 Task: I am in Los Angeles and considering grabbing a coffee at Starbucks. Could you provide me with information on how busy the nearest Starbucks location is at the moment? I want to avoid long wait times if possible.
Action: Mouse moved to (70, 94)
Screenshot: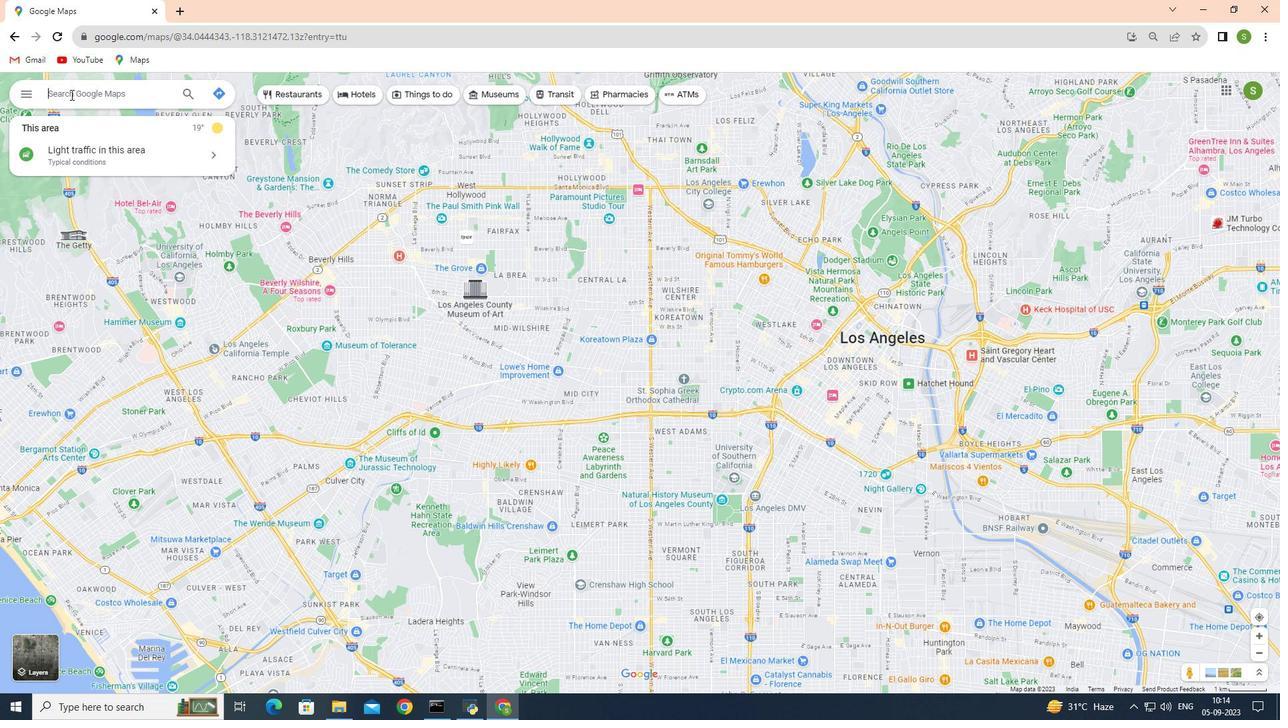 
Action: Mouse pressed left at (70, 94)
Screenshot: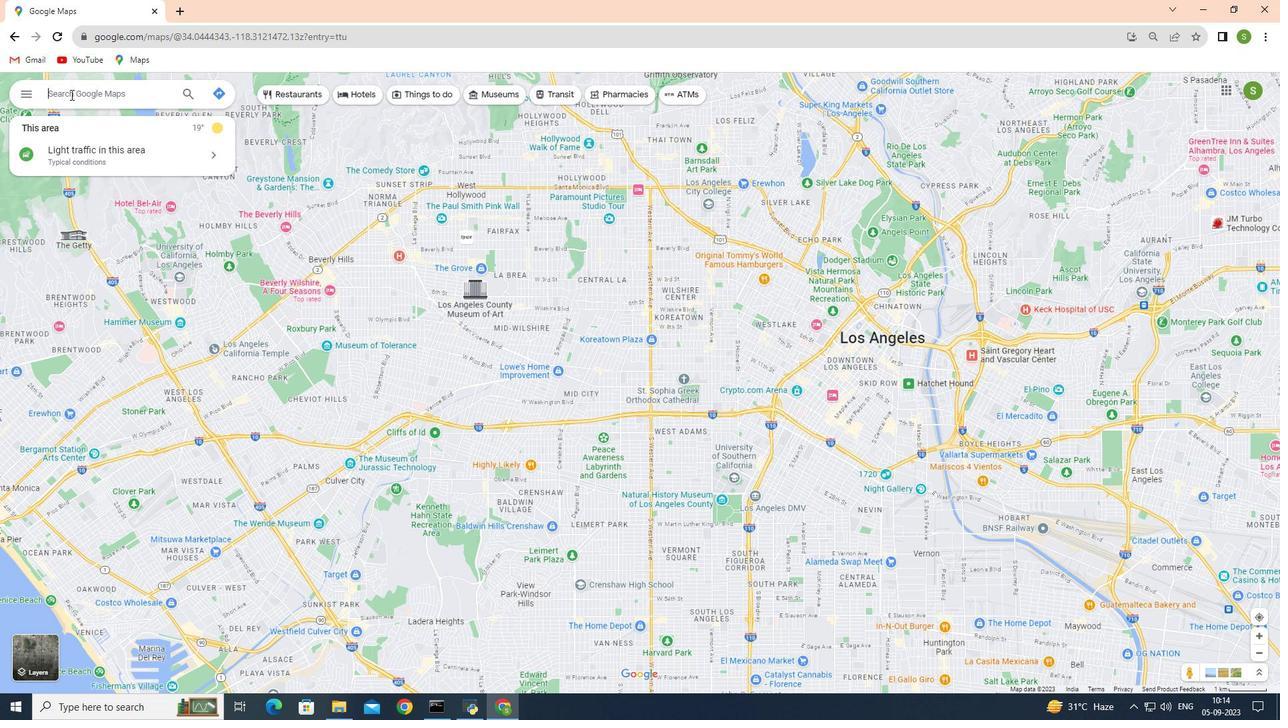 
Action: Key pressed <Key.shift><Key.shift><Key.shift><Key.shift><Key.shift><Key.shift><Key.shift>Los<Key.space><Key.shift>Angeles,star
Screenshot: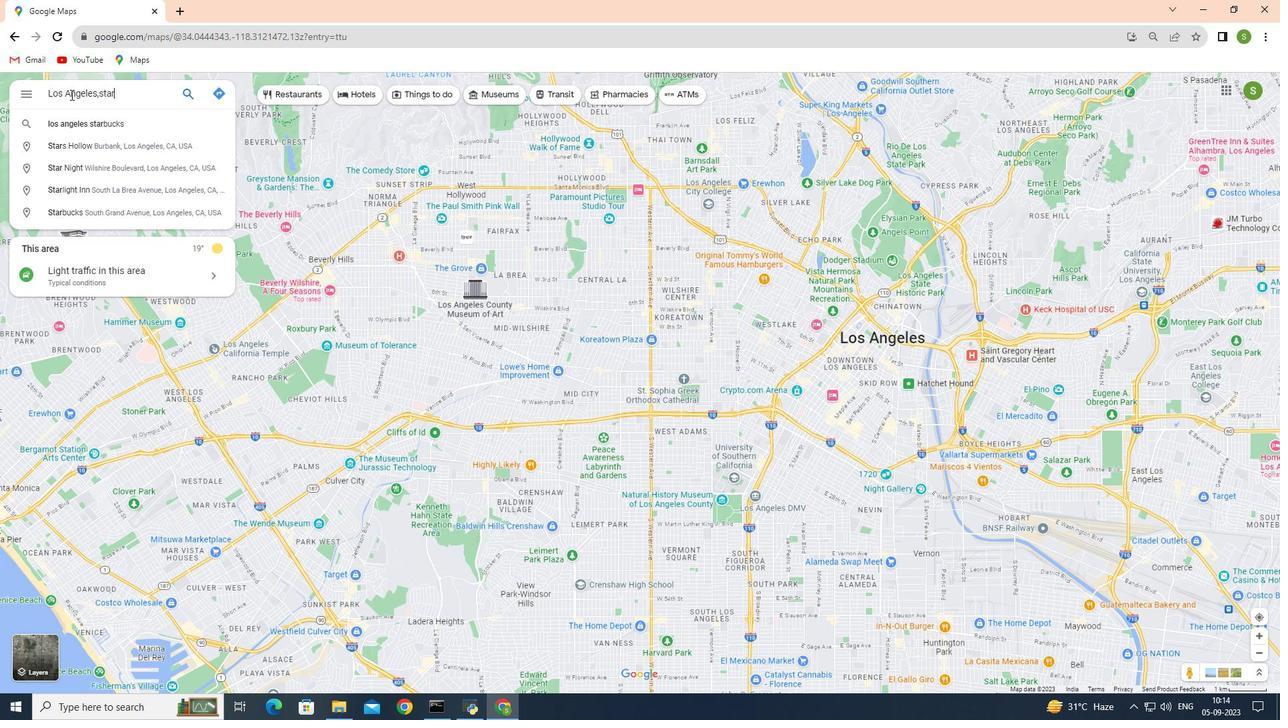 
Action: Mouse moved to (96, 125)
Screenshot: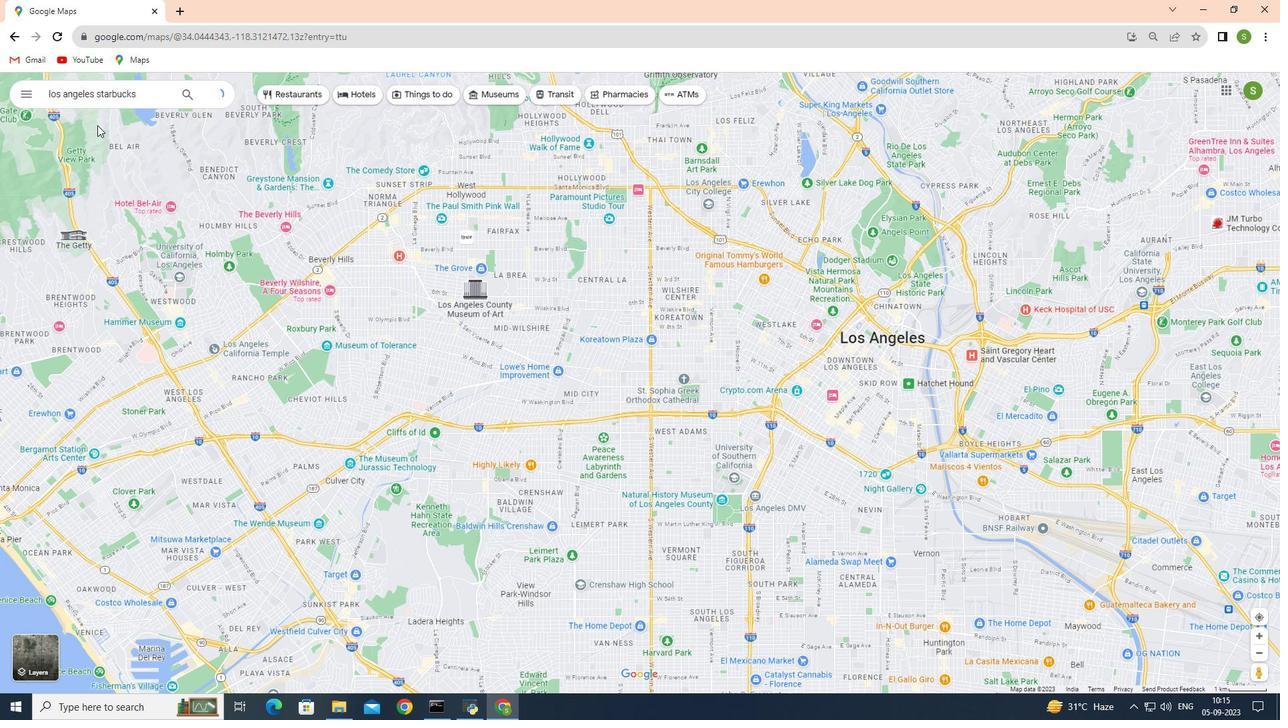 
Action: Mouse pressed left at (96, 125)
Screenshot: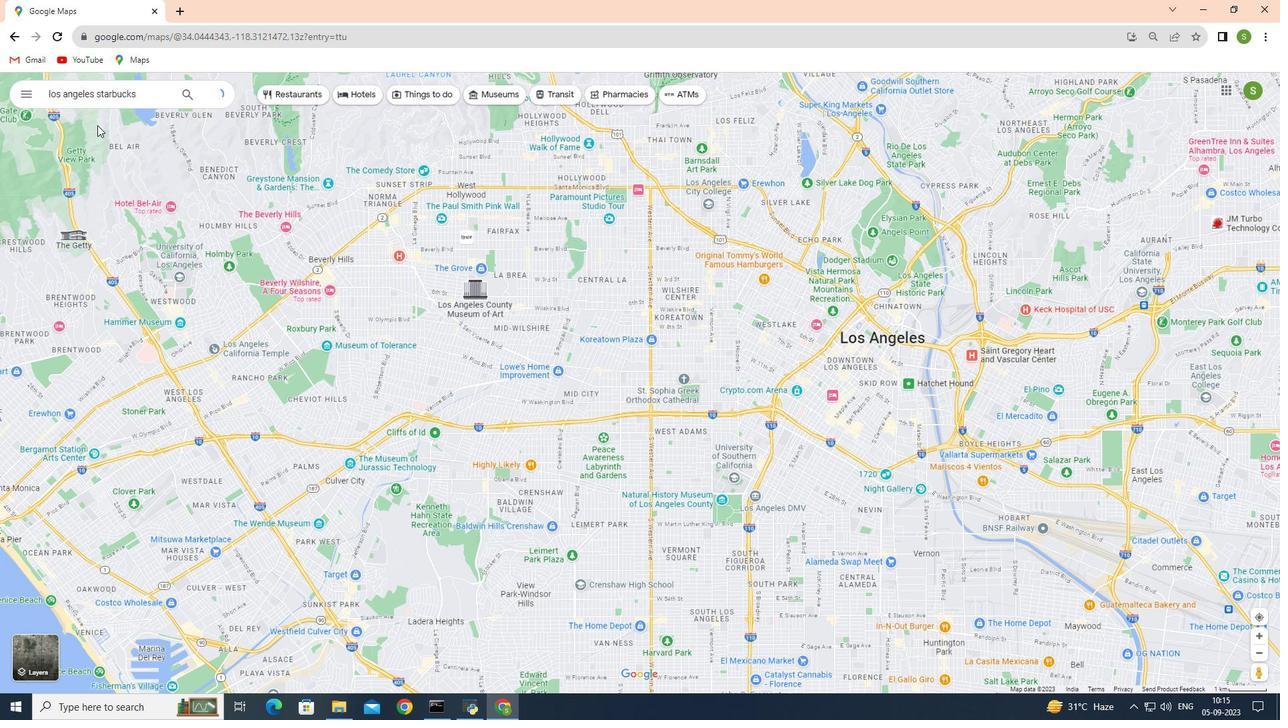 
Action: Mouse moved to (285, 648)
Screenshot: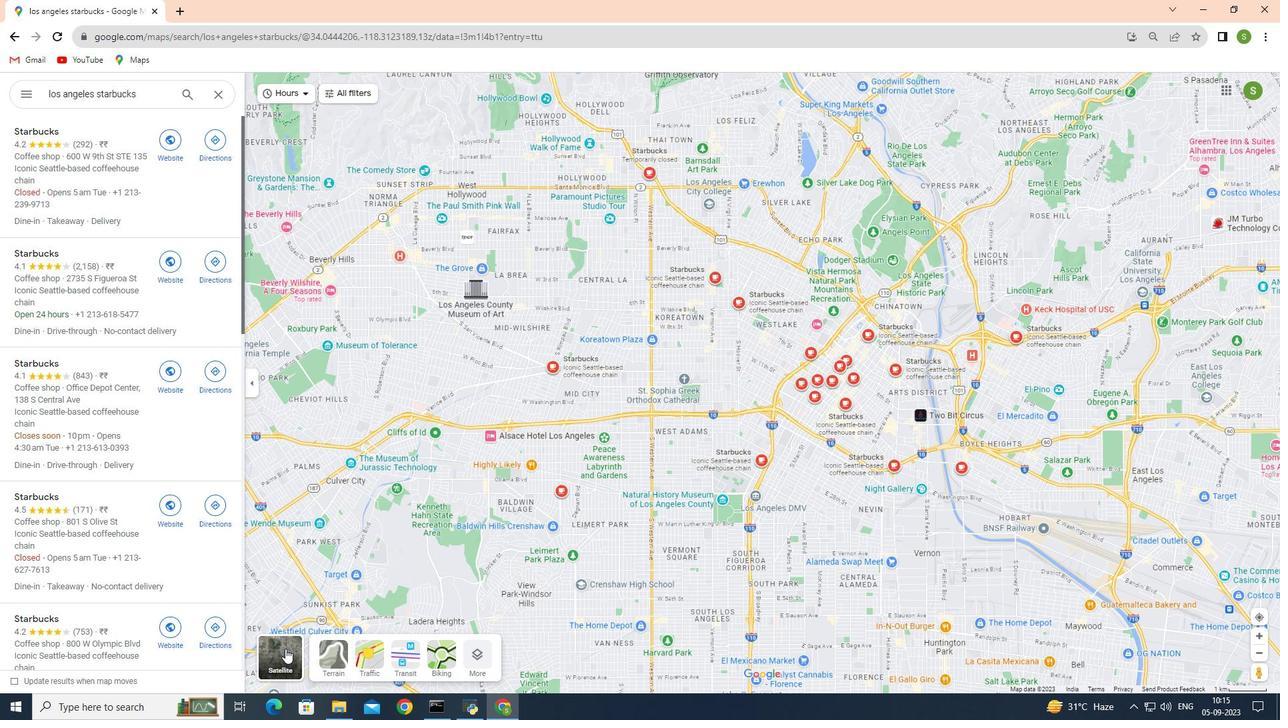 
Action: Mouse pressed left at (285, 648)
Screenshot: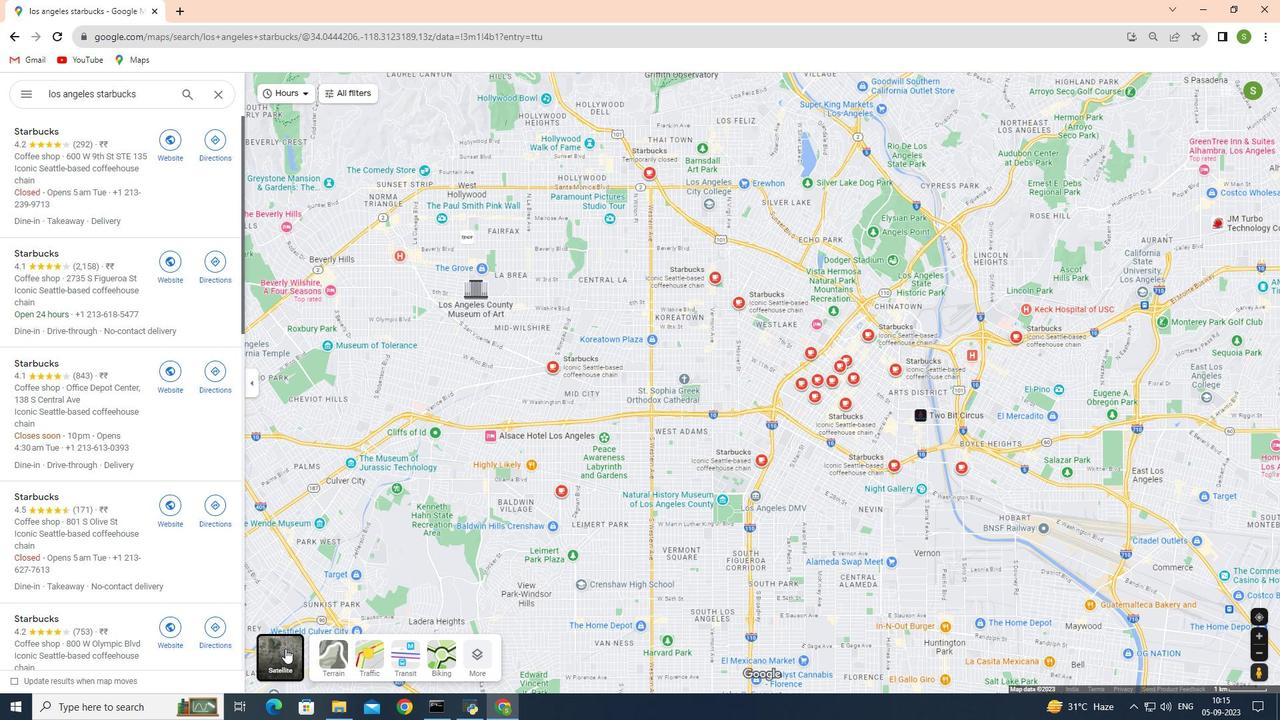 
Action: Mouse moved to (478, 648)
Screenshot: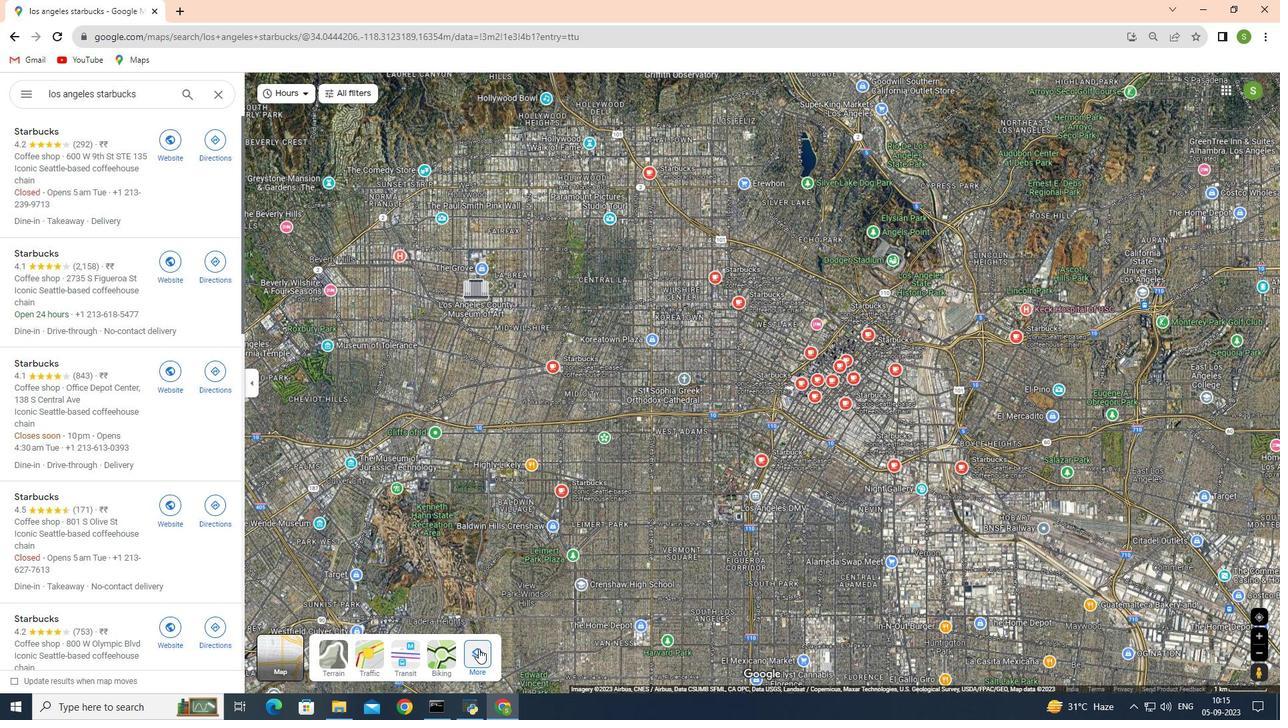 
Action: Mouse pressed left at (478, 648)
Screenshot: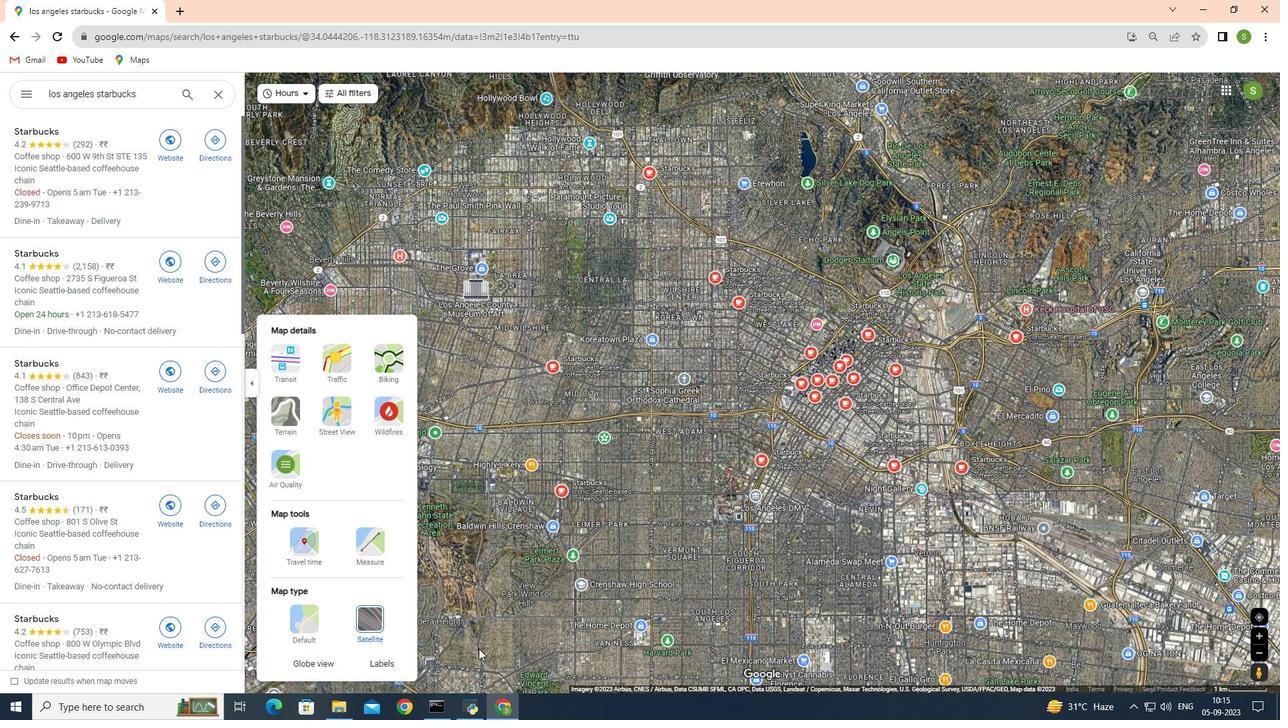 
Action: Mouse moved to (328, 416)
Screenshot: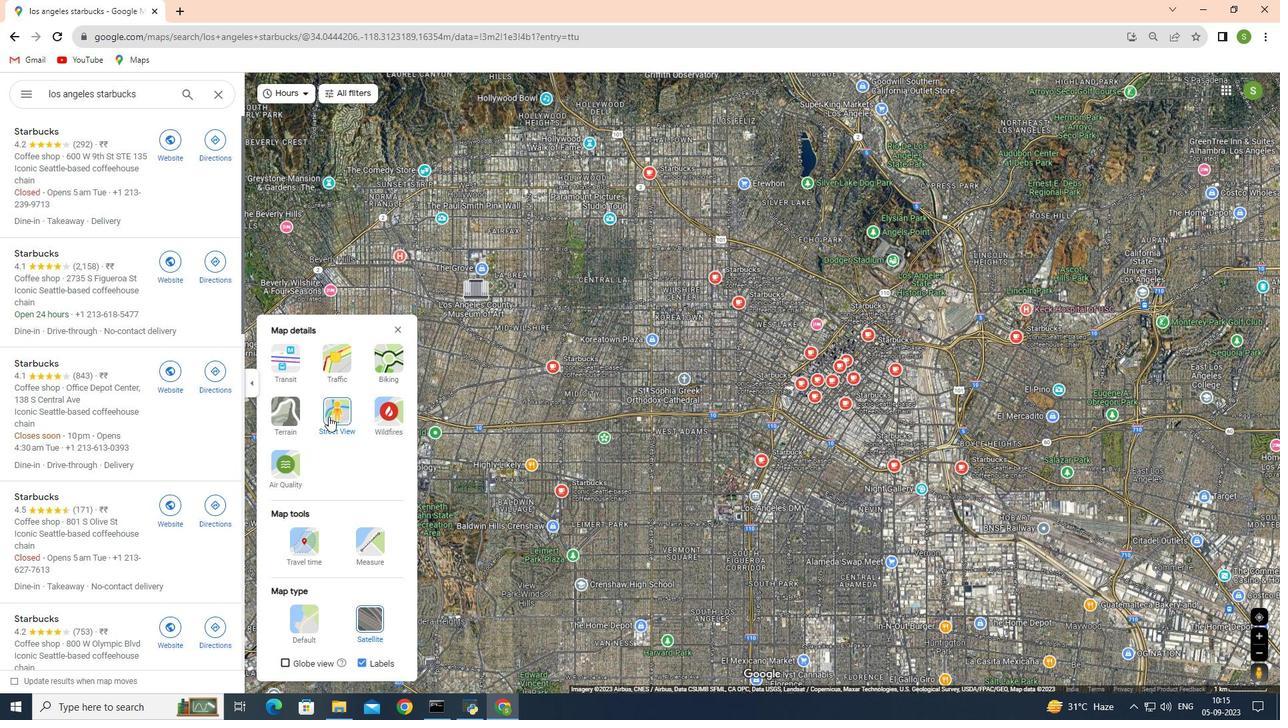 
Action: Mouse pressed left at (328, 416)
Screenshot: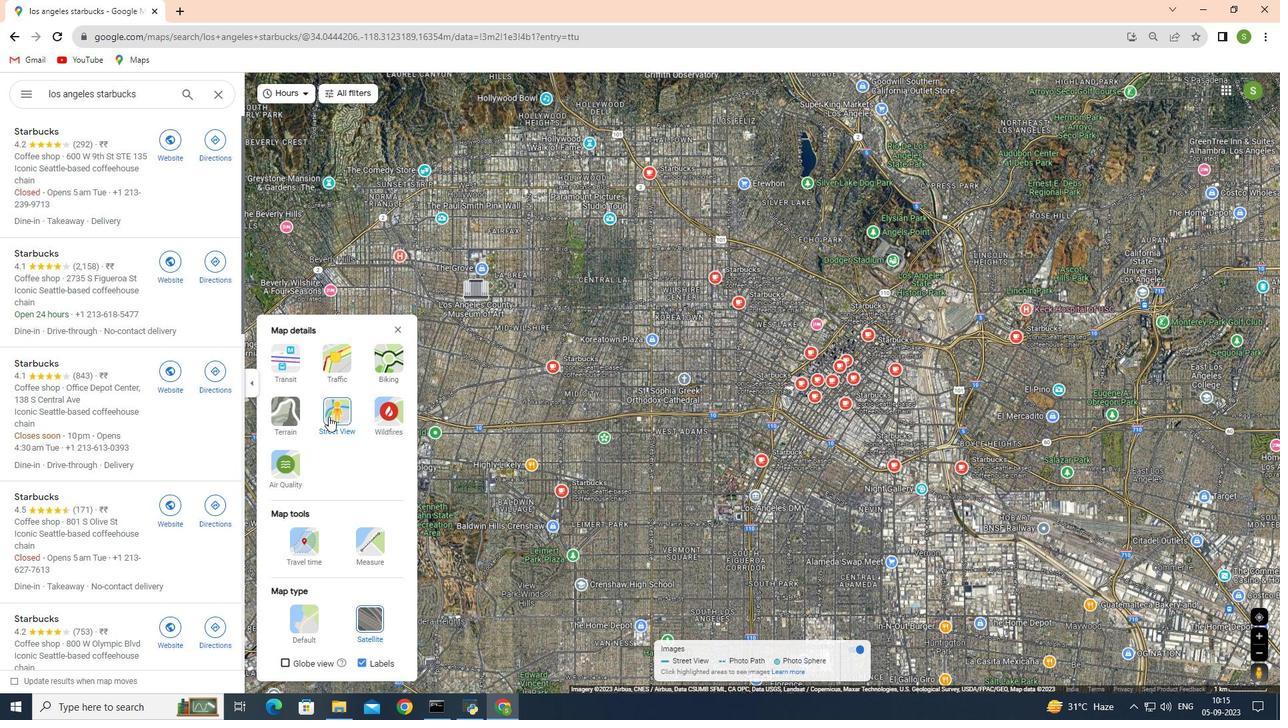 
Action: Mouse moved to (396, 322)
Screenshot: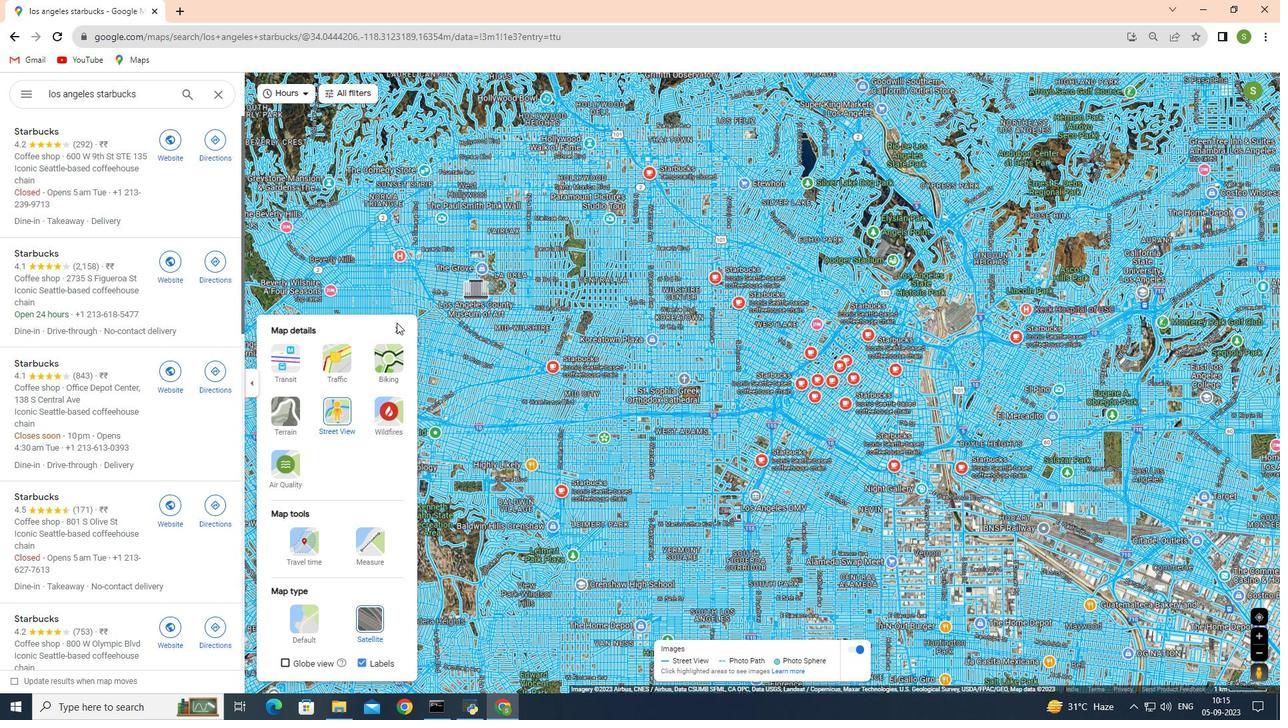 
Action: Mouse pressed left at (396, 322)
Screenshot: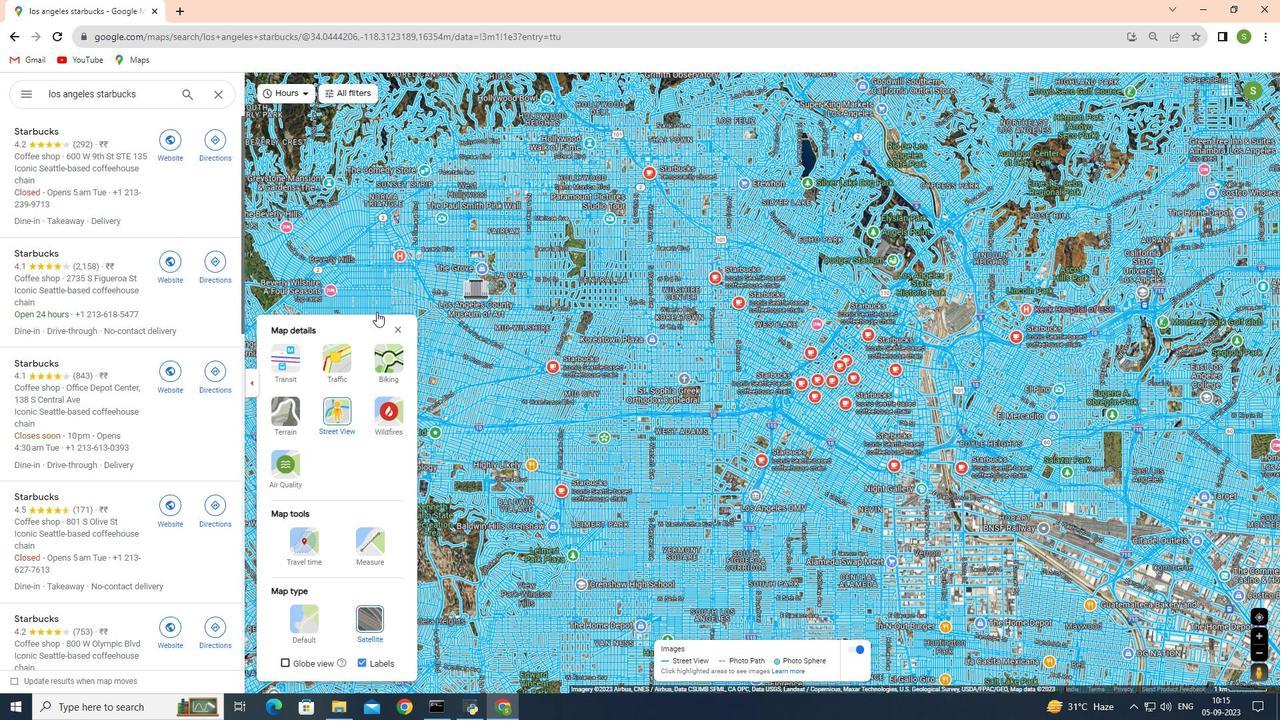 
Action: Mouse moved to (396, 331)
Screenshot: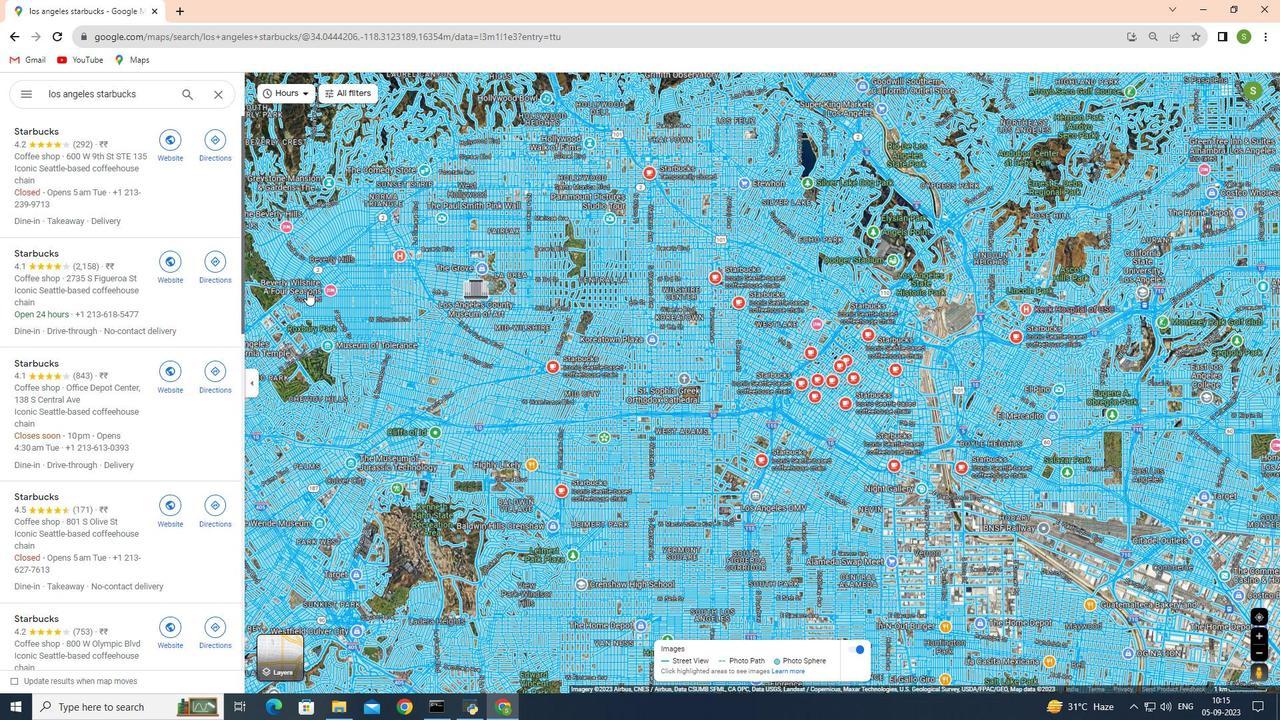 
Action: Mouse pressed left at (396, 331)
Screenshot: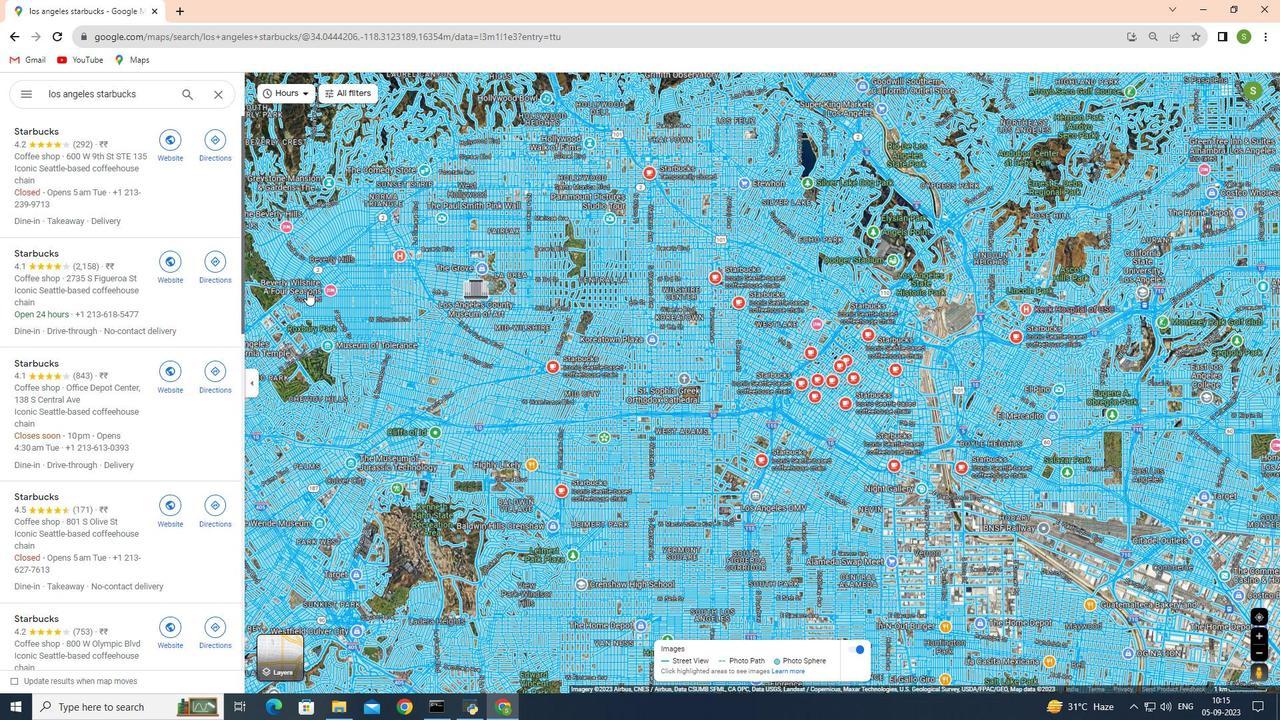 
Action: Mouse moved to (32, 132)
Screenshot: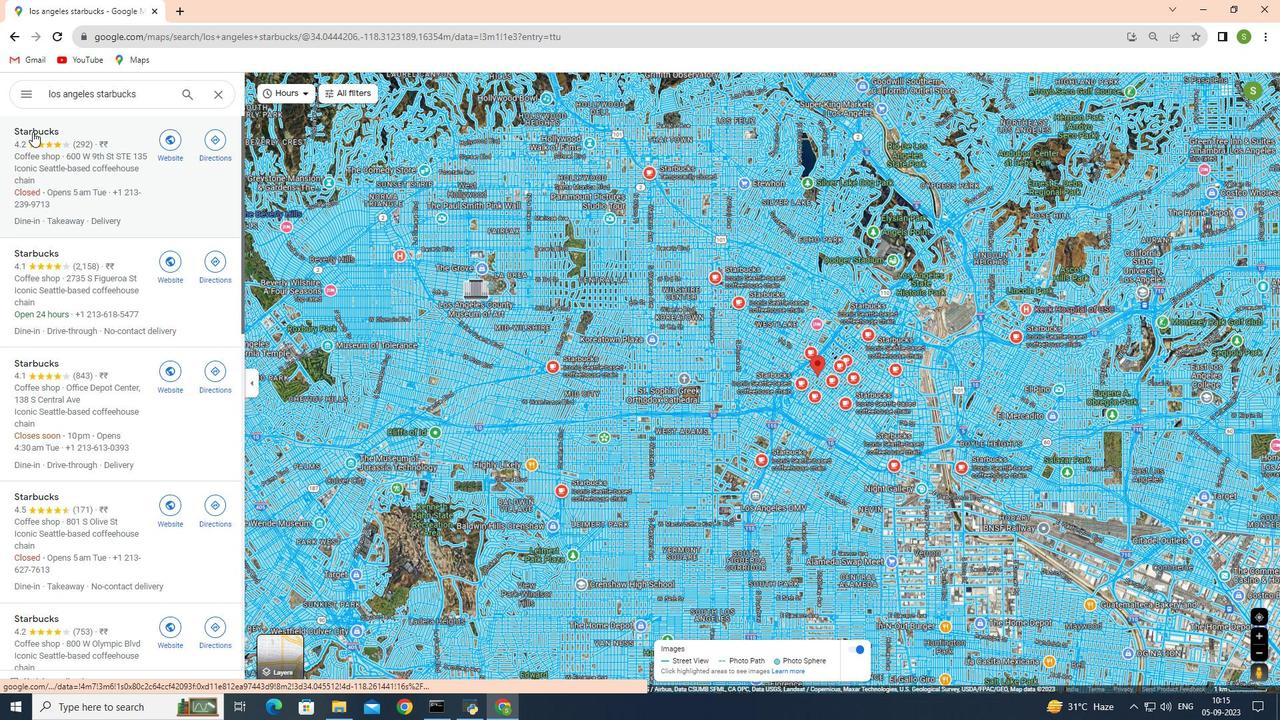 
Action: Mouse pressed left at (32, 132)
Screenshot: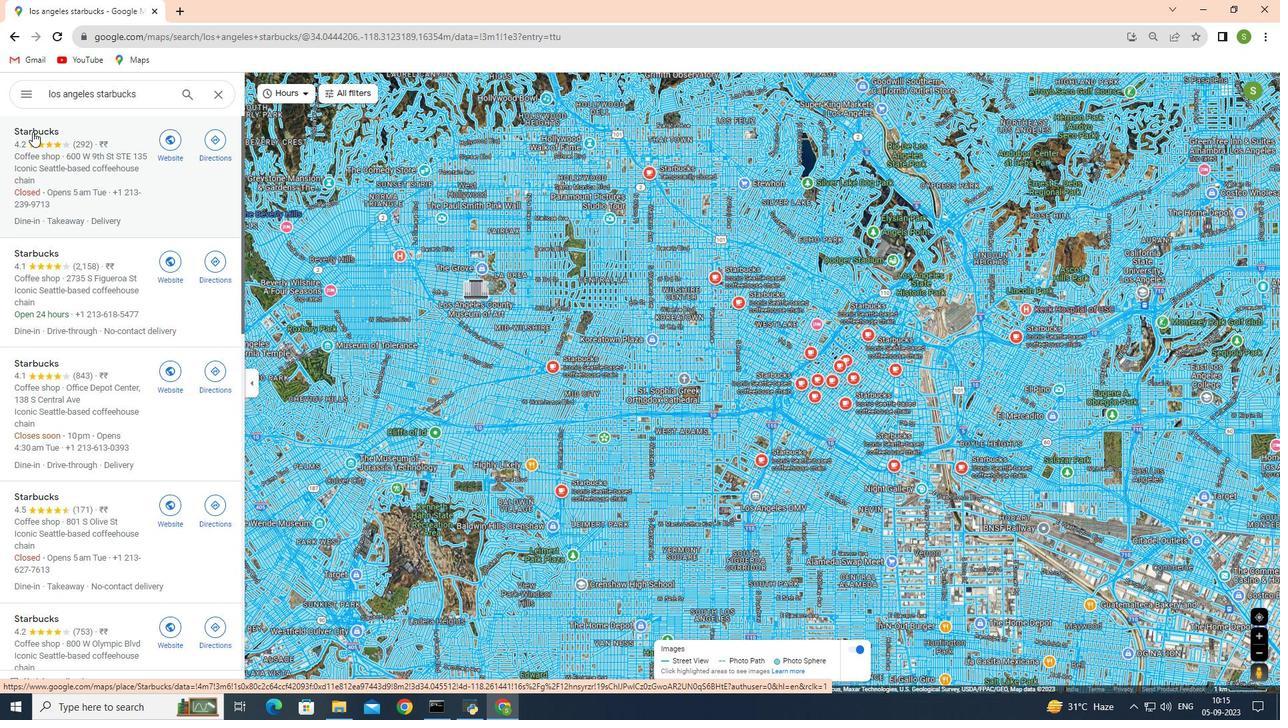 
Action: Mouse moved to (420, 392)
Screenshot: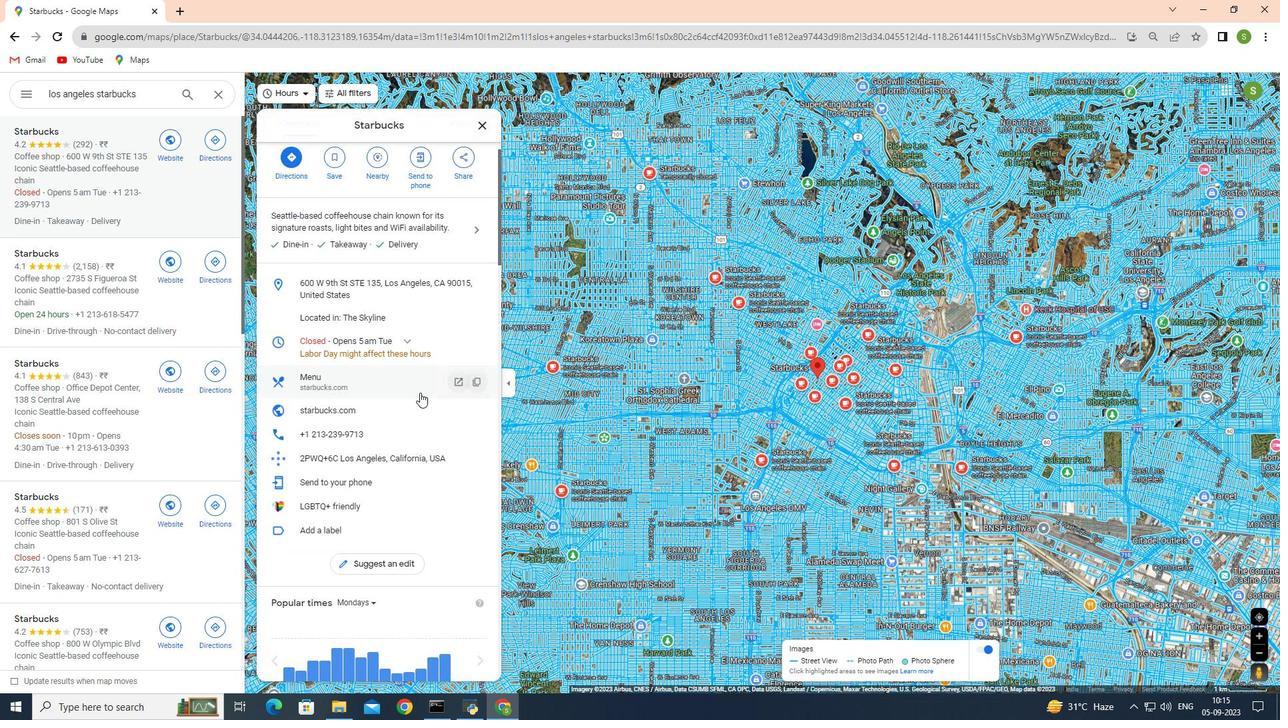 
Action: Mouse scrolled (420, 391) with delta (0, 0)
Screenshot: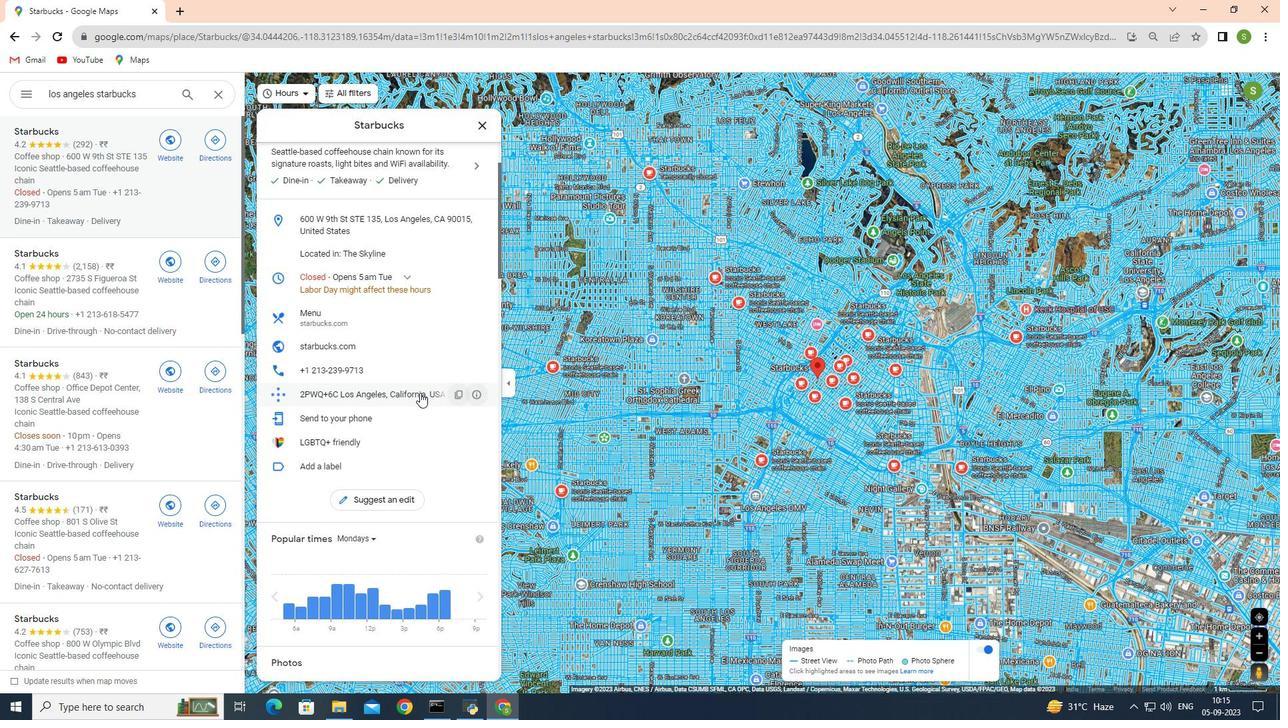 
Action: Mouse scrolled (420, 391) with delta (0, 0)
Screenshot: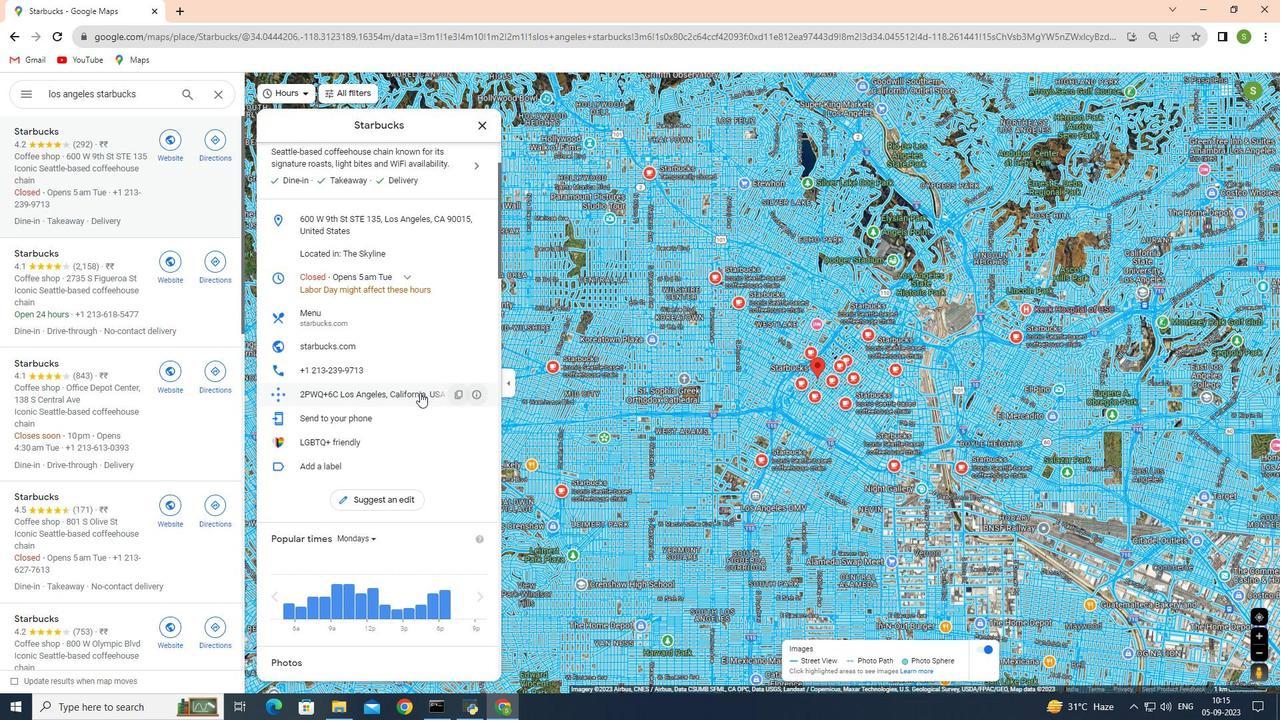 
Action: Mouse scrolled (420, 391) with delta (0, 0)
Screenshot: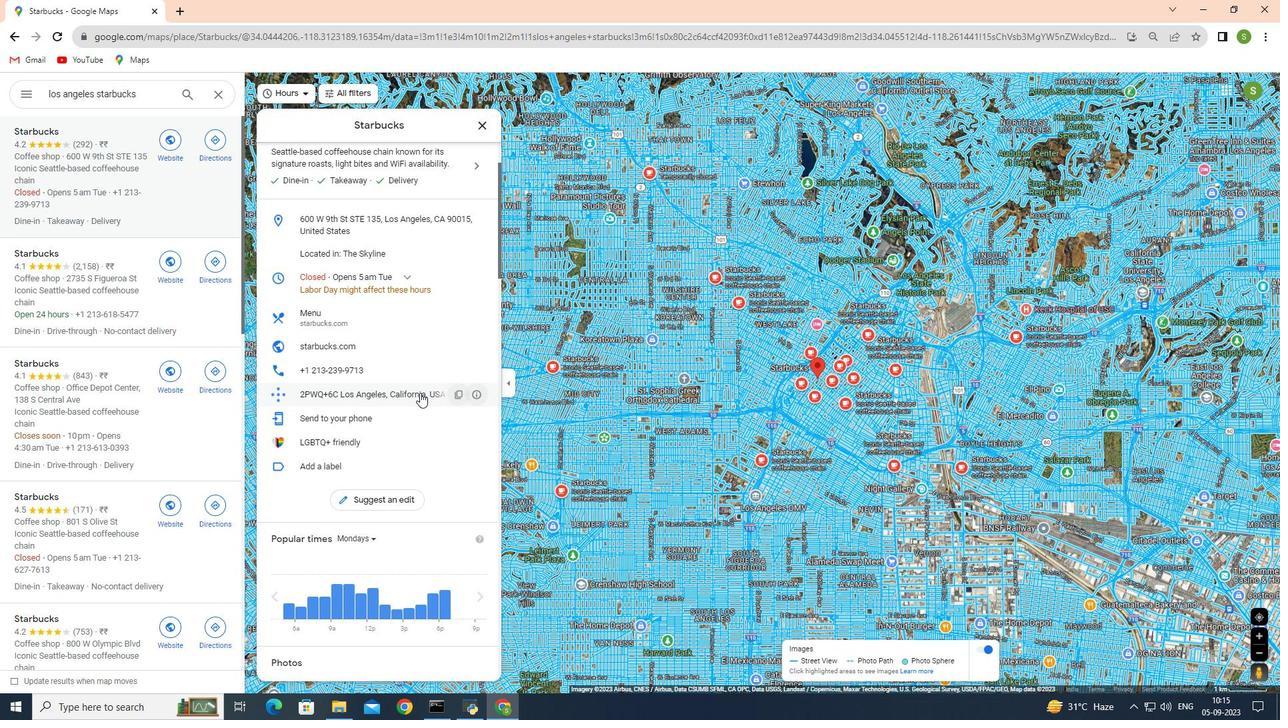 
Action: Mouse moved to (420, 392)
Screenshot: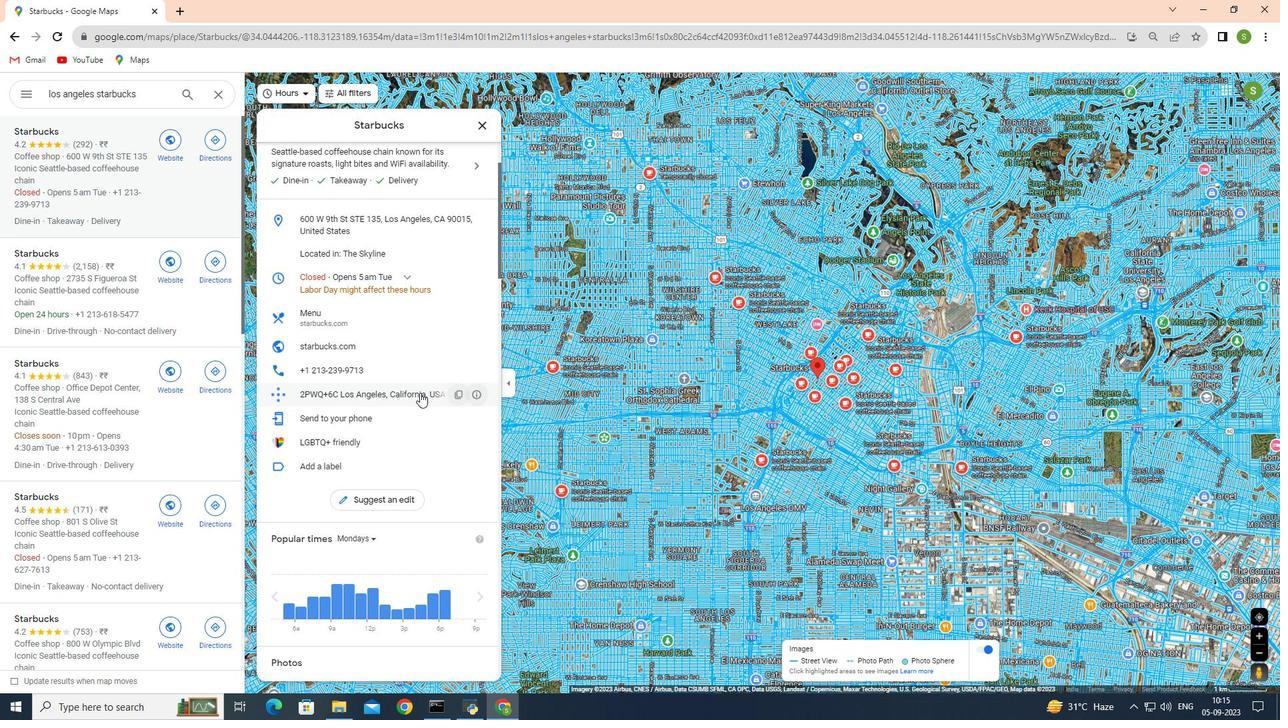 
Action: Mouse scrolled (420, 391) with delta (0, 0)
Screenshot: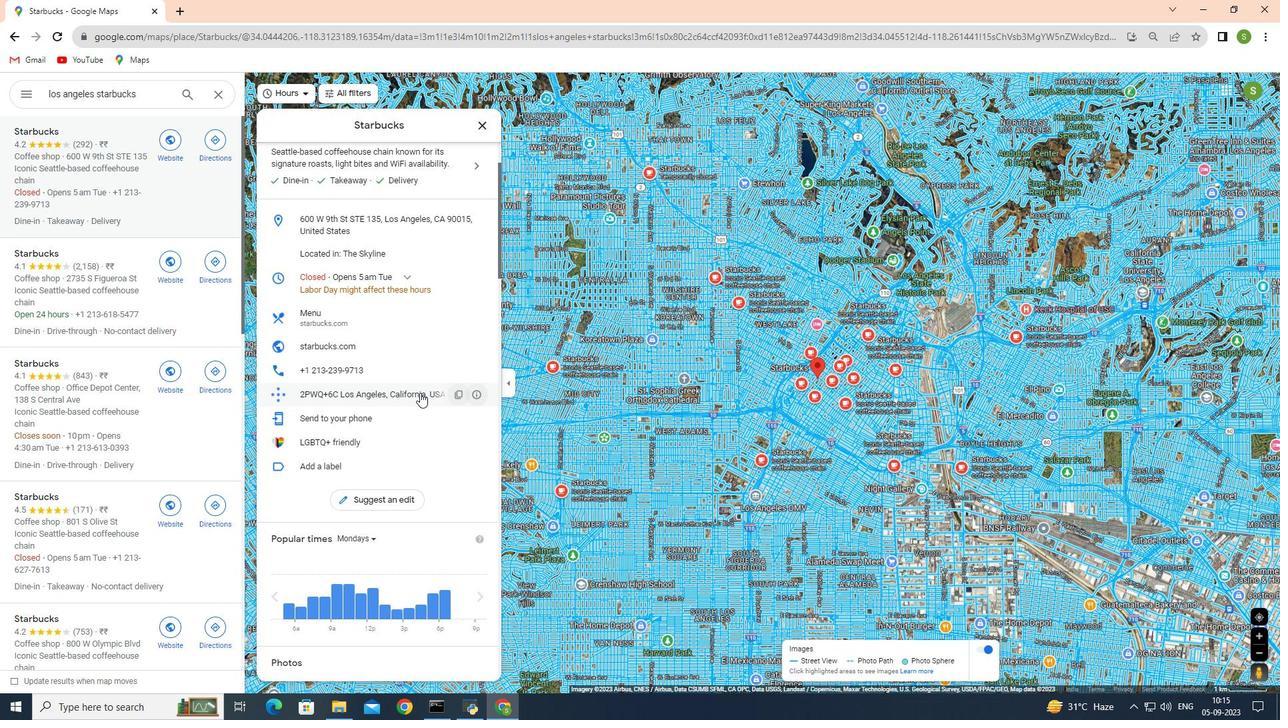 
Action: Mouse moved to (420, 392)
Screenshot: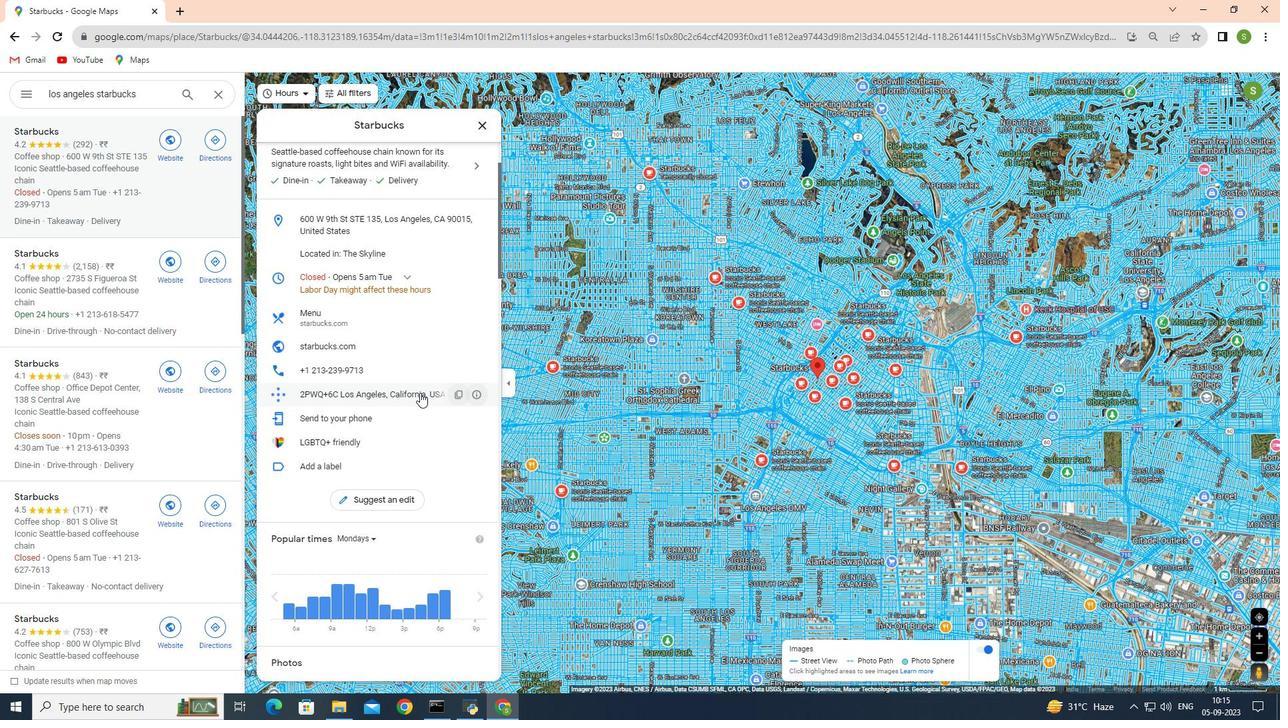
Action: Mouse scrolled (420, 392) with delta (0, 0)
Screenshot: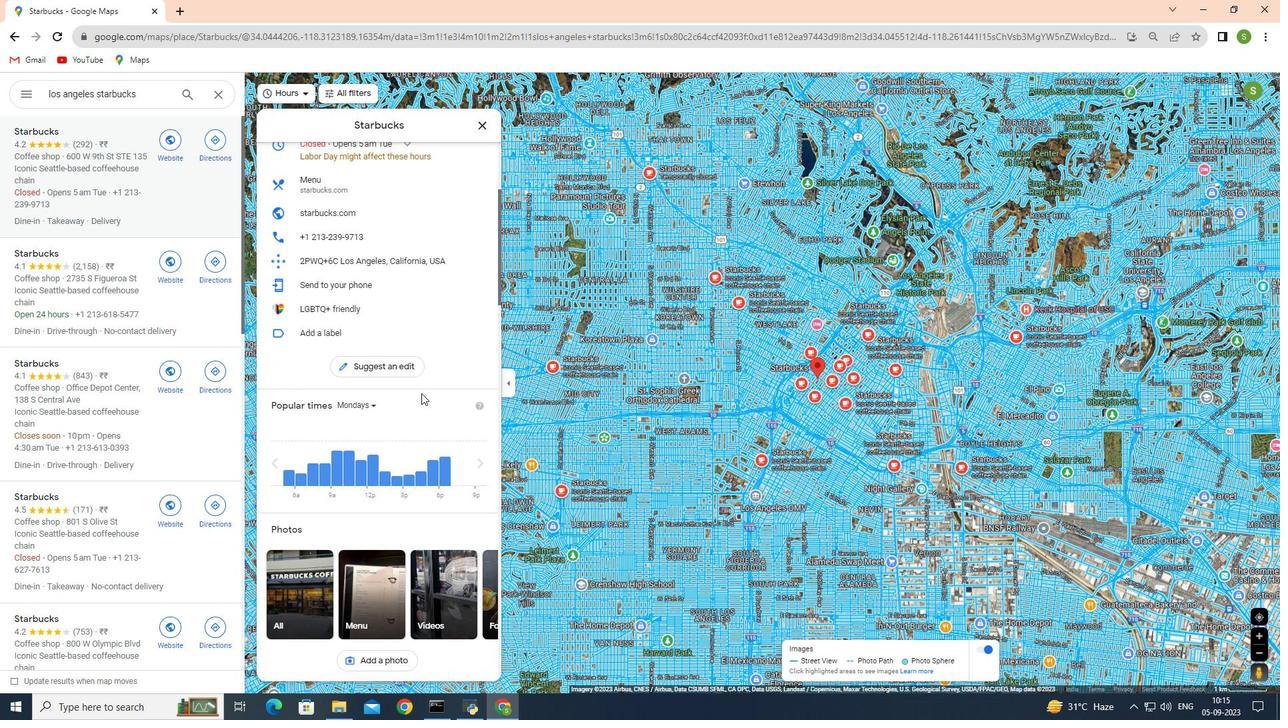 
Action: Mouse scrolled (420, 392) with delta (0, 0)
Screenshot: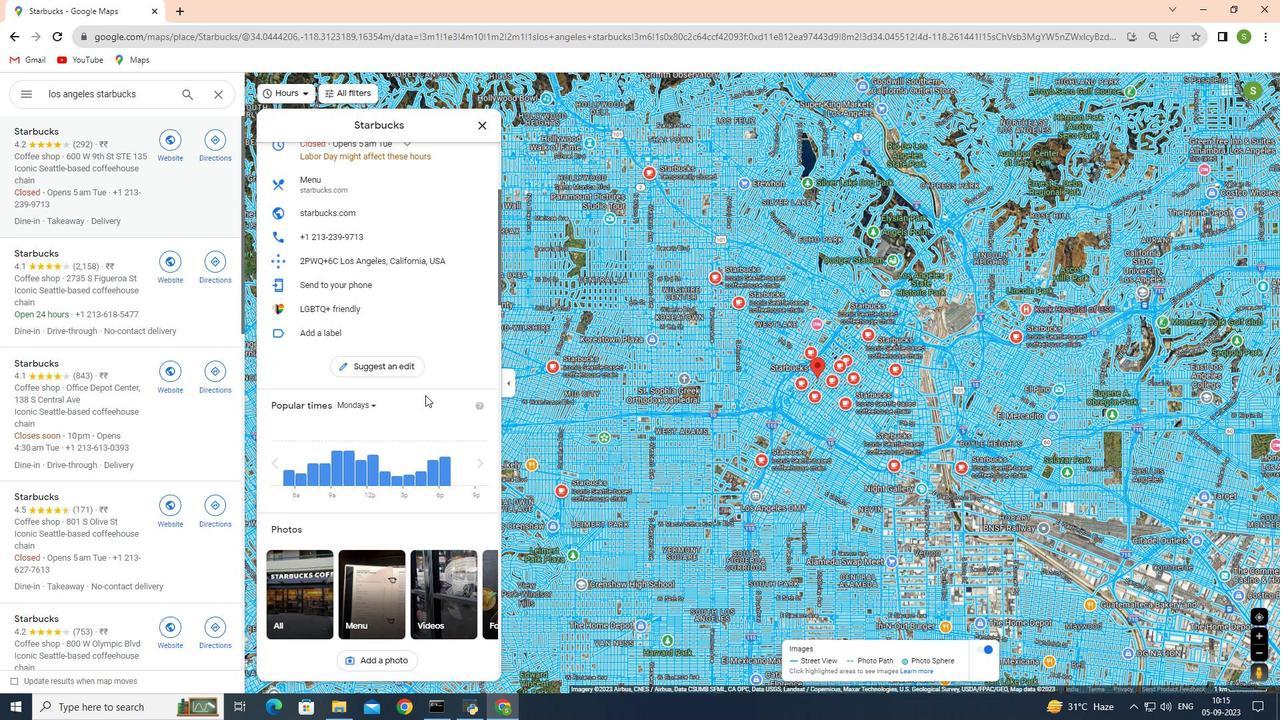 
Action: Mouse moved to (480, 461)
Screenshot: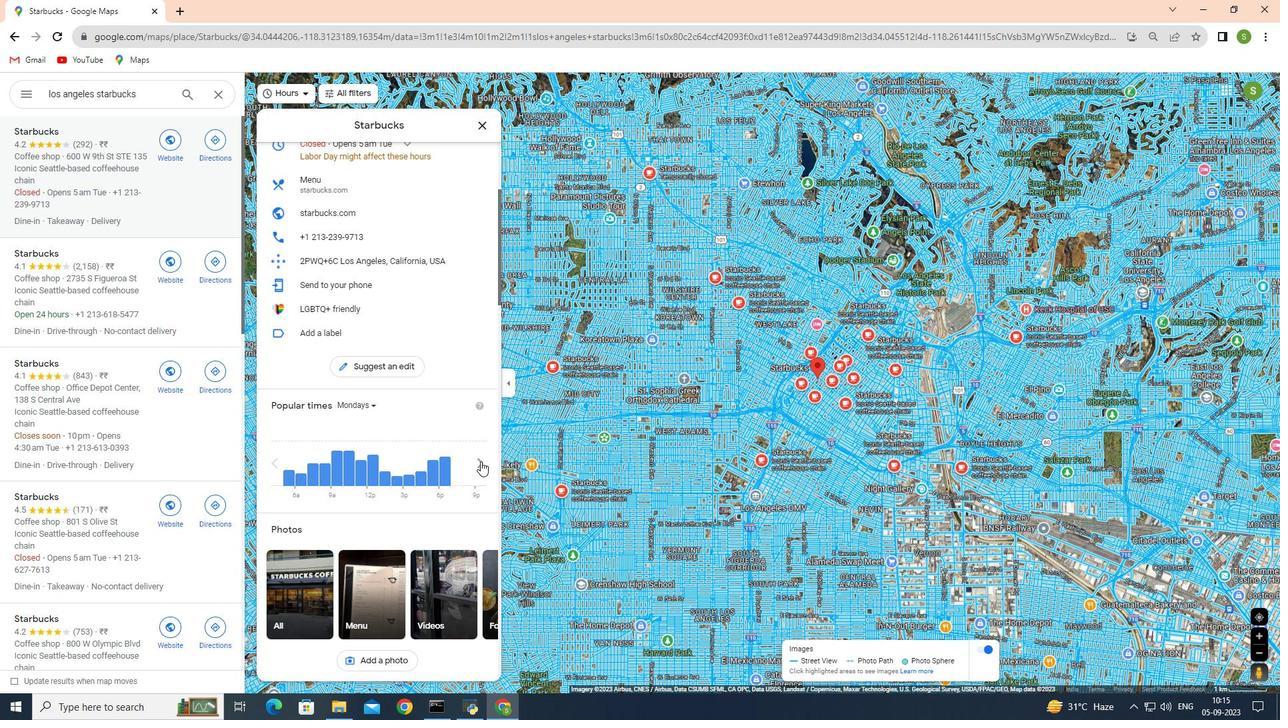 
Action: Mouse pressed left at (480, 461)
Screenshot: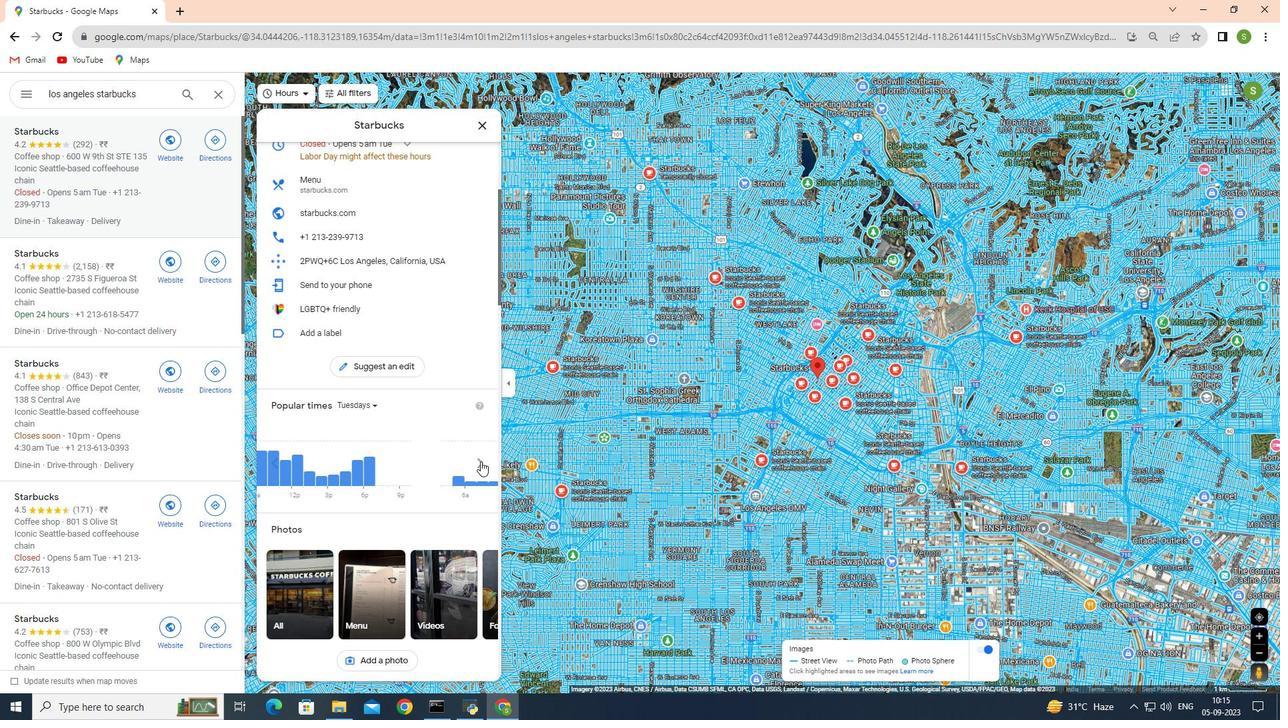 
Action: Mouse moved to (481, 461)
Screenshot: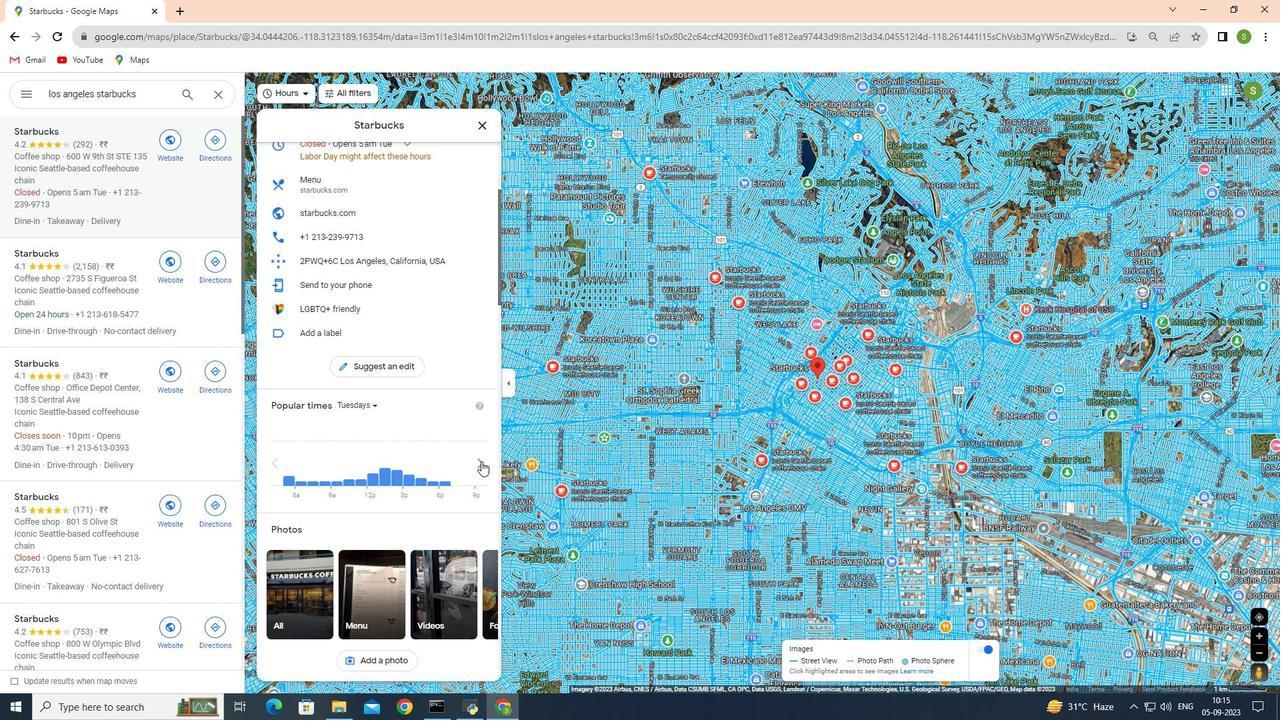 
Action: Mouse pressed left at (481, 461)
Screenshot: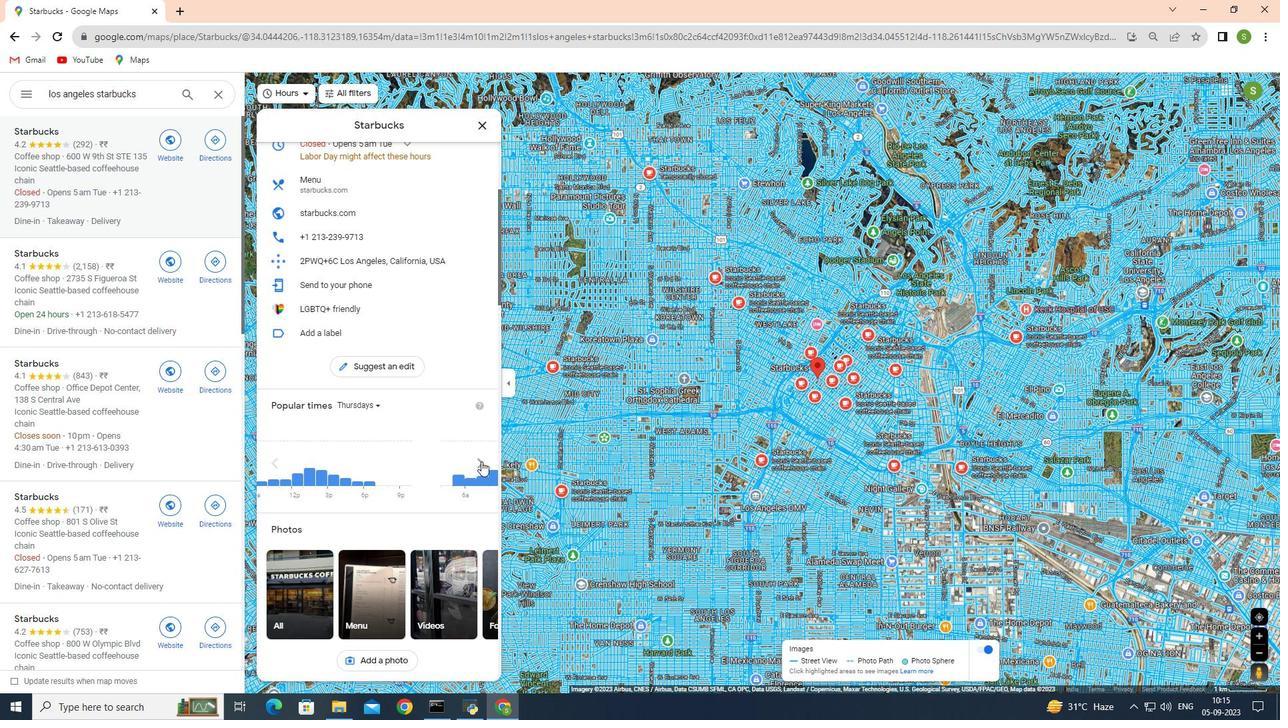 
Action: Mouse pressed left at (481, 461)
Screenshot: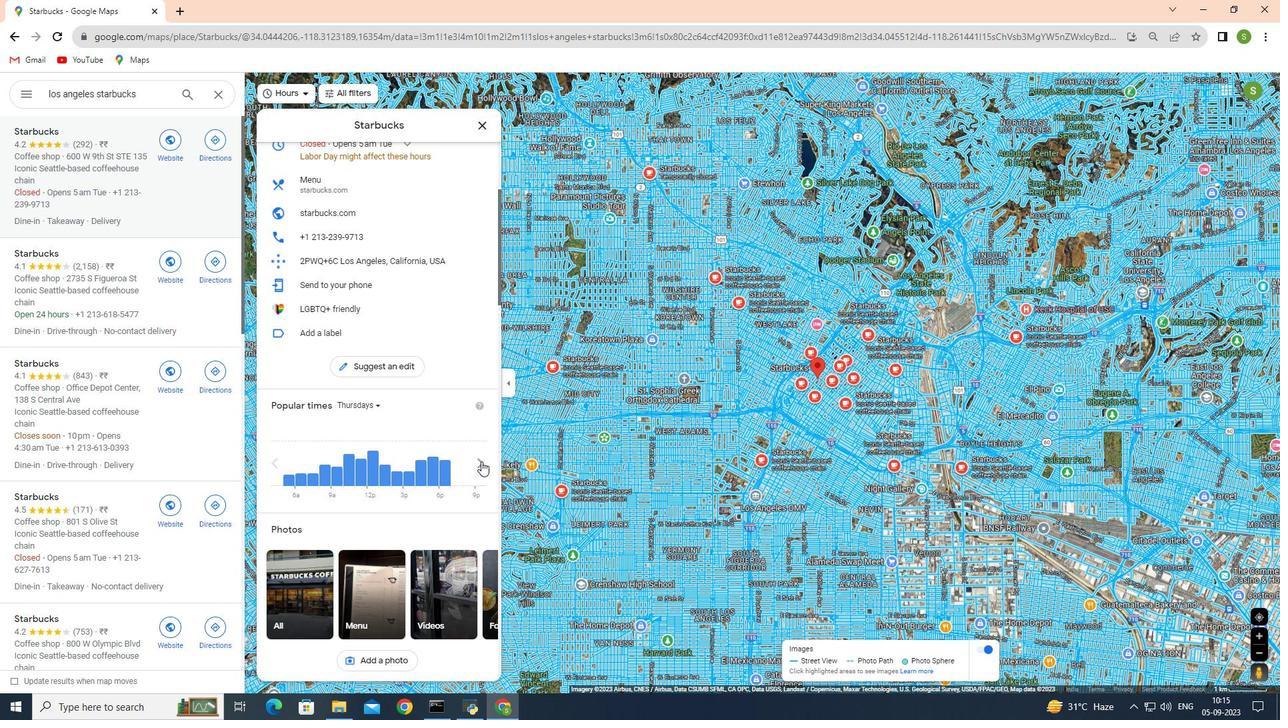 
Action: Mouse pressed left at (481, 461)
Screenshot: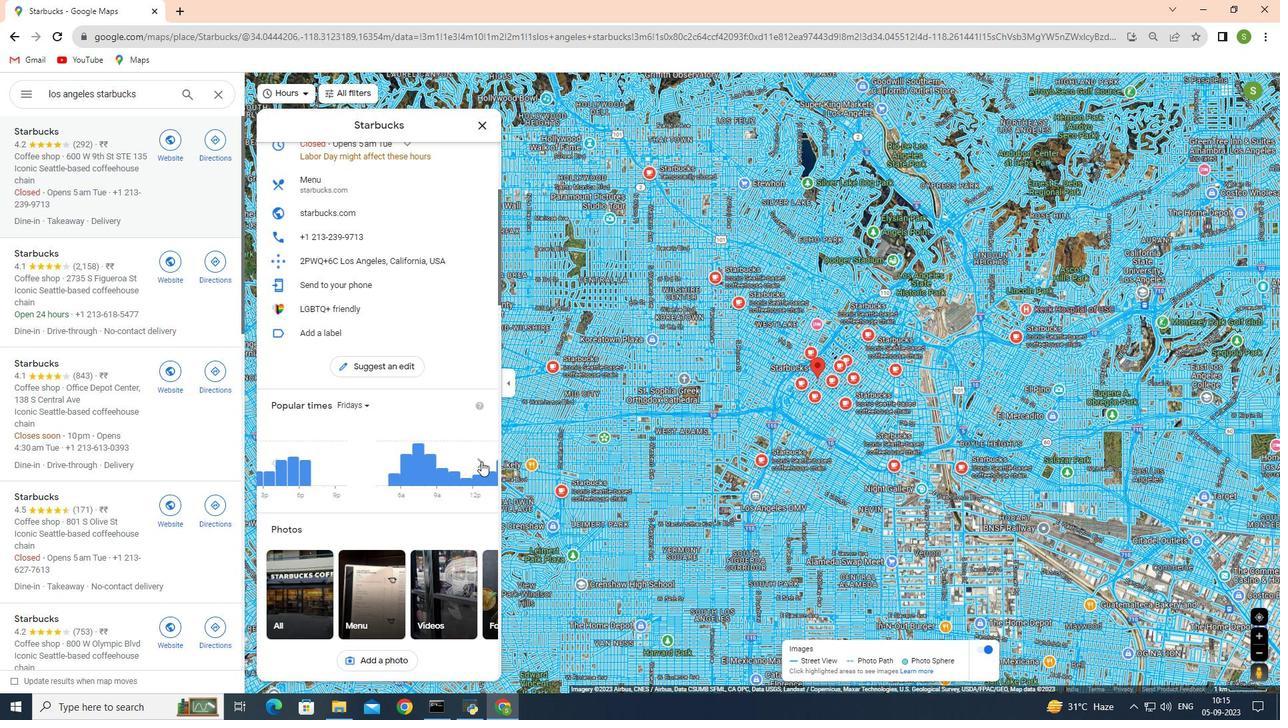 
Action: Mouse moved to (480, 456)
Screenshot: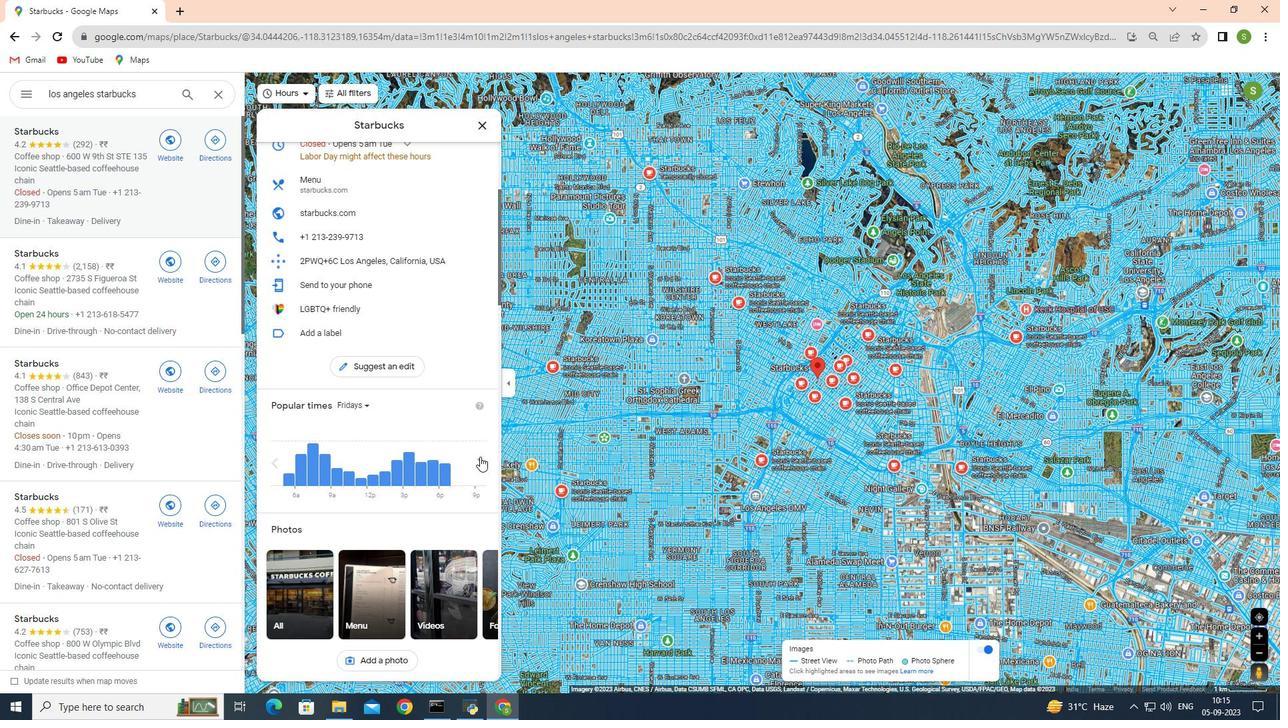 
Action: Mouse pressed left at (480, 456)
Screenshot: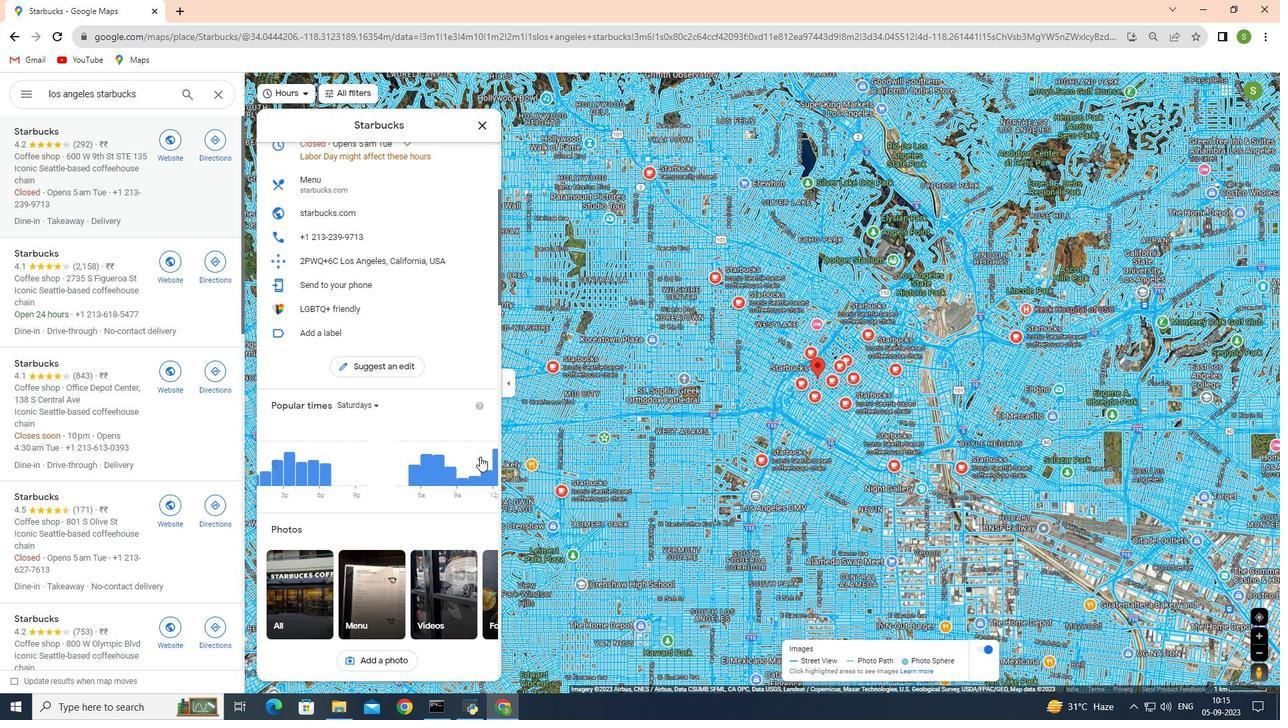 
Action: Mouse pressed left at (480, 456)
Screenshot: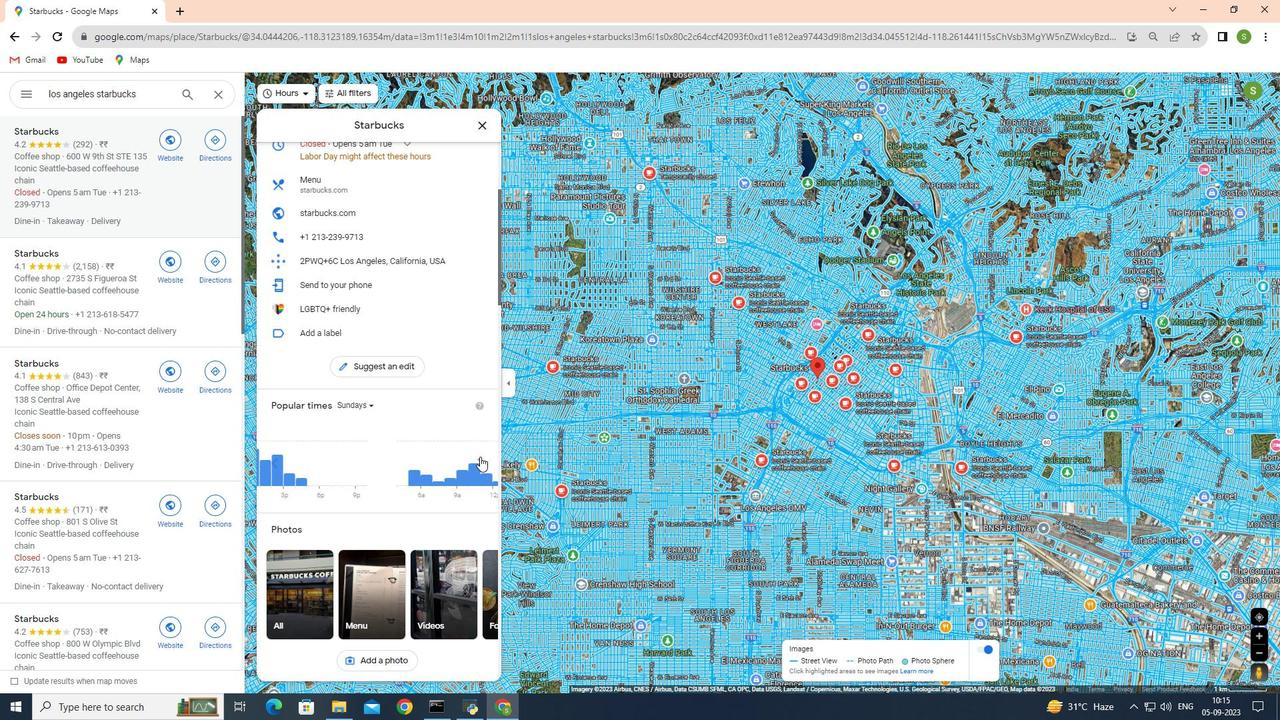 
Action: Mouse pressed left at (480, 456)
Screenshot: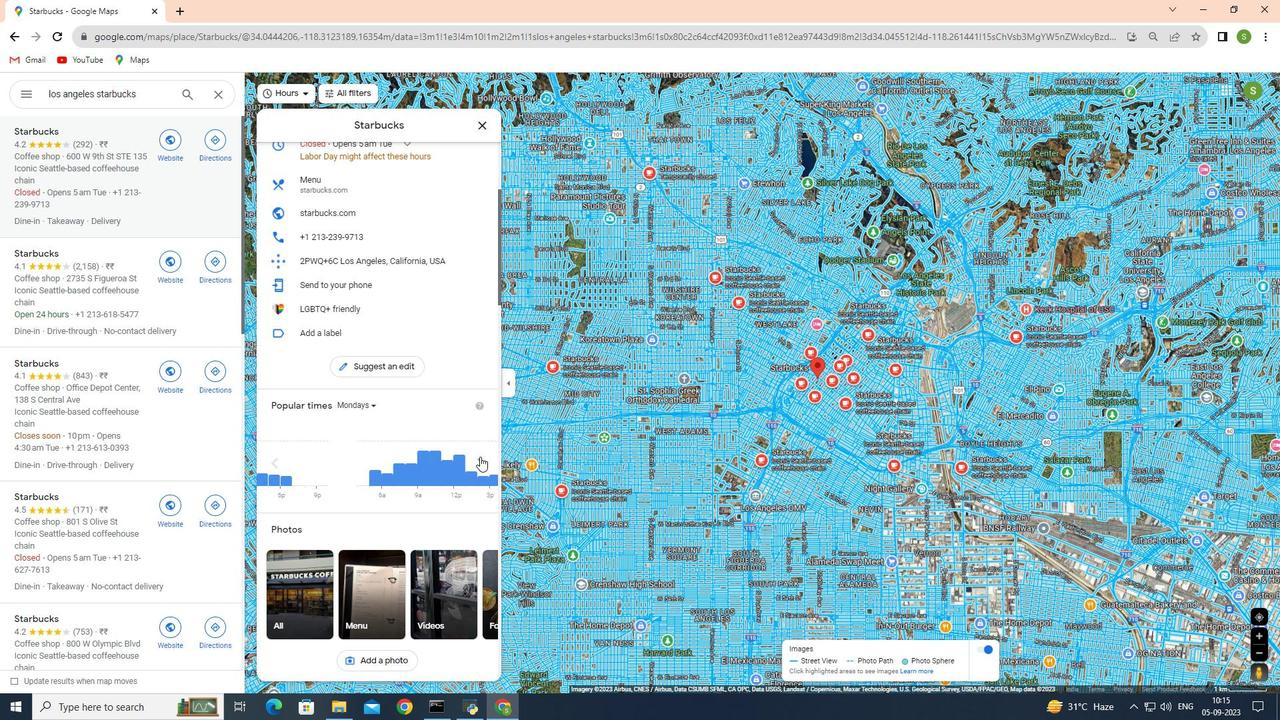 
Action: Mouse pressed left at (480, 456)
Screenshot: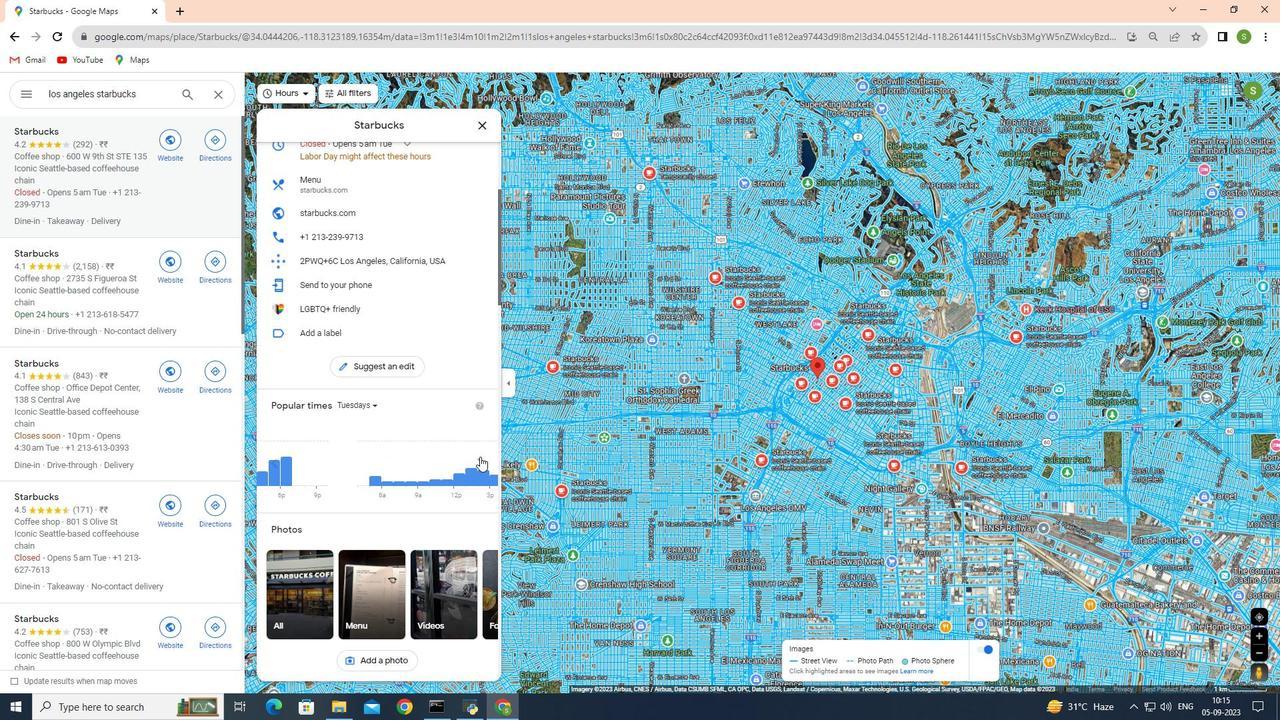 
Action: Mouse pressed left at (480, 456)
Screenshot: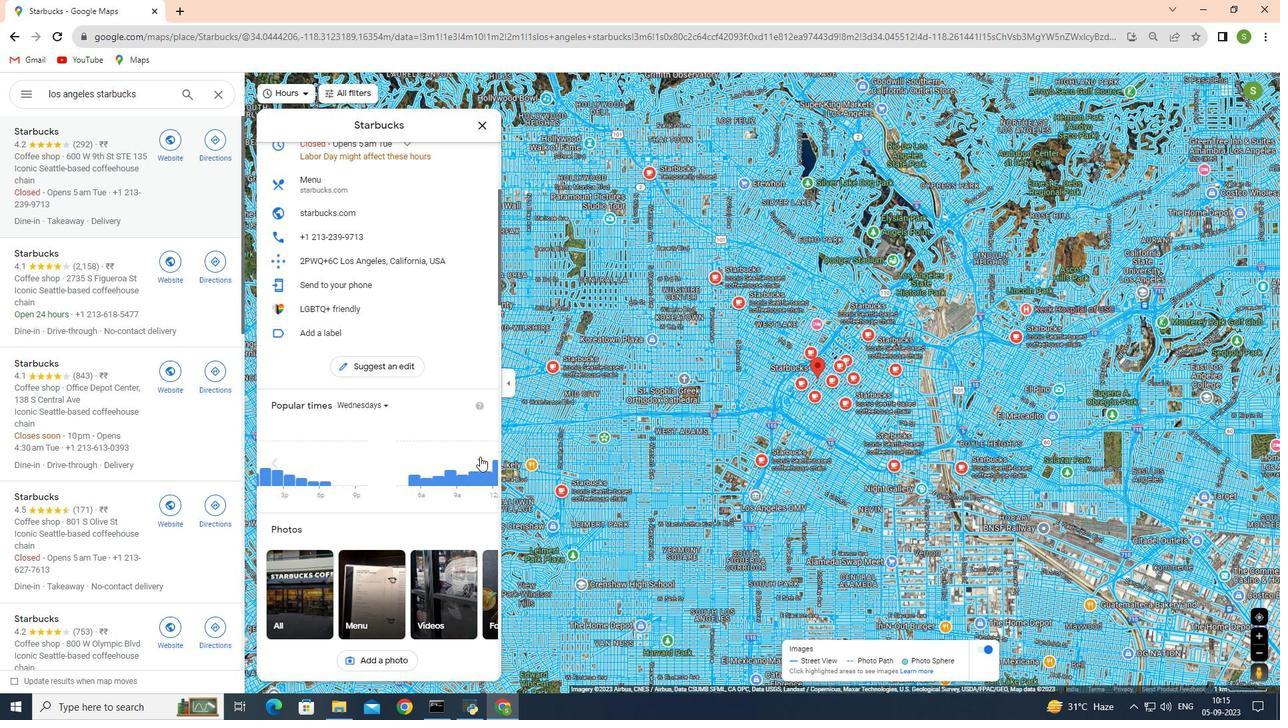 
Action: Mouse pressed left at (480, 456)
Screenshot: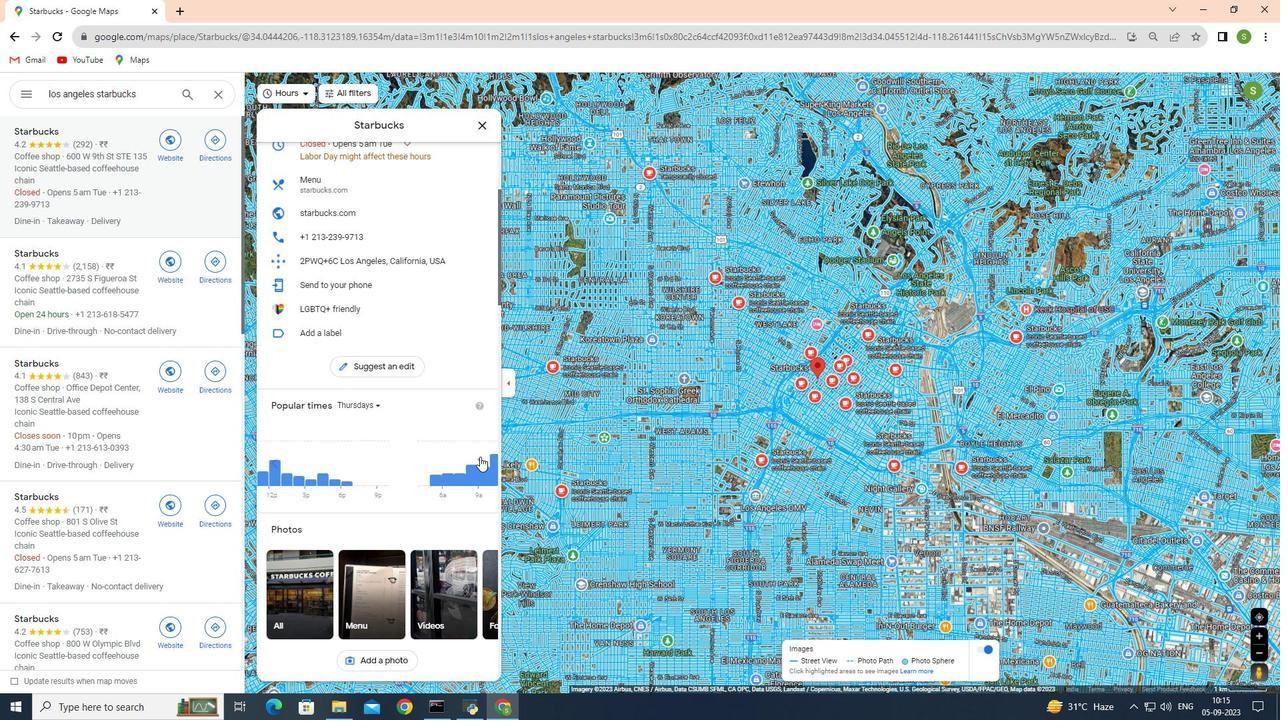 
Action: Mouse pressed left at (480, 456)
Screenshot: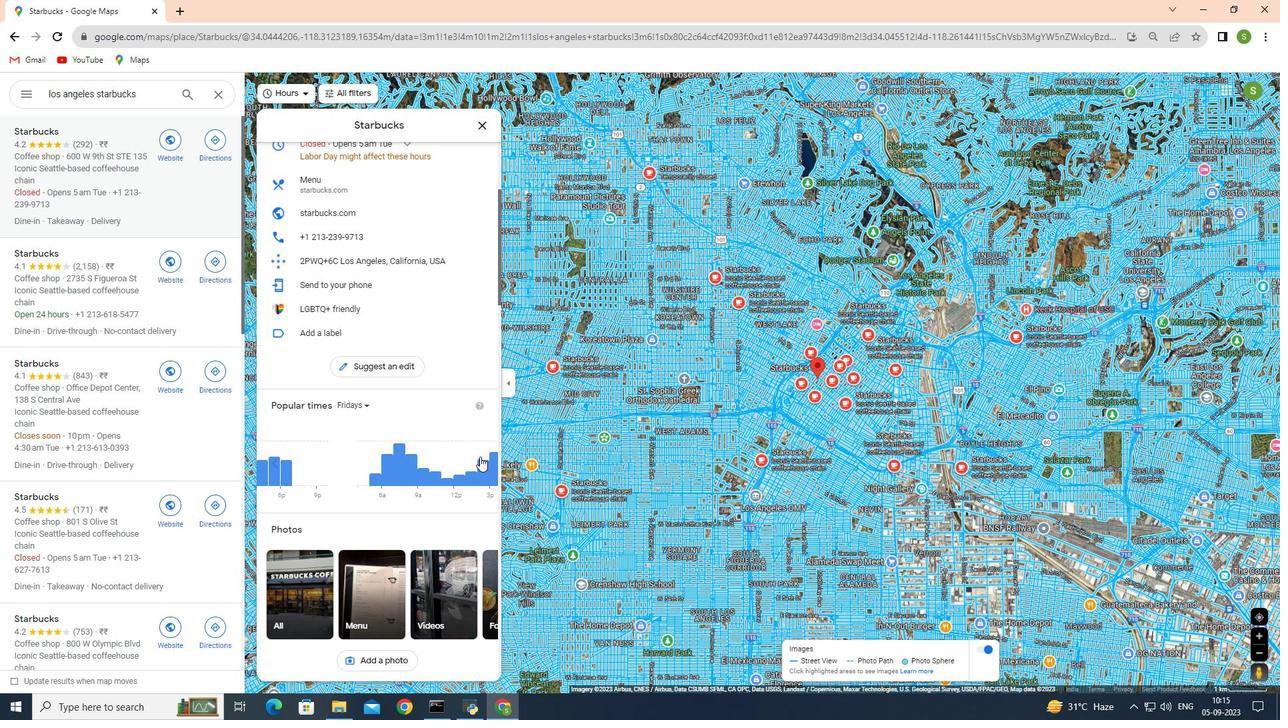 
Action: Mouse pressed left at (480, 456)
Screenshot: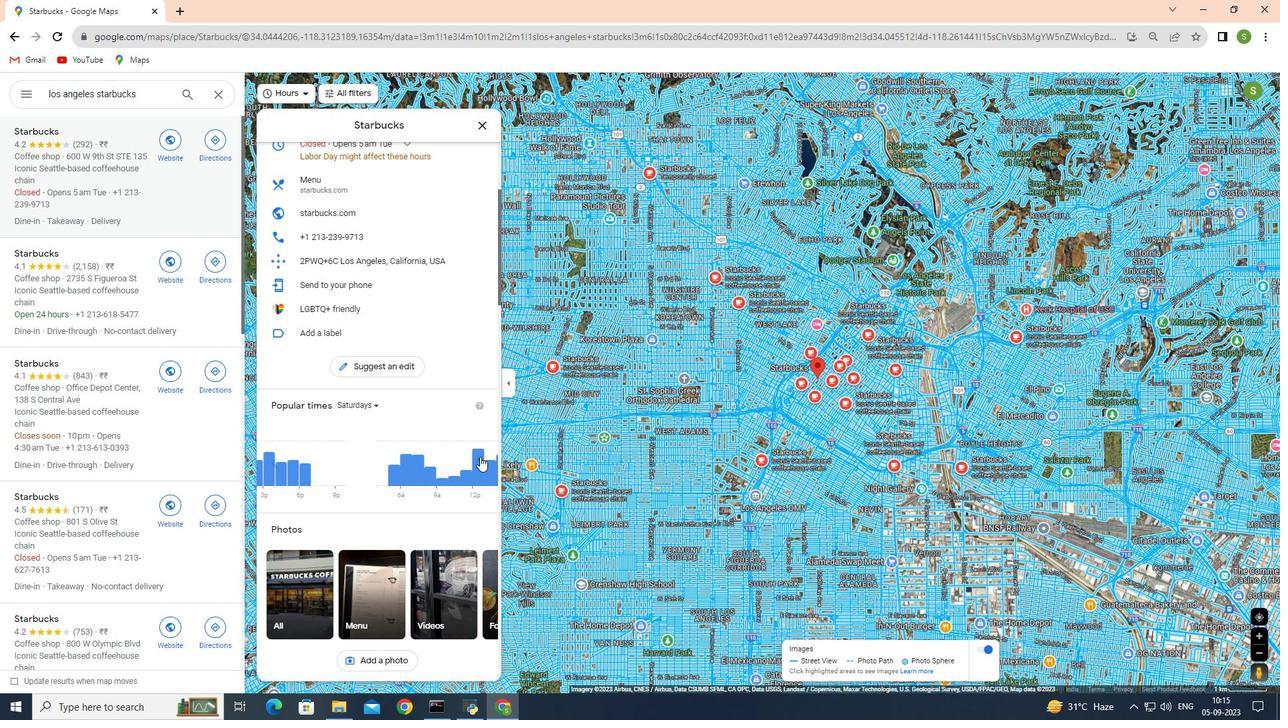 
Action: Mouse pressed left at (480, 456)
Screenshot: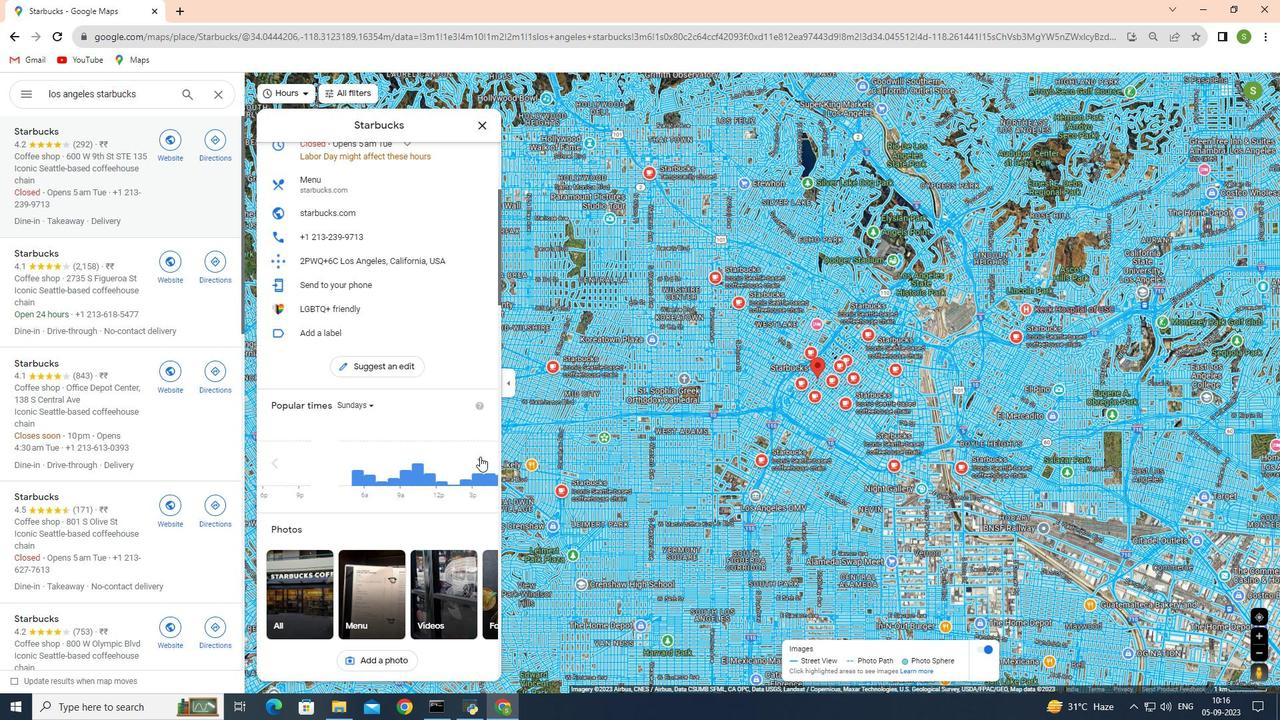 
Action: Mouse moved to (60, 256)
Screenshot: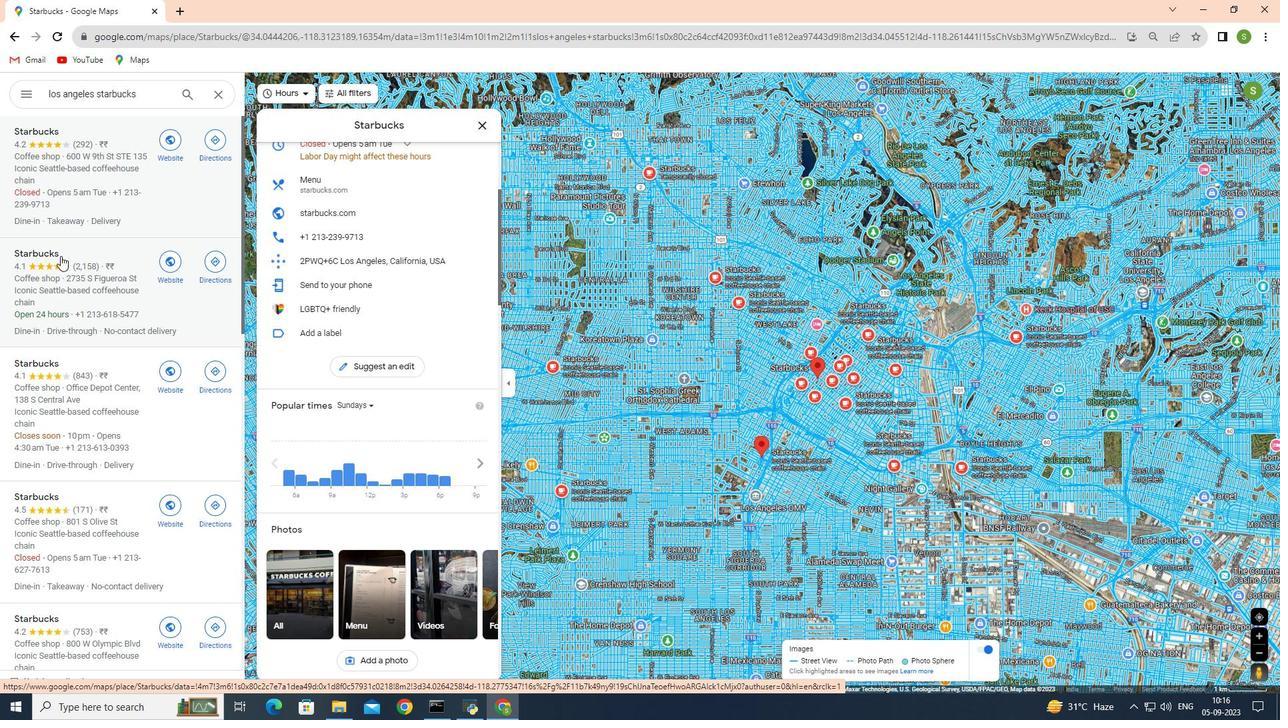 
Action: Mouse pressed left at (60, 256)
Screenshot: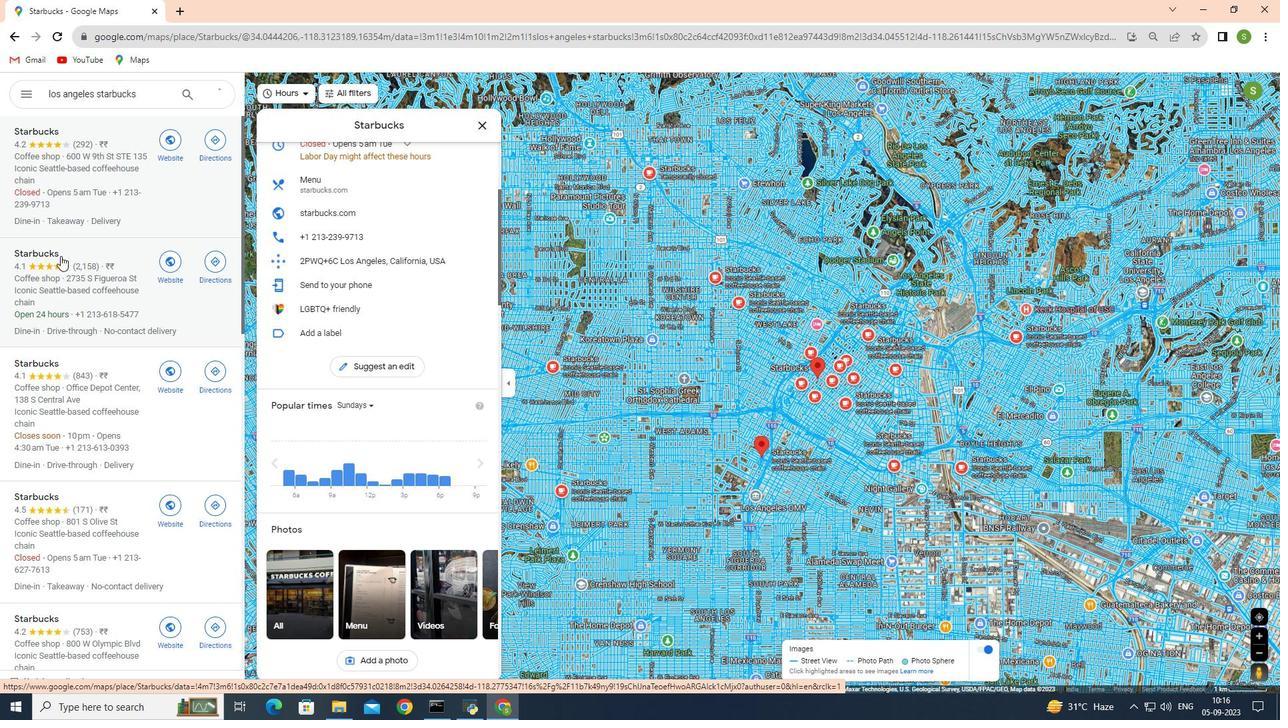 
Action: Mouse moved to (446, 559)
Screenshot: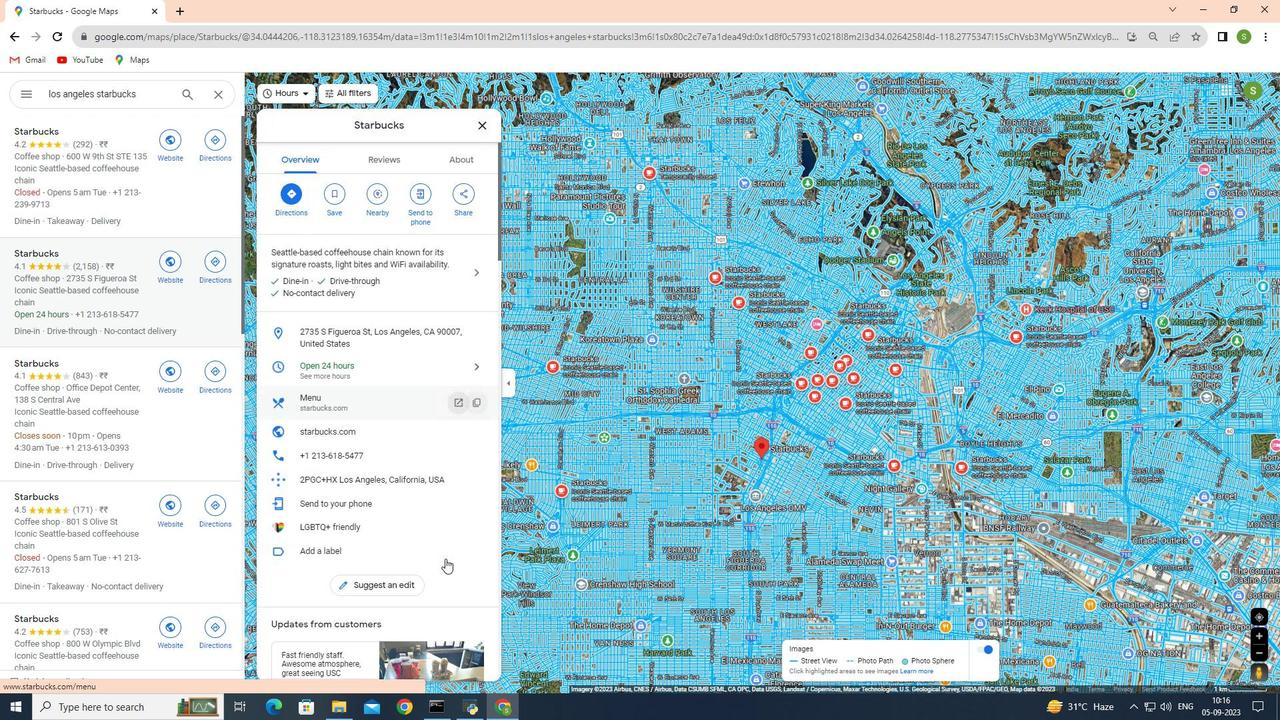 
Action: Mouse scrolled (446, 558) with delta (0, 0)
Screenshot: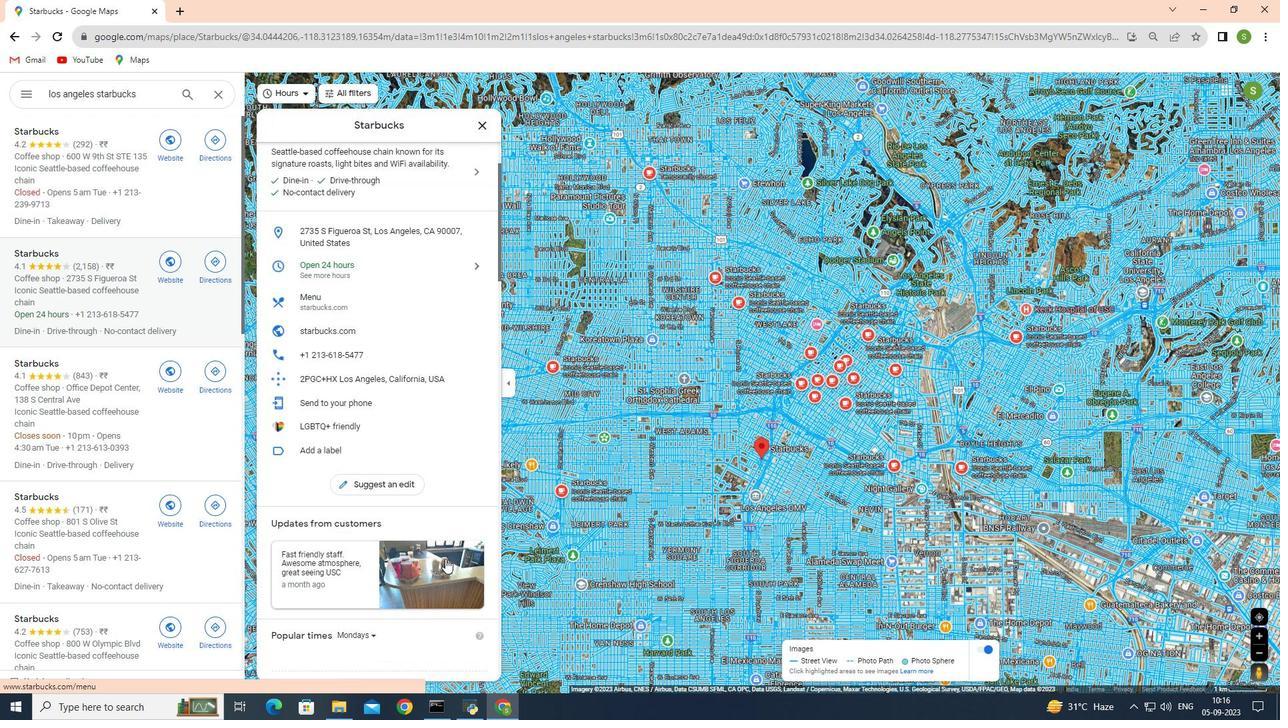 
Action: Mouse moved to (445, 558)
Screenshot: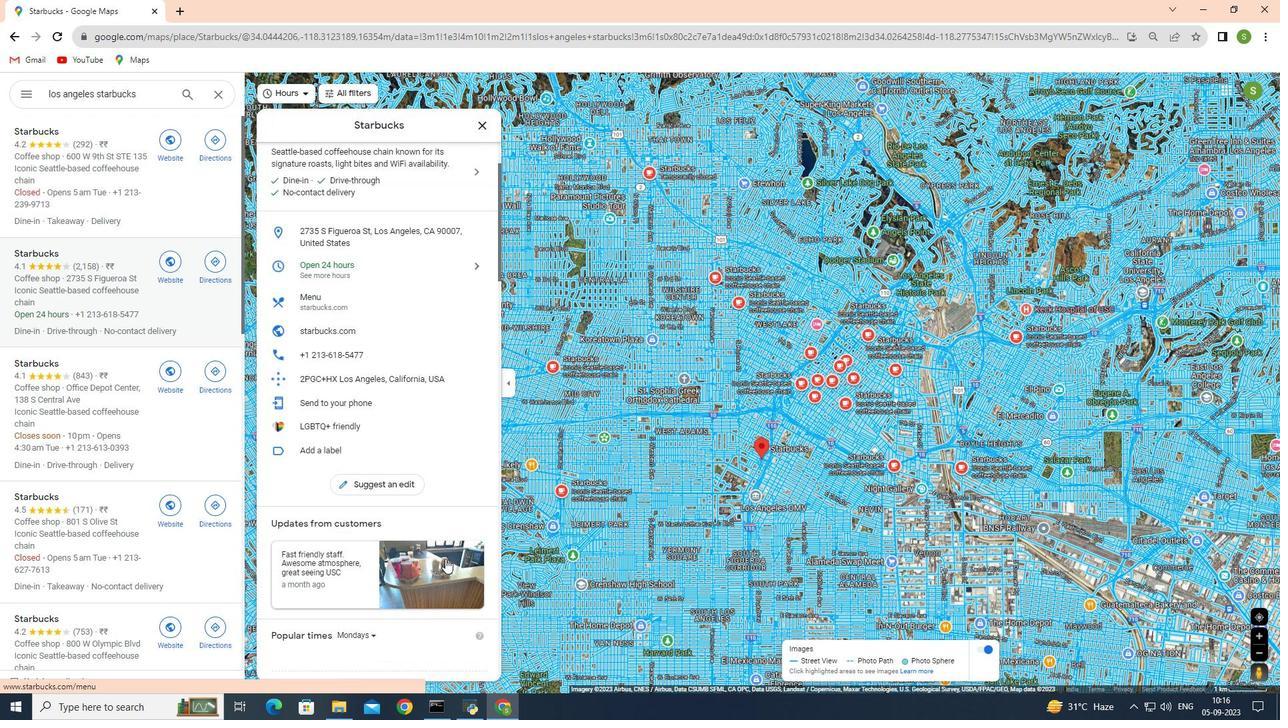 
Action: Mouse scrolled (445, 558) with delta (0, 0)
Screenshot: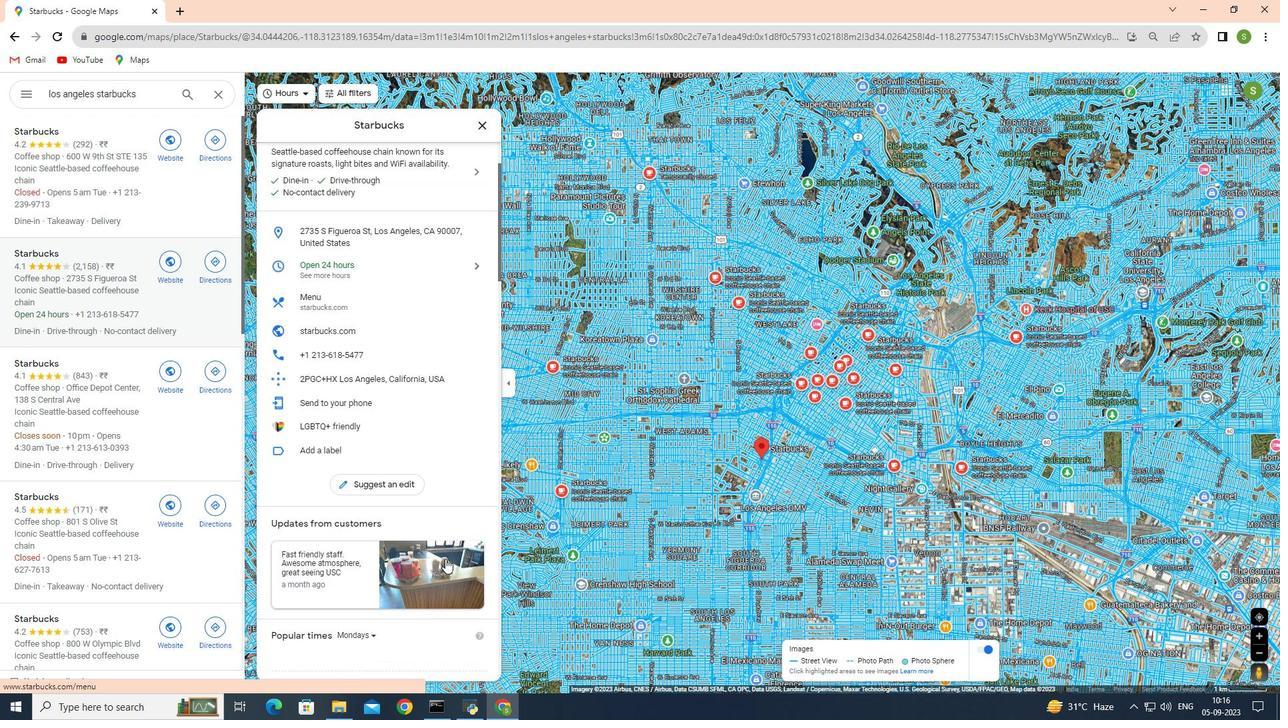 
Action: Mouse scrolled (445, 558) with delta (0, 0)
Screenshot: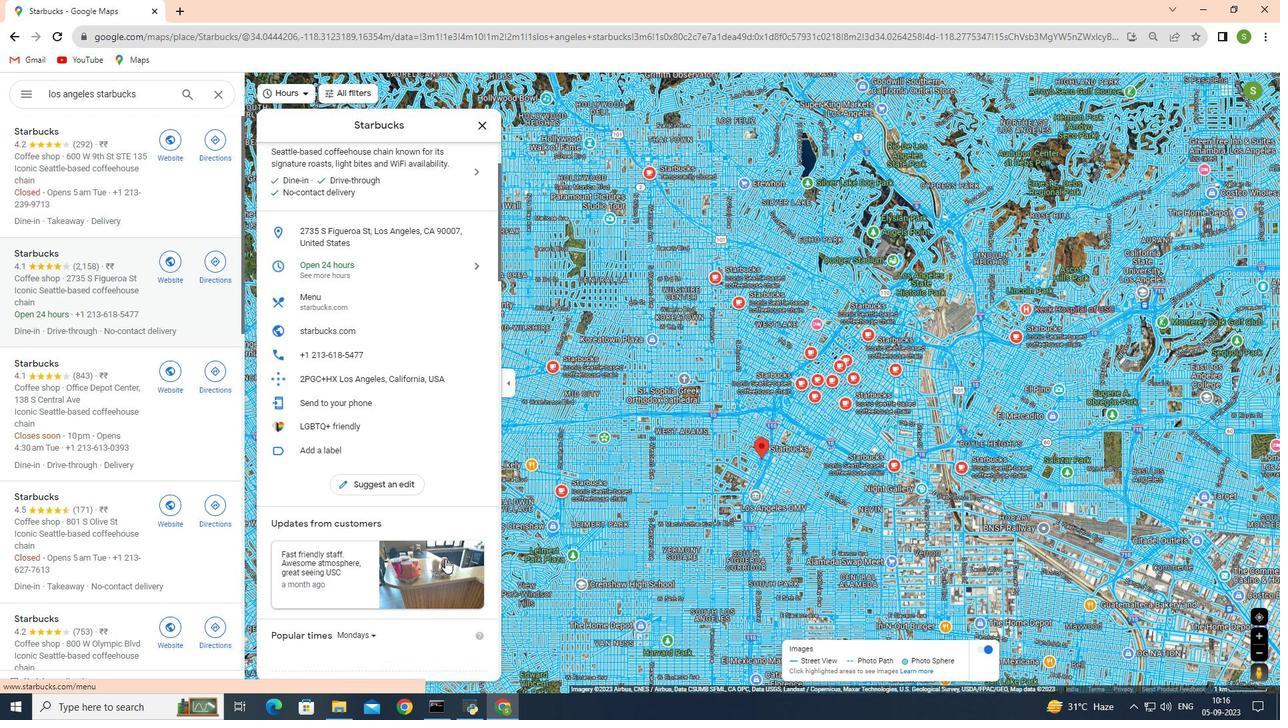 
Action: Mouse scrolled (445, 558) with delta (0, 0)
Screenshot: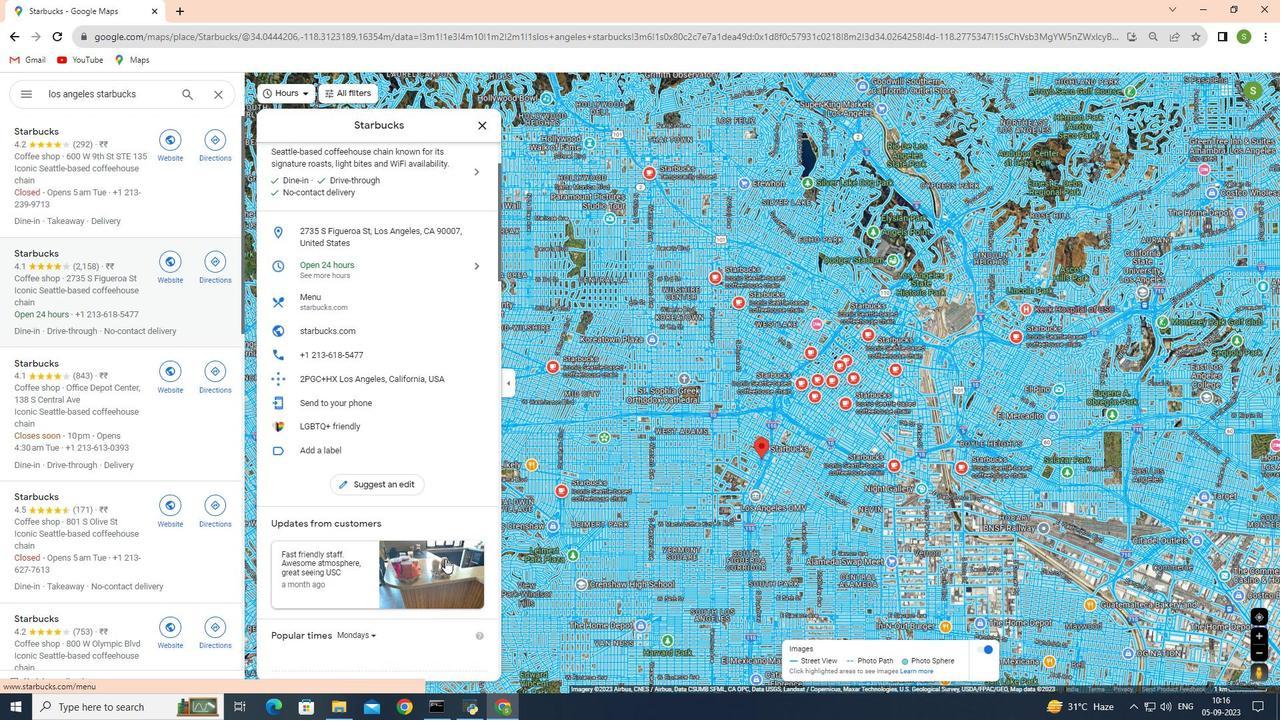 
Action: Mouse scrolled (445, 558) with delta (0, 0)
Screenshot: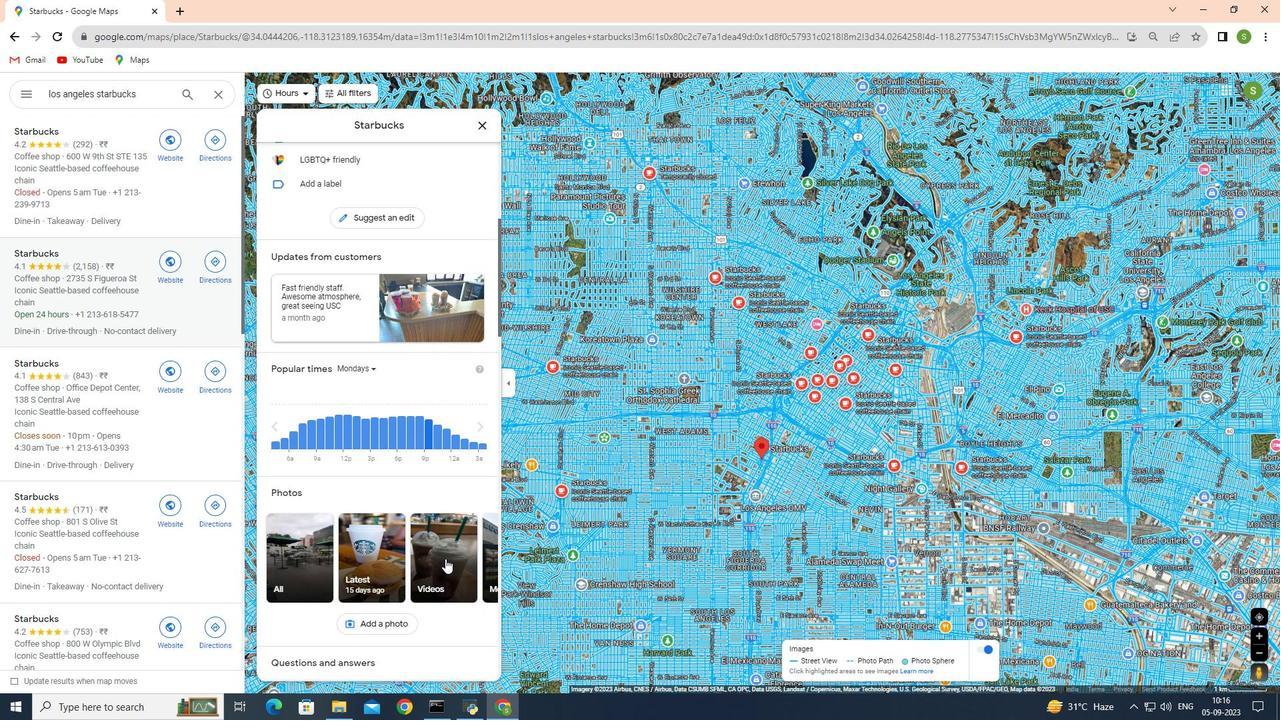 
Action: Mouse scrolled (445, 558) with delta (0, 0)
Screenshot: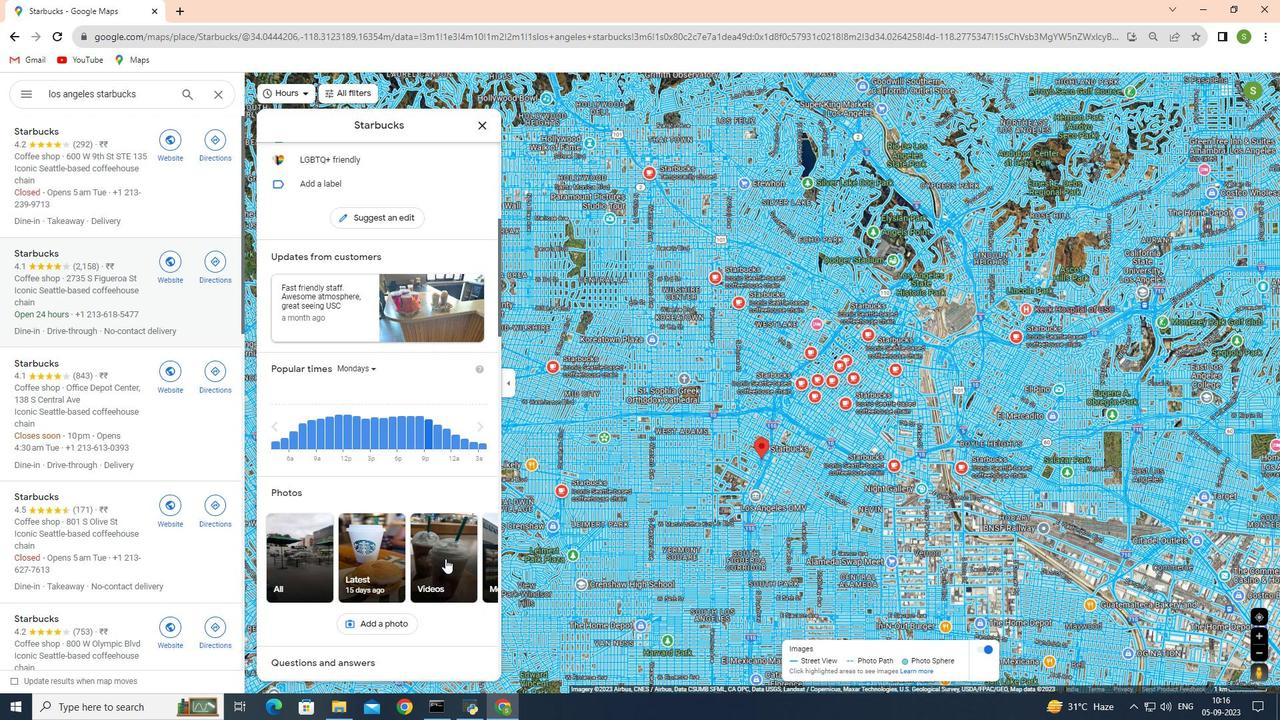 
Action: Mouse scrolled (445, 558) with delta (0, 0)
Screenshot: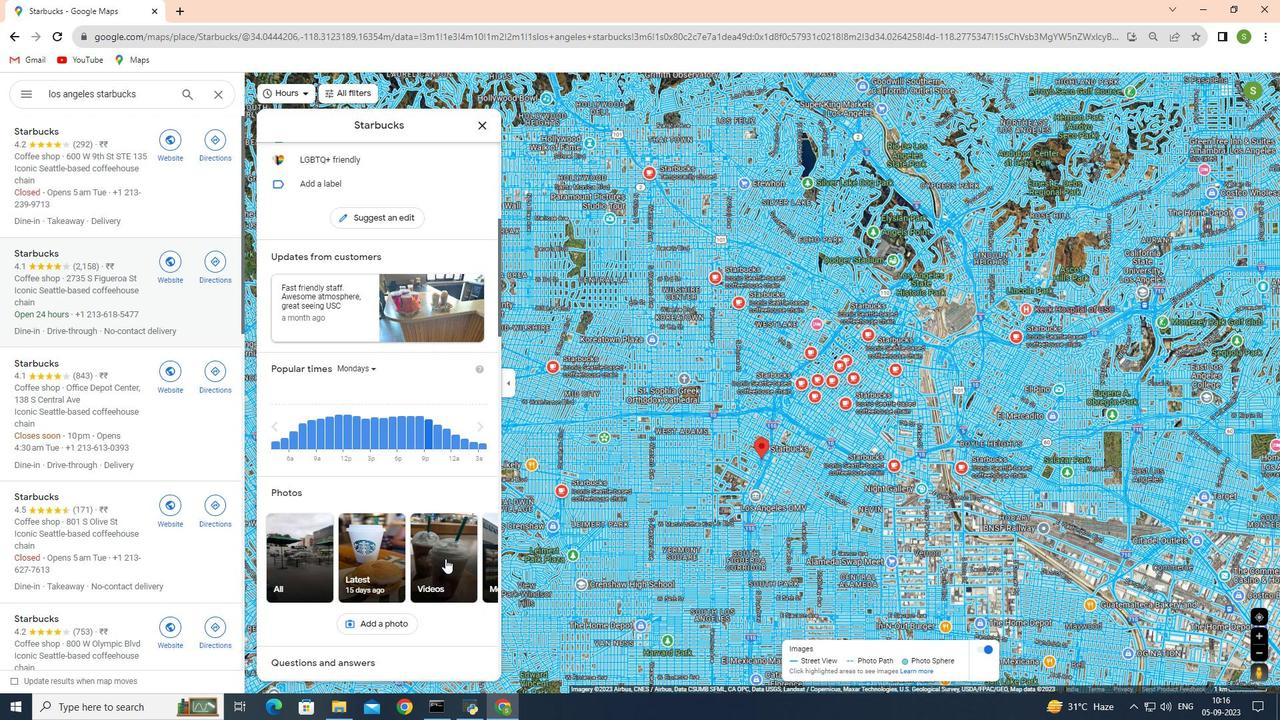 
Action: Mouse scrolled (445, 558) with delta (0, 0)
Screenshot: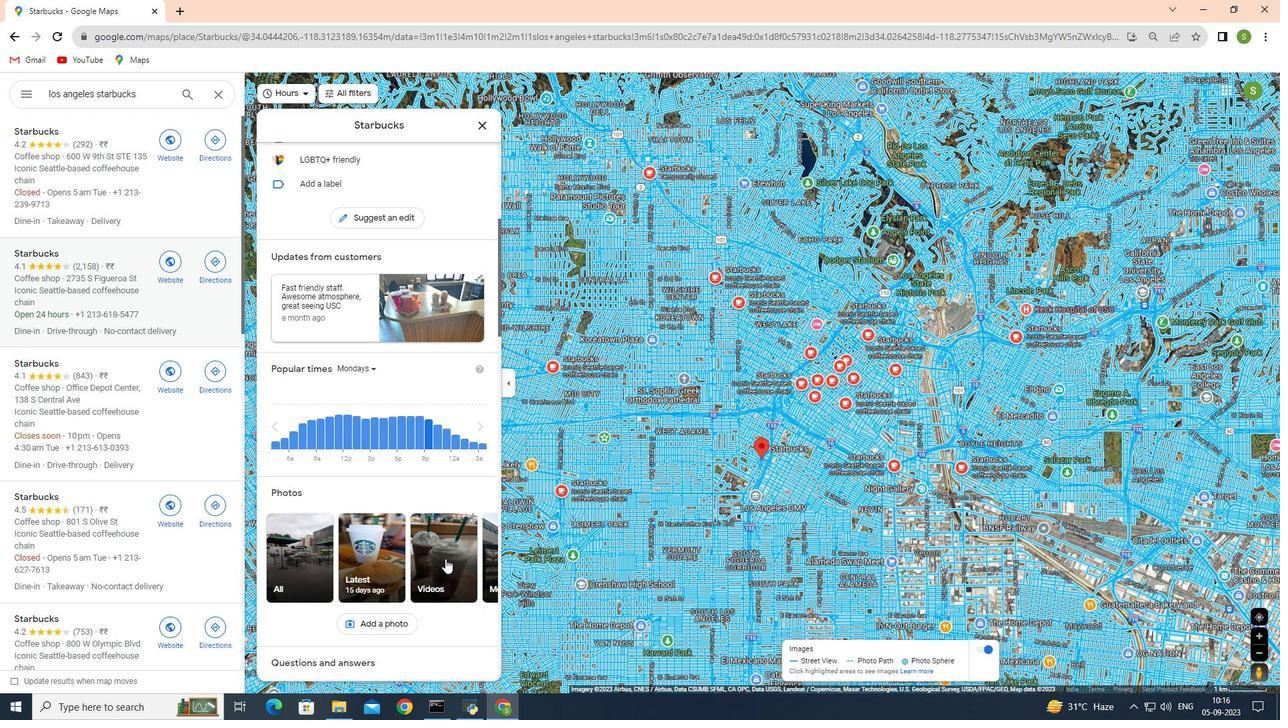 
Action: Mouse moved to (483, 427)
Screenshot: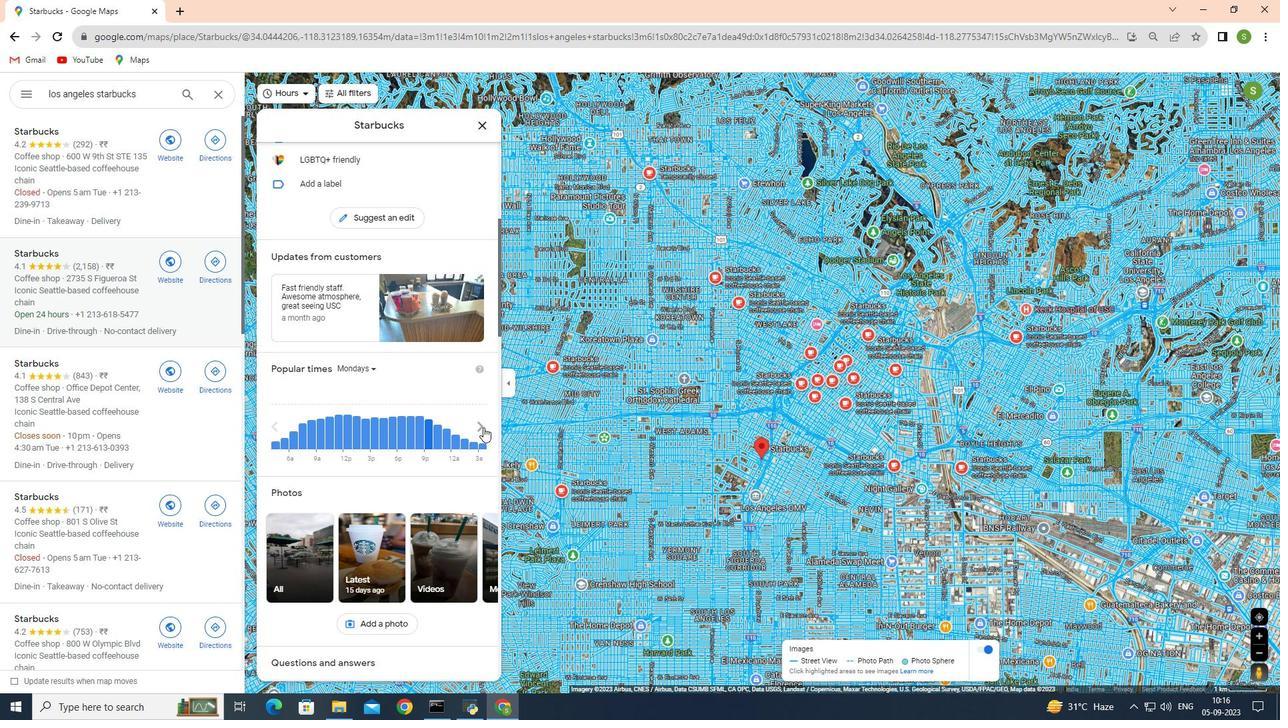 
Action: Mouse pressed left at (483, 427)
Screenshot: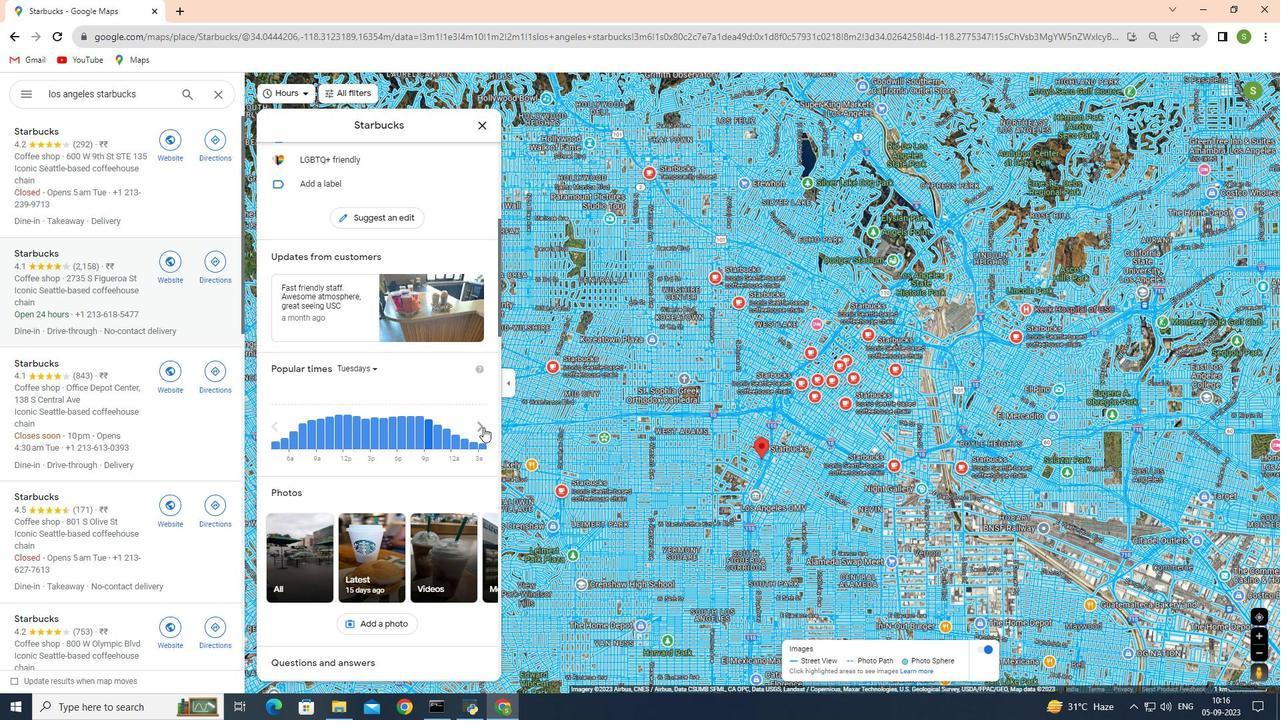 
Action: Mouse pressed left at (483, 427)
Screenshot: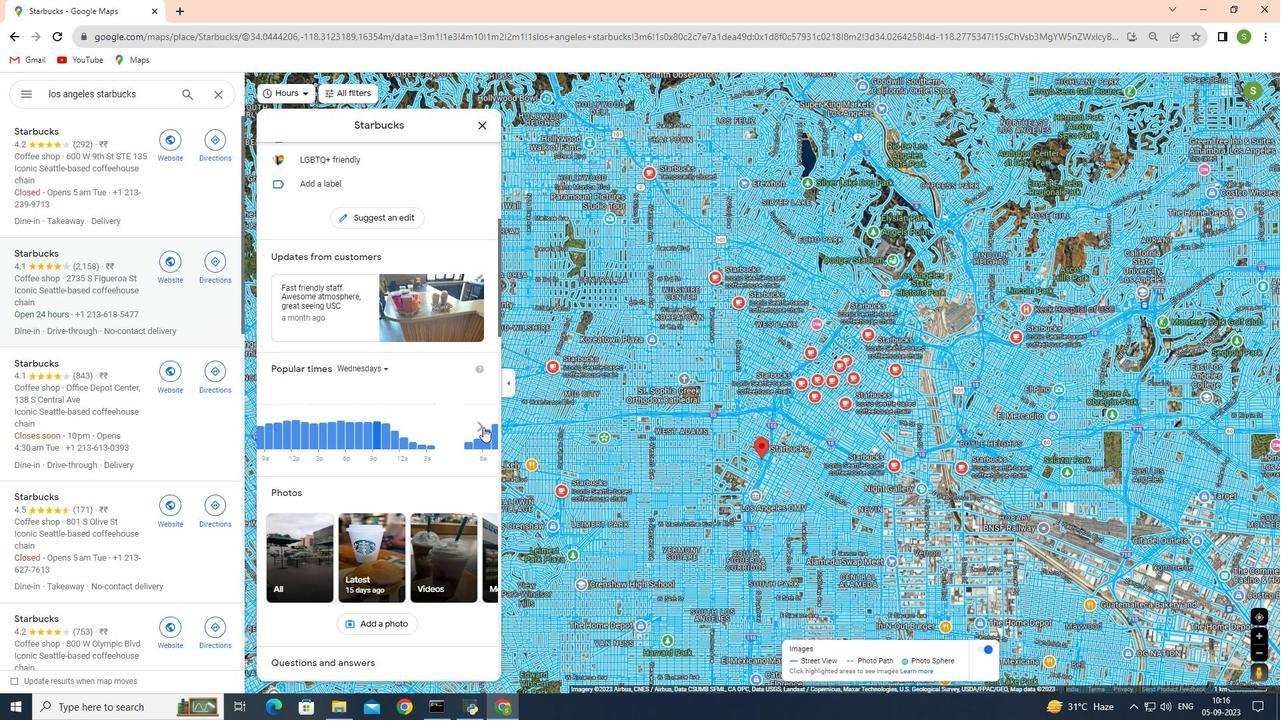 
Action: Mouse pressed left at (483, 427)
Screenshot: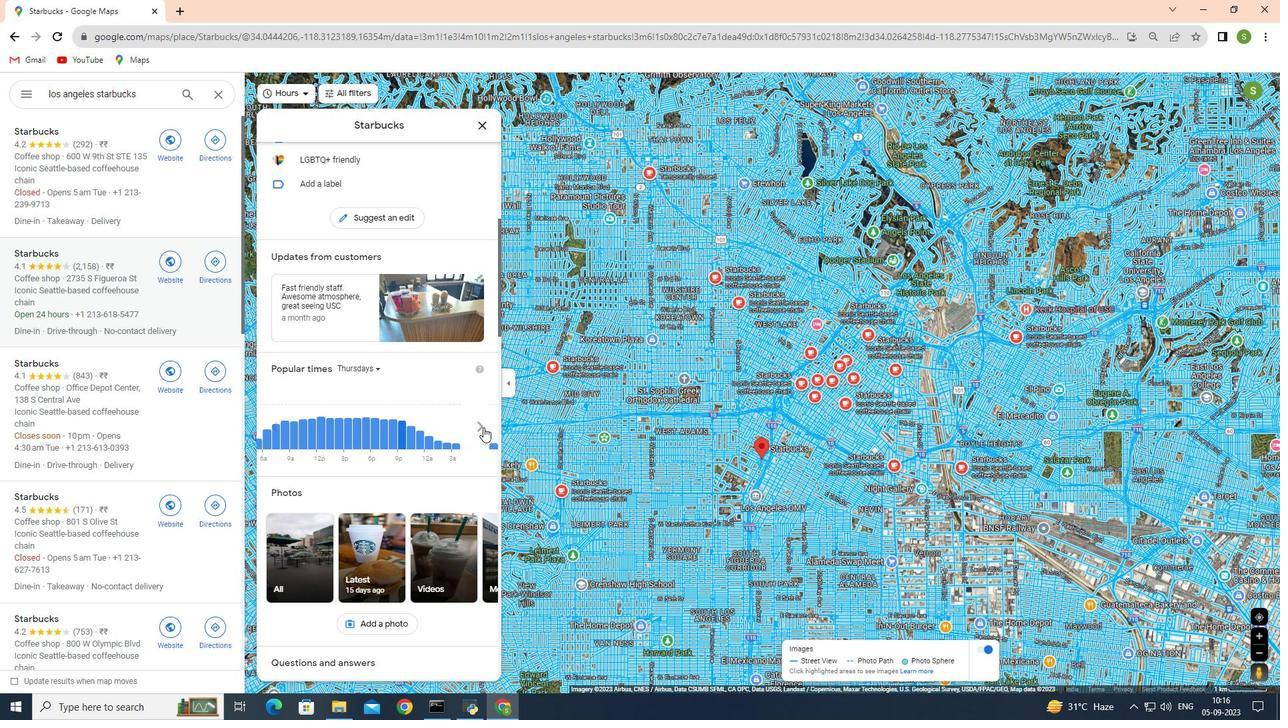 
Action: Mouse pressed left at (483, 427)
Screenshot: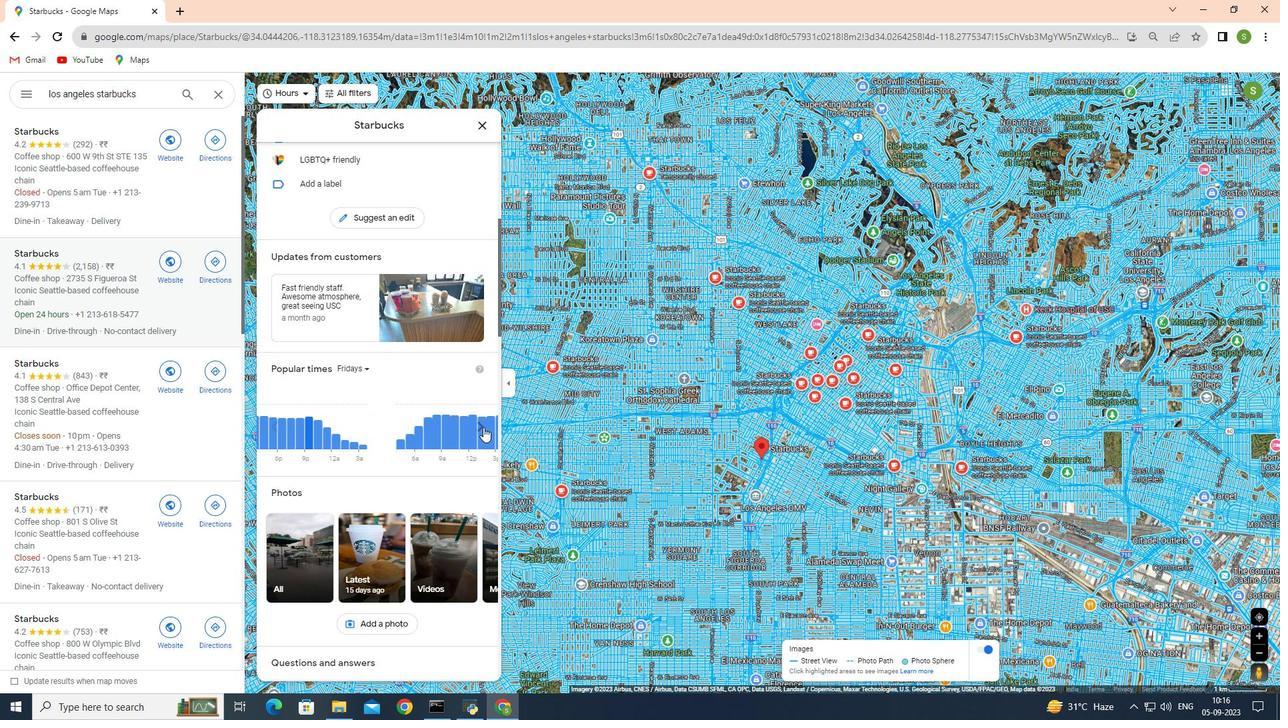 
Action: Mouse pressed left at (483, 427)
Screenshot: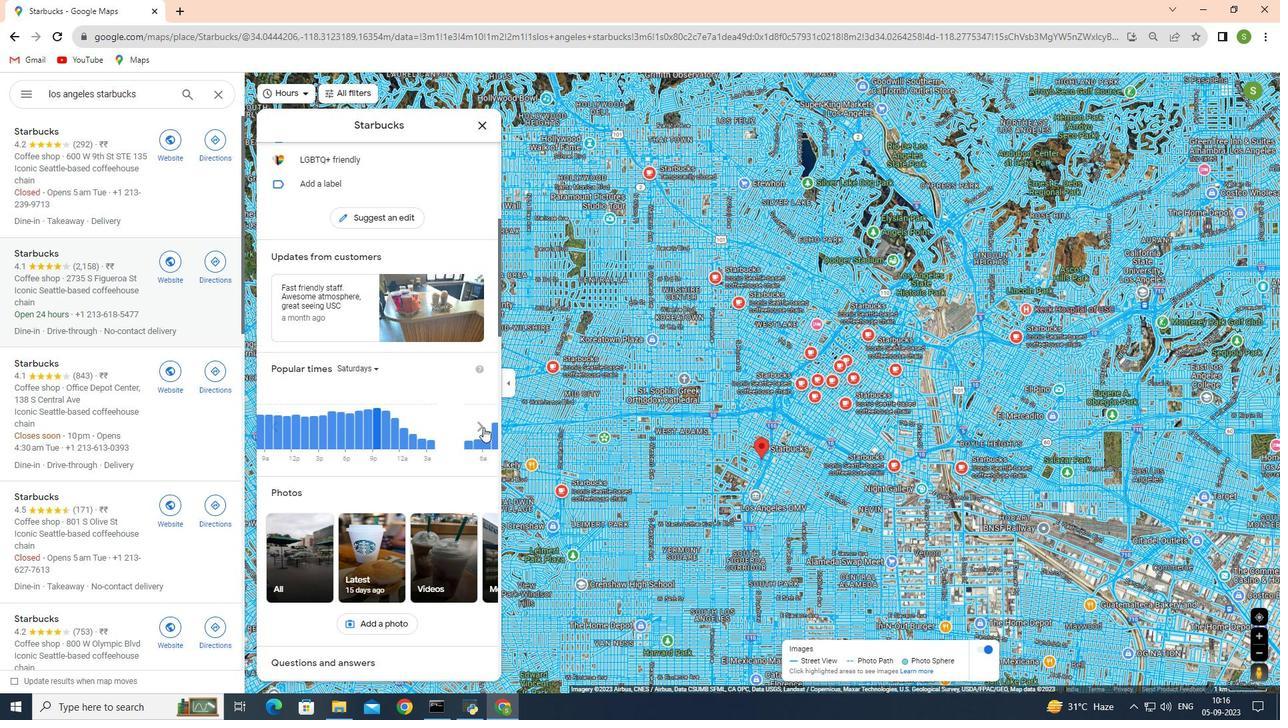 
Action: Mouse pressed left at (483, 427)
Screenshot: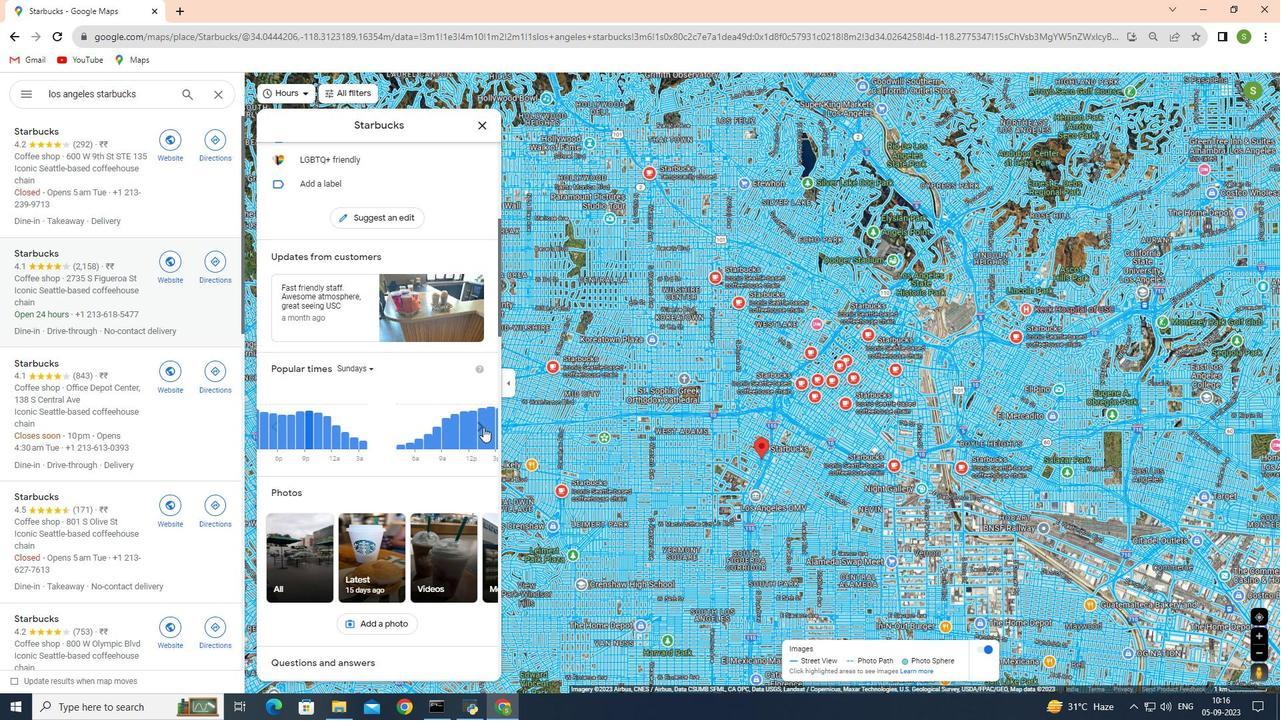 
Action: Mouse pressed left at (483, 427)
Screenshot: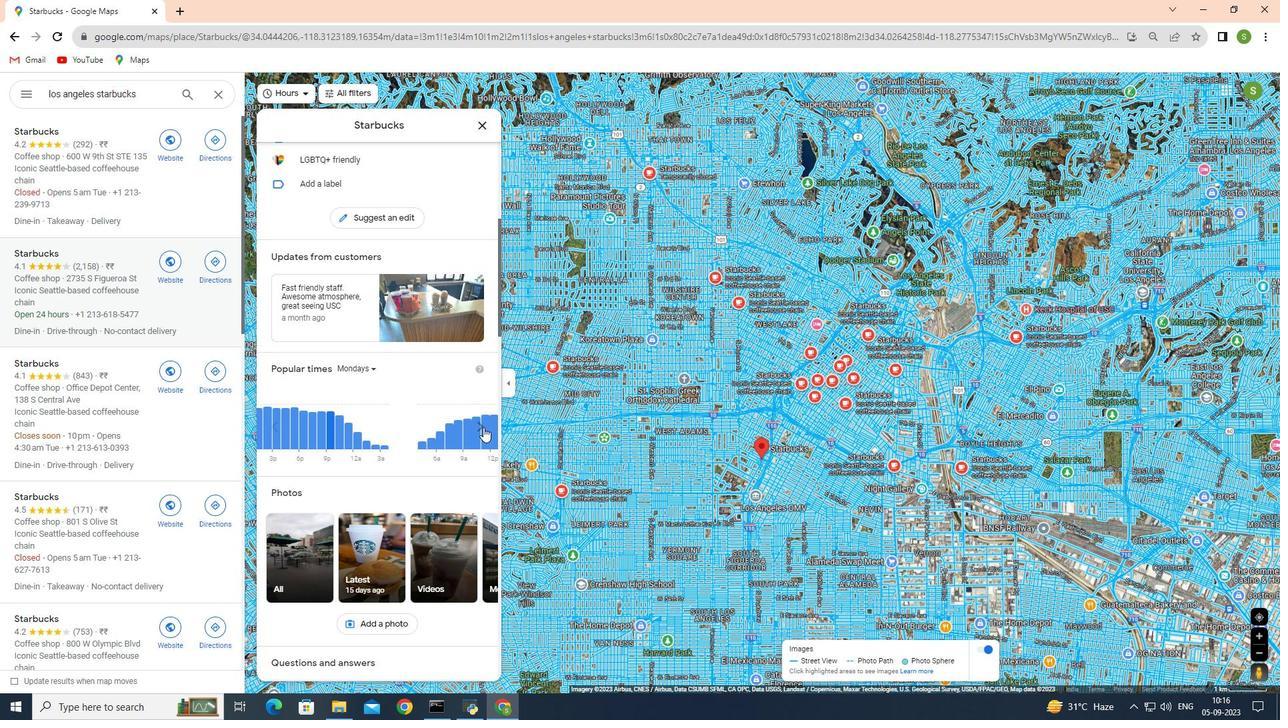 
Action: Mouse pressed left at (483, 427)
Screenshot: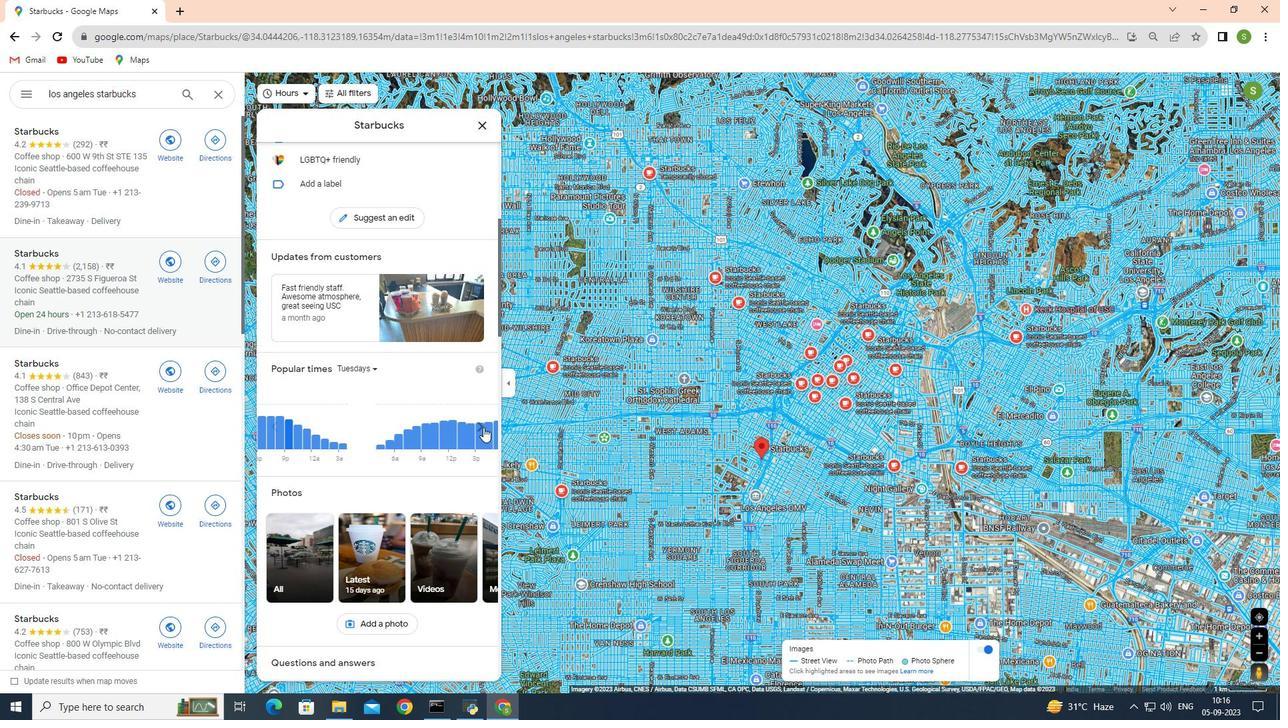 
Action: Mouse pressed left at (483, 427)
Screenshot: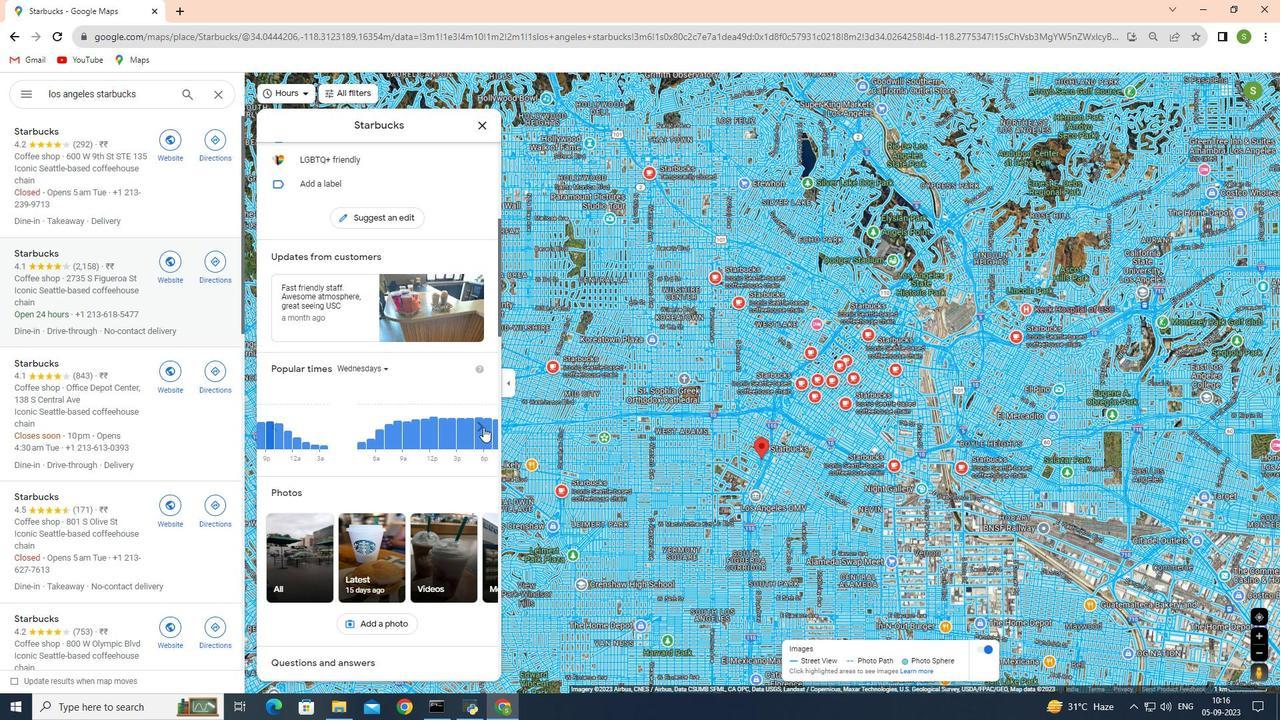 
Action: Mouse moved to (74, 369)
Screenshot: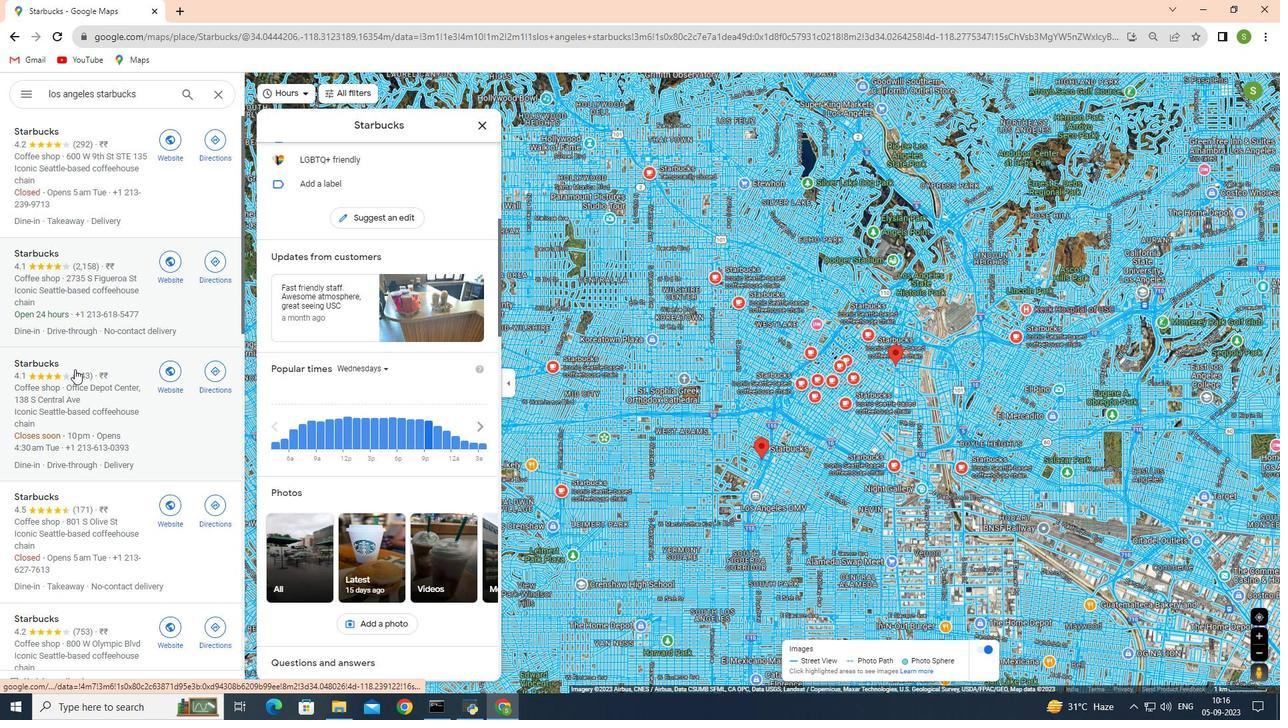 
Action: Mouse pressed left at (74, 369)
Screenshot: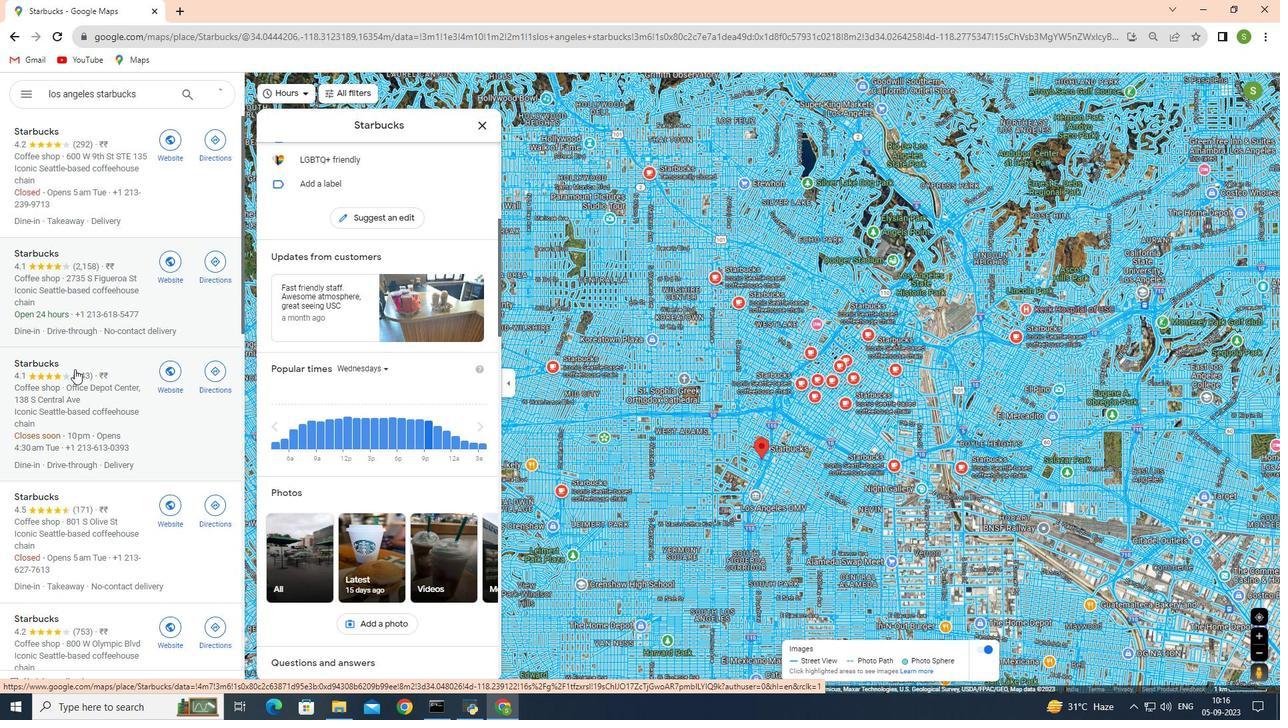 
Action: Mouse moved to (272, 375)
Screenshot: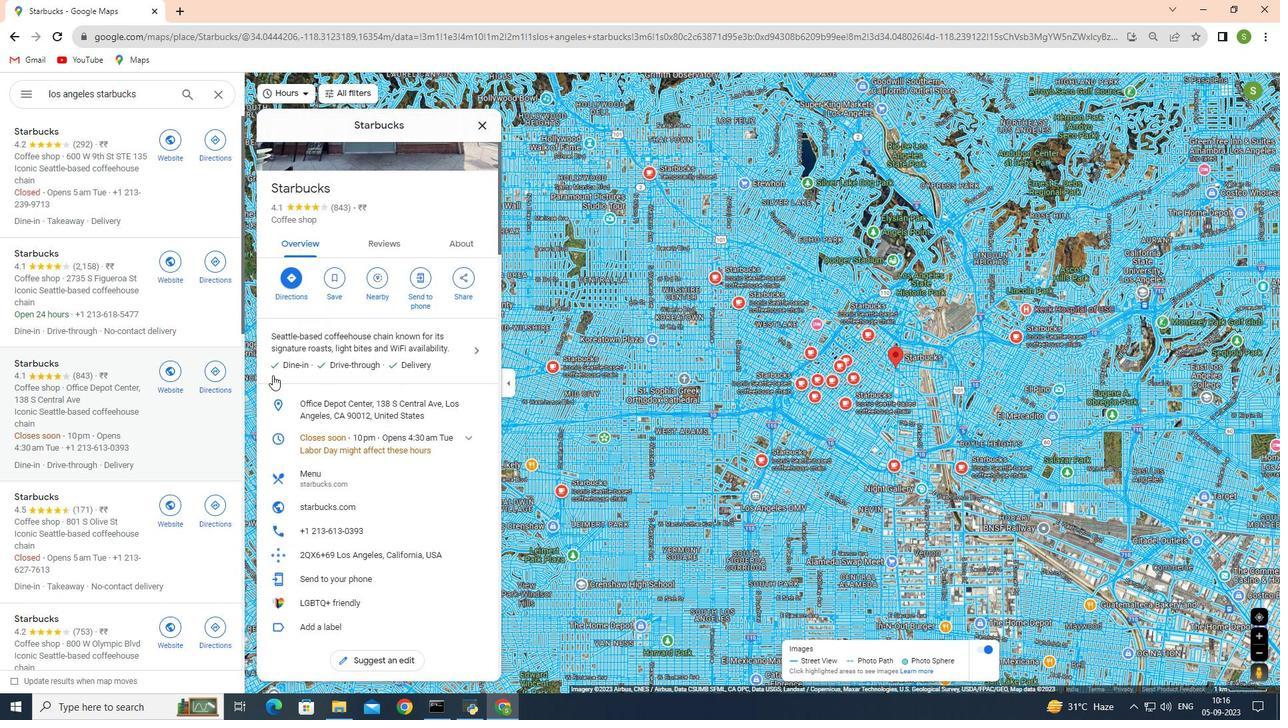 
Action: Mouse scrolled (272, 374) with delta (0, 0)
Screenshot: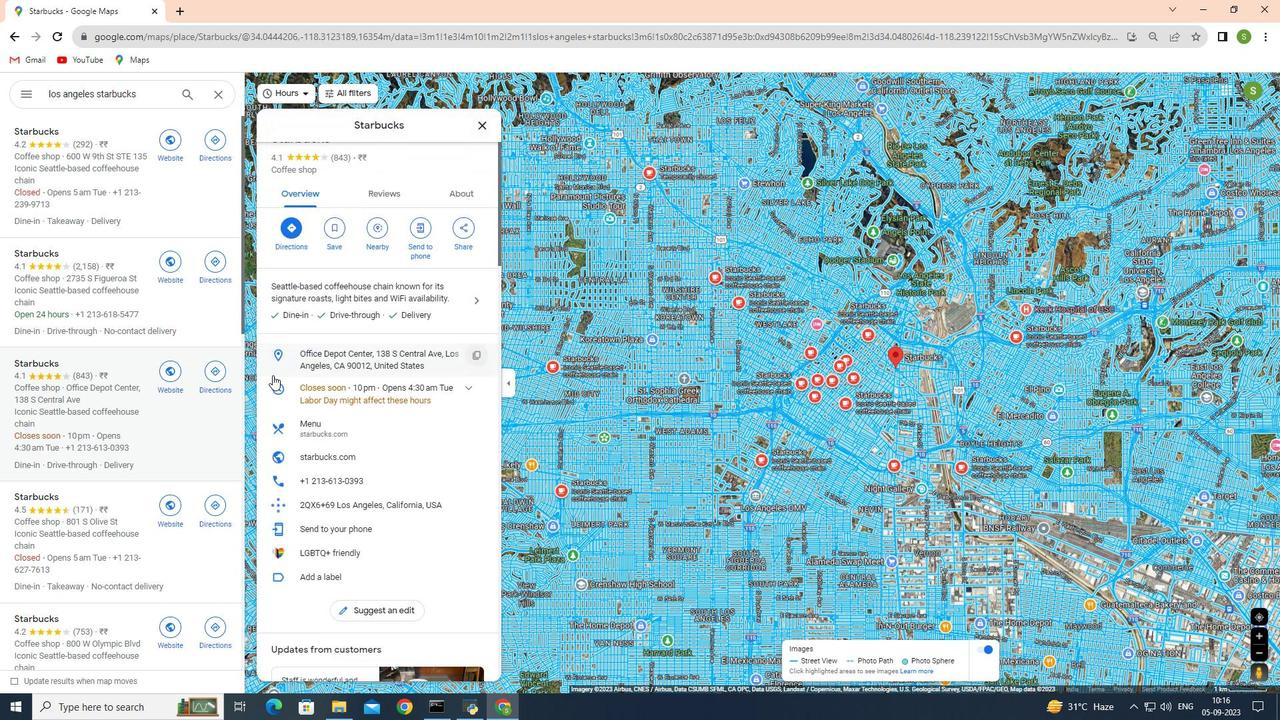 
Action: Mouse scrolled (272, 374) with delta (0, 0)
Screenshot: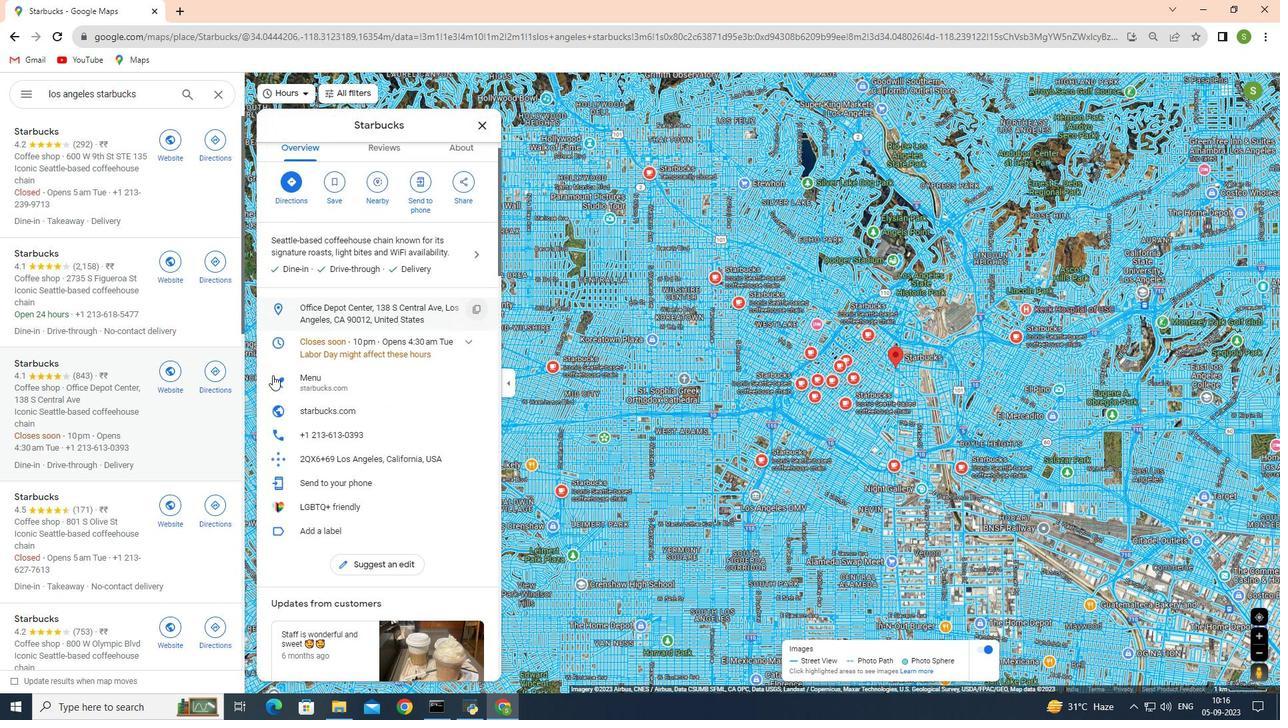 
Action: Mouse scrolled (272, 374) with delta (0, 0)
Screenshot: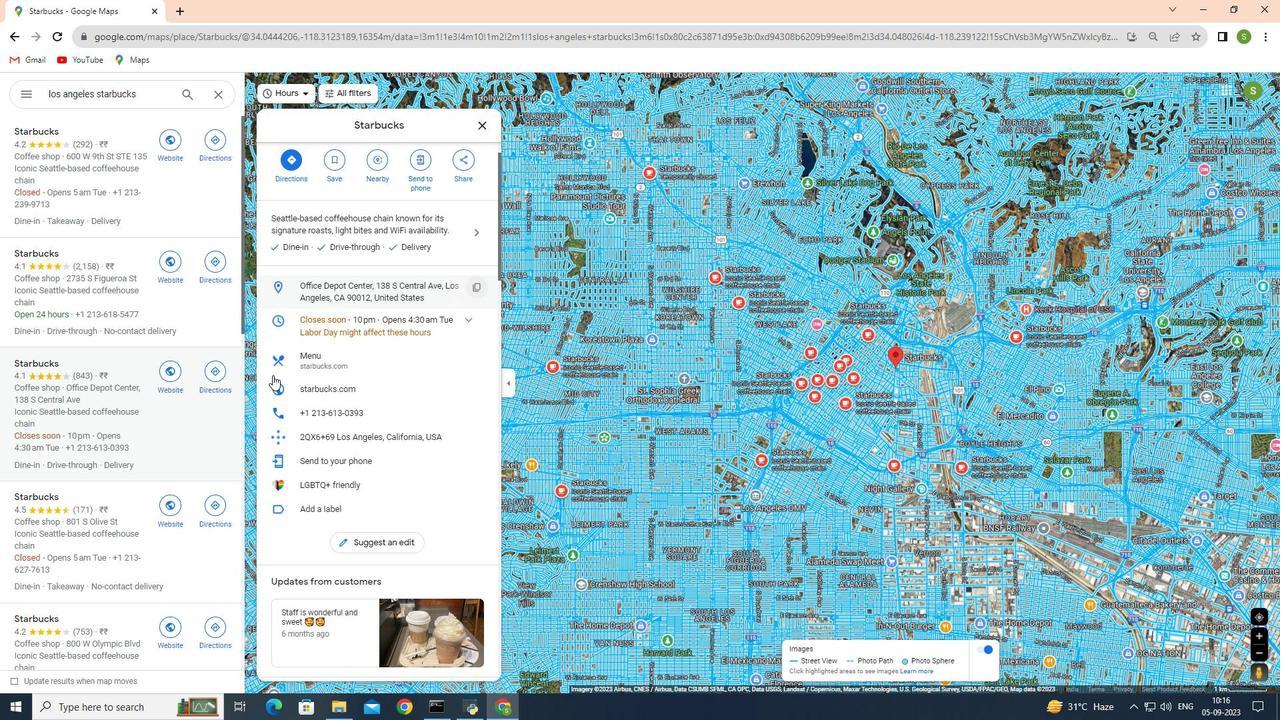 
Action: Mouse moved to (272, 375)
Screenshot: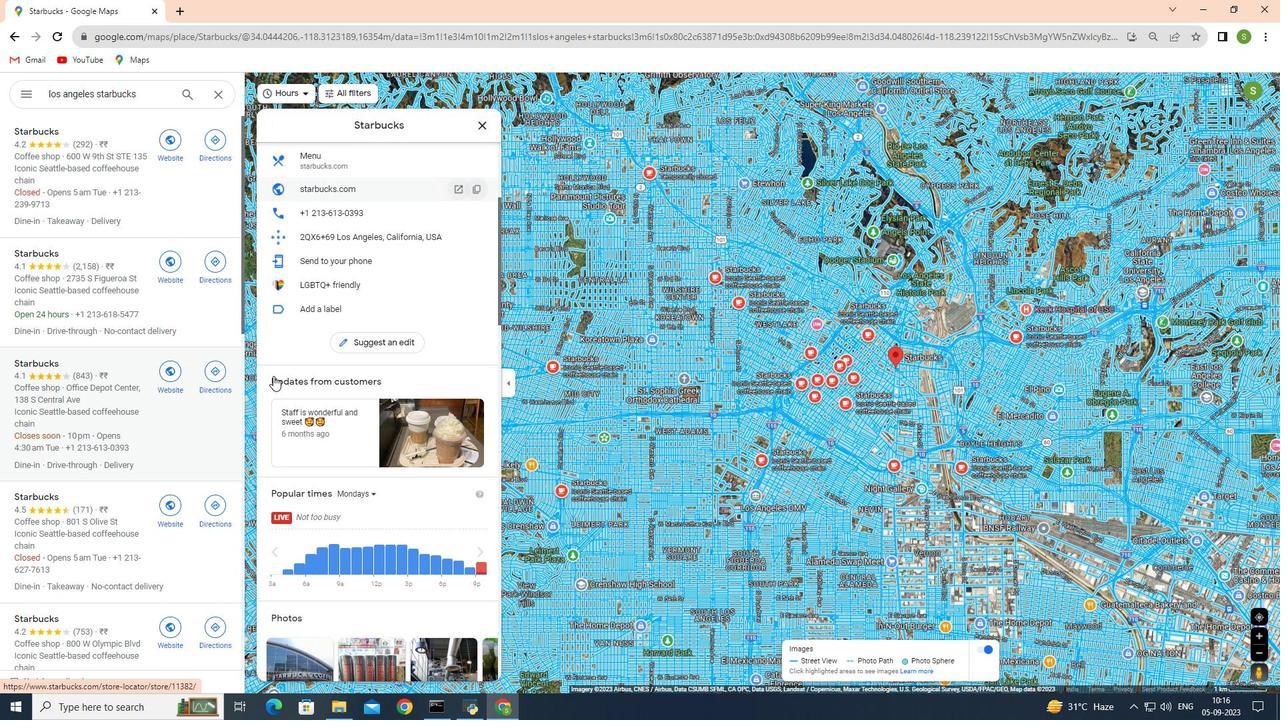 
Action: Mouse scrolled (272, 374) with delta (0, 0)
Screenshot: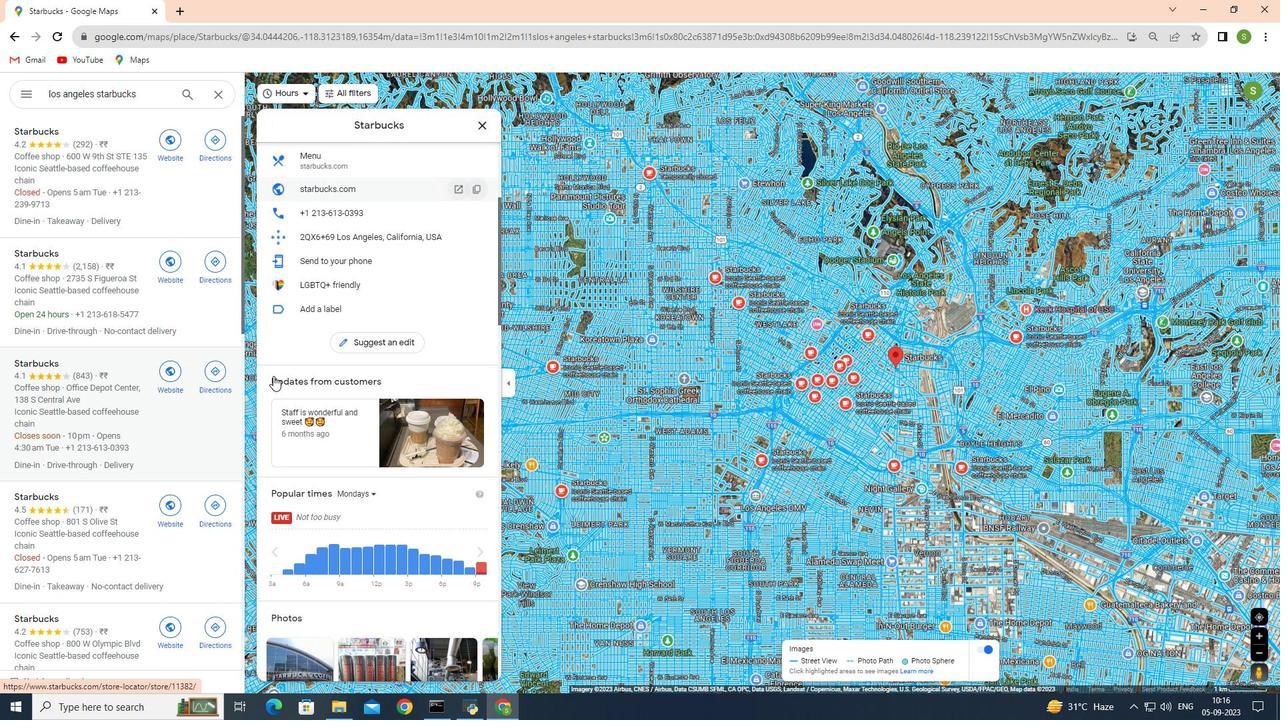 
Action: Mouse moved to (273, 376)
Screenshot: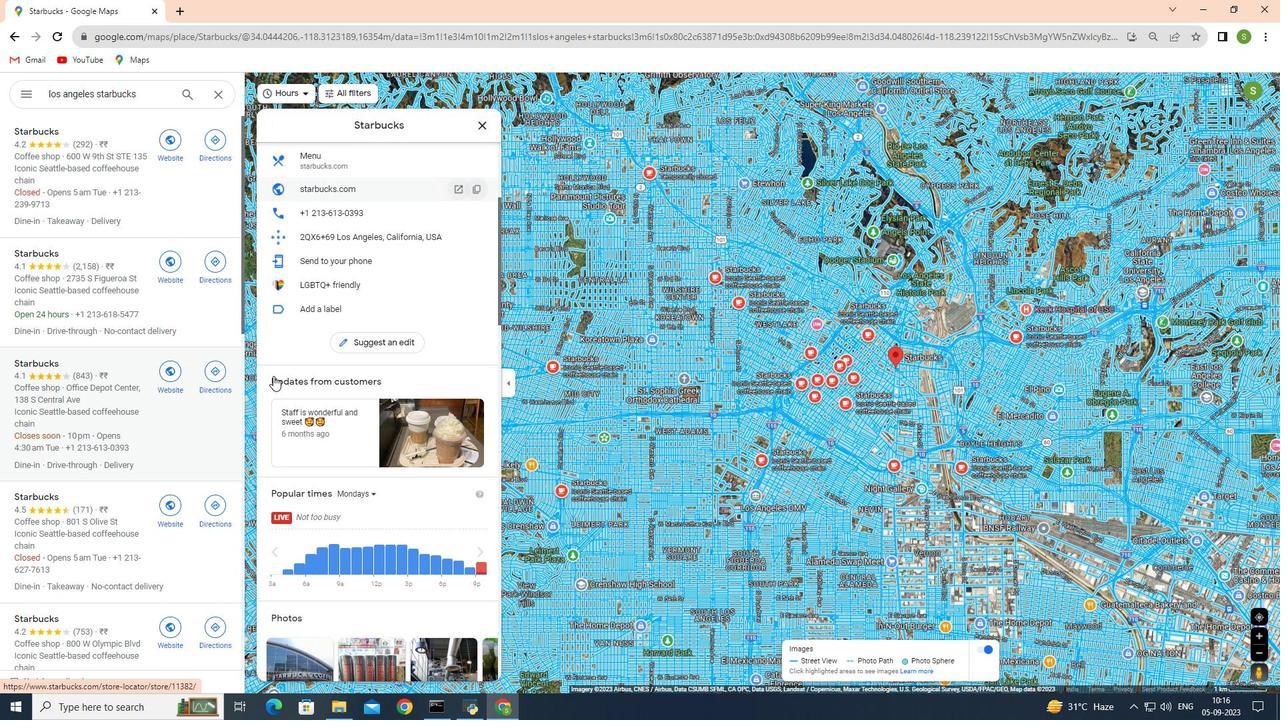 
Action: Mouse scrolled (273, 375) with delta (0, 0)
Screenshot: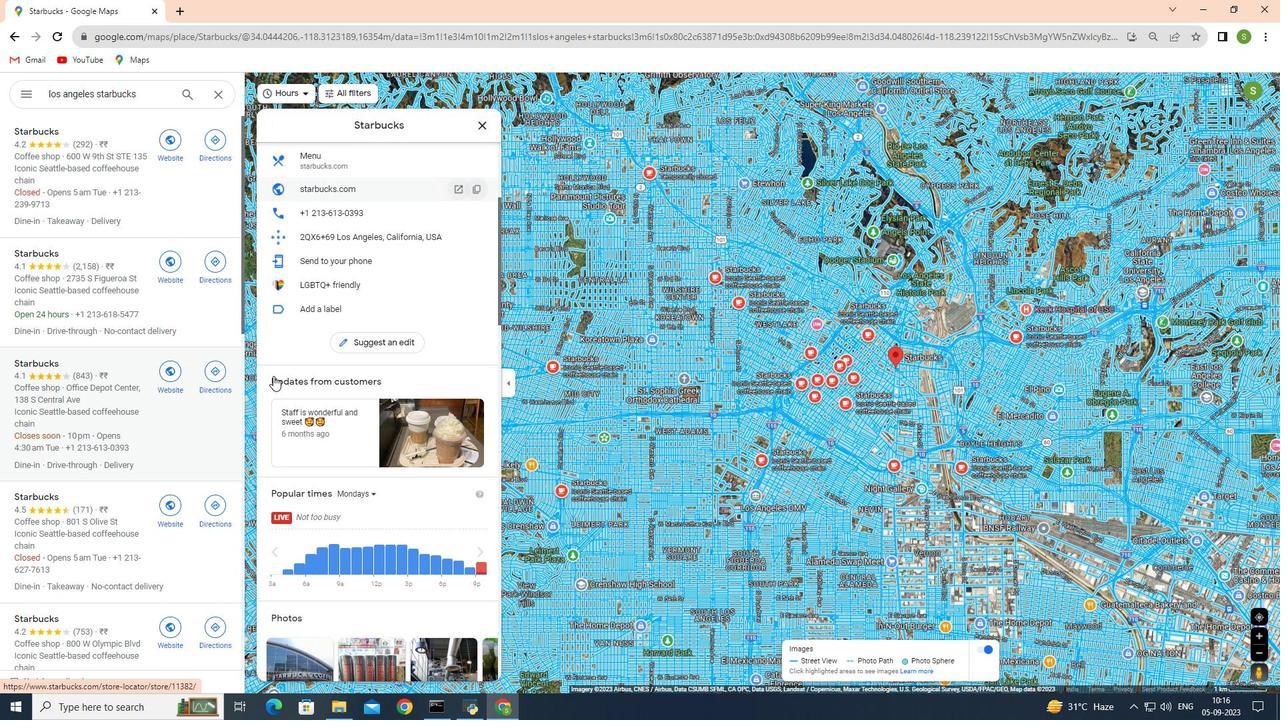 
Action: Mouse scrolled (273, 375) with delta (0, 0)
Screenshot: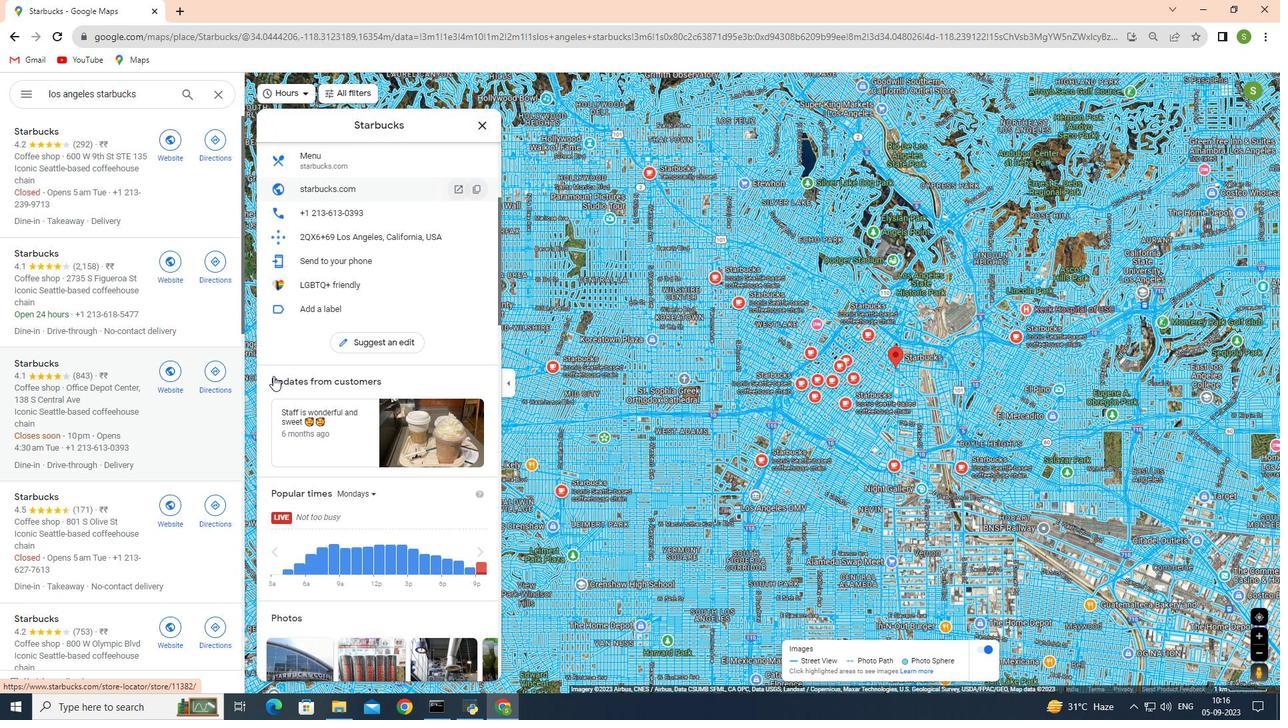 
Action: Mouse scrolled (273, 375) with delta (0, 0)
Screenshot: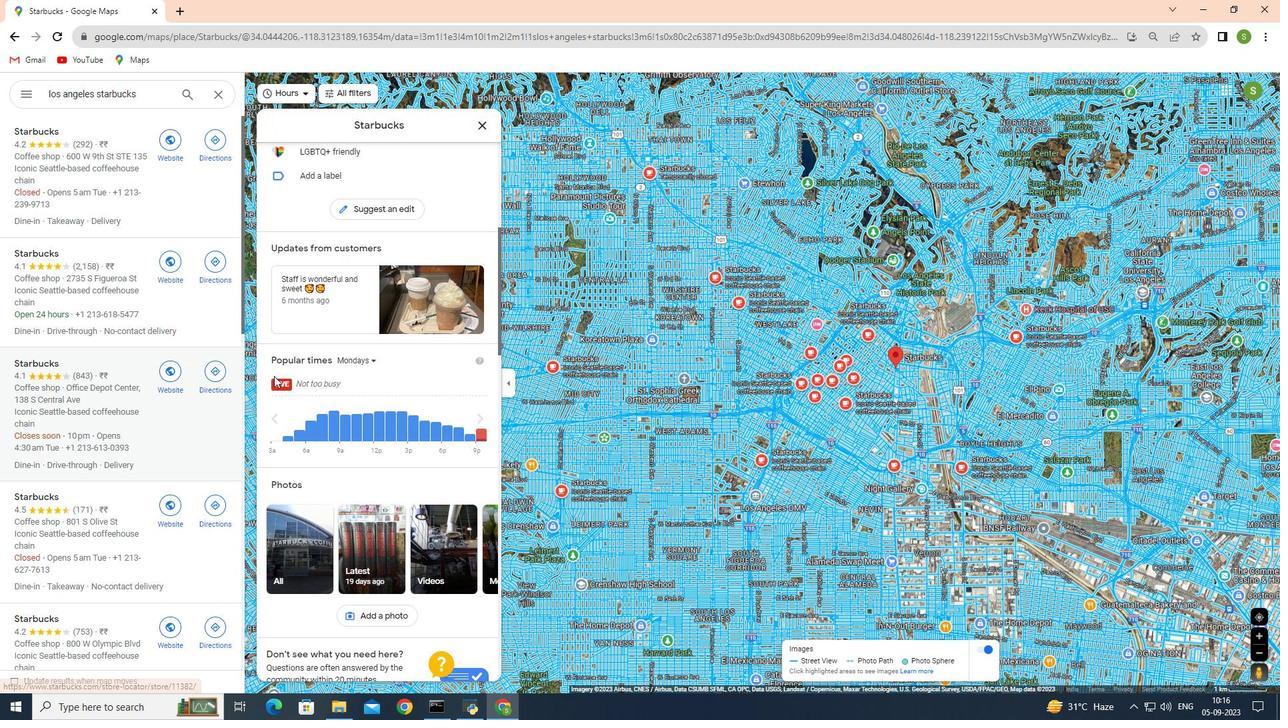 
Action: Mouse scrolled (273, 375) with delta (0, 0)
Screenshot: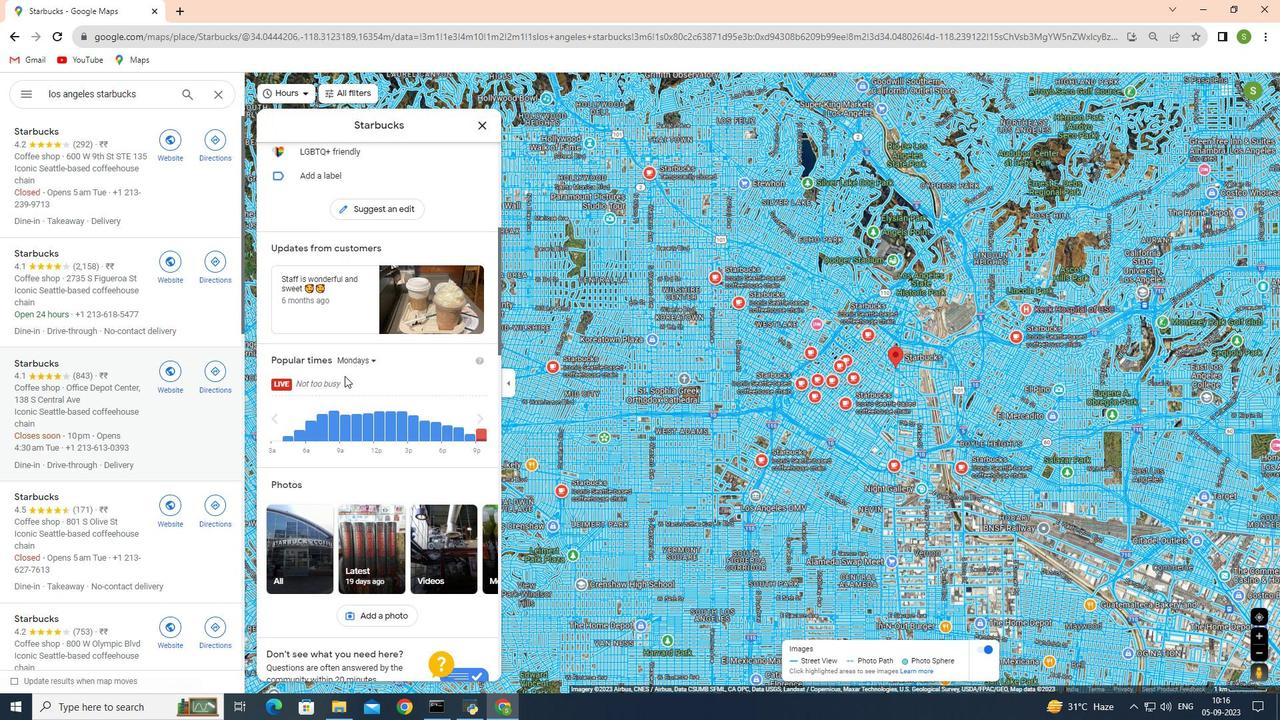 
Action: Mouse moved to (482, 416)
Screenshot: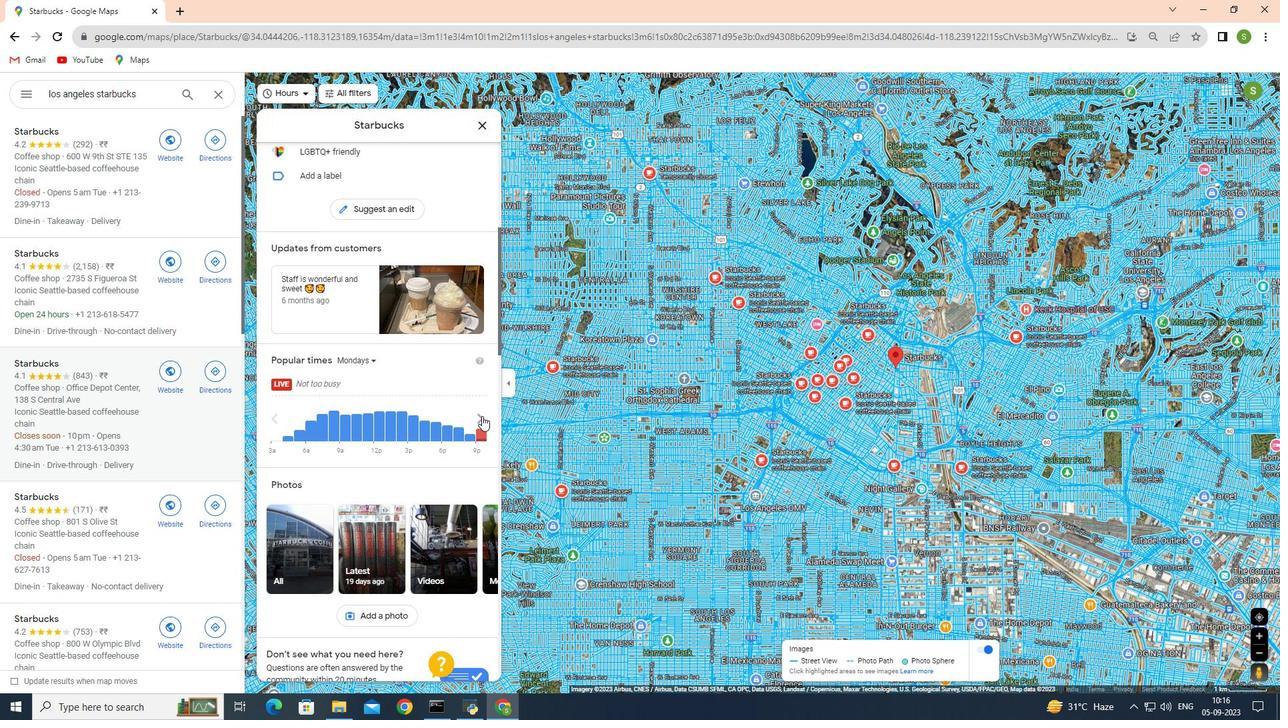
Action: Mouse pressed left at (482, 416)
Screenshot: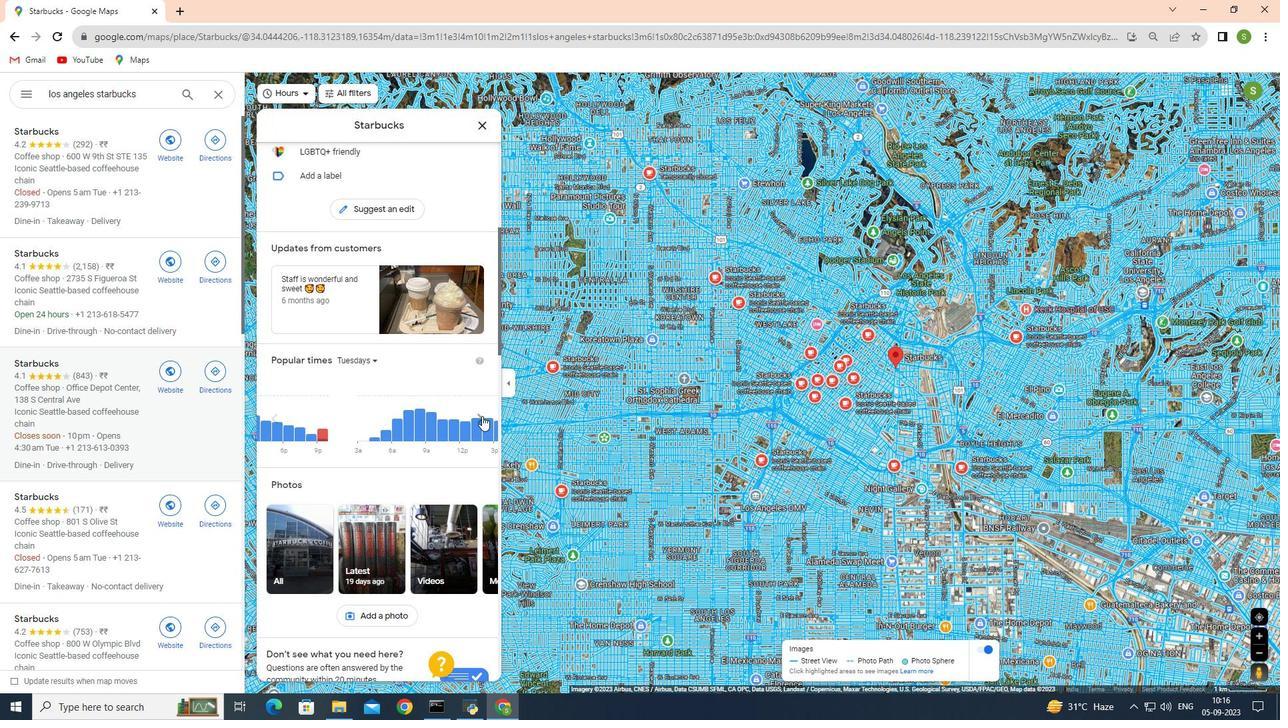
Action: Mouse pressed left at (482, 416)
Screenshot: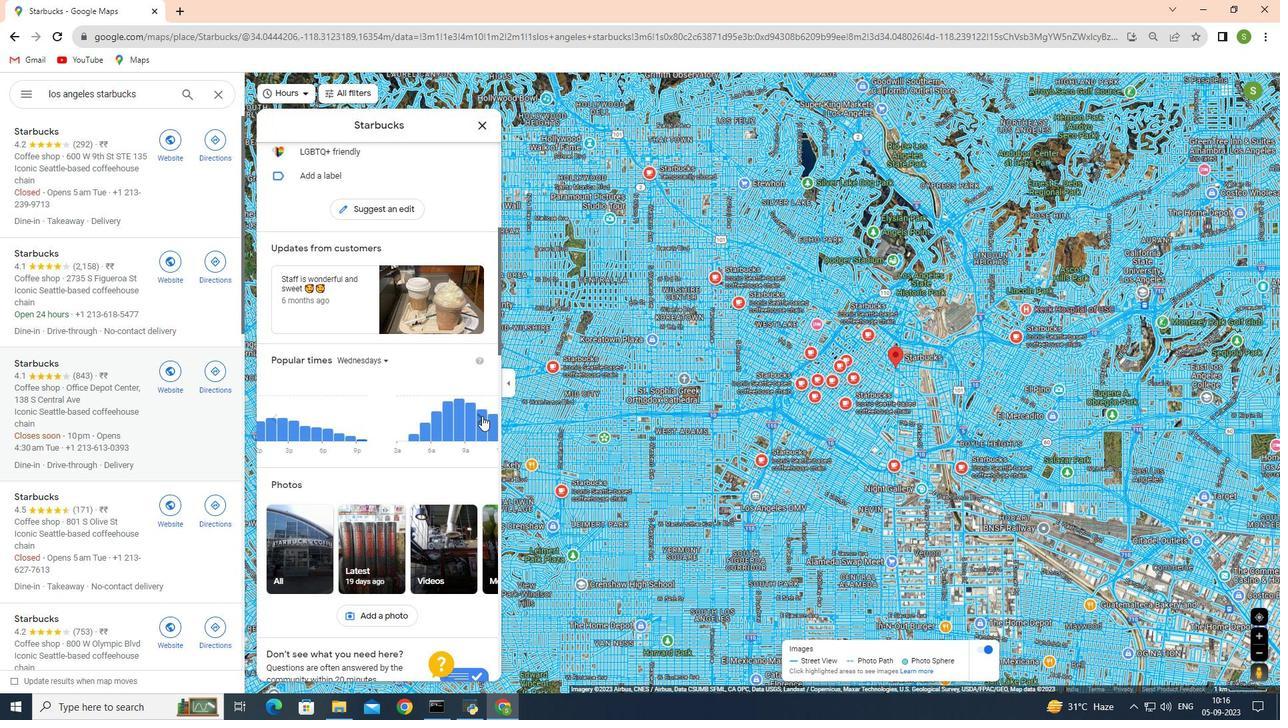 
Action: Mouse pressed left at (482, 416)
Screenshot: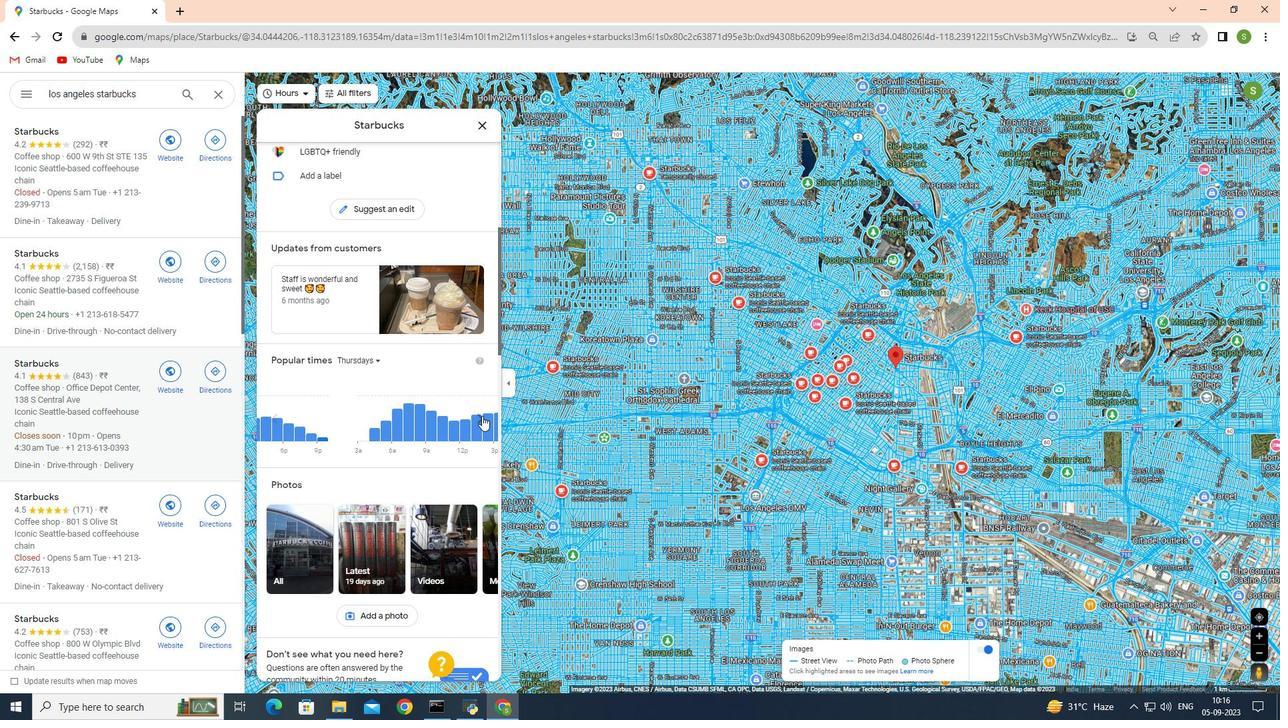 
Action: Mouse pressed left at (482, 416)
Screenshot: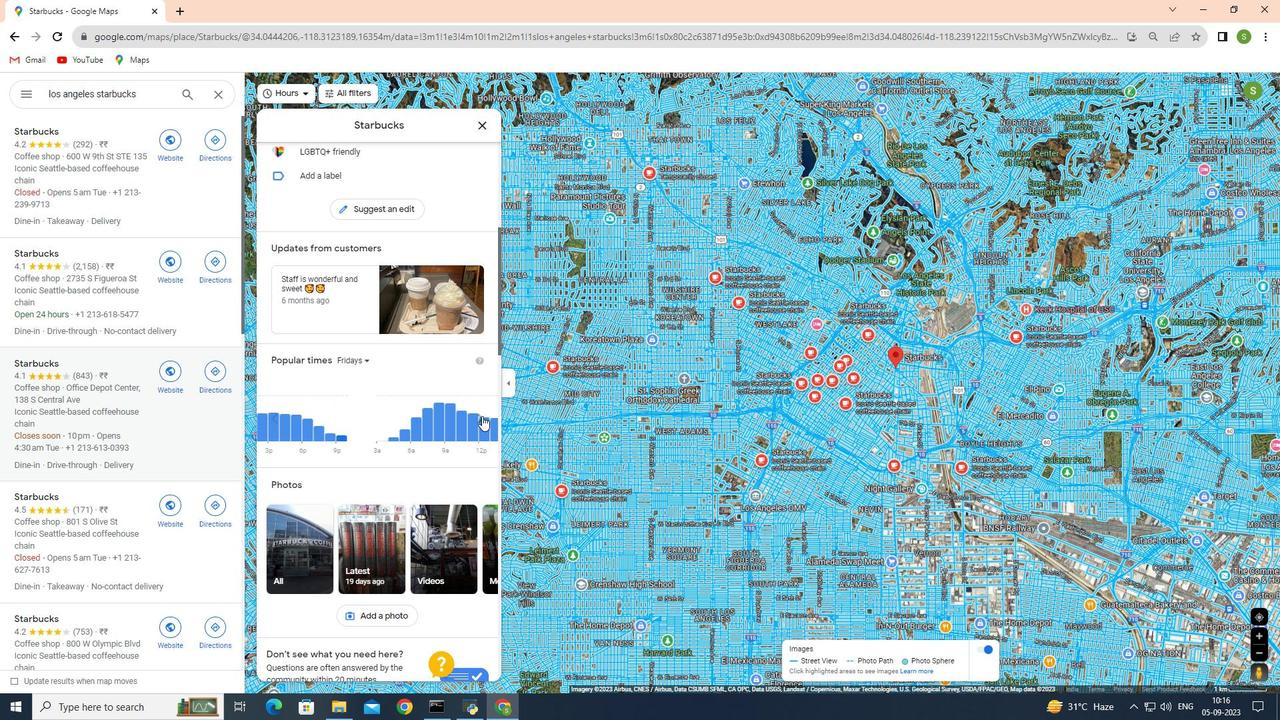 
Action: Mouse pressed left at (482, 416)
Screenshot: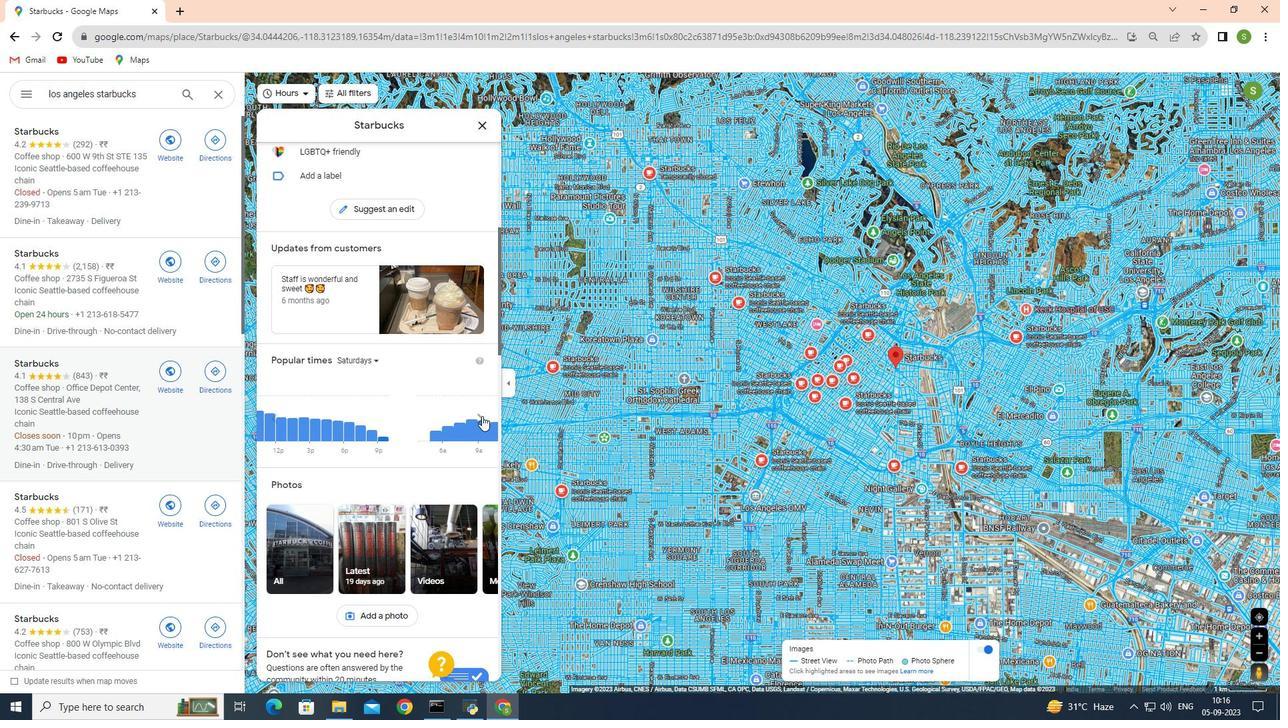 
Action: Mouse pressed left at (482, 416)
Screenshot: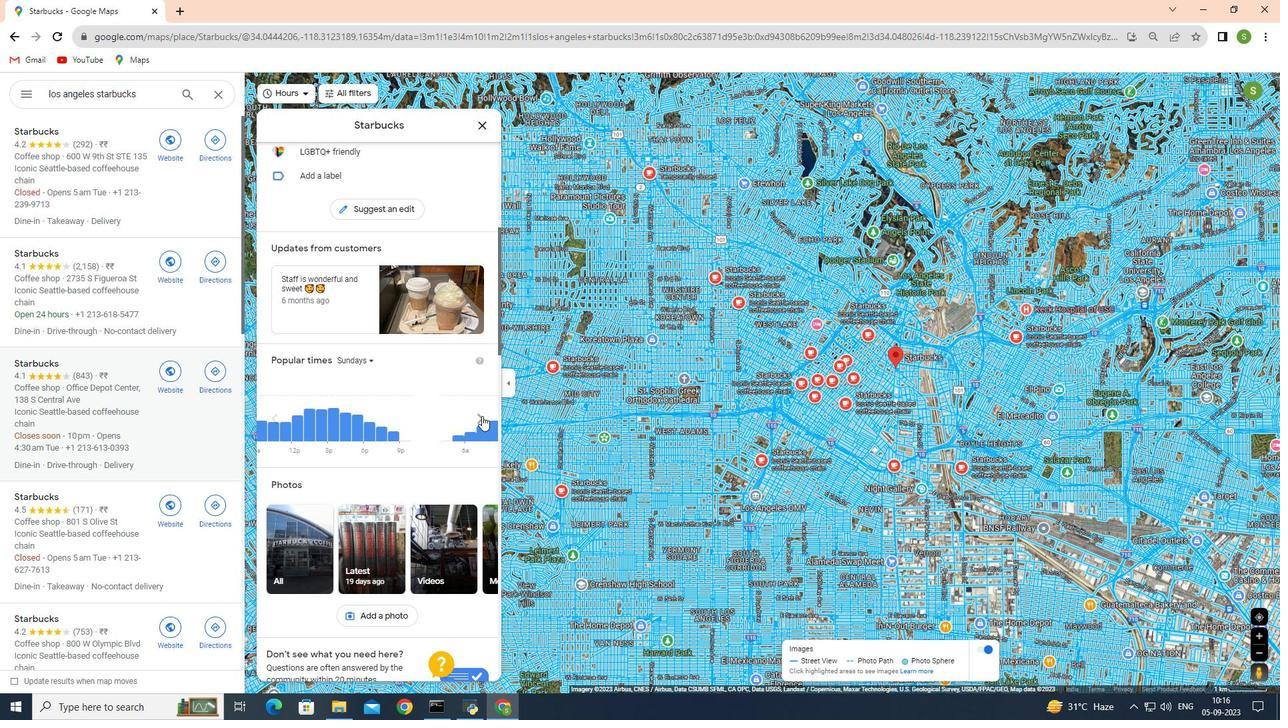
Action: Mouse pressed left at (482, 416)
Screenshot: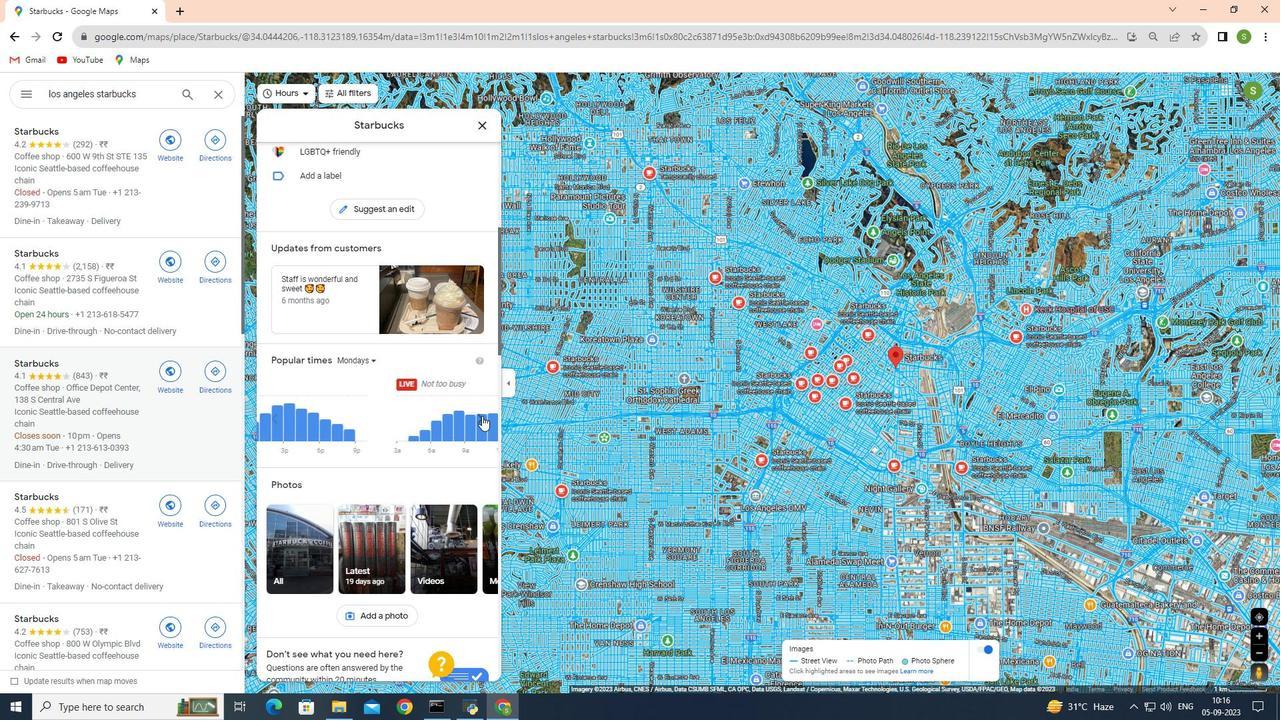 
Action: Mouse pressed left at (482, 416)
Screenshot: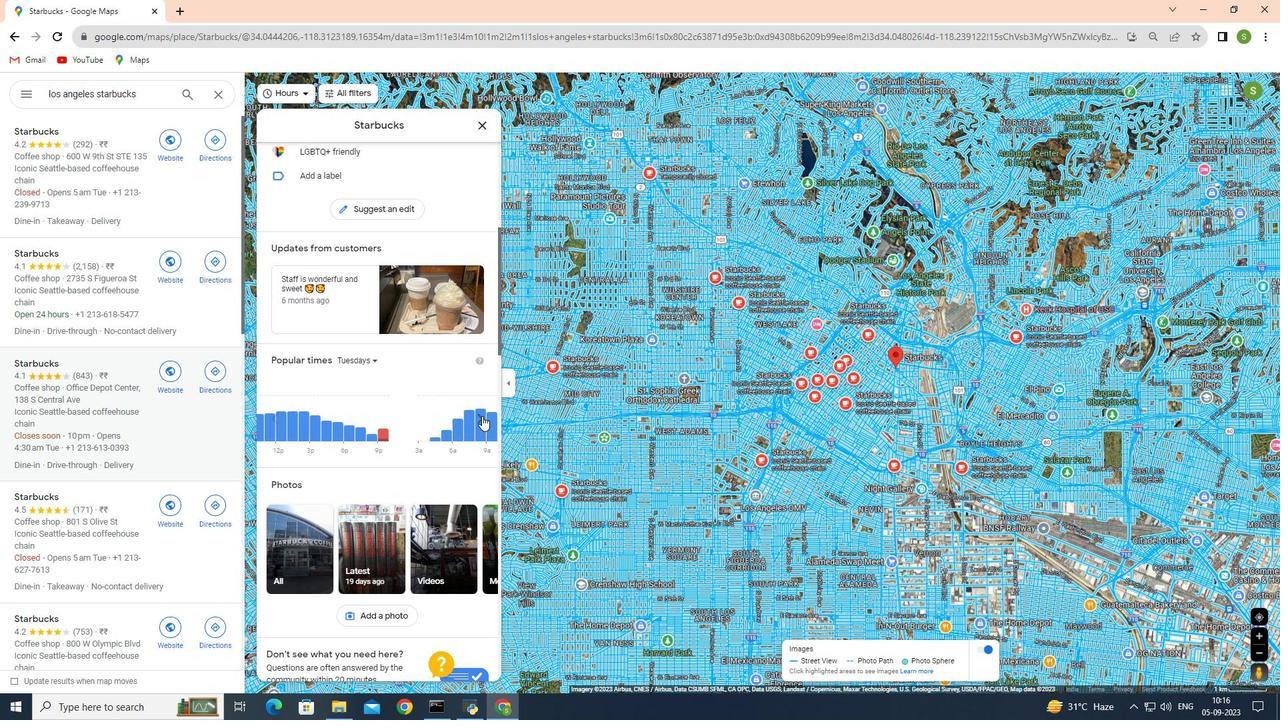 
Action: Mouse moved to (137, 362)
Screenshot: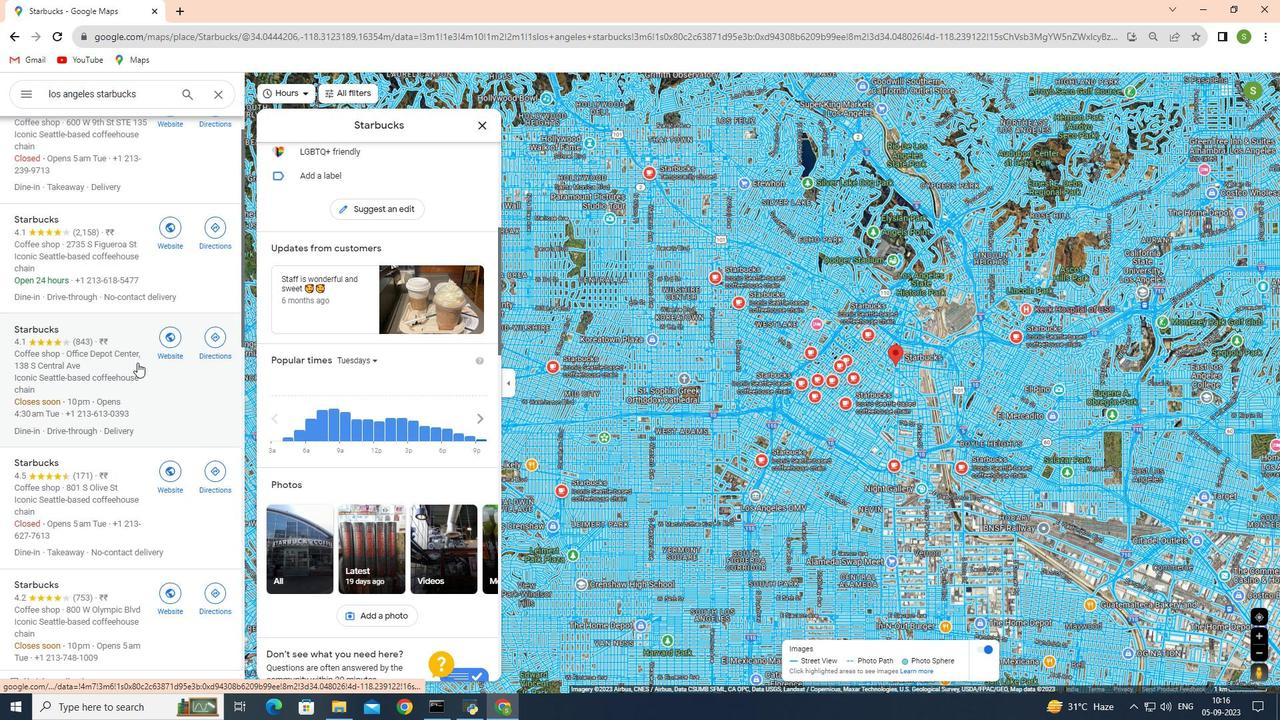 
Action: Mouse scrolled (137, 362) with delta (0, 0)
Screenshot: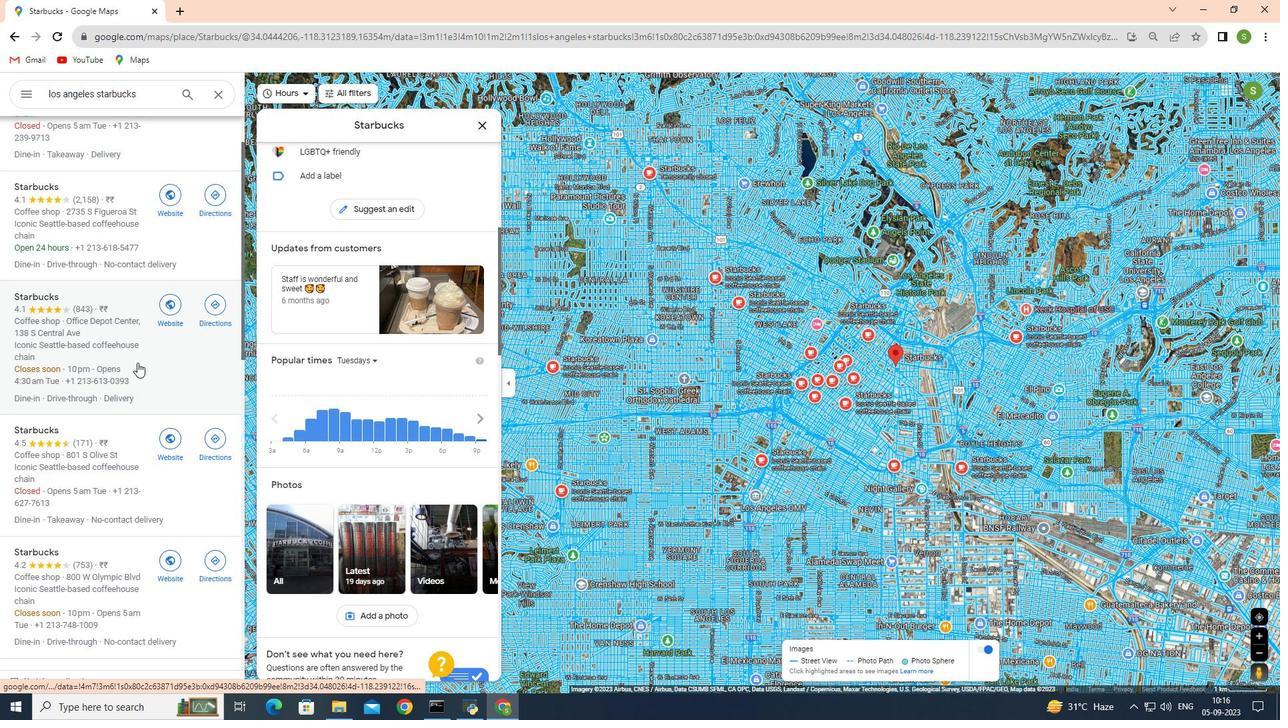 
Action: Mouse moved to (73, 473)
Screenshot: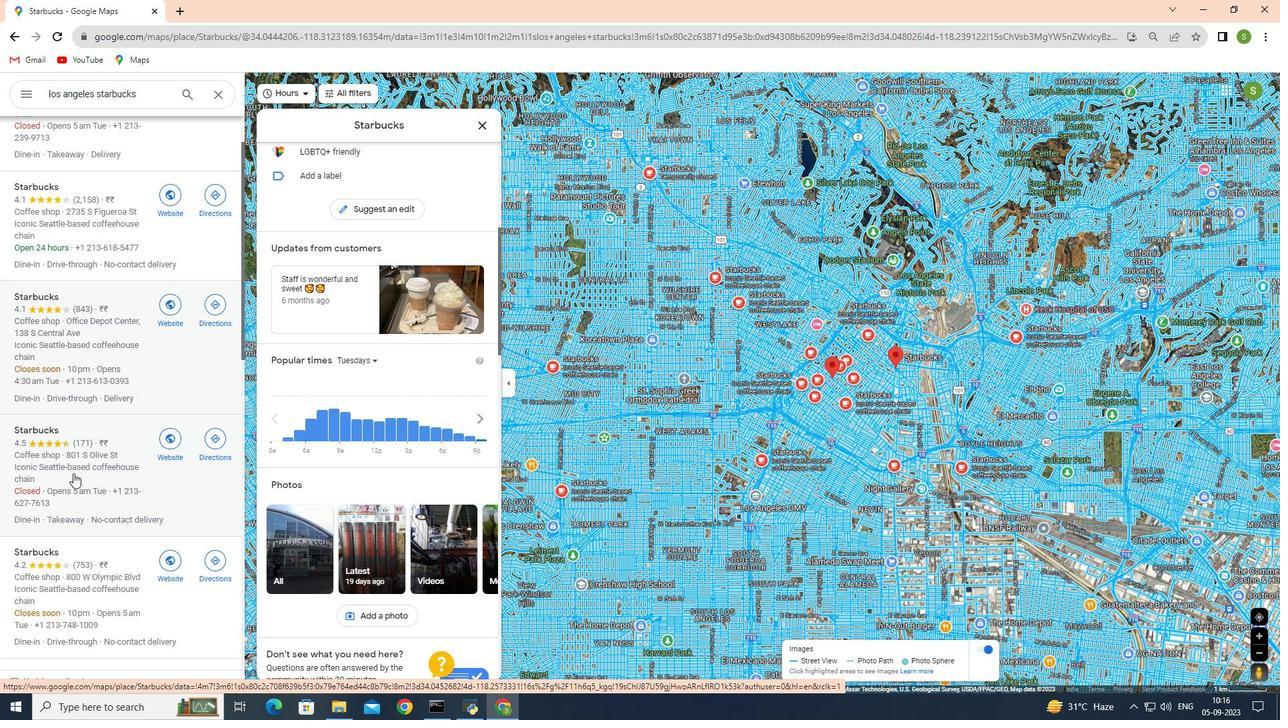 
Action: Mouse pressed left at (73, 473)
Screenshot: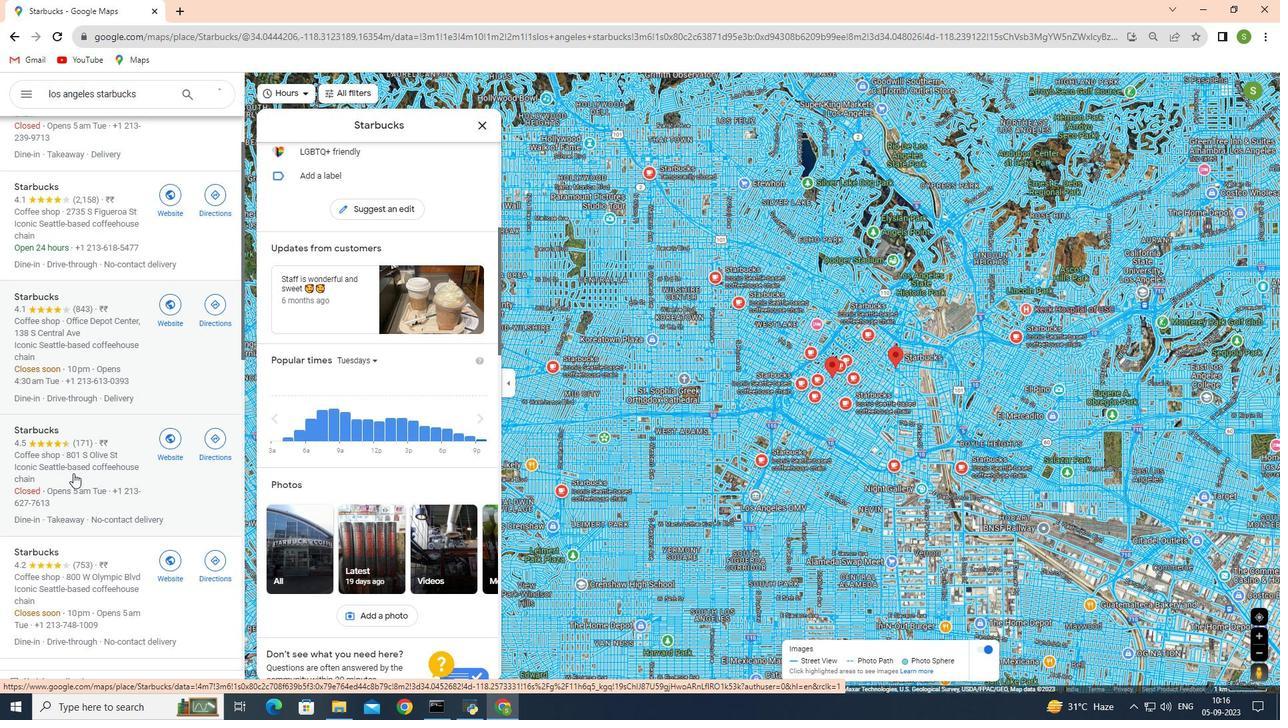 
Action: Mouse moved to (466, 450)
Screenshot: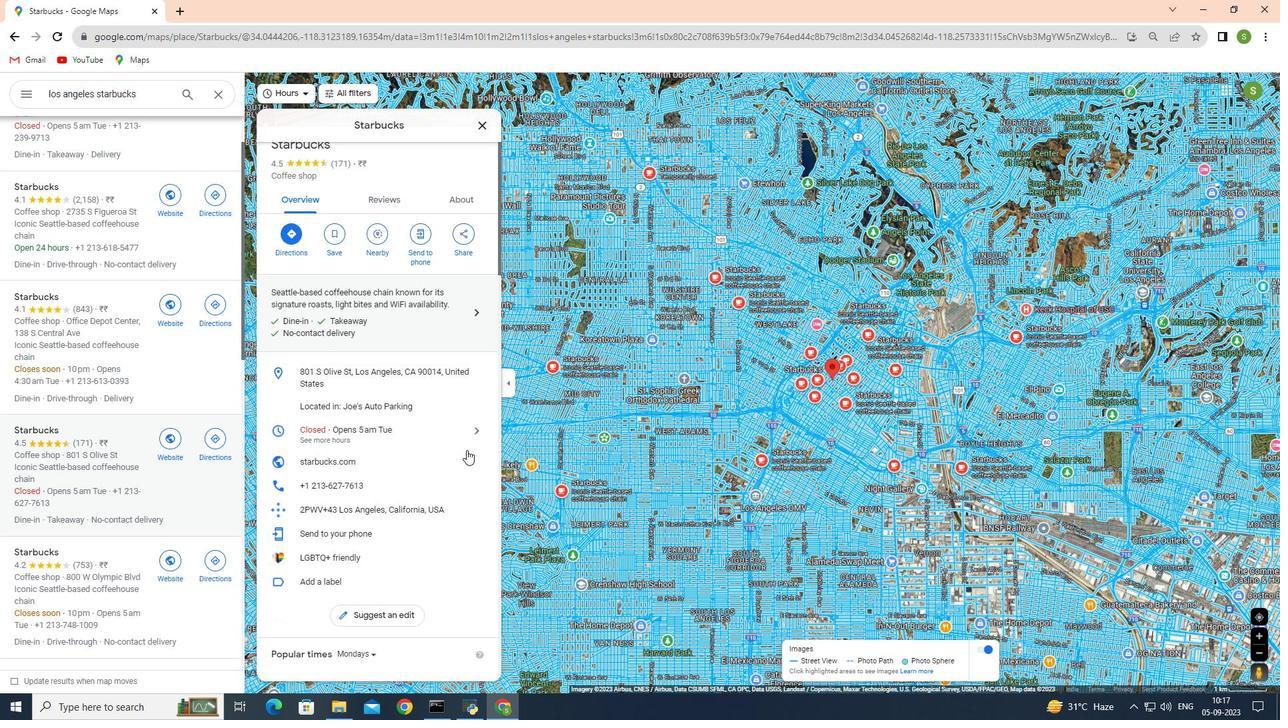 
Action: Mouse scrolled (466, 449) with delta (0, 0)
Screenshot: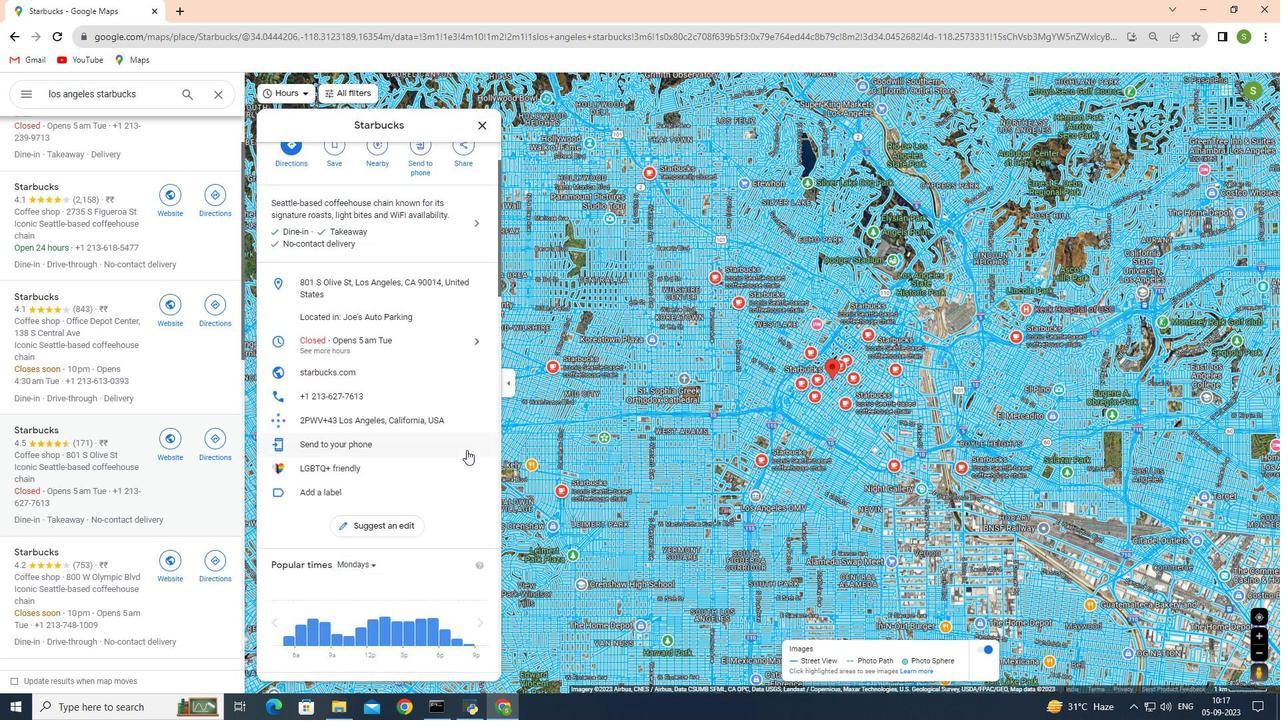 
Action: Mouse scrolled (466, 449) with delta (0, 0)
Screenshot: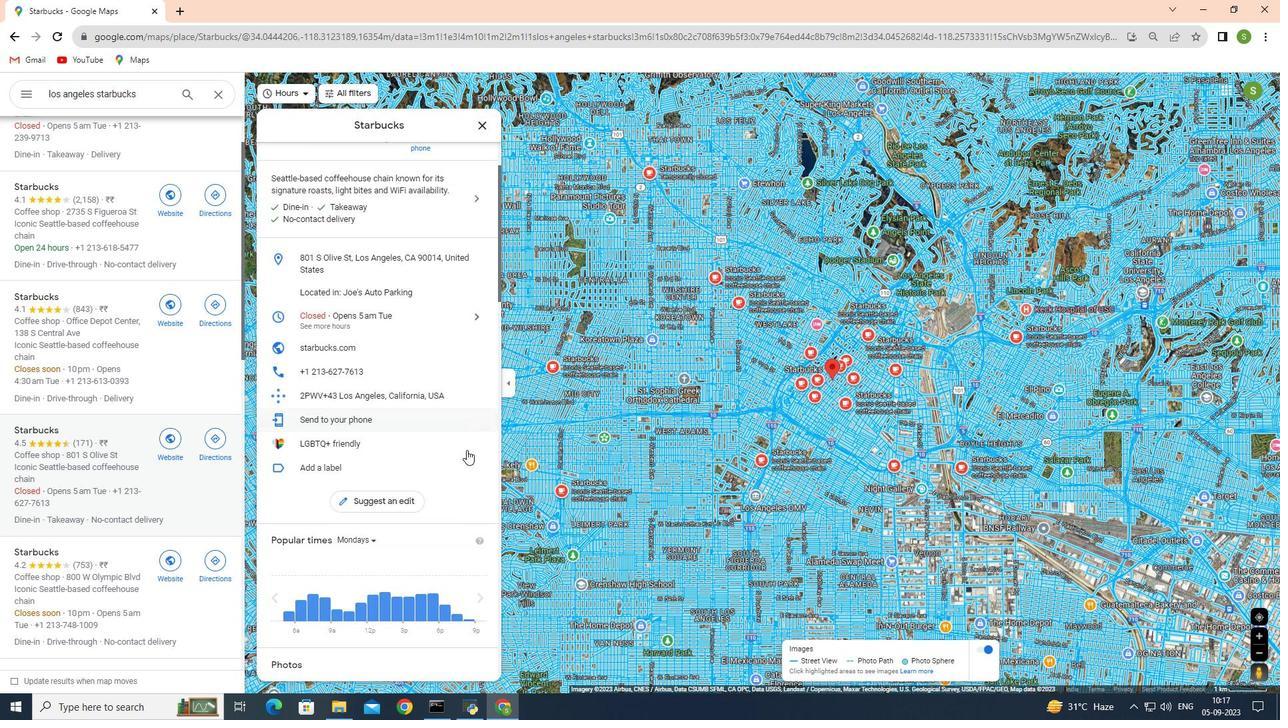 
Action: Mouse scrolled (466, 449) with delta (0, 0)
Screenshot: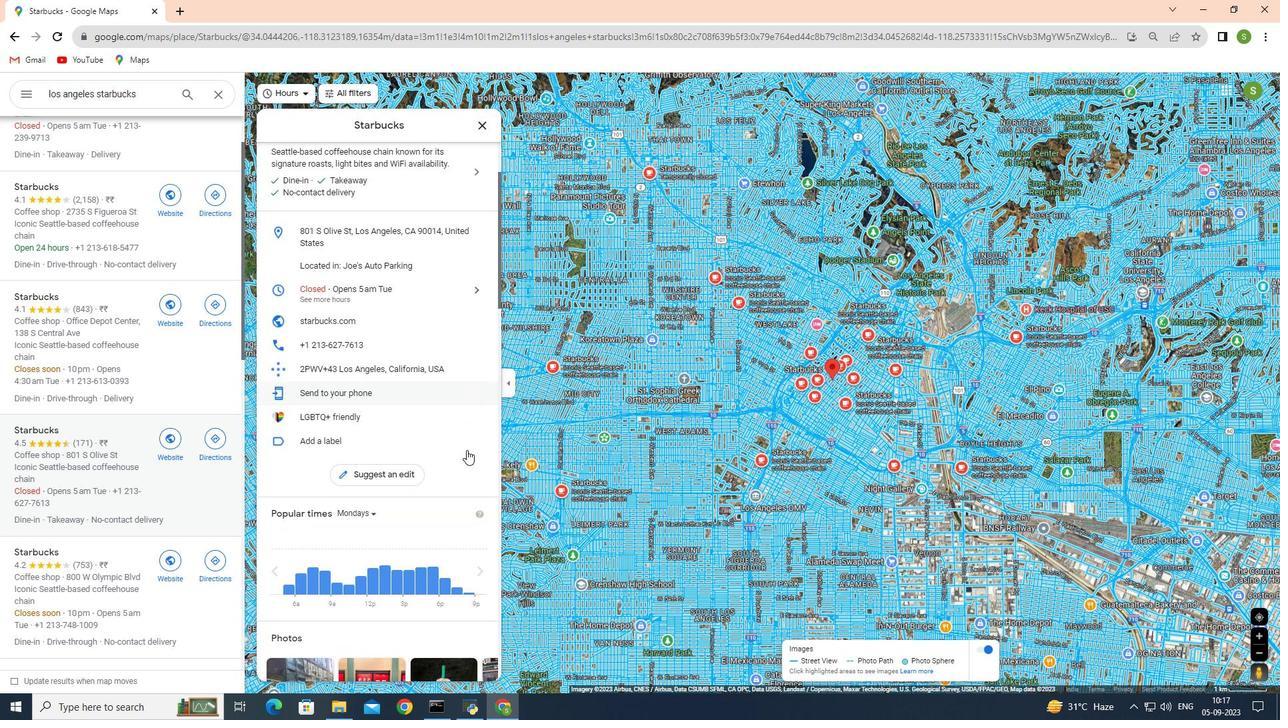 
Action: Mouse scrolled (466, 449) with delta (0, 0)
Screenshot: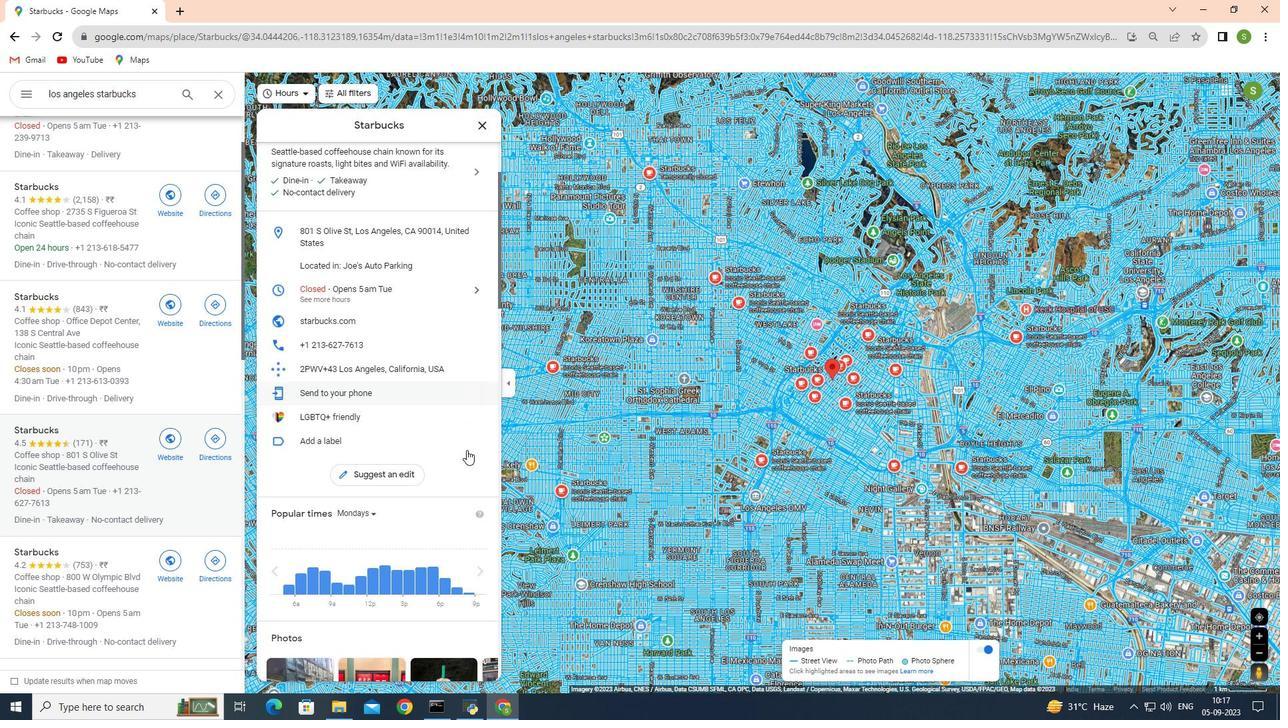 
Action: Mouse scrolled (466, 449) with delta (0, 0)
Screenshot: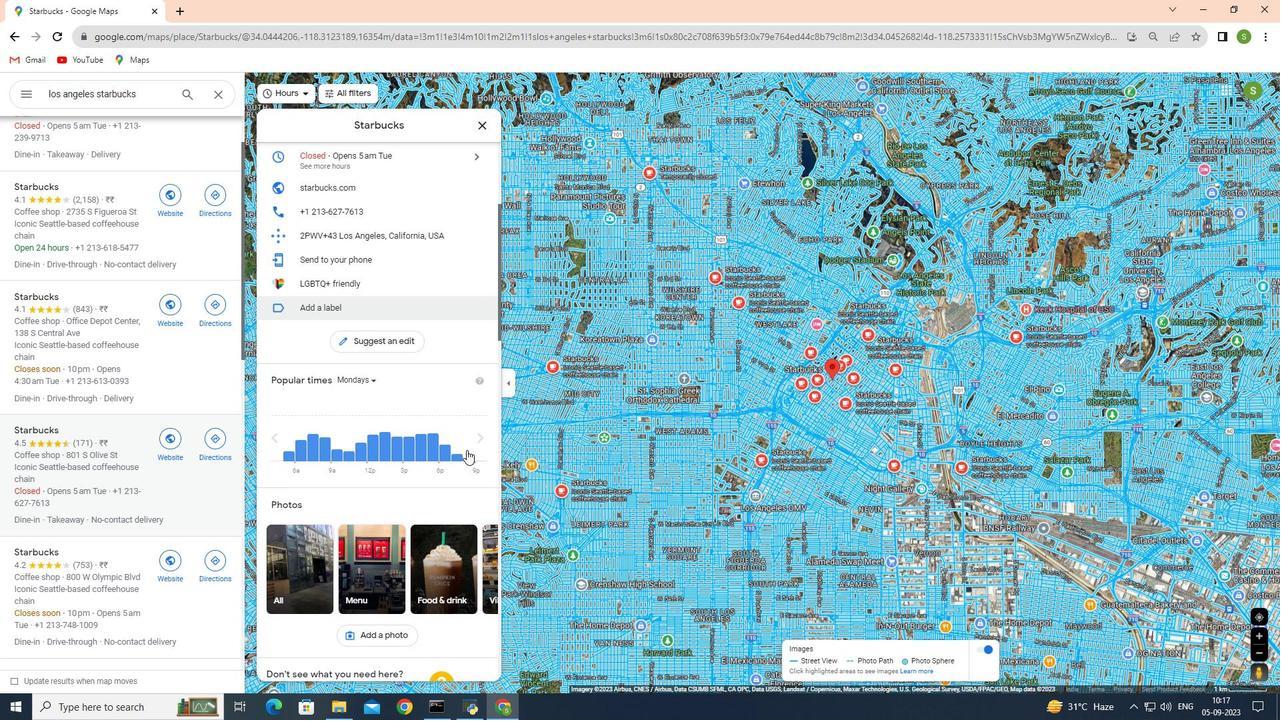 
Action: Mouse scrolled (466, 449) with delta (0, 0)
Screenshot: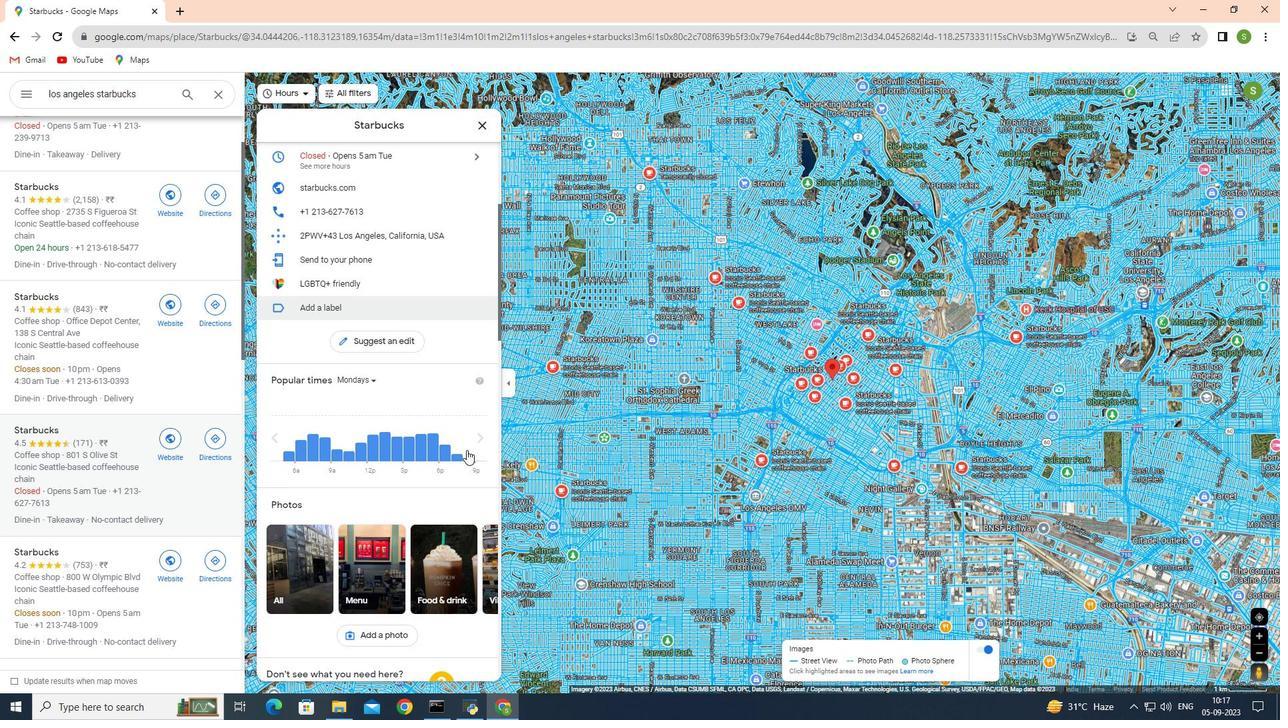 
Action: Mouse moved to (480, 436)
Screenshot: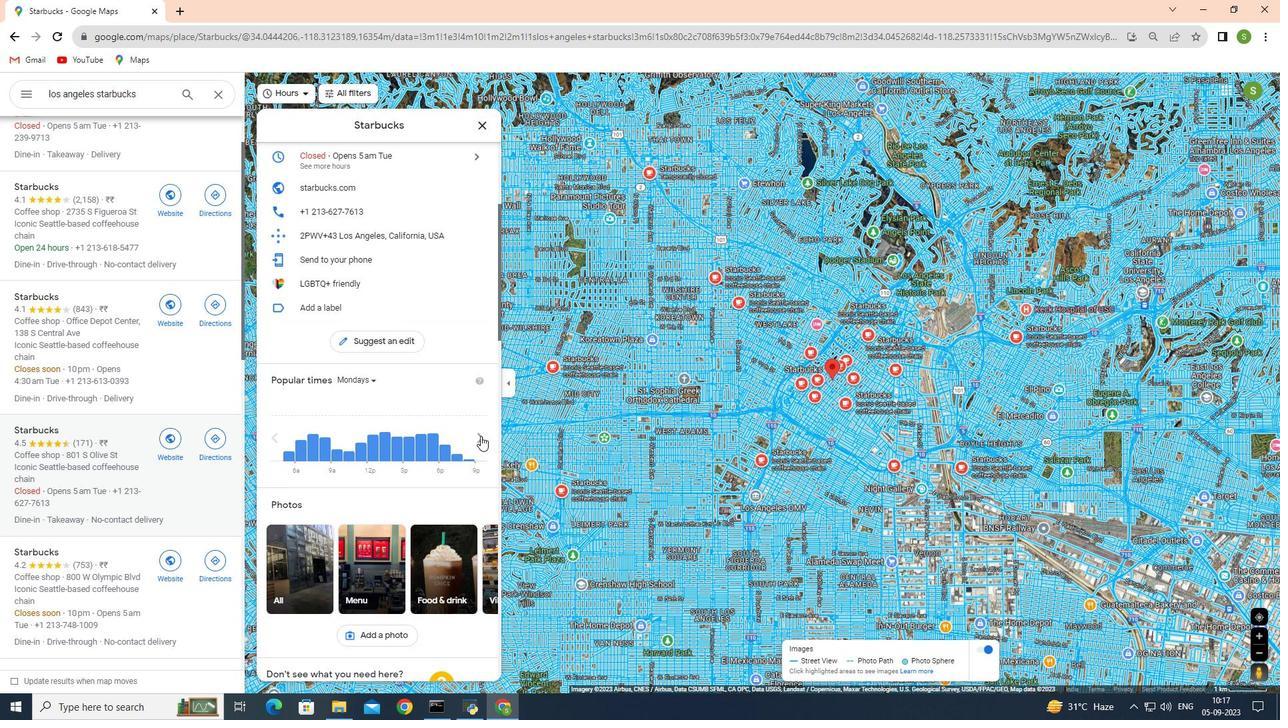 
Action: Mouse pressed left at (480, 436)
Screenshot: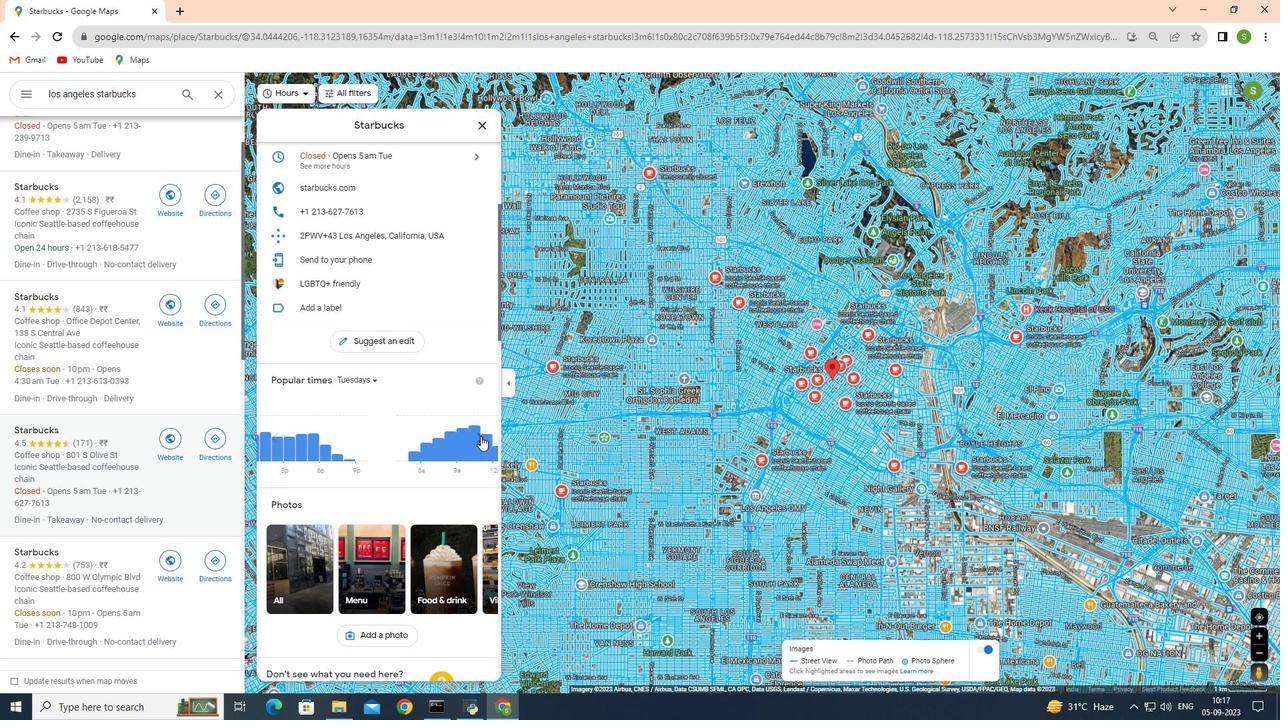 
Action: Mouse pressed left at (480, 436)
Screenshot: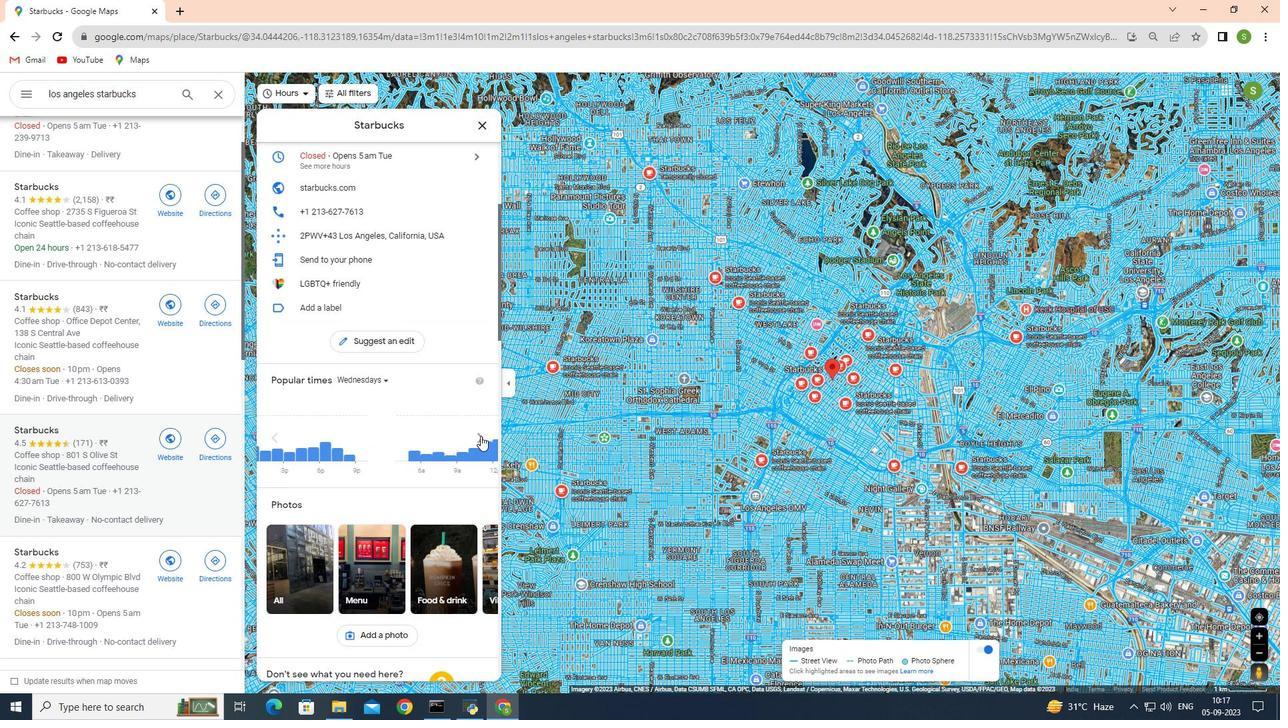 
Action: Mouse pressed left at (480, 436)
Screenshot: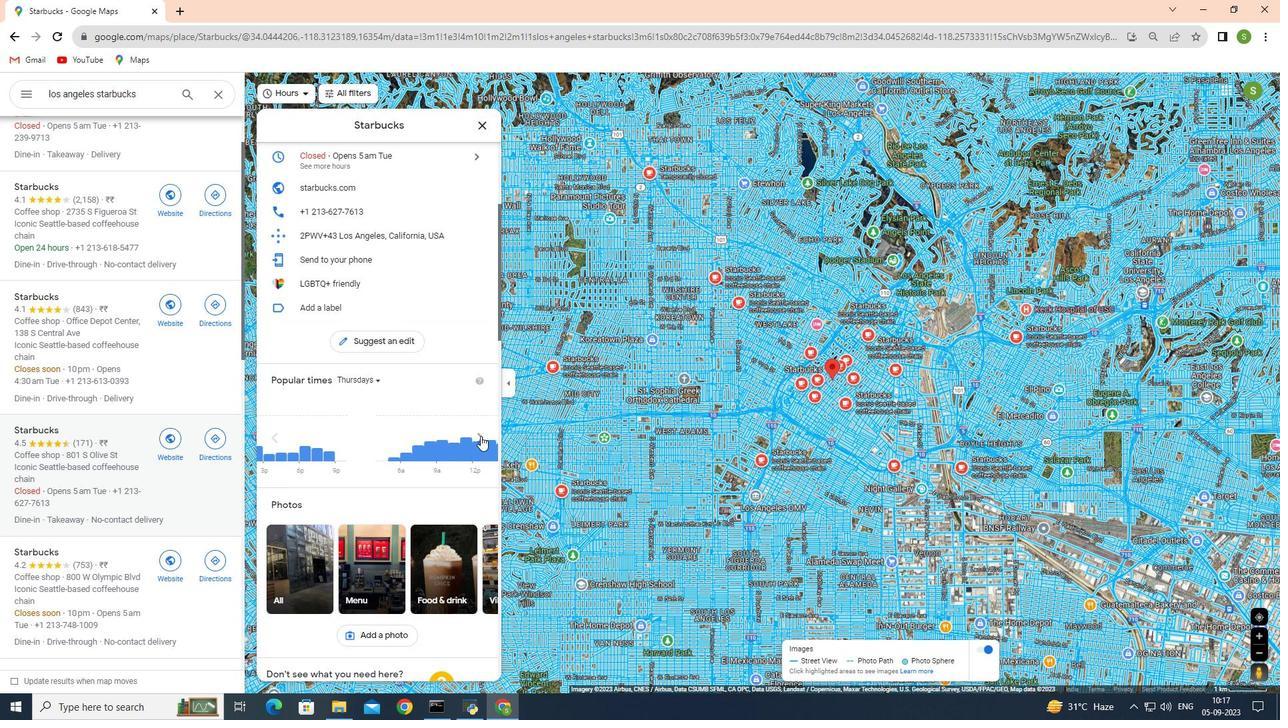 
Action: Mouse pressed left at (480, 436)
Screenshot: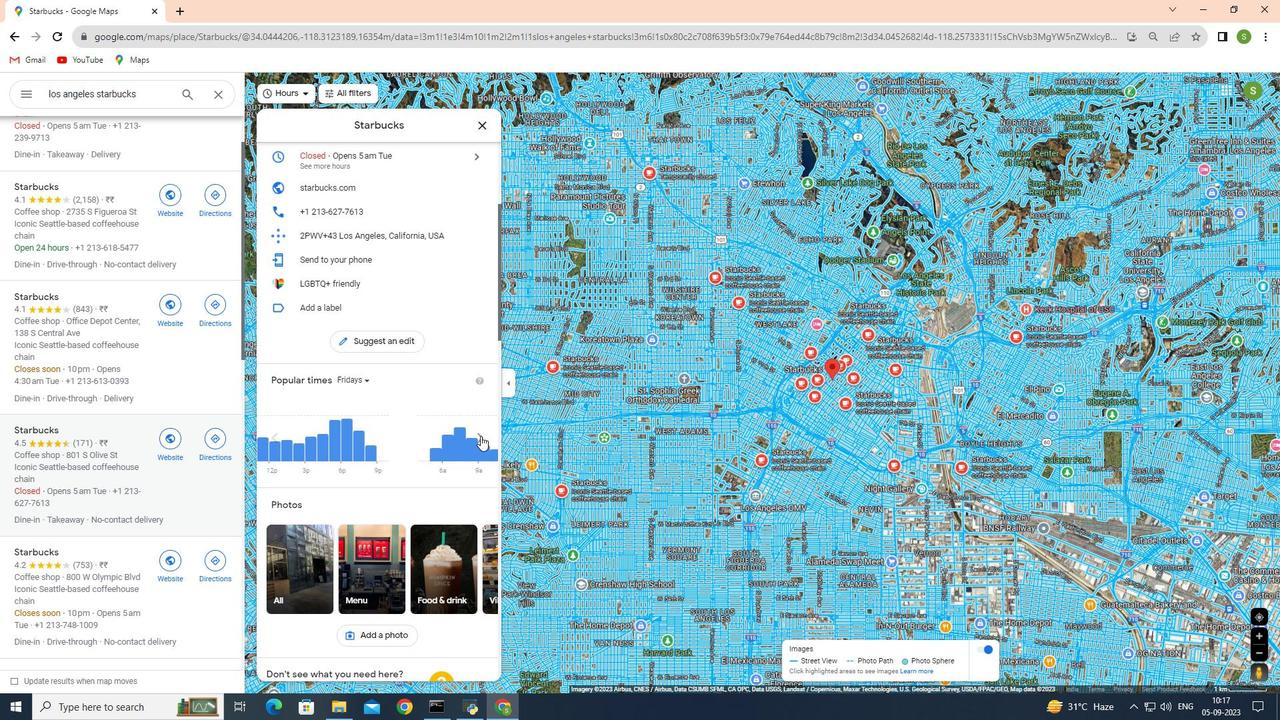
Action: Mouse pressed left at (480, 436)
Screenshot: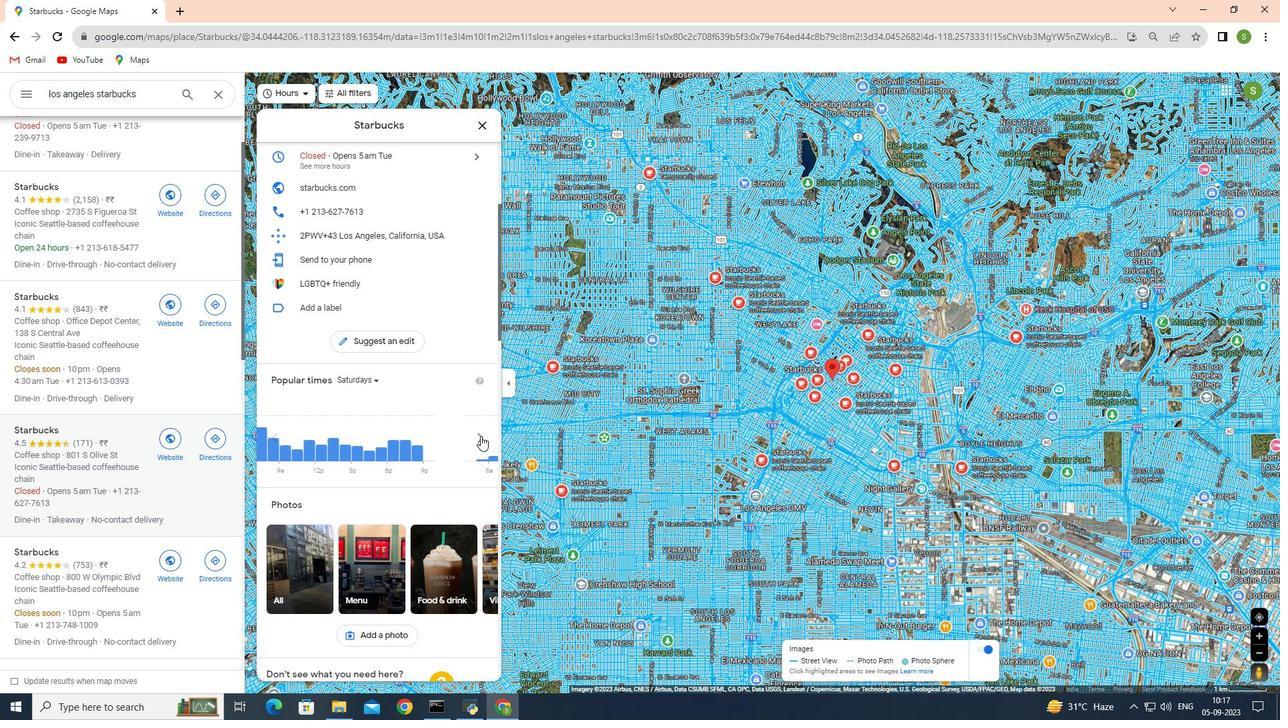 
Action: Mouse pressed left at (480, 436)
Screenshot: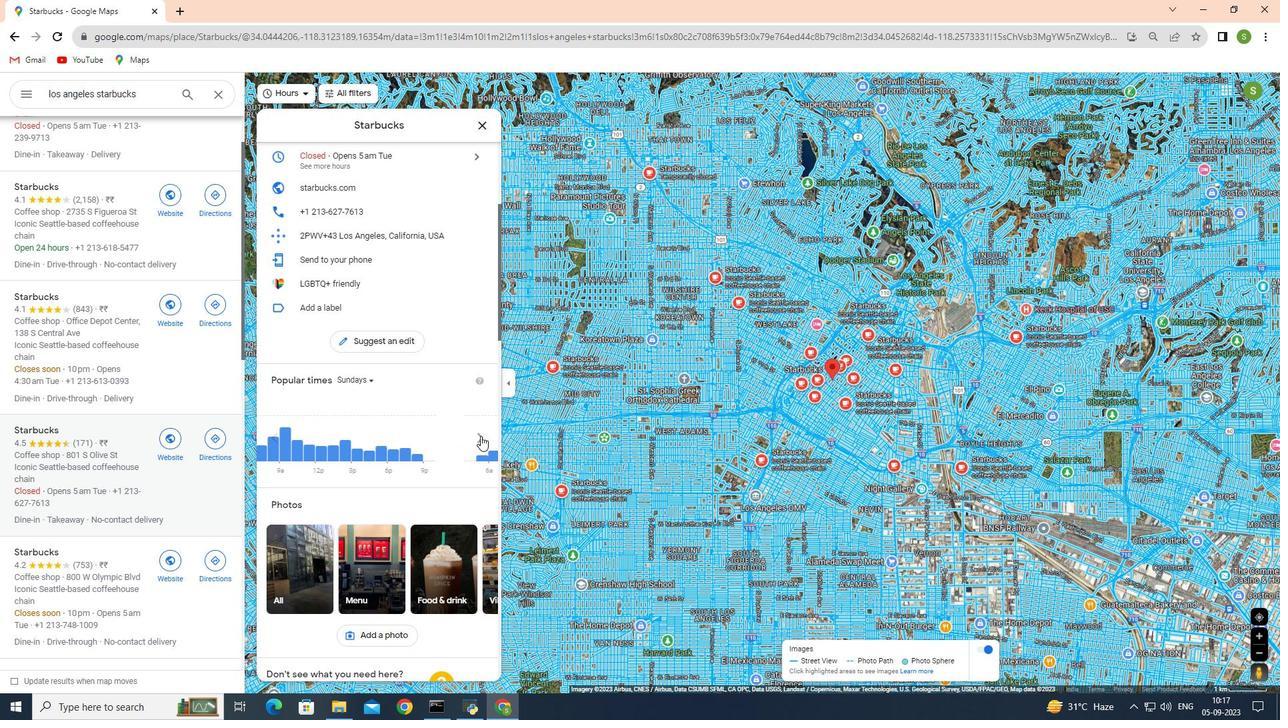 
Action: Mouse pressed left at (480, 436)
Screenshot: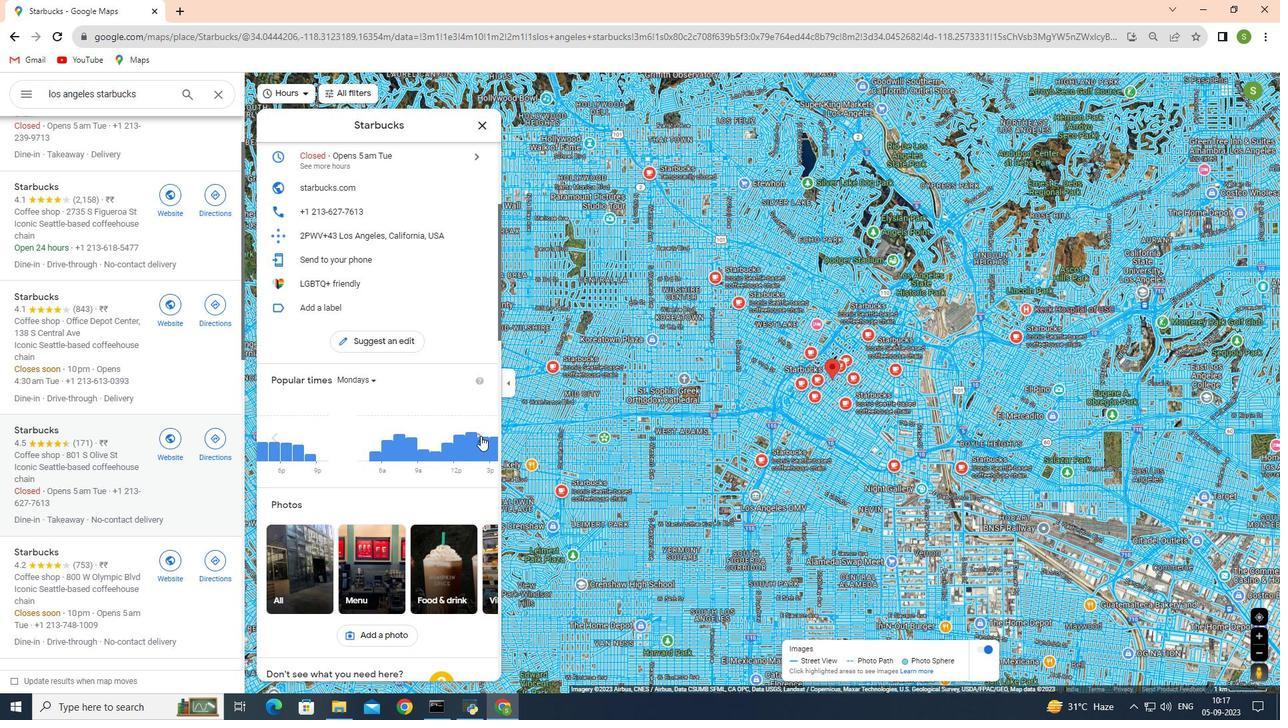 
Action: Mouse pressed left at (480, 436)
Screenshot: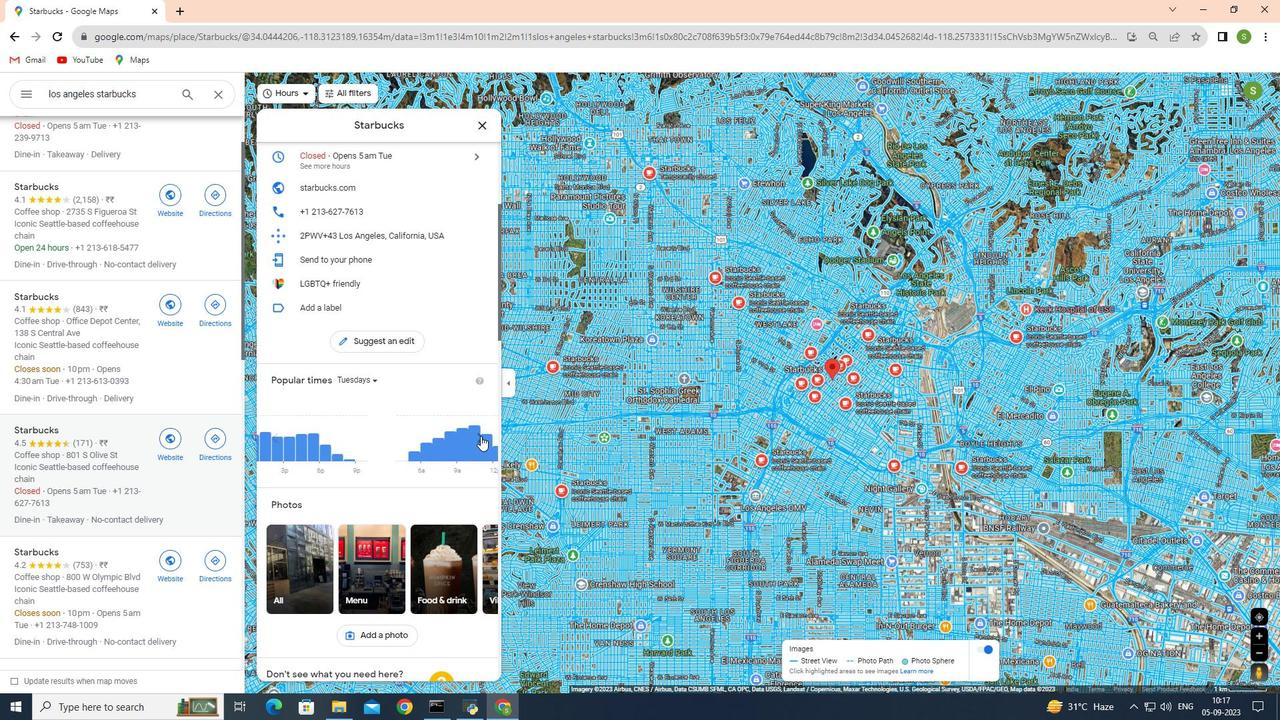 
Action: Mouse moved to (480, 436)
Screenshot: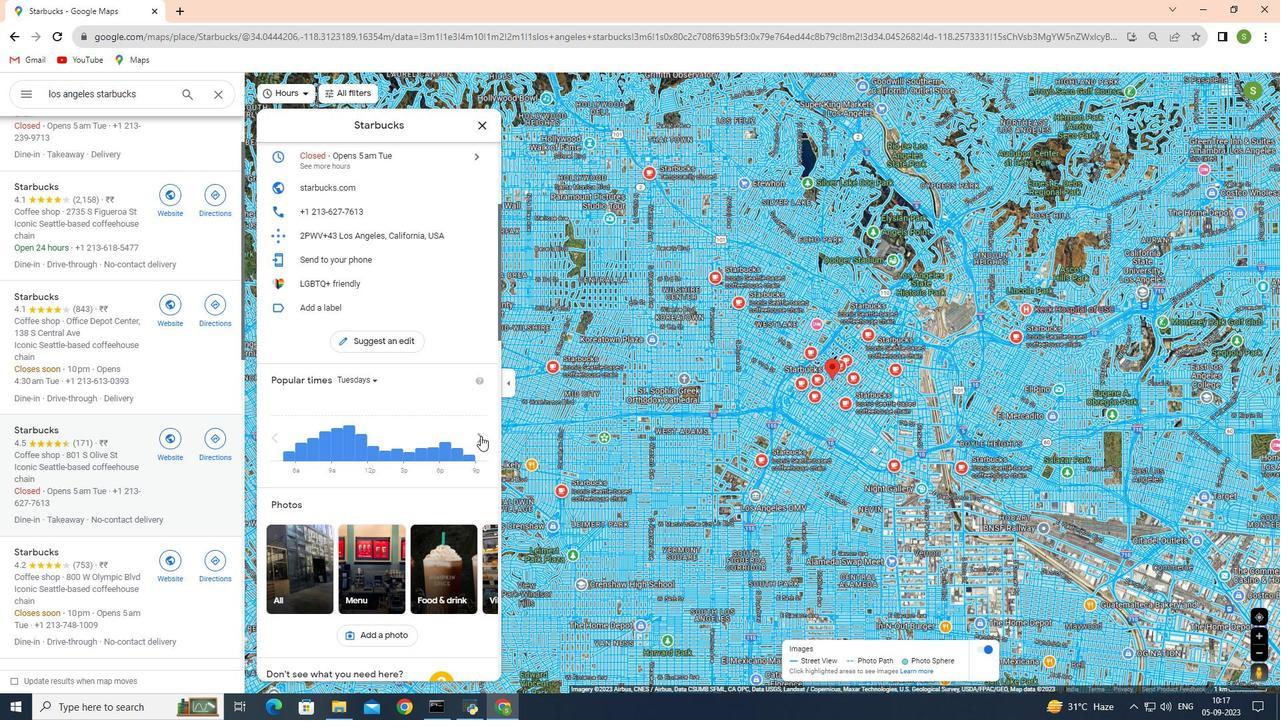 
Action: Mouse pressed left at (480, 436)
Screenshot: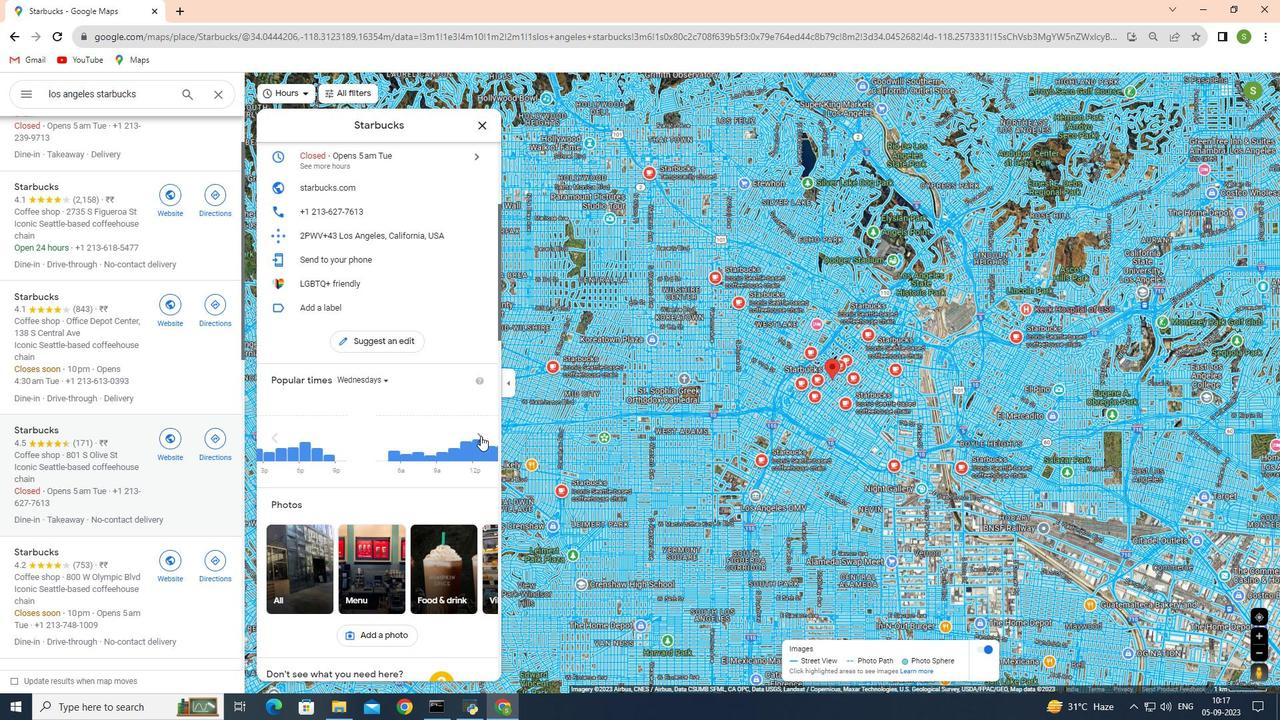 
Action: Mouse pressed left at (480, 436)
Screenshot: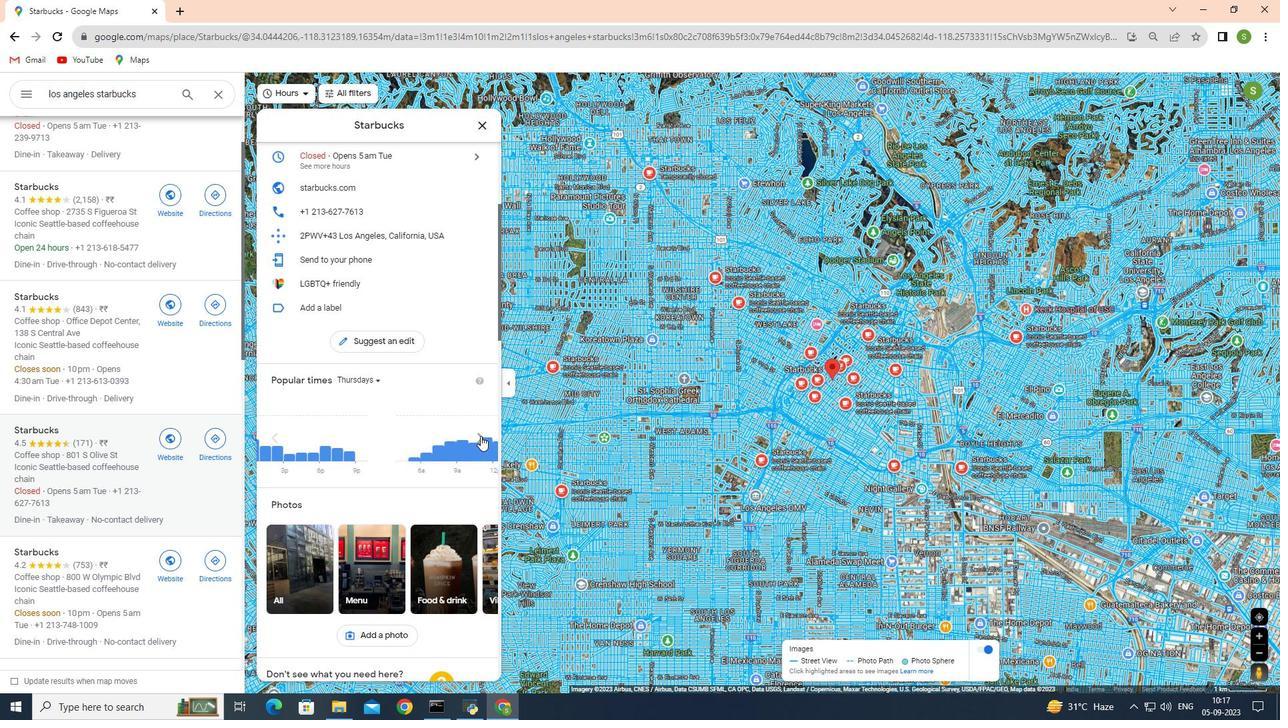 
Action: Mouse moved to (498, 438)
Screenshot: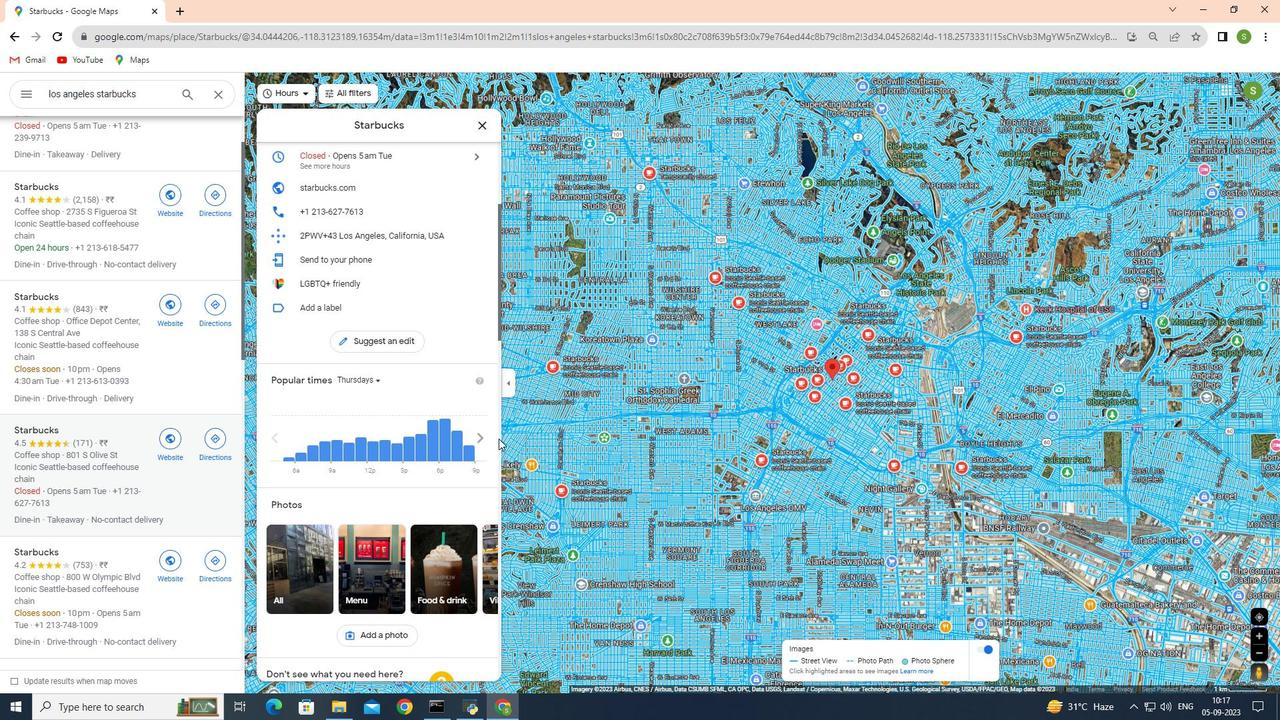 
Action: Mouse pressed left at (498, 438)
Screenshot: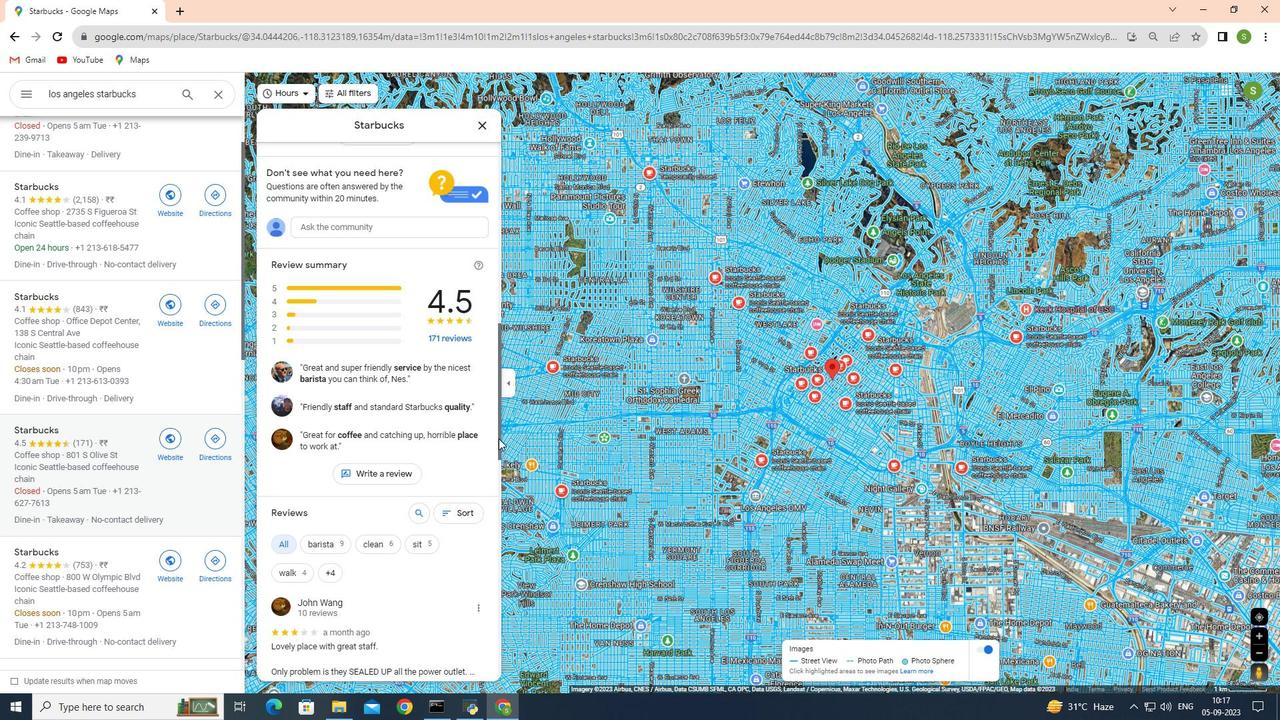 
Action: Mouse moved to (139, 455)
Screenshot: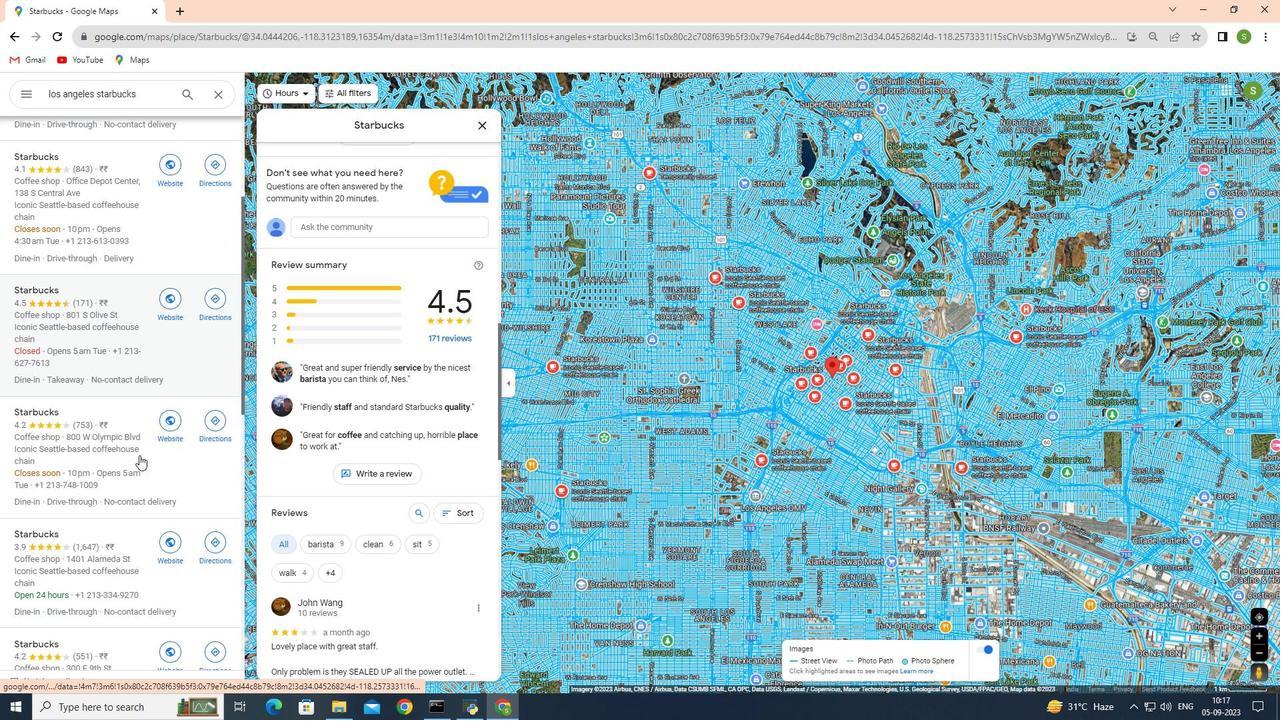 
Action: Mouse scrolled (139, 454) with delta (0, 0)
Screenshot: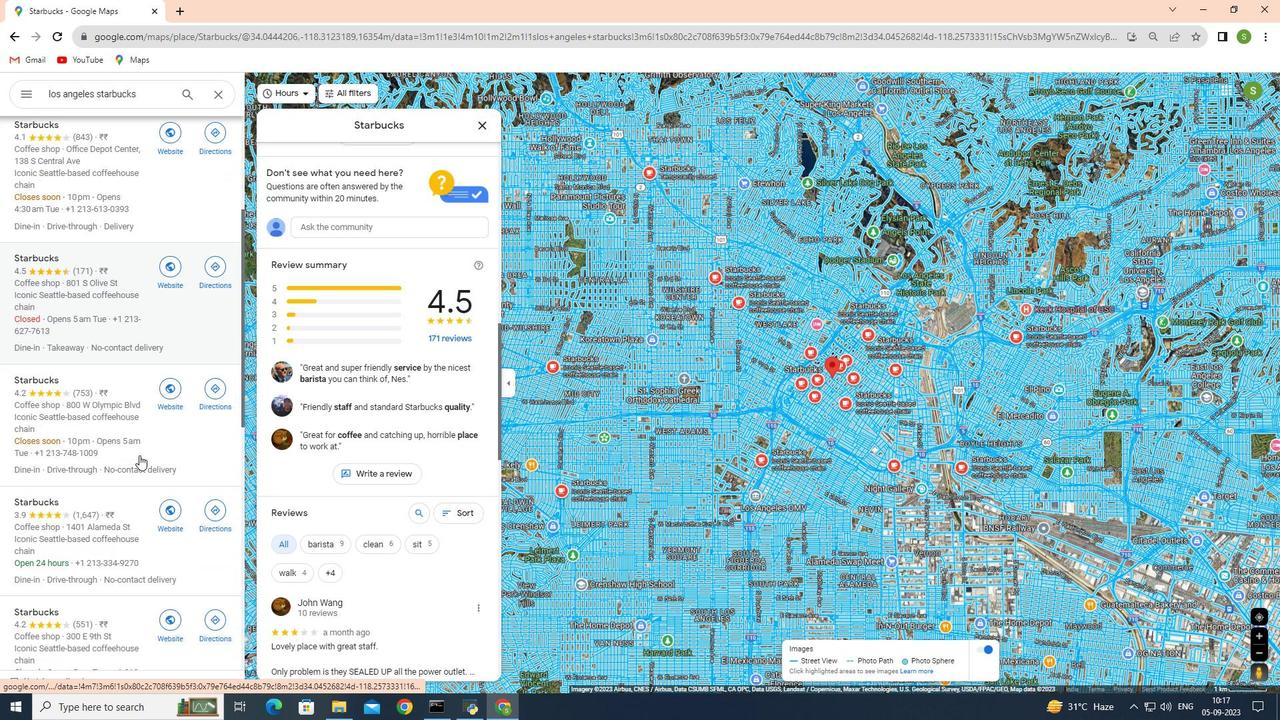 
Action: Mouse scrolled (139, 454) with delta (0, 0)
Screenshot: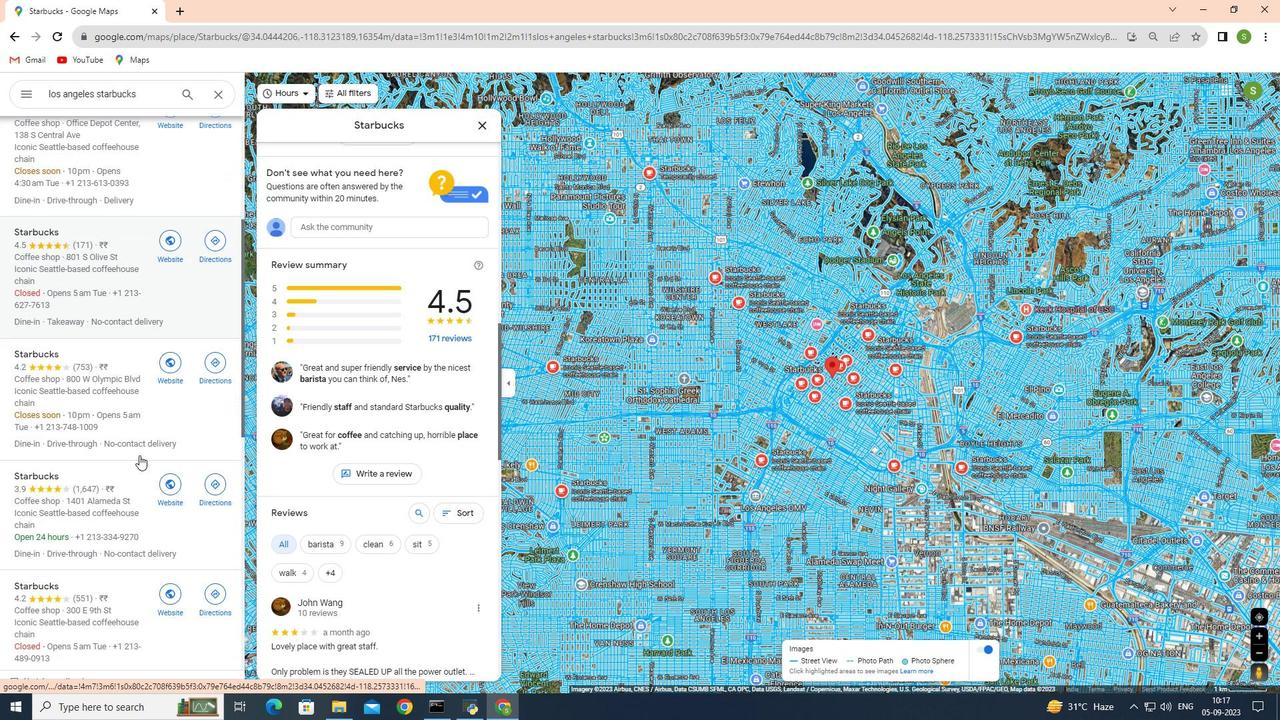 
Action: Mouse scrolled (139, 454) with delta (0, 0)
Screenshot: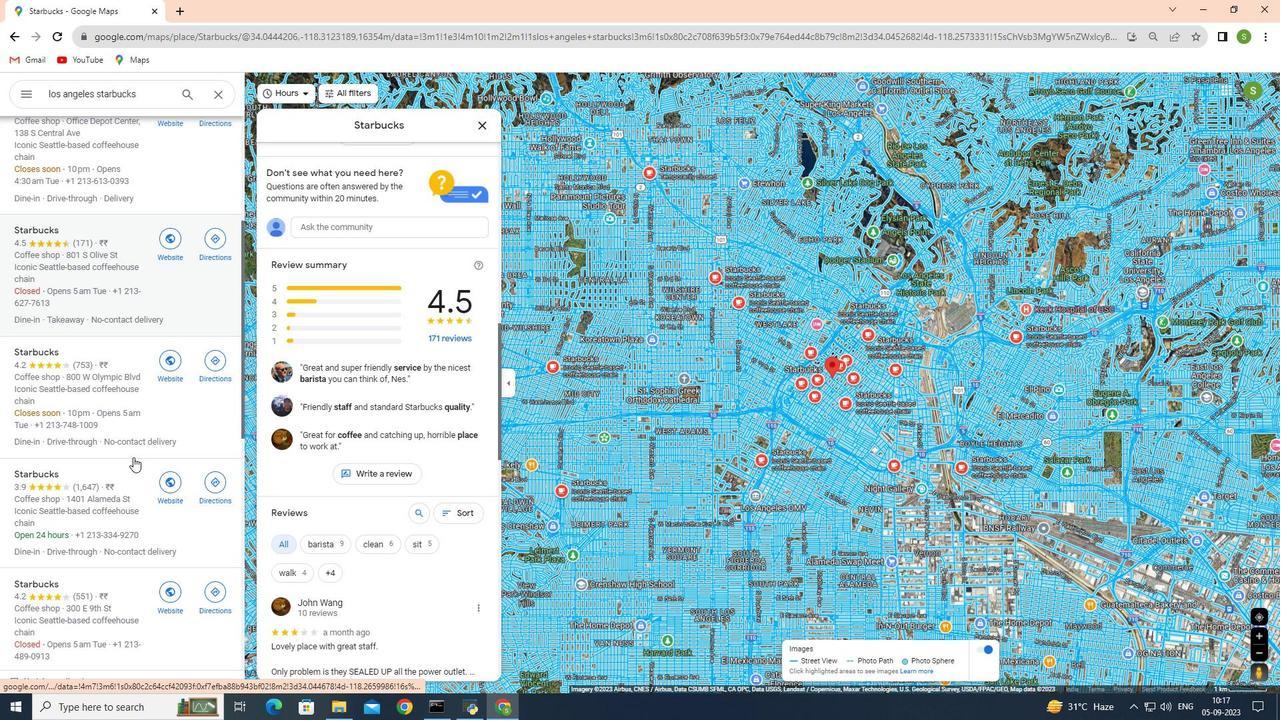 
Action: Mouse moved to (102, 416)
Screenshot: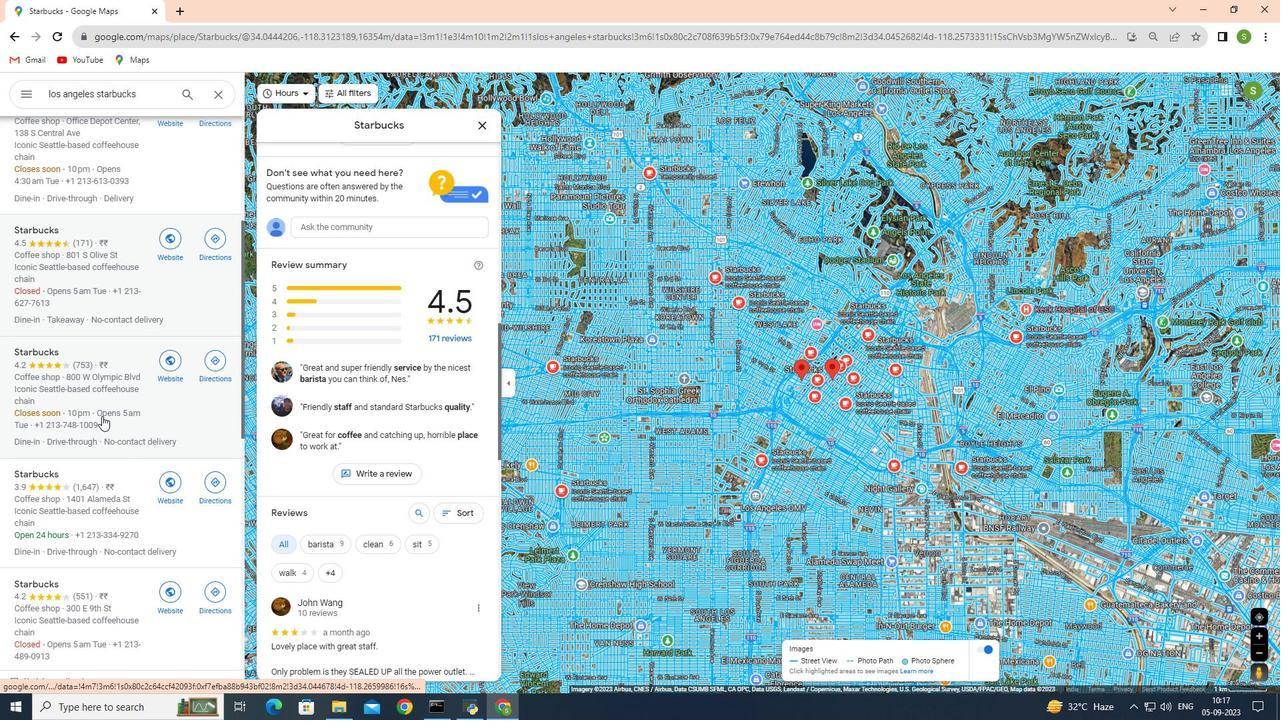 
Action: Mouse pressed left at (102, 416)
Screenshot: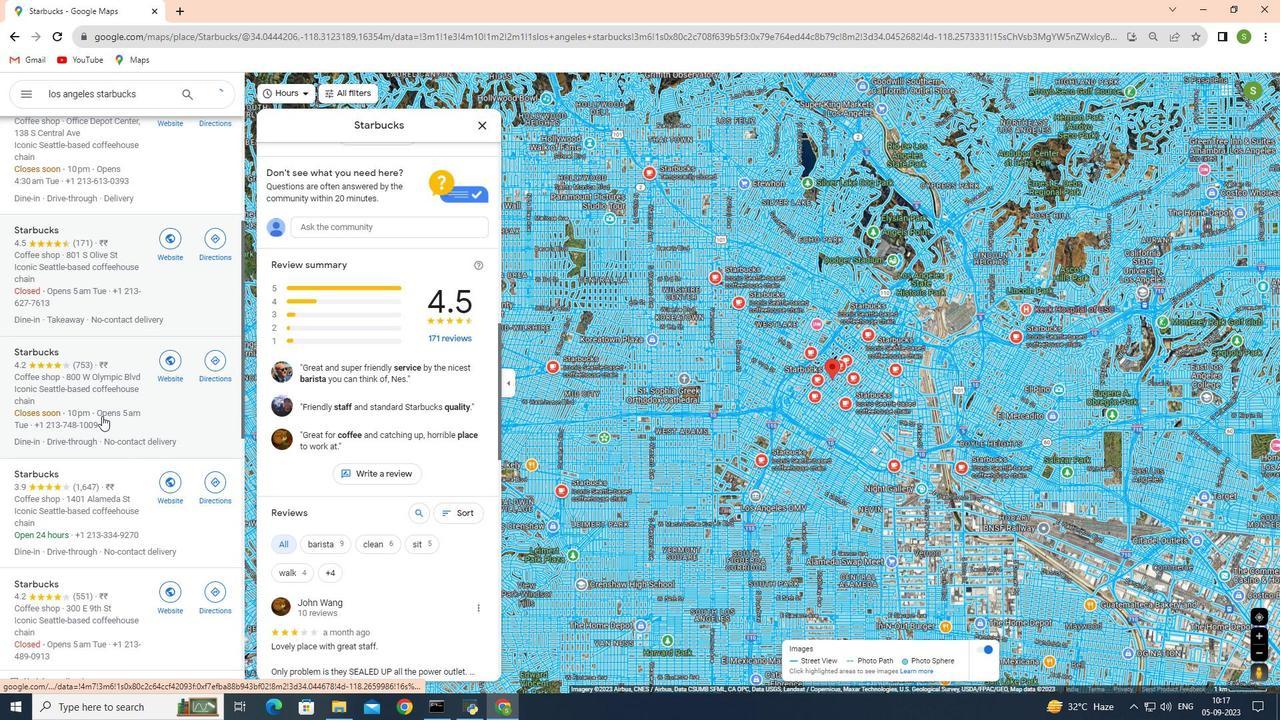 
Action: Mouse moved to (424, 490)
Screenshot: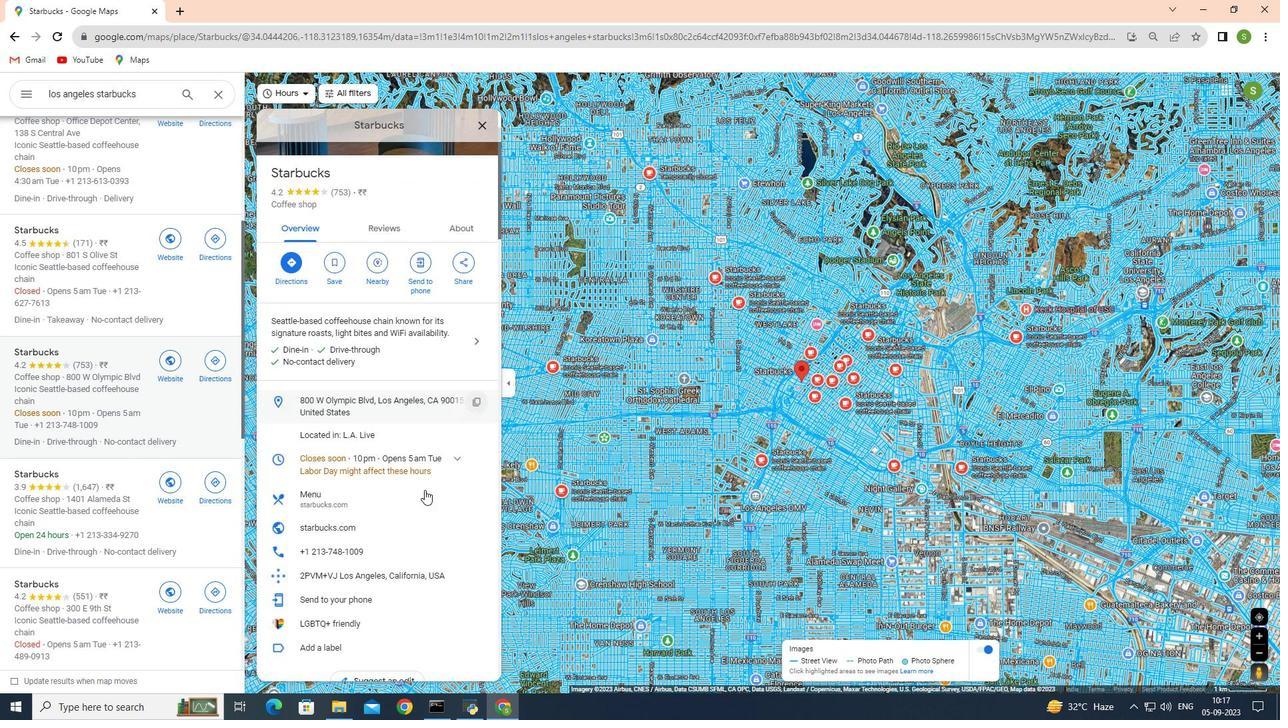
Action: Mouse scrolled (424, 489) with delta (0, 0)
Screenshot: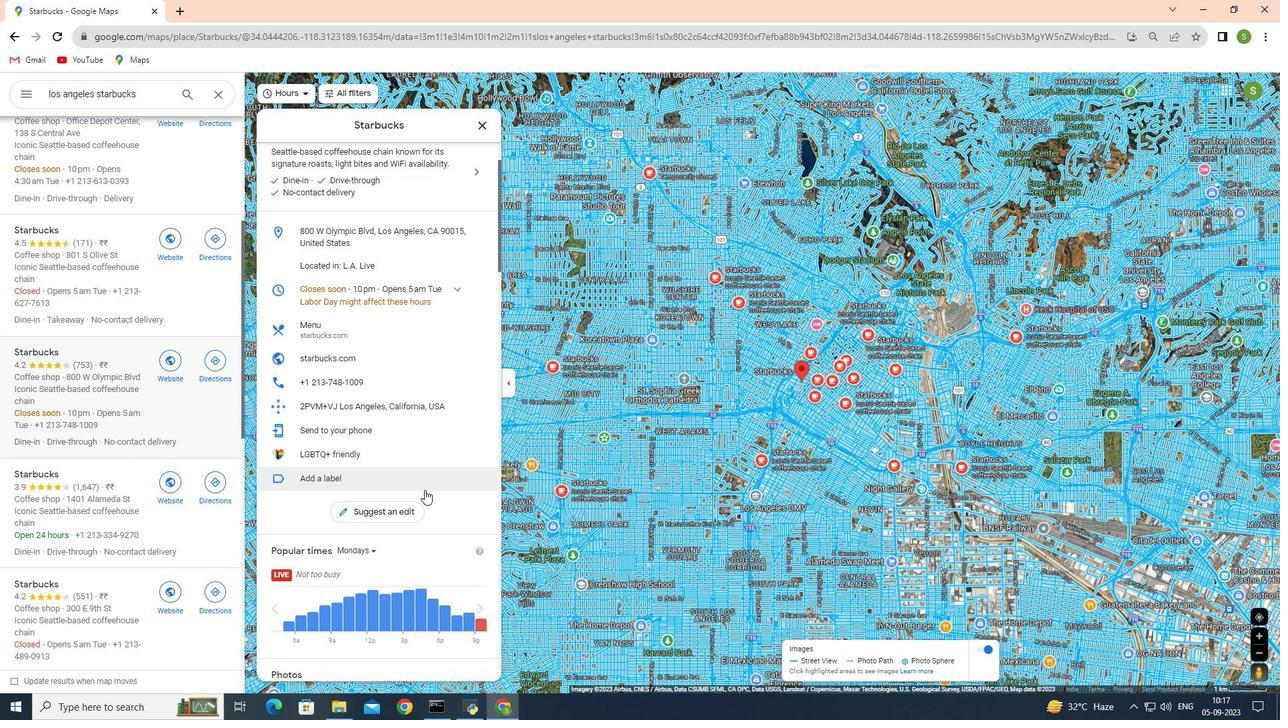 
Action: Mouse scrolled (424, 489) with delta (0, 0)
Screenshot: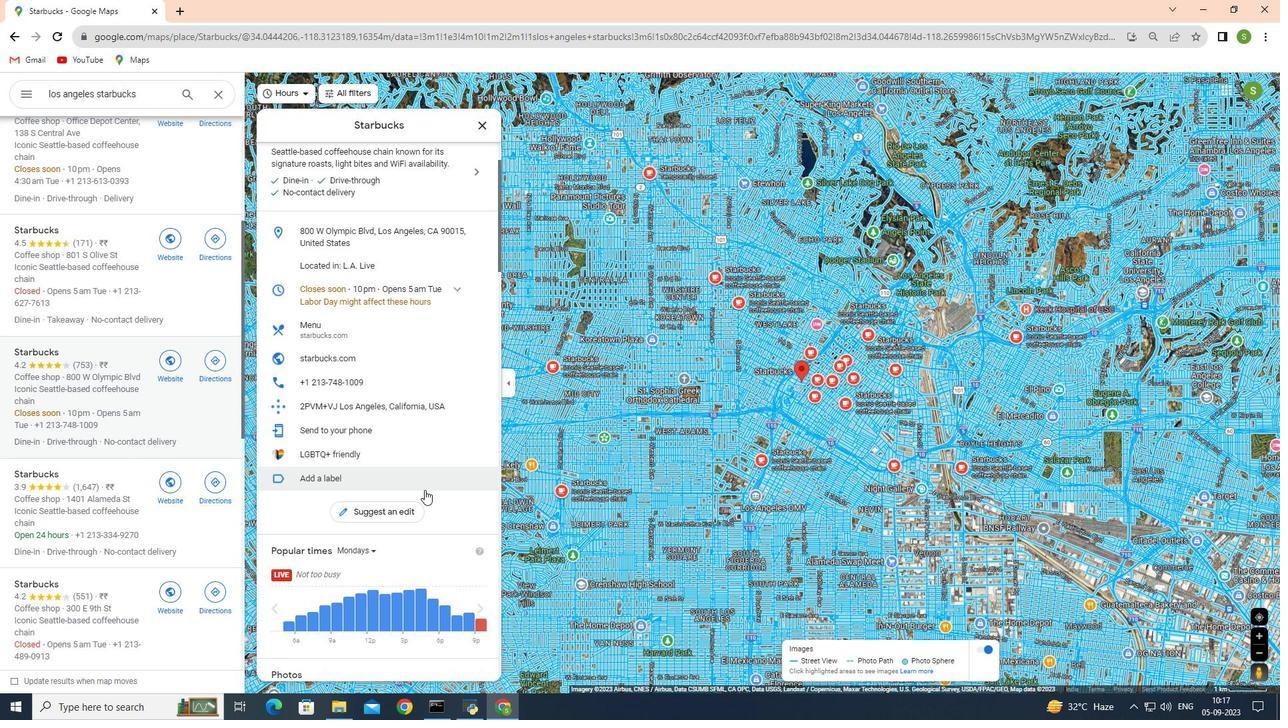 
Action: Mouse scrolled (424, 489) with delta (0, 0)
Screenshot: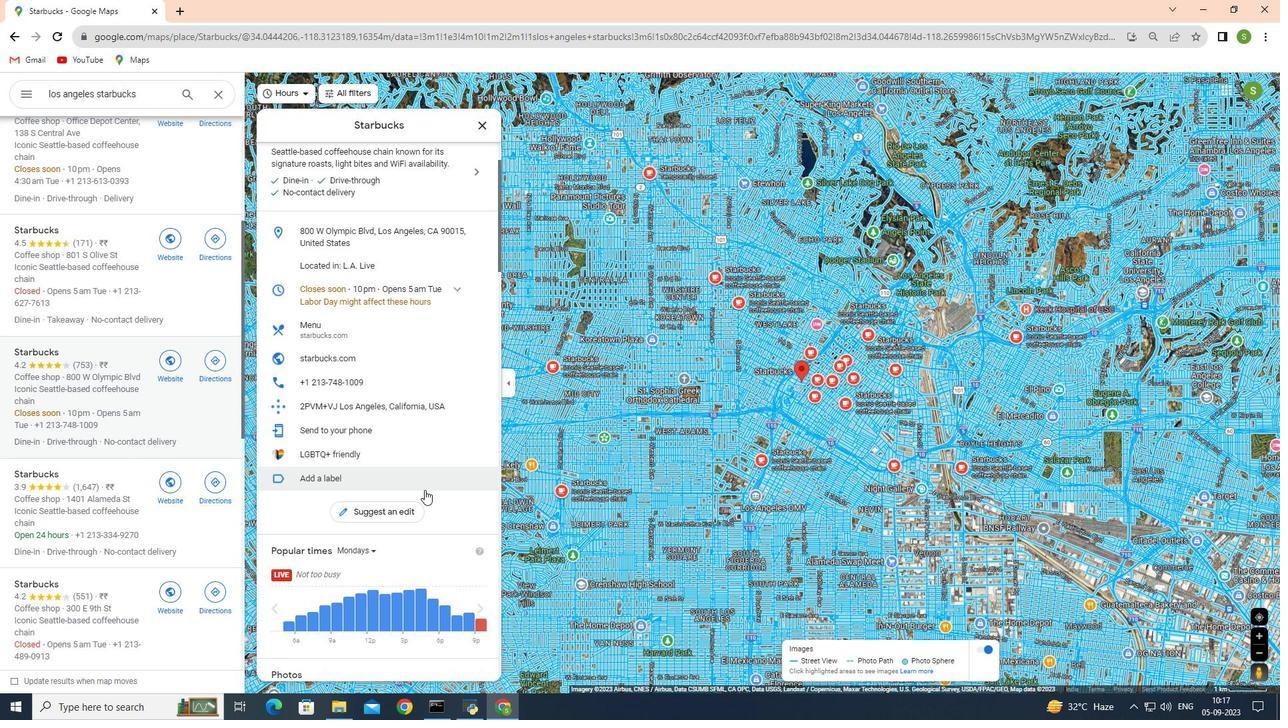 
Action: Mouse scrolled (424, 489) with delta (0, 0)
Screenshot: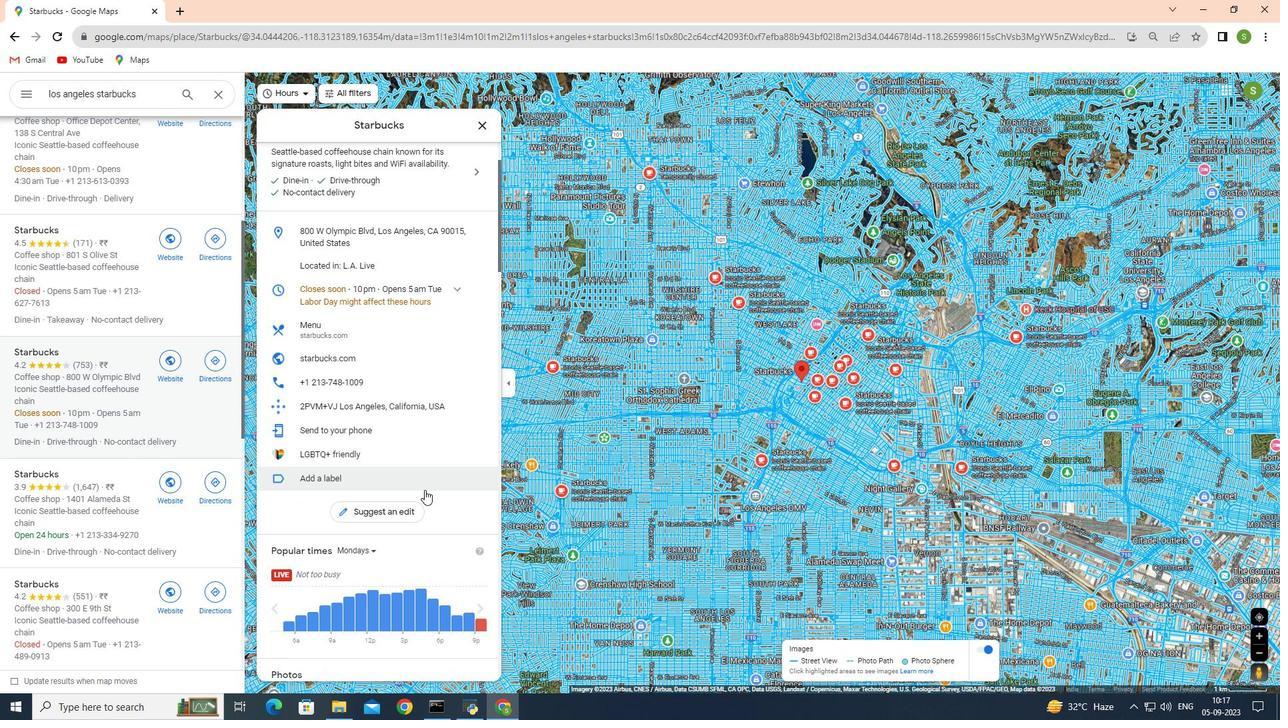 
Action: Mouse scrolled (424, 489) with delta (0, 0)
Screenshot: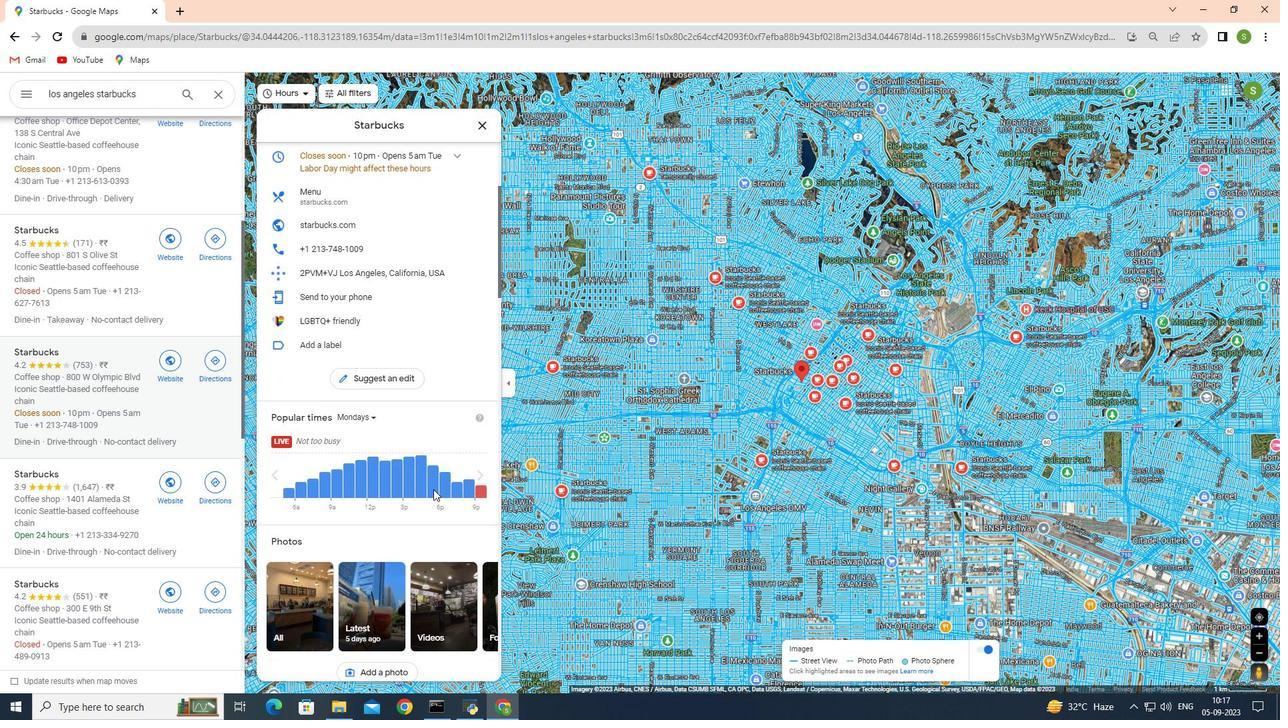 
Action: Mouse scrolled (424, 489) with delta (0, 0)
Screenshot: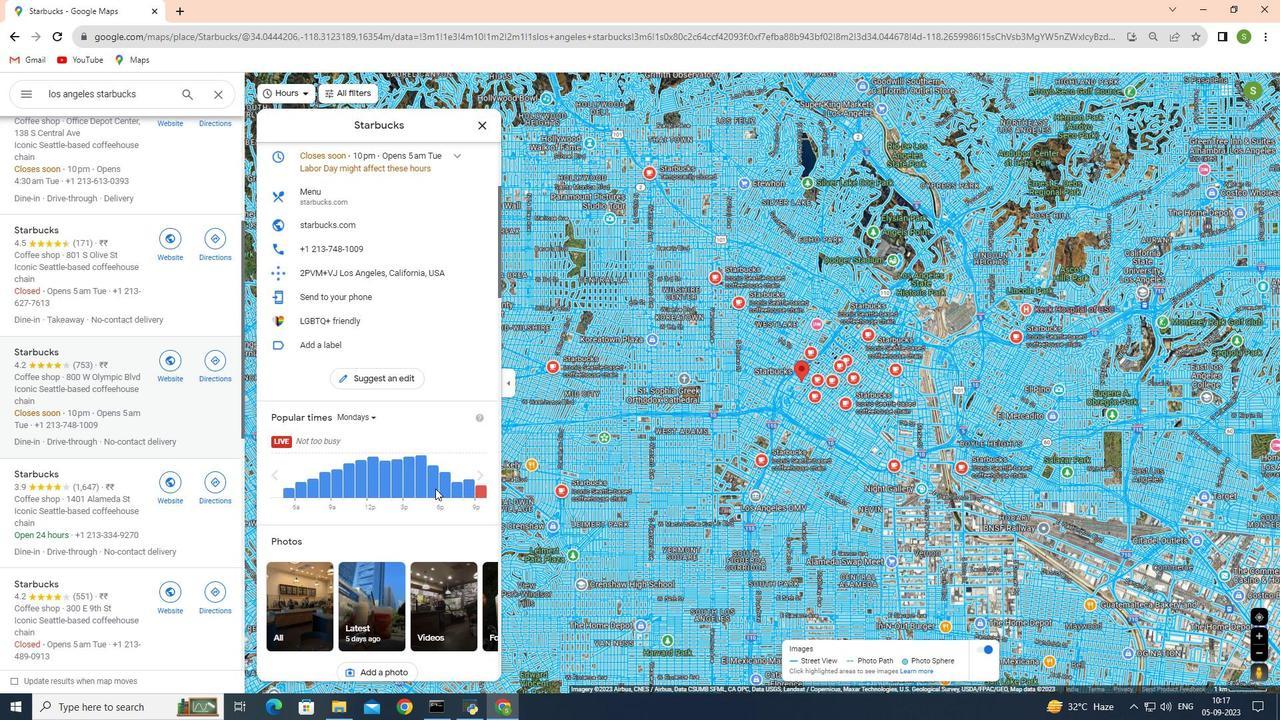 
Action: Mouse moved to (479, 474)
Screenshot: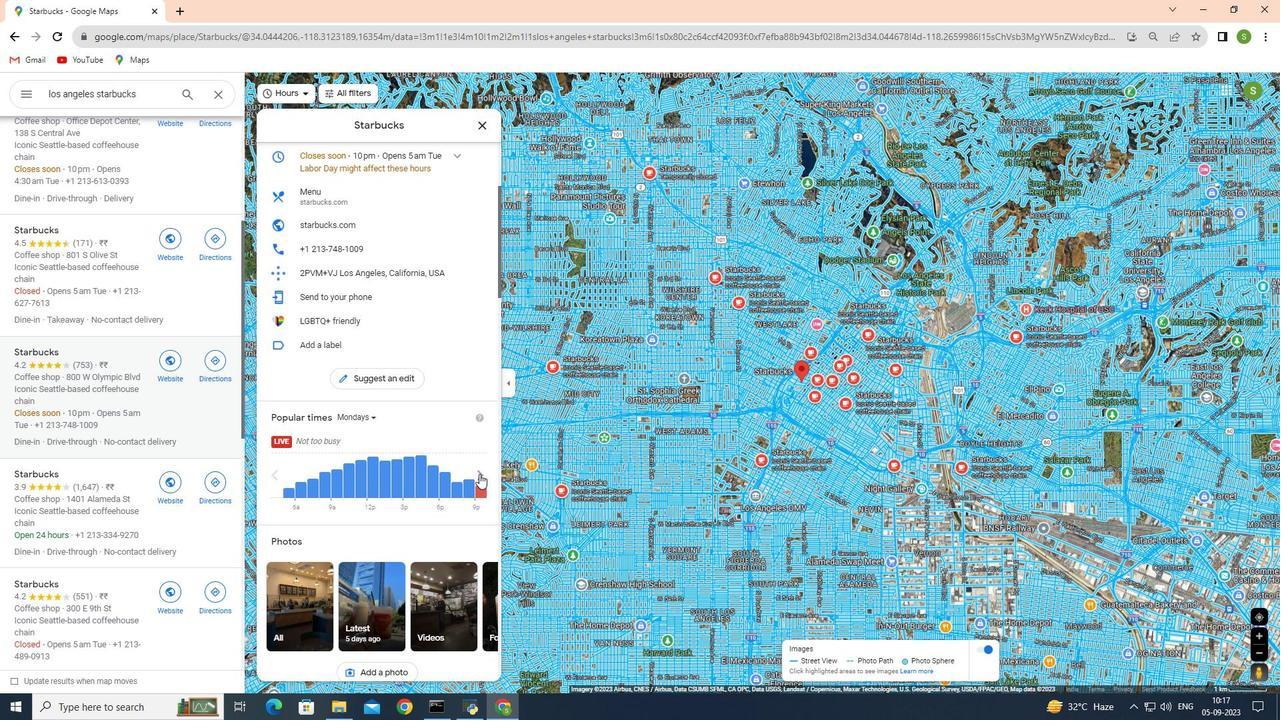 
Action: Mouse pressed left at (479, 474)
Screenshot: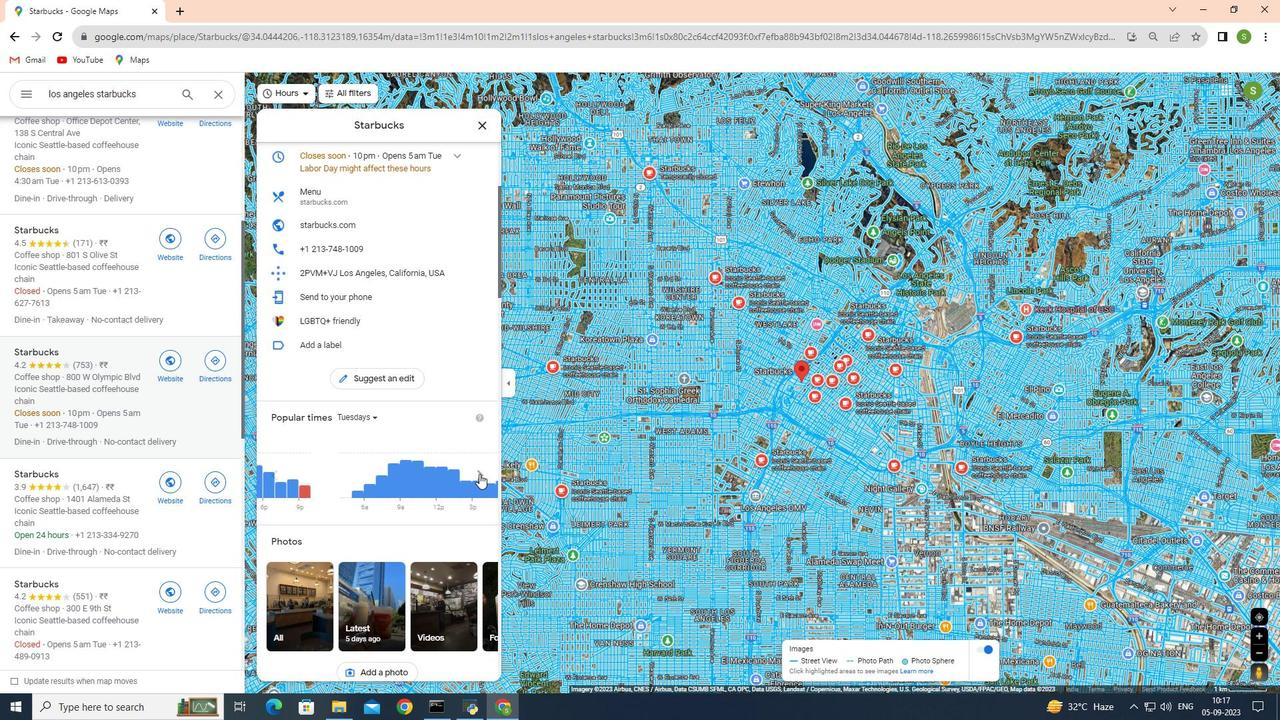 
Action: Mouse pressed left at (479, 474)
Screenshot: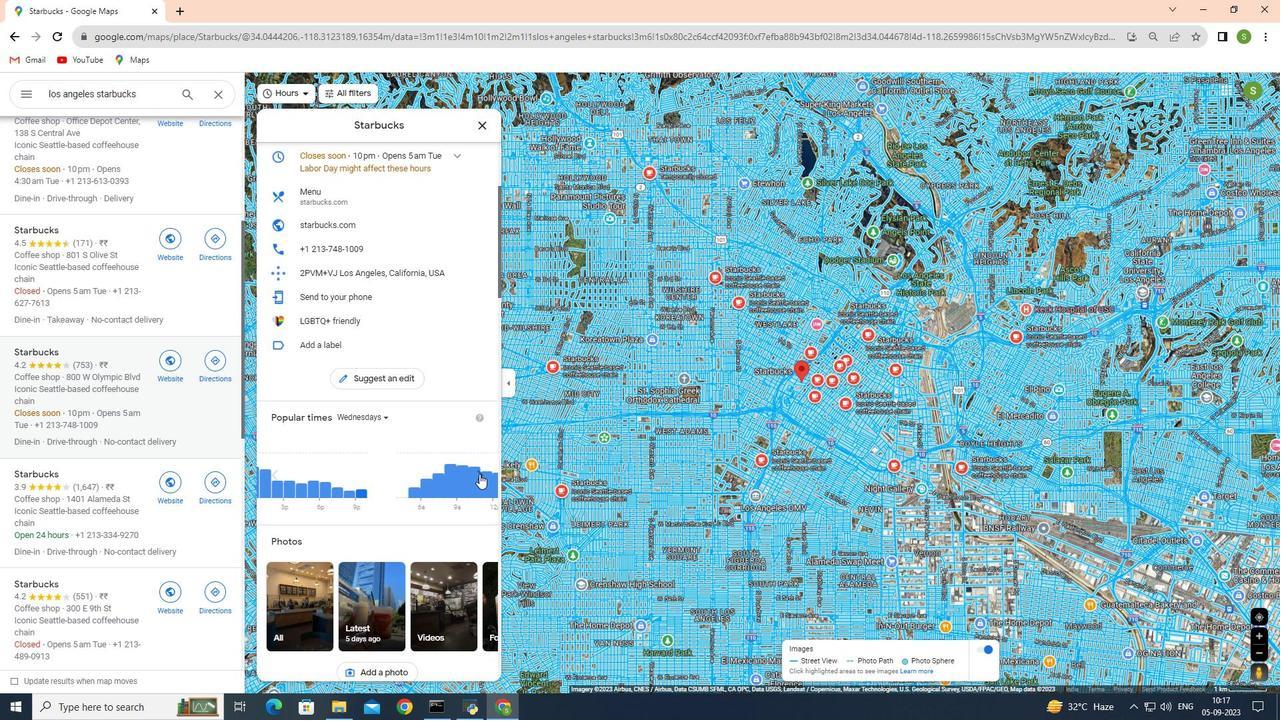 
Action: Mouse pressed left at (479, 474)
Screenshot: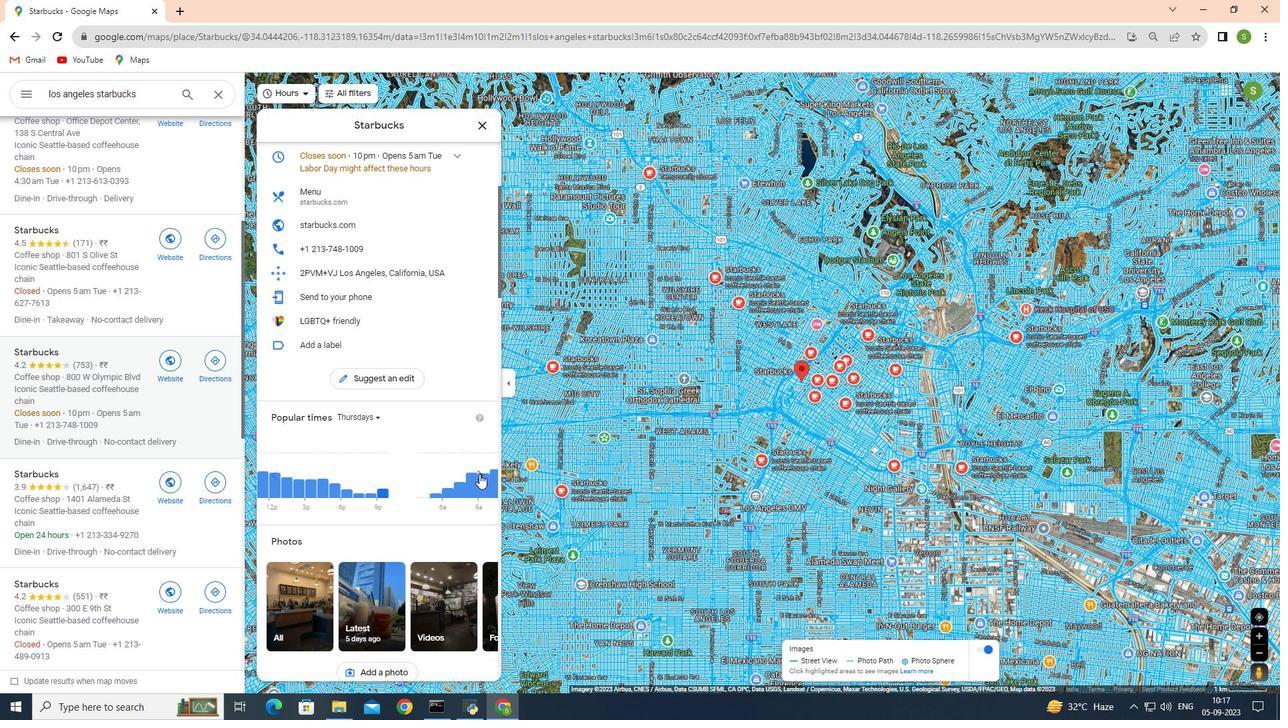 
Action: Mouse pressed left at (479, 474)
Screenshot: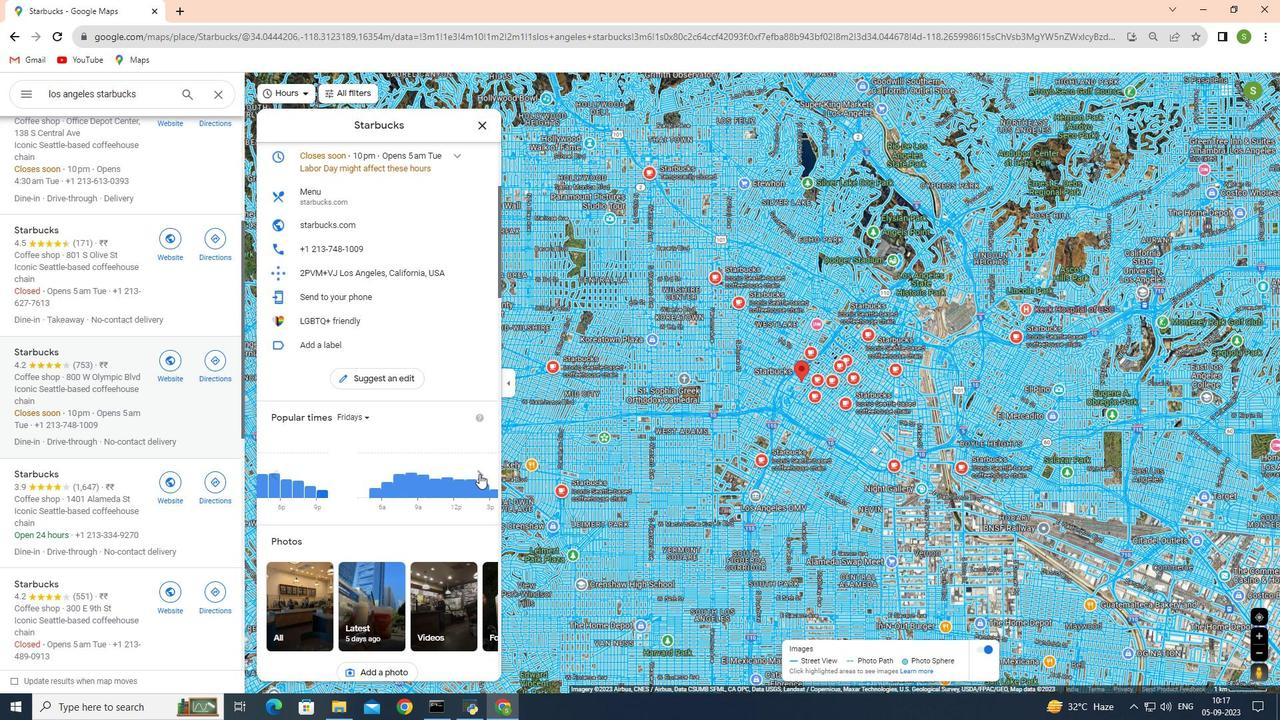 
Action: Mouse pressed left at (479, 474)
Screenshot: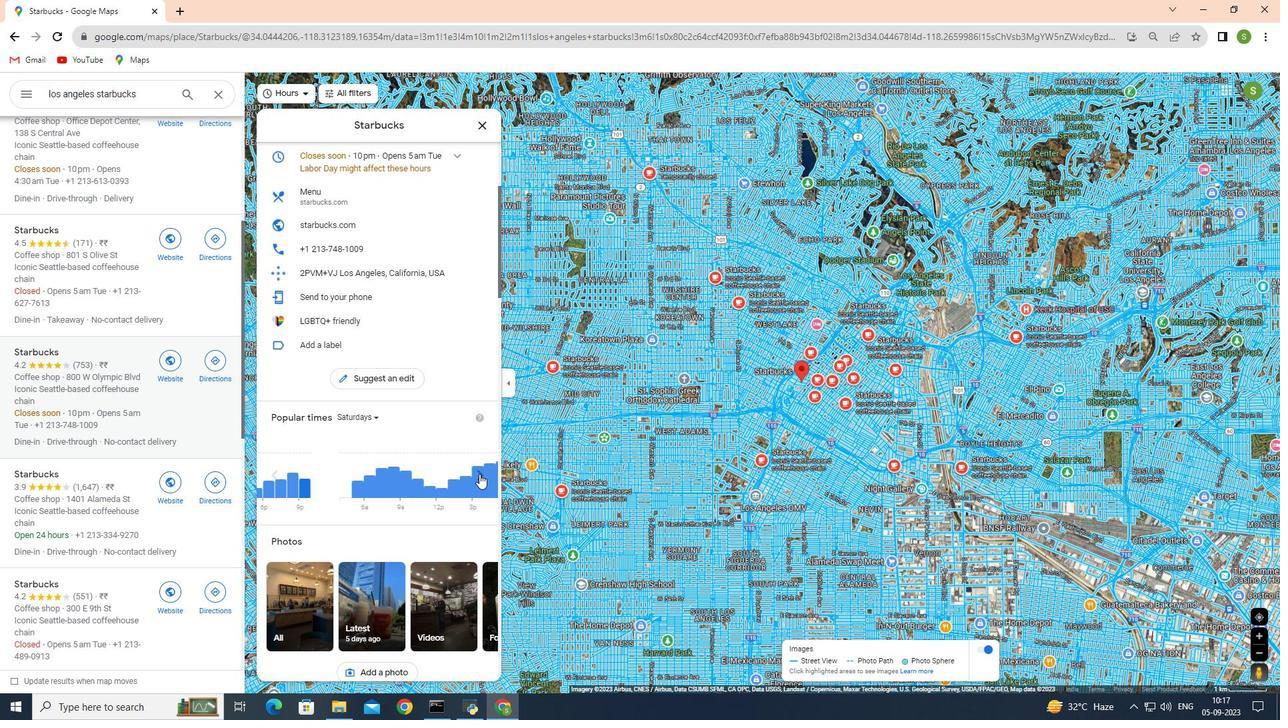 
Action: Mouse pressed left at (479, 474)
Screenshot: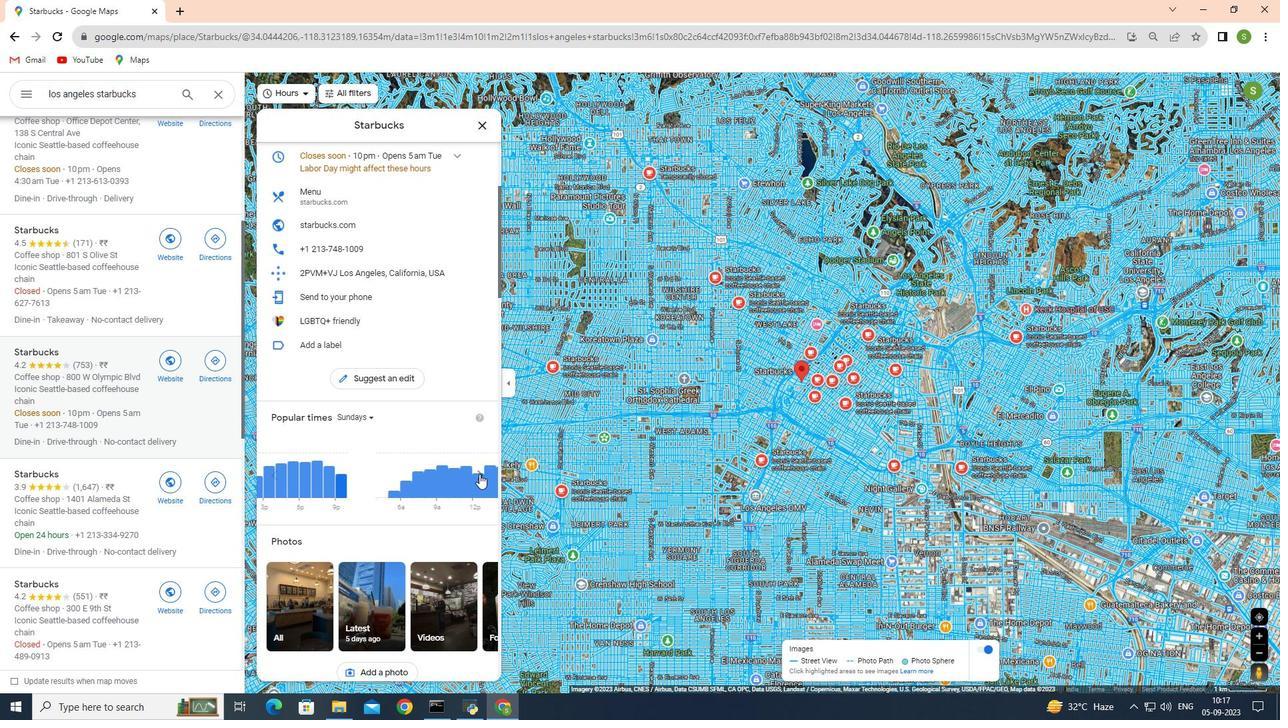 
Action: Mouse pressed left at (479, 474)
Screenshot: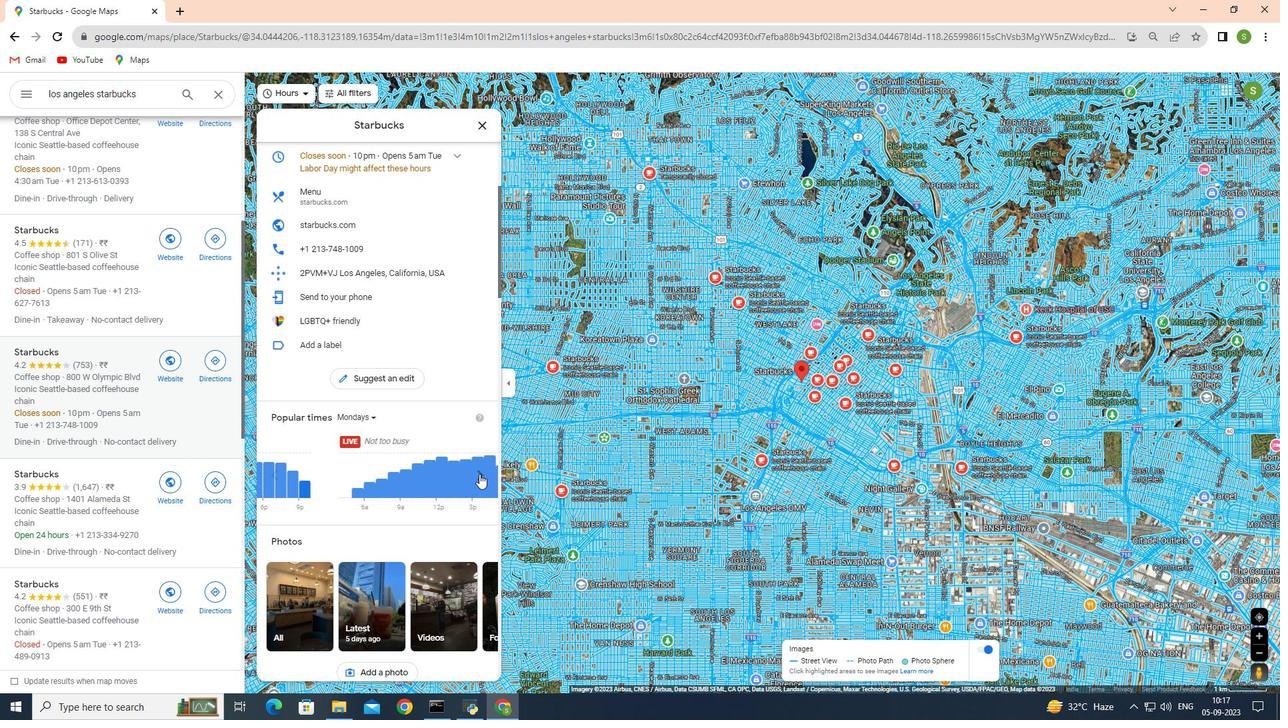 
Action: Mouse moved to (104, 497)
Screenshot: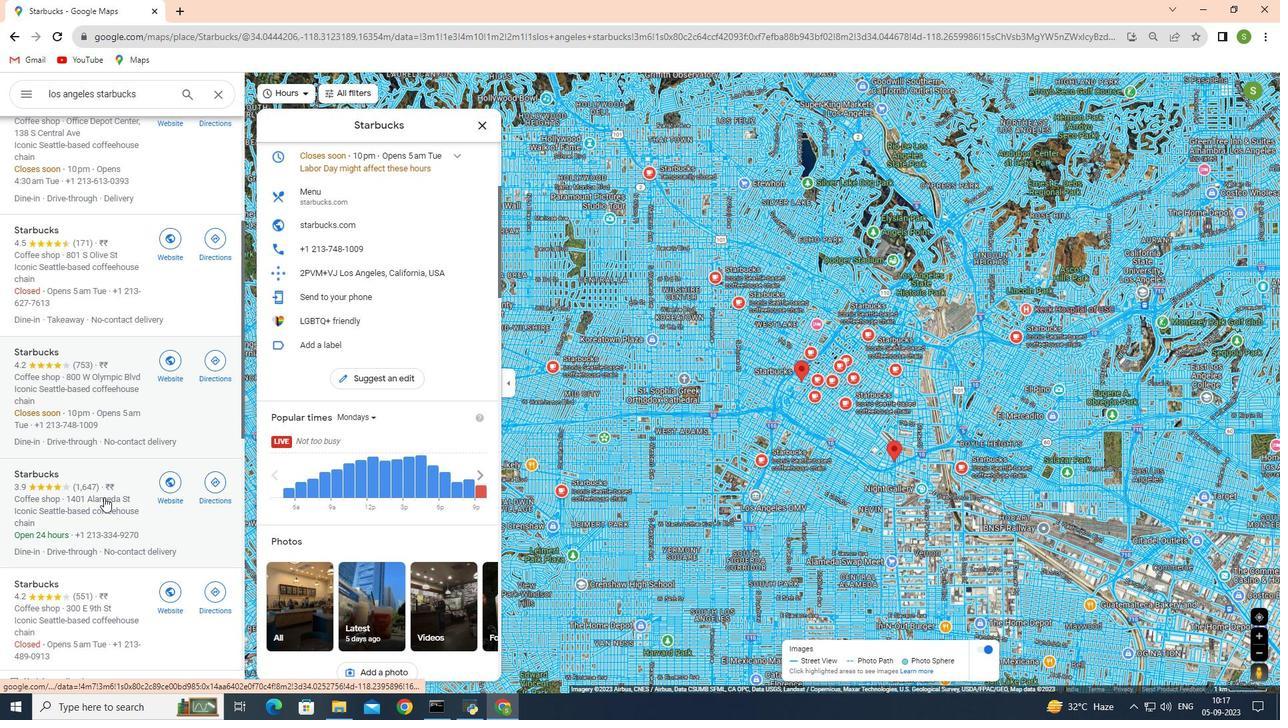 
Action: Mouse pressed left at (104, 497)
Screenshot: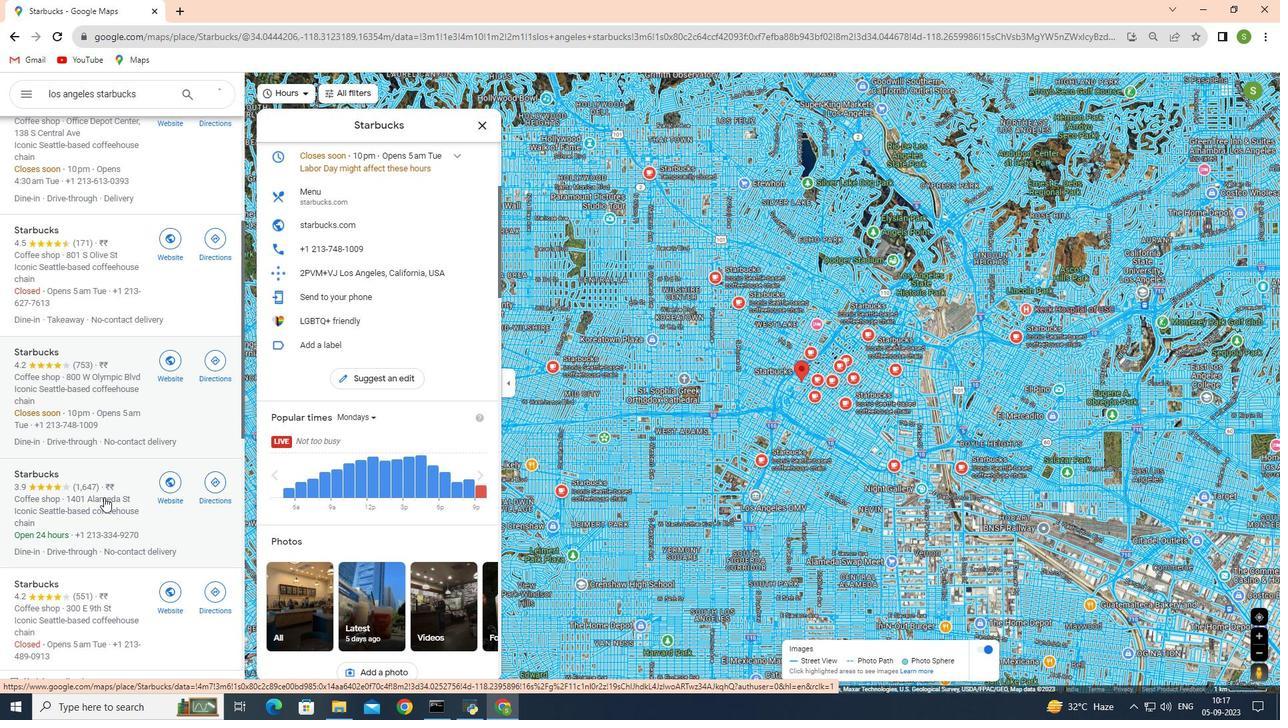 
Action: Mouse moved to (422, 470)
Screenshot: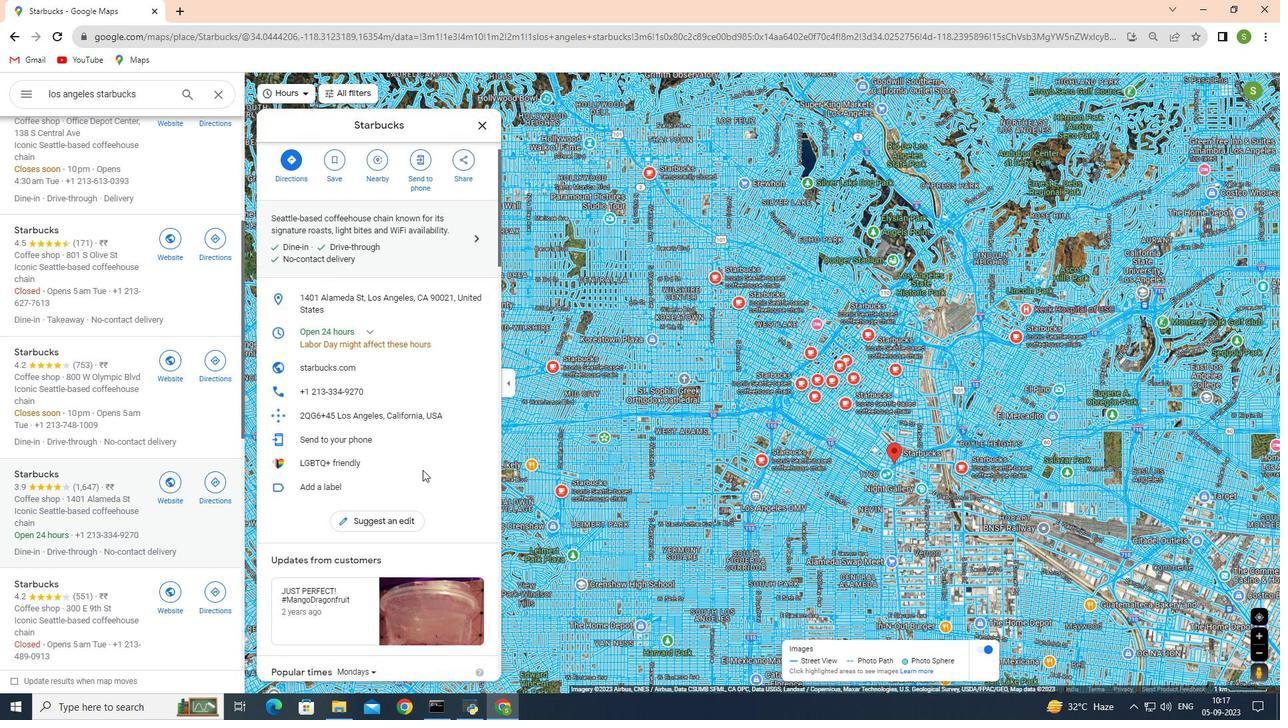 
Action: Mouse scrolled (422, 469) with delta (0, 0)
Screenshot: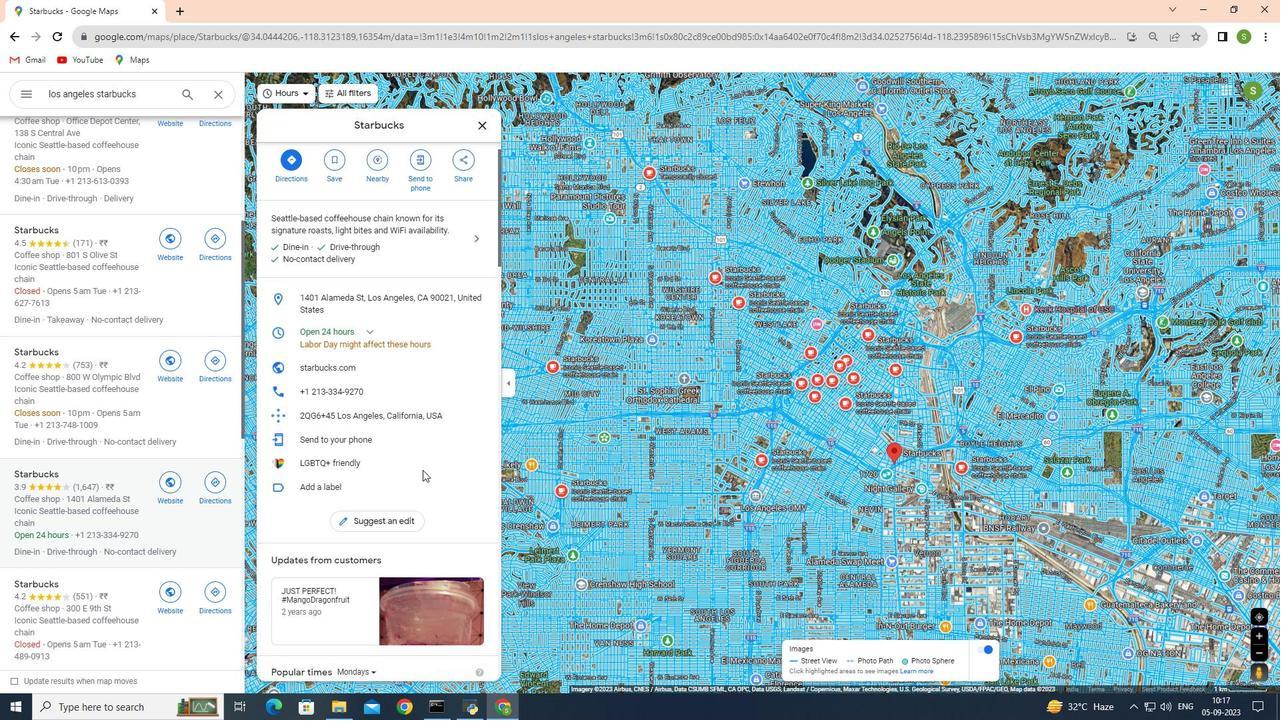 
Action: Mouse moved to (422, 470)
Screenshot: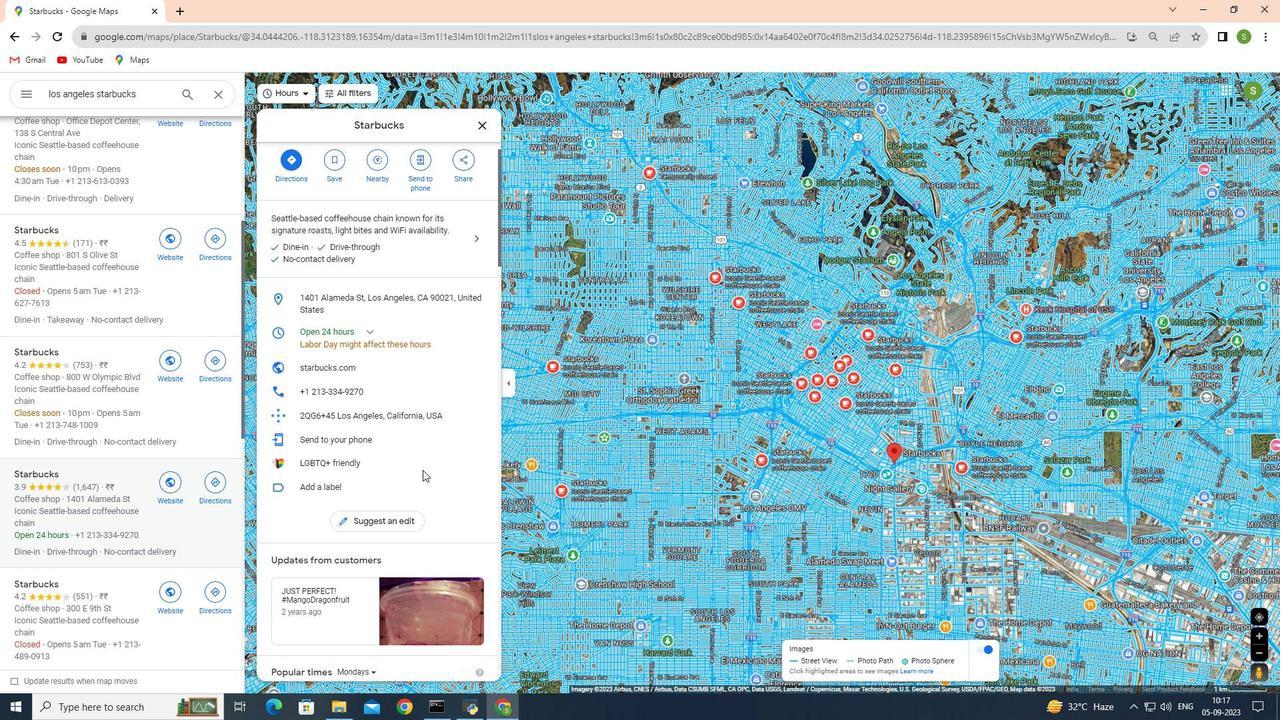 
Action: Mouse scrolled (422, 469) with delta (0, 0)
Screenshot: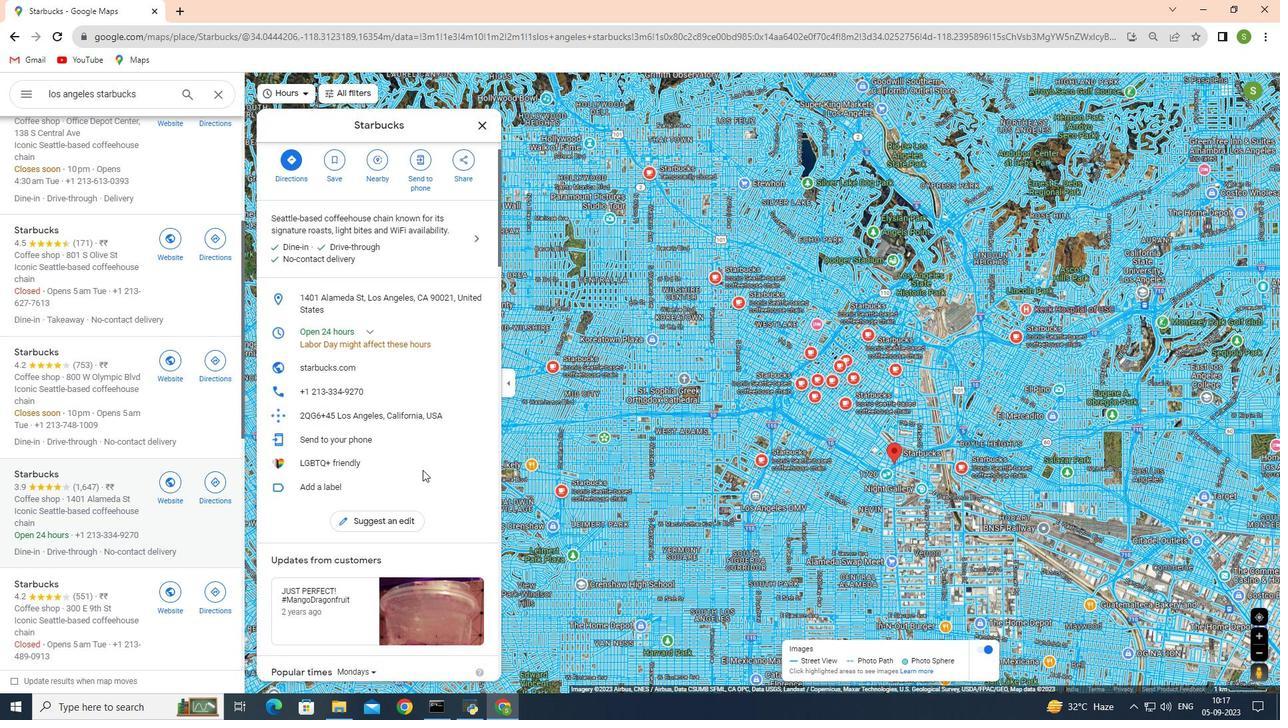 
Action: Mouse scrolled (422, 469) with delta (0, 0)
Screenshot: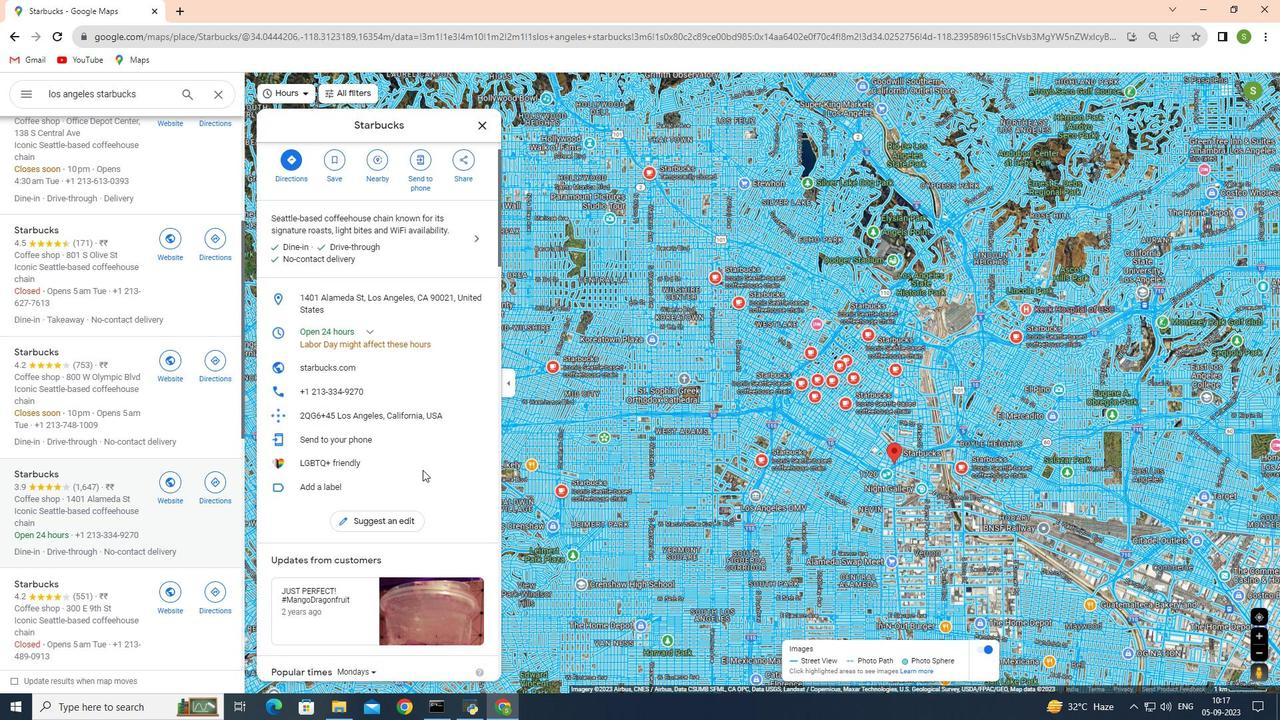 
Action: Mouse scrolled (422, 469) with delta (0, 0)
Screenshot: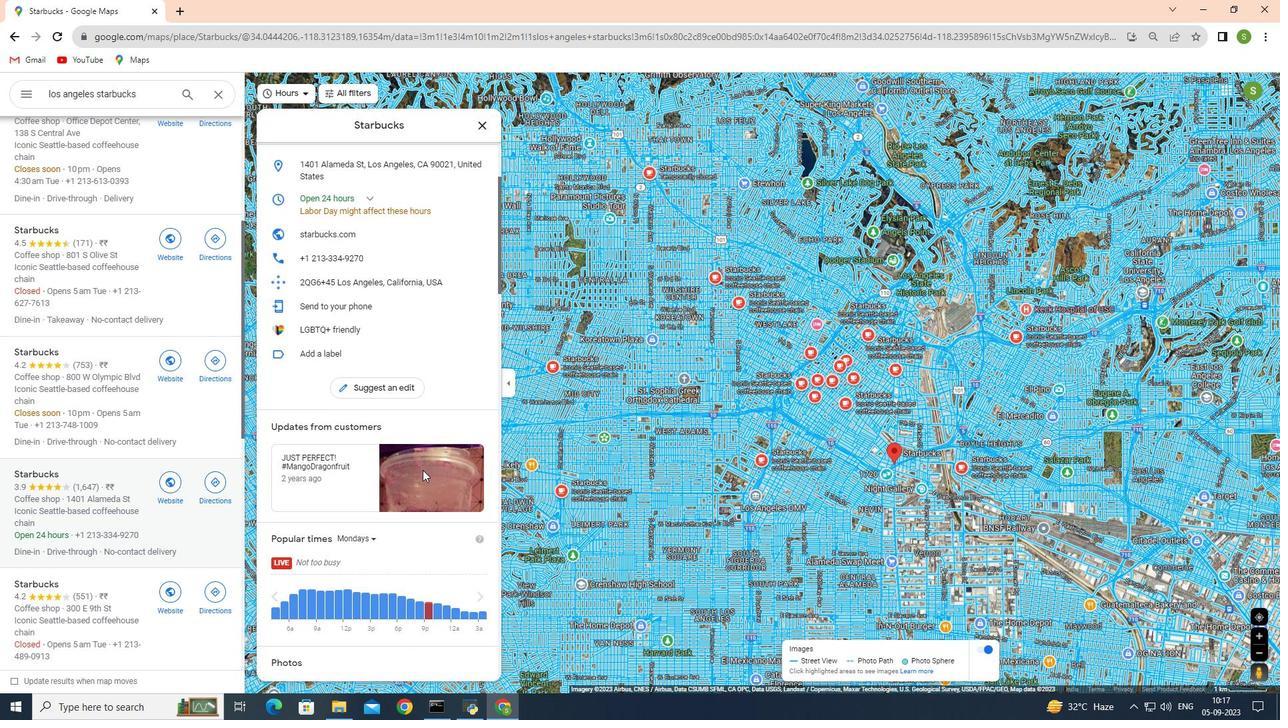 
Action: Mouse scrolled (422, 469) with delta (0, 0)
Screenshot: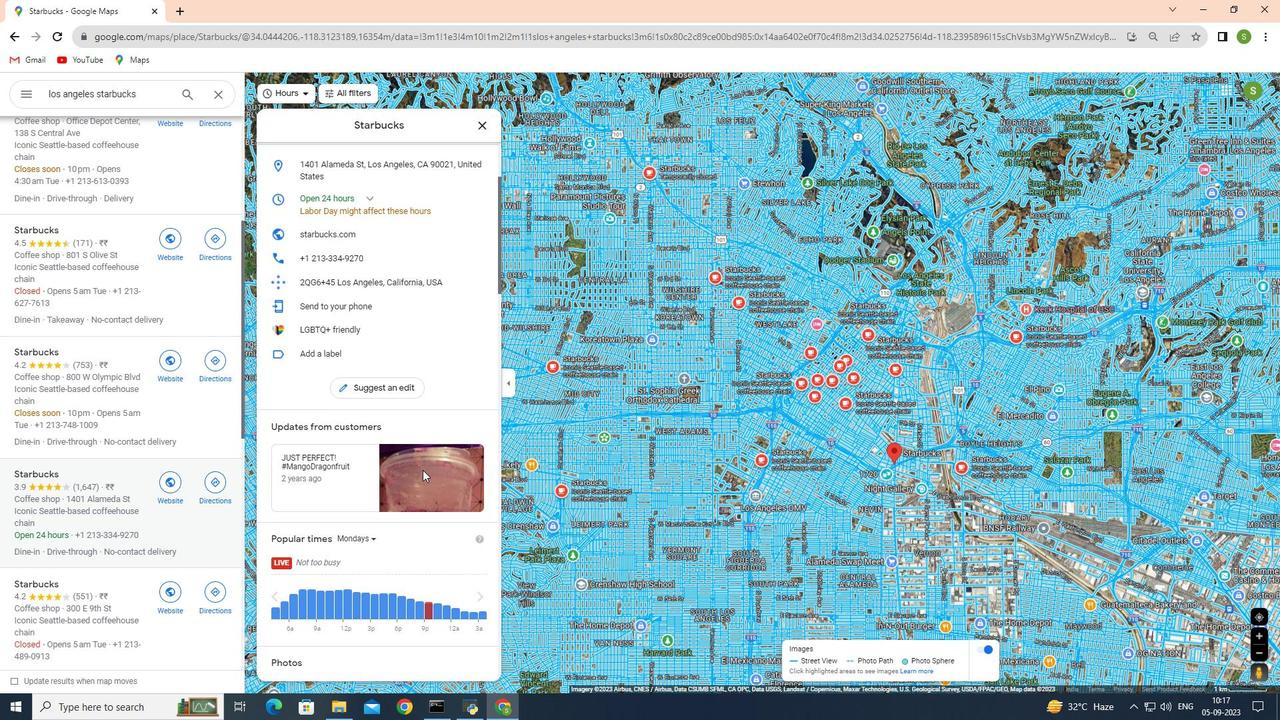 
Action: Mouse scrolled (422, 469) with delta (0, 0)
Screenshot: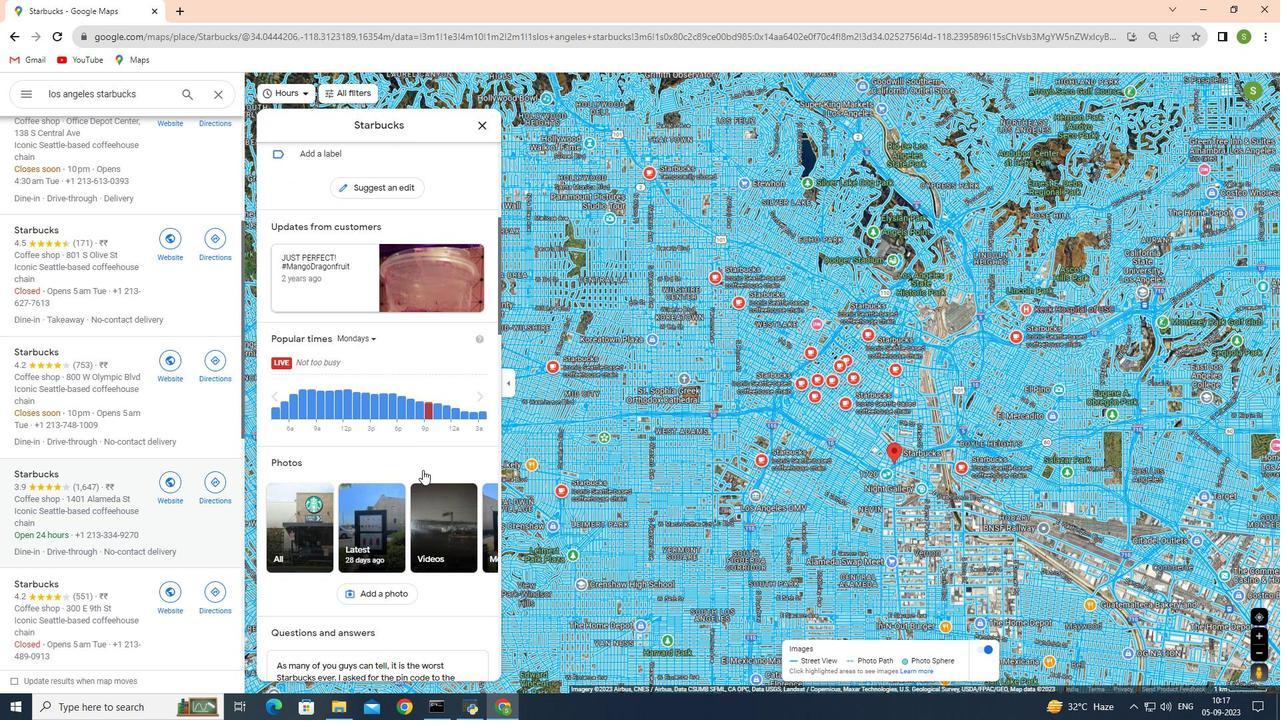 
Action: Mouse scrolled (422, 469) with delta (0, 0)
Screenshot: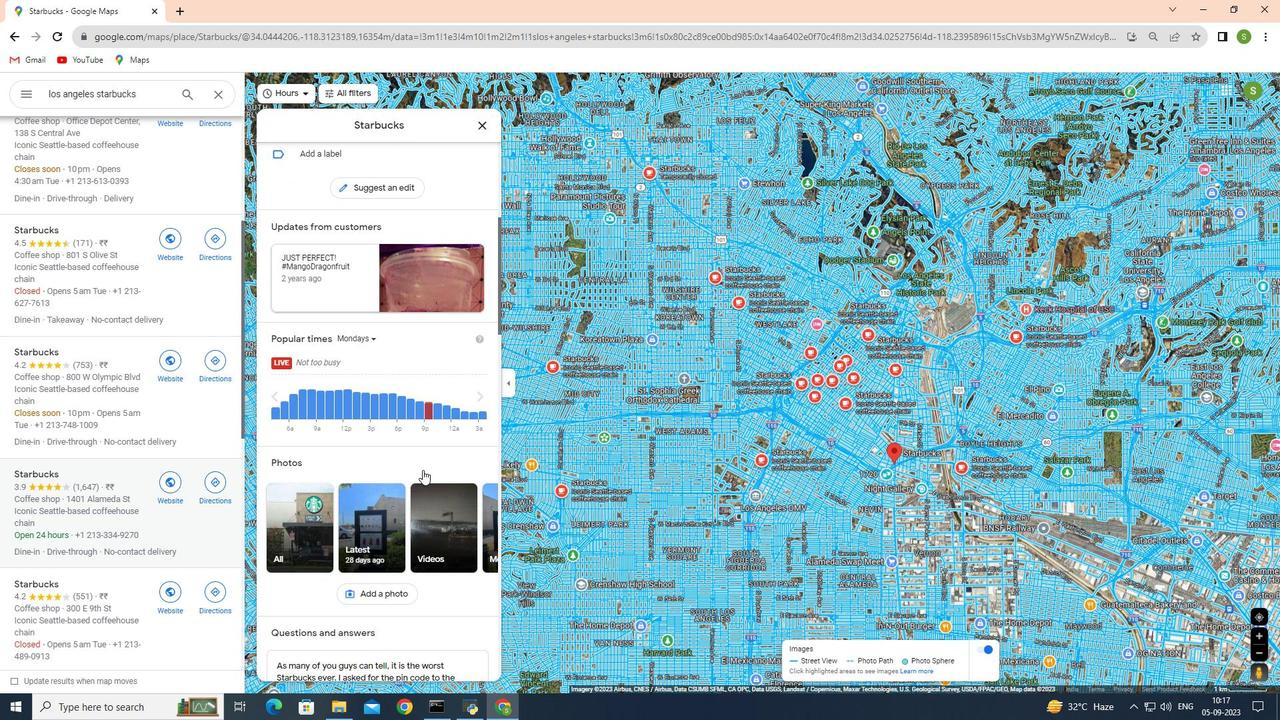
Action: Mouse scrolled (422, 469) with delta (0, 0)
Screenshot: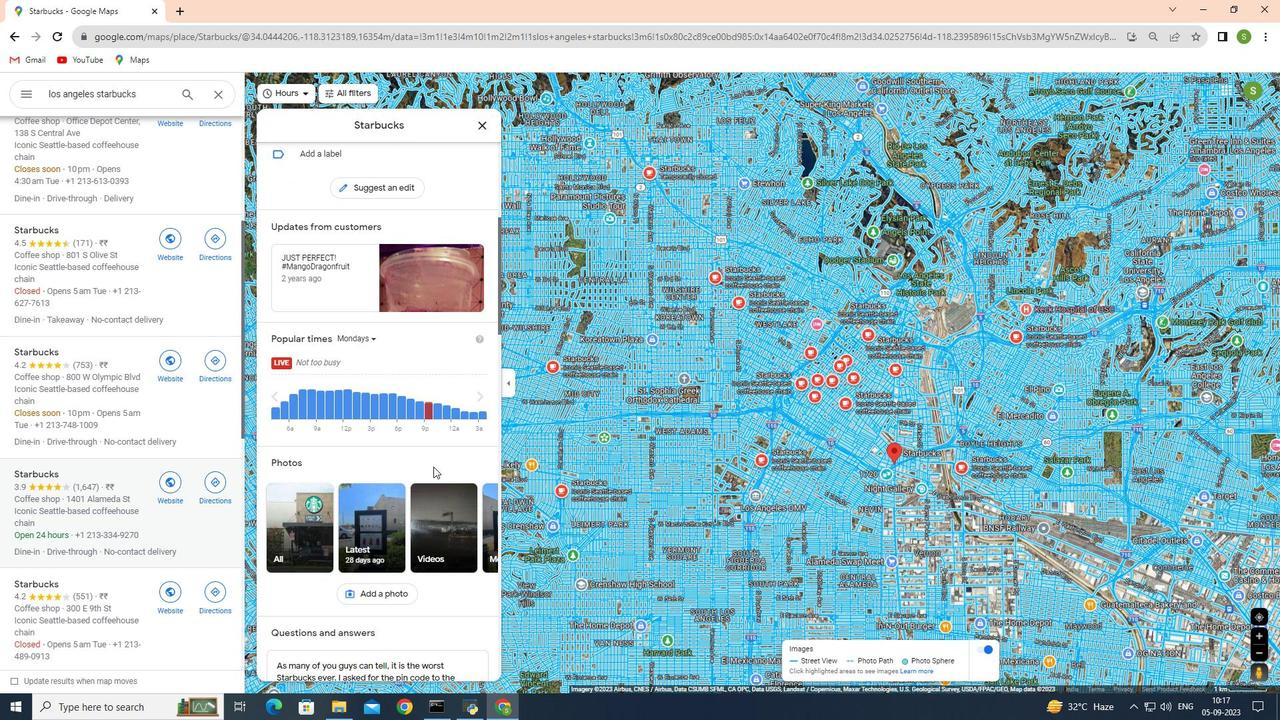 
Action: Mouse moved to (484, 399)
Screenshot: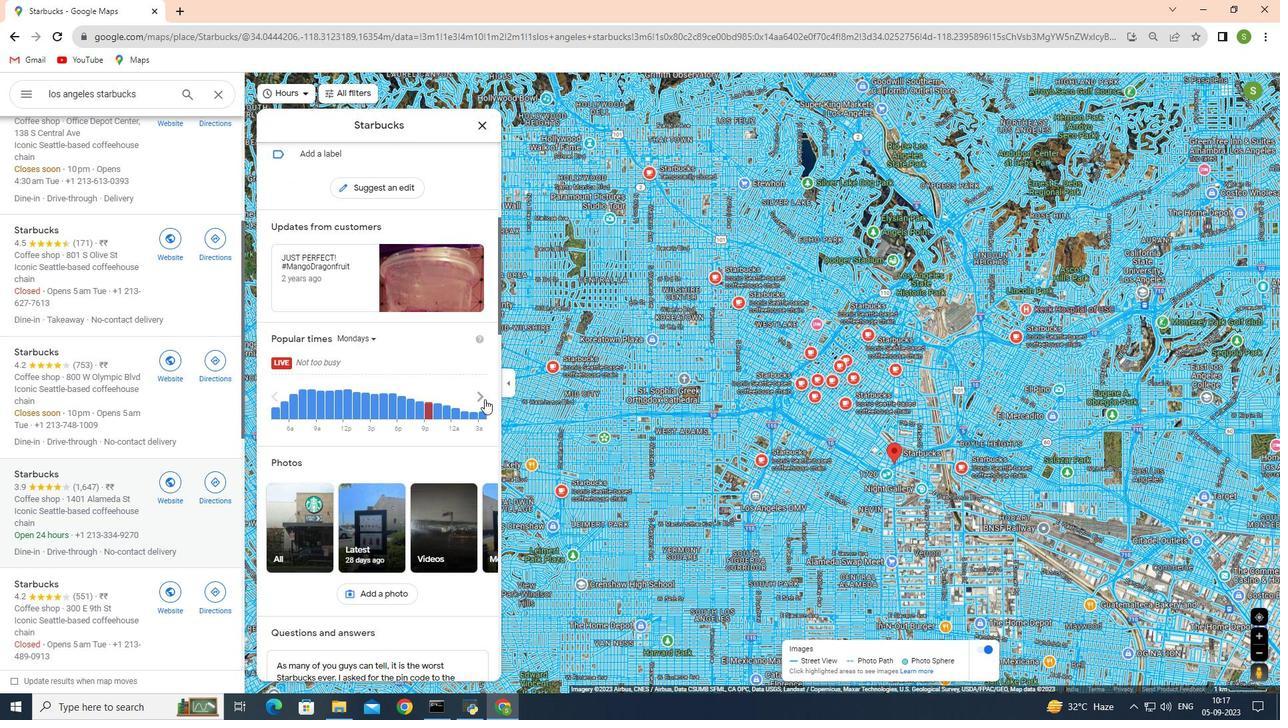 
Action: Mouse pressed left at (484, 399)
Screenshot: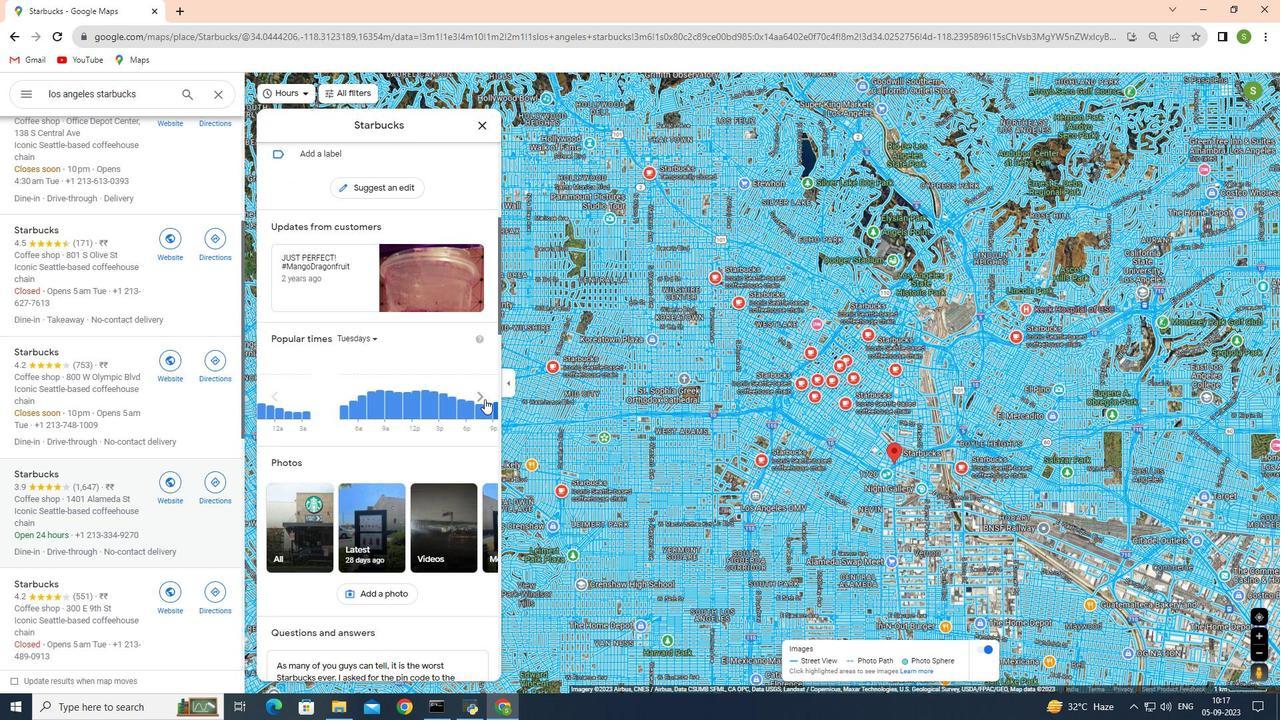 
Action: Mouse moved to (479, 396)
Screenshot: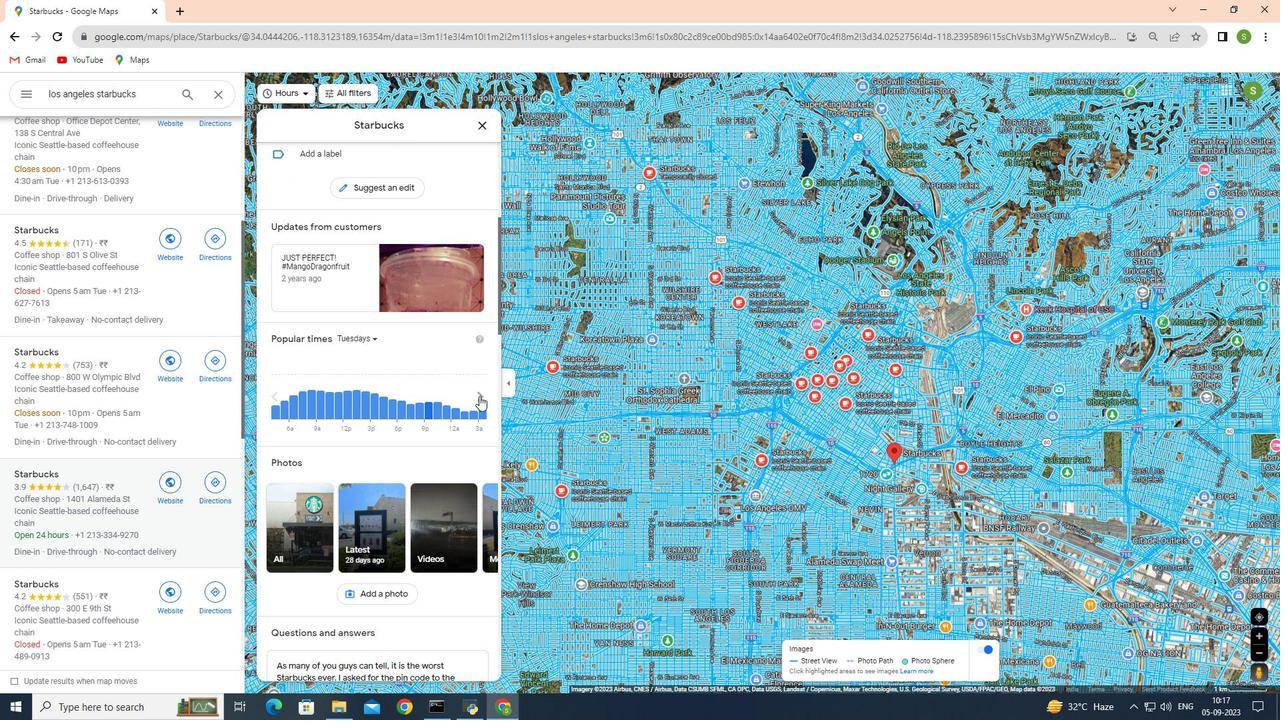 
Action: Mouse pressed left at (479, 396)
Screenshot: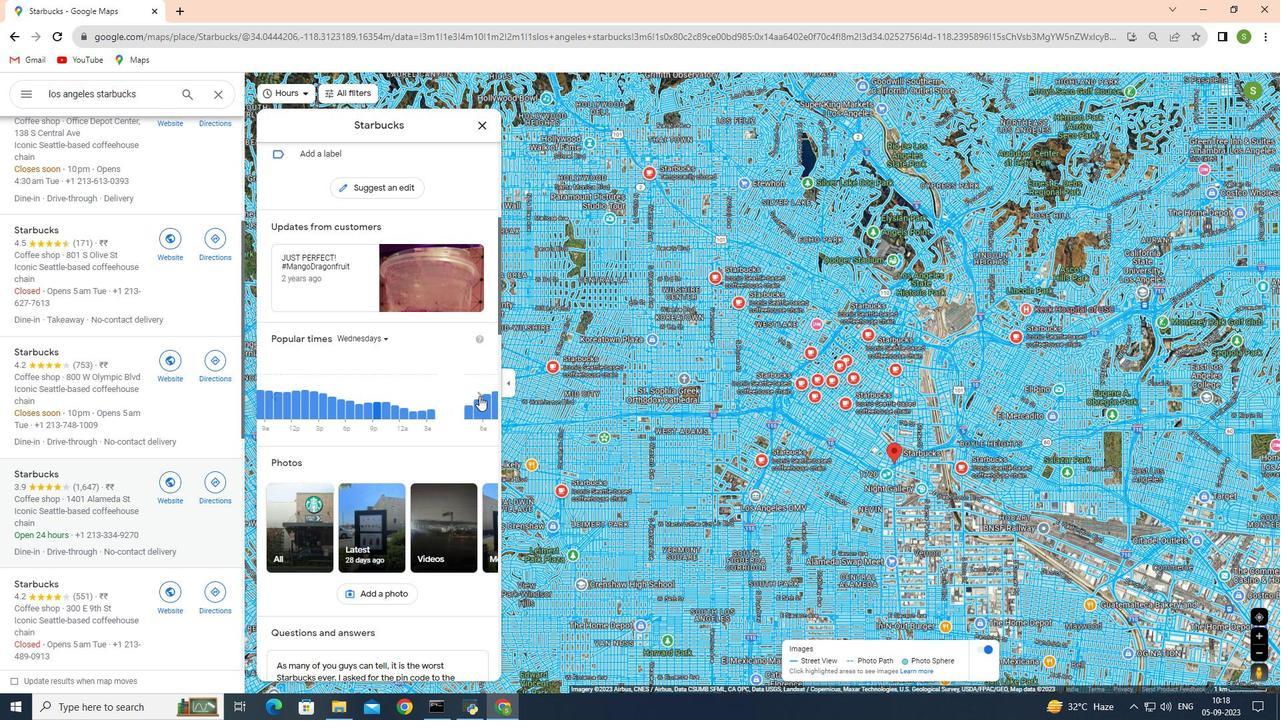 
Action: Mouse pressed left at (479, 396)
Screenshot: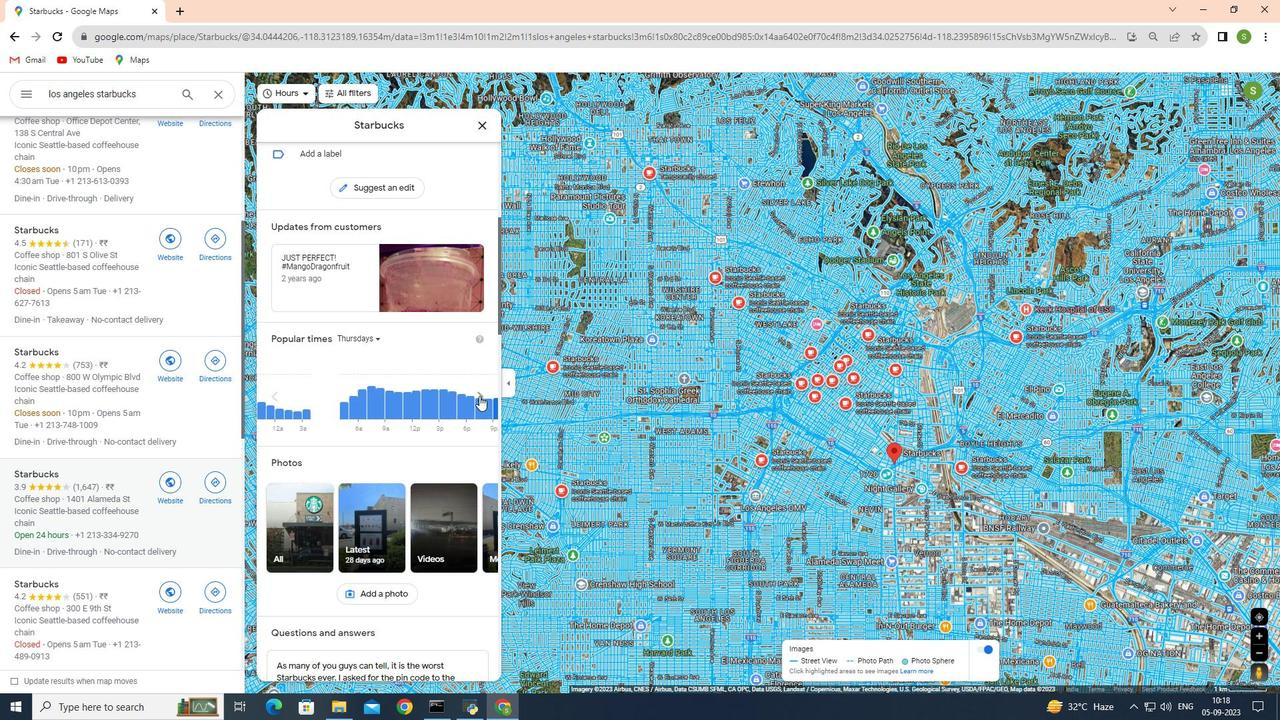 
Action: Mouse moved to (479, 396)
Screenshot: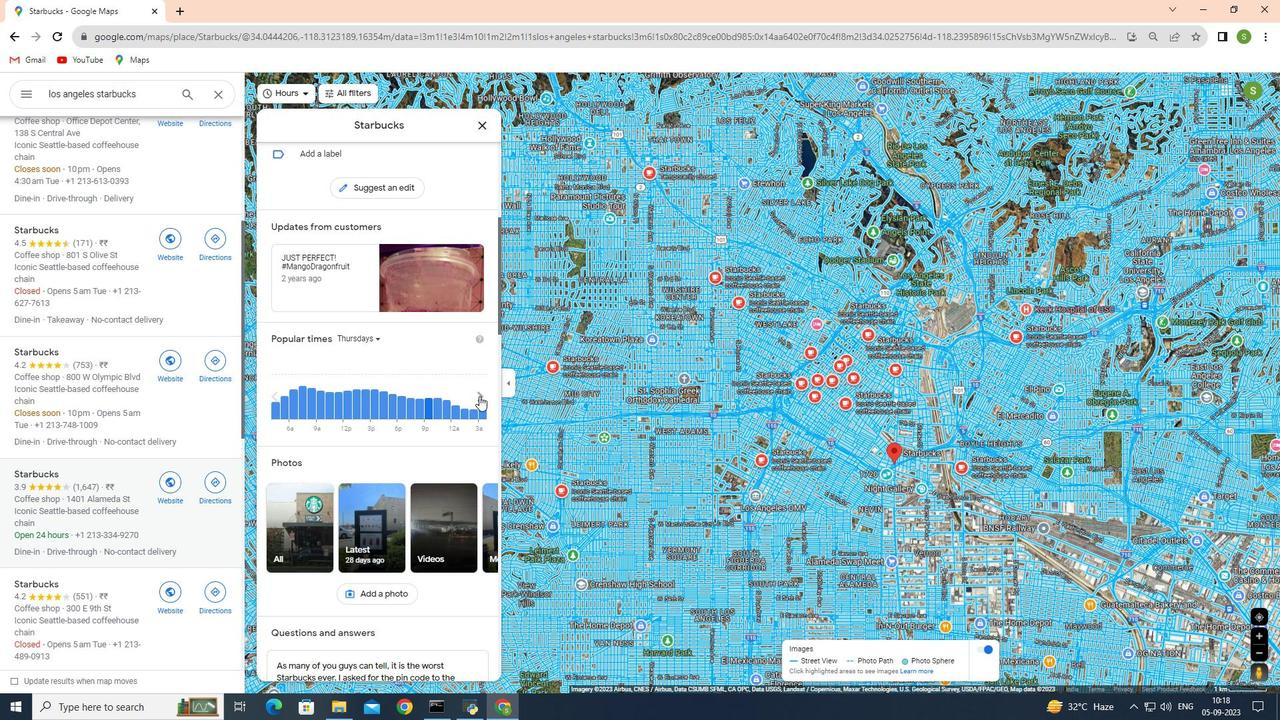 
Action: Mouse pressed left at (479, 396)
Screenshot: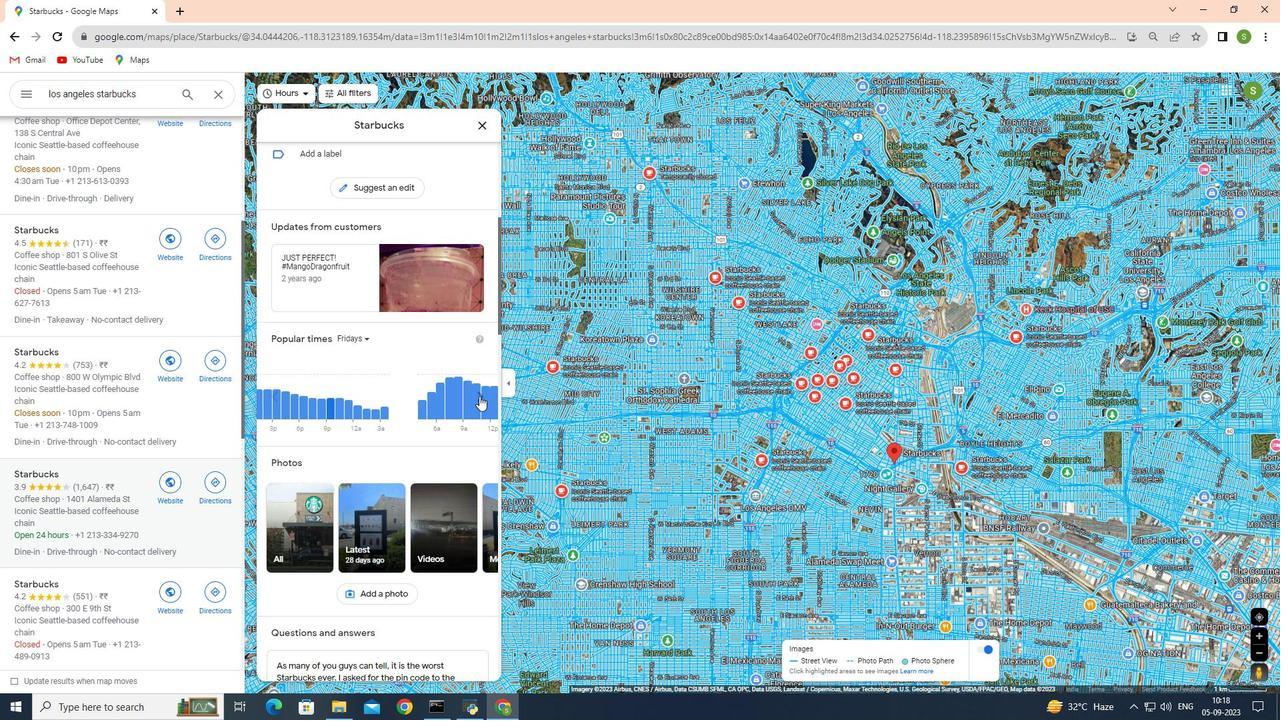 
Action: Mouse pressed left at (479, 396)
Screenshot: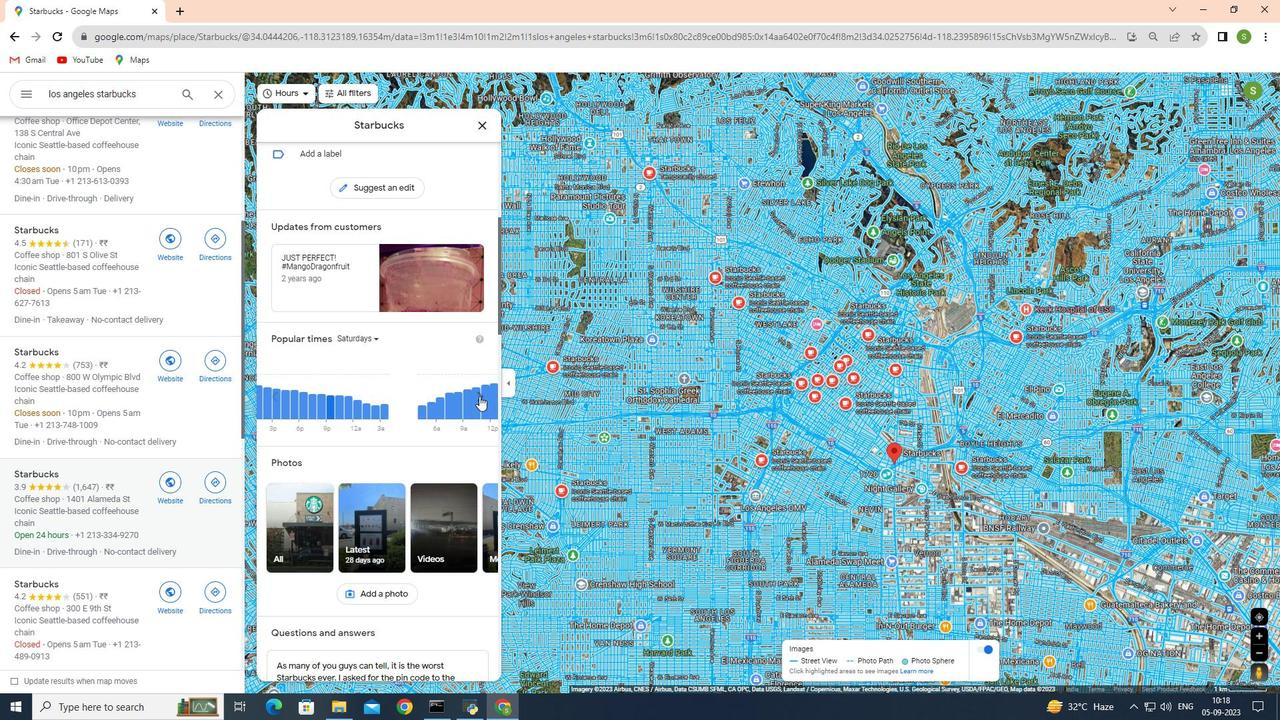 
Action: Mouse pressed left at (479, 396)
Screenshot: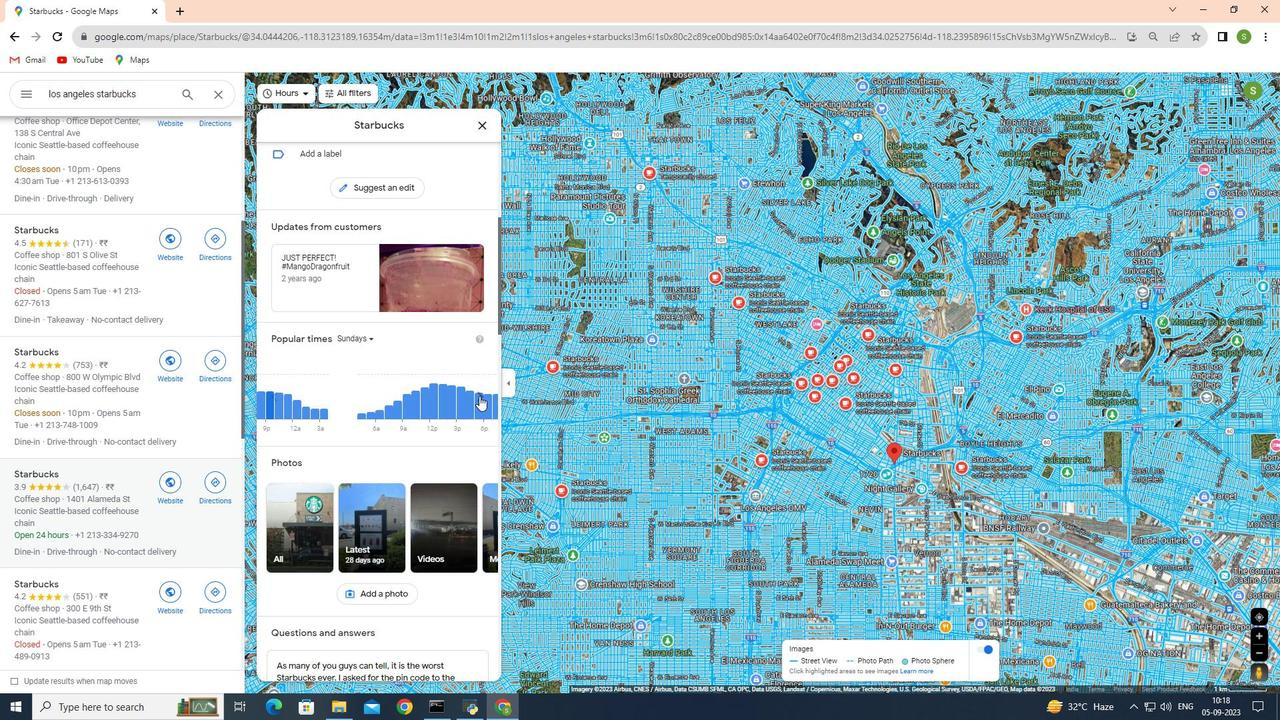 
Action: Mouse pressed left at (479, 396)
Screenshot: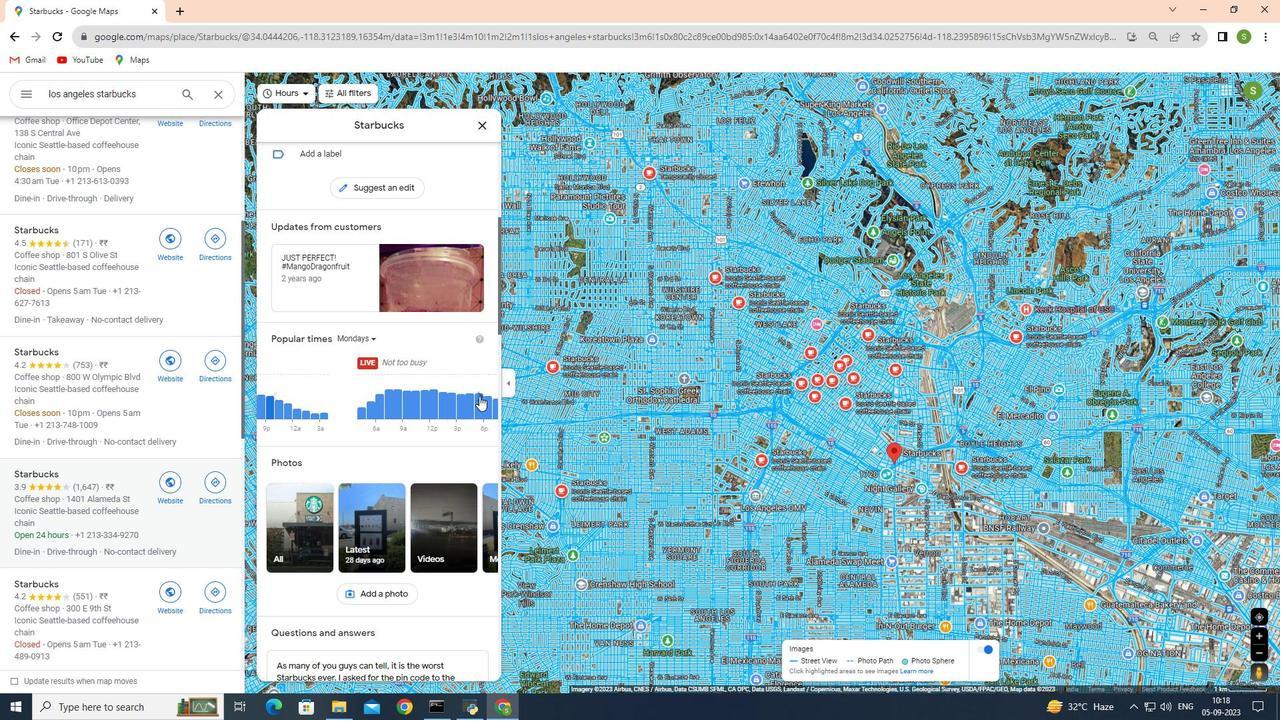 
Action: Mouse pressed left at (479, 396)
Screenshot: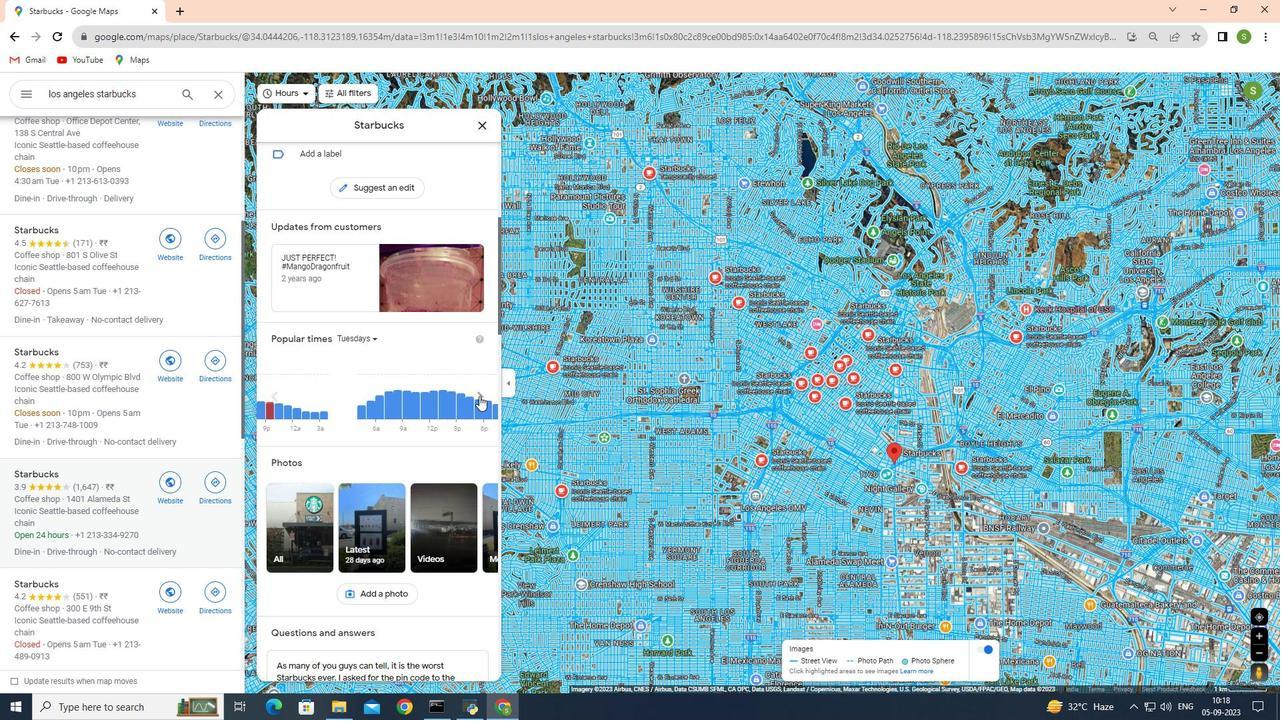 
Action: Mouse pressed left at (479, 396)
Screenshot: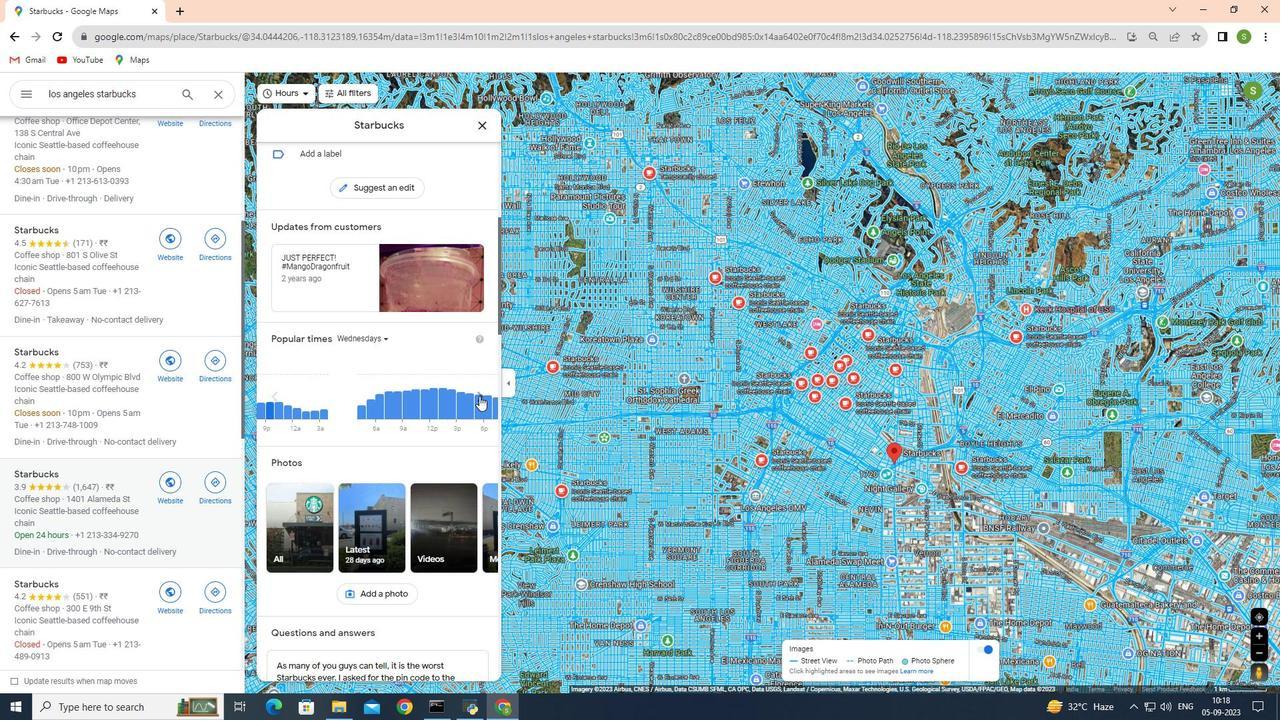
Action: Mouse pressed left at (479, 396)
Screenshot: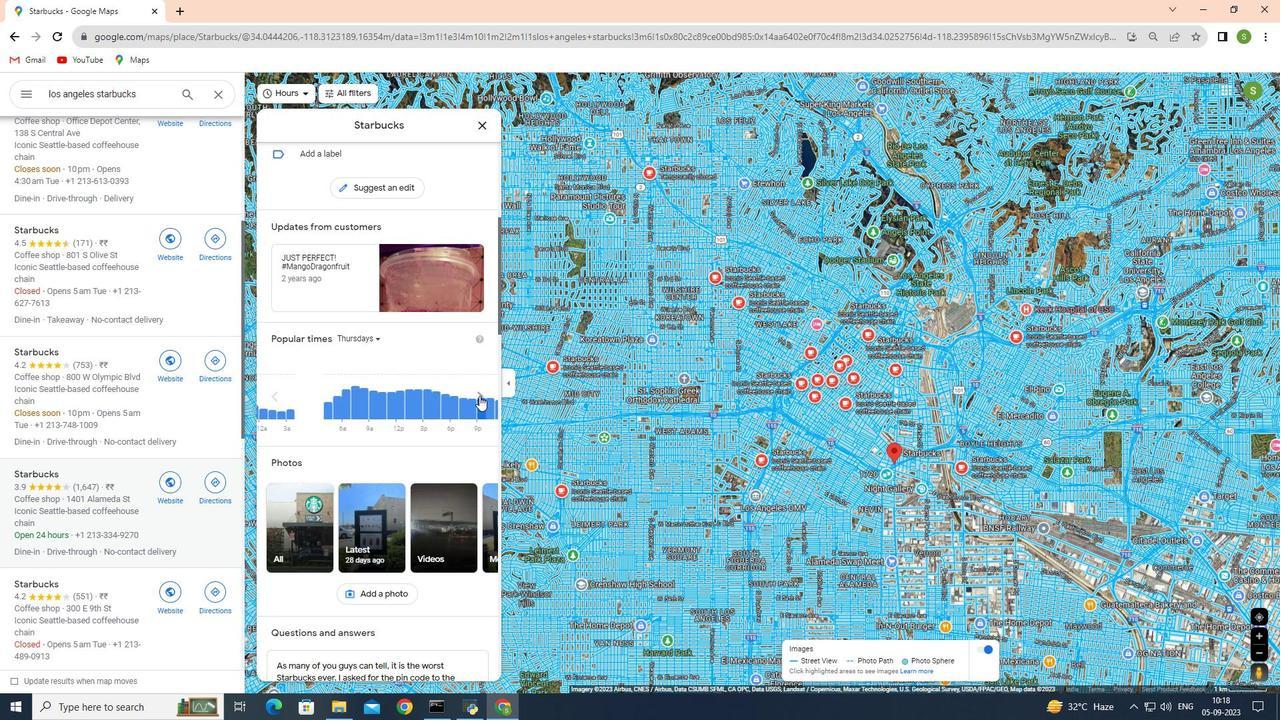 
Action: Mouse moved to (174, 552)
Screenshot: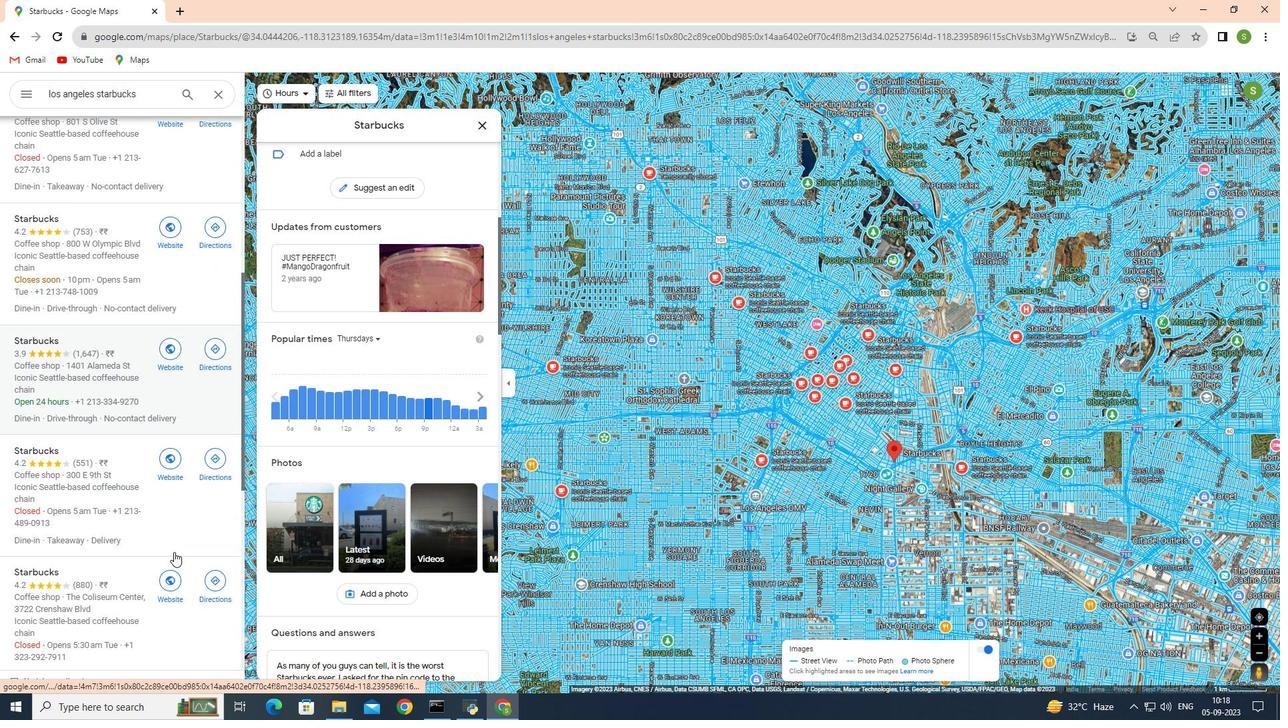 
Action: Mouse scrolled (174, 551) with delta (0, 0)
Screenshot: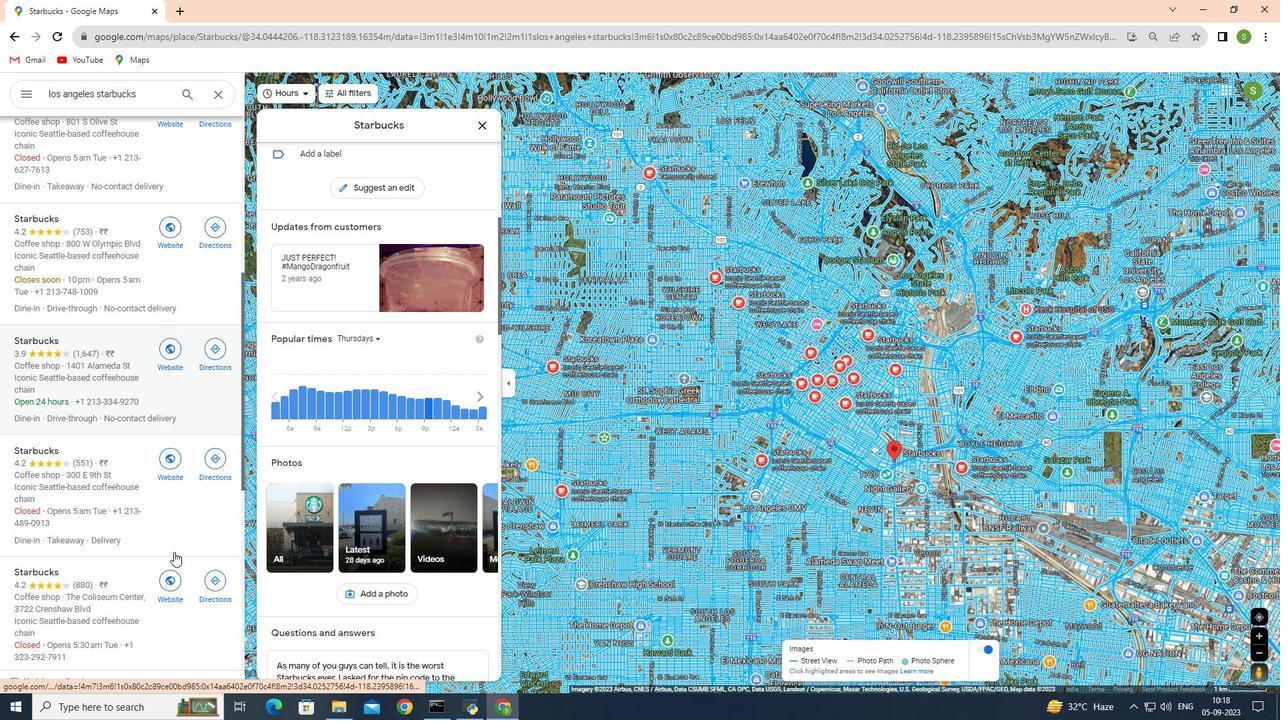 
Action: Mouse scrolled (174, 551) with delta (0, 0)
Screenshot: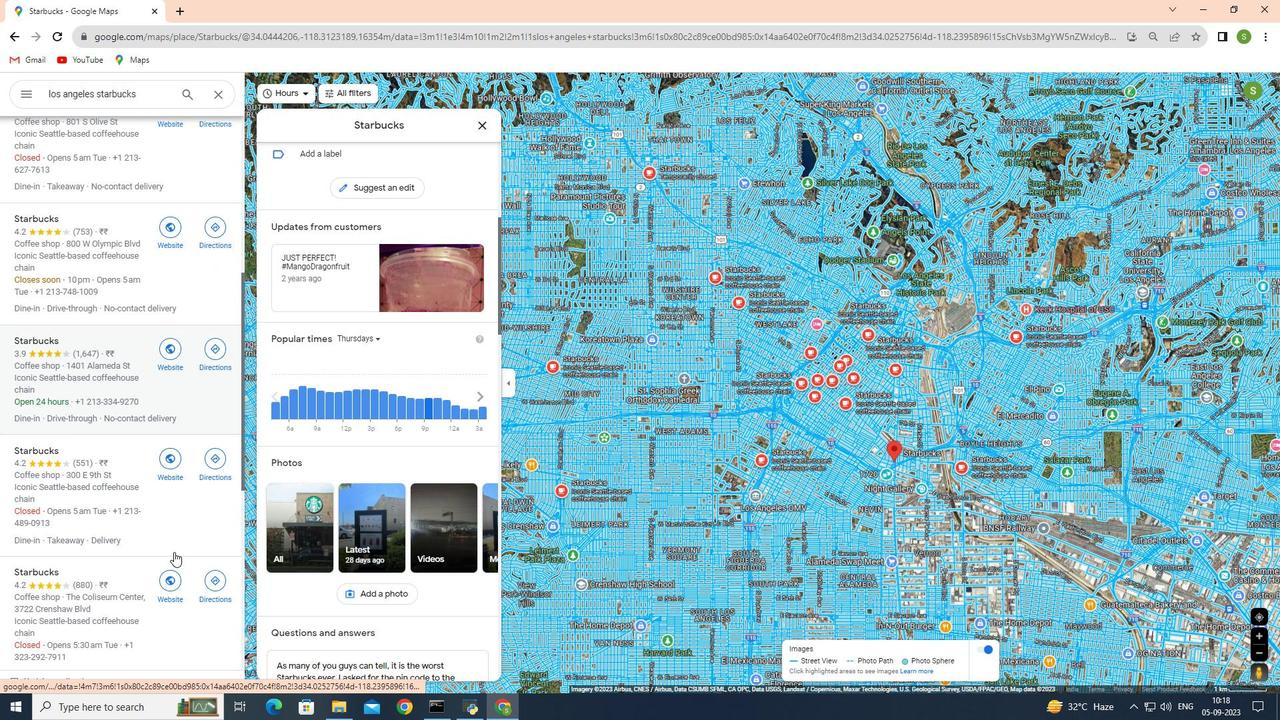 
Action: Mouse moved to (130, 522)
Screenshot: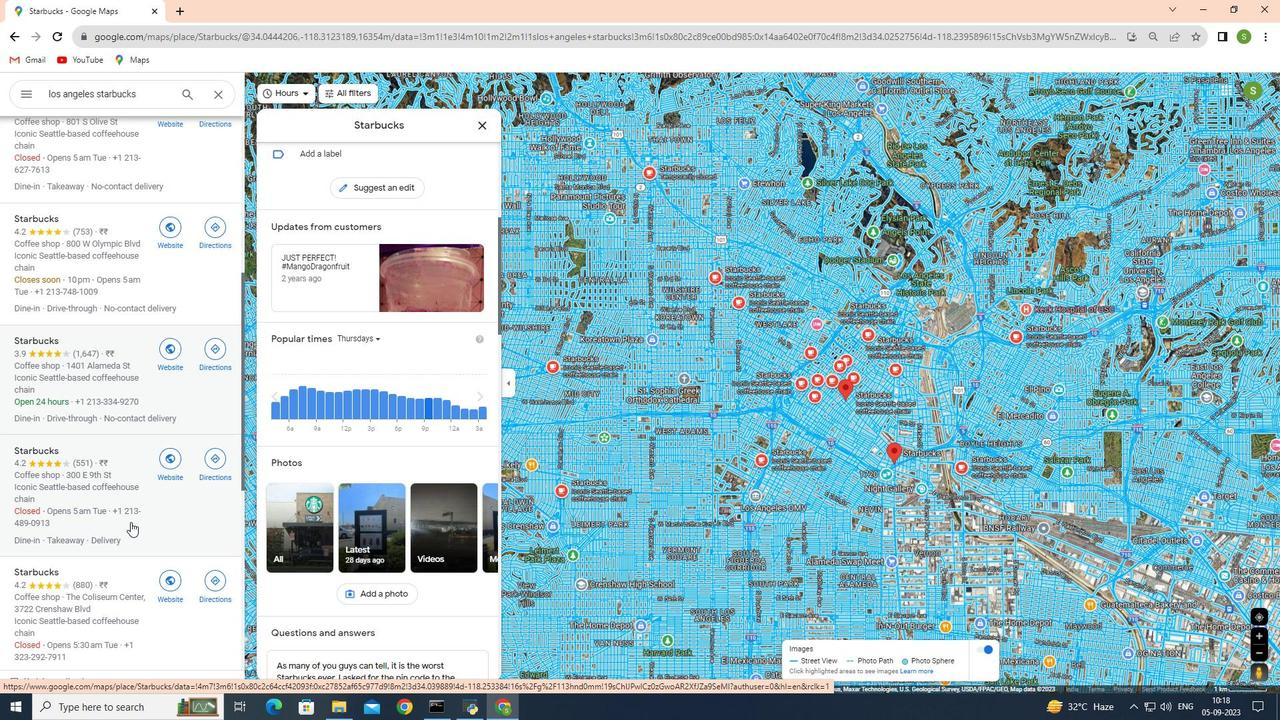 
Action: Mouse pressed left at (130, 522)
Screenshot: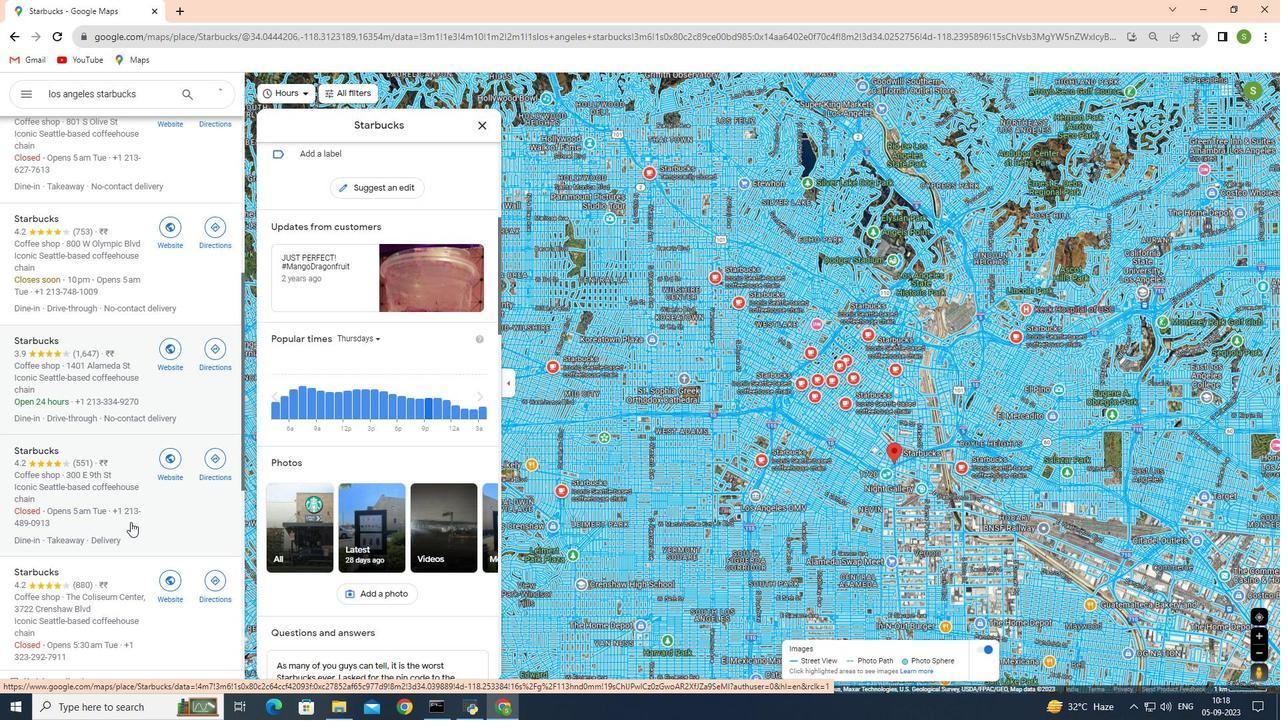 
Action: Mouse moved to (435, 438)
Screenshot: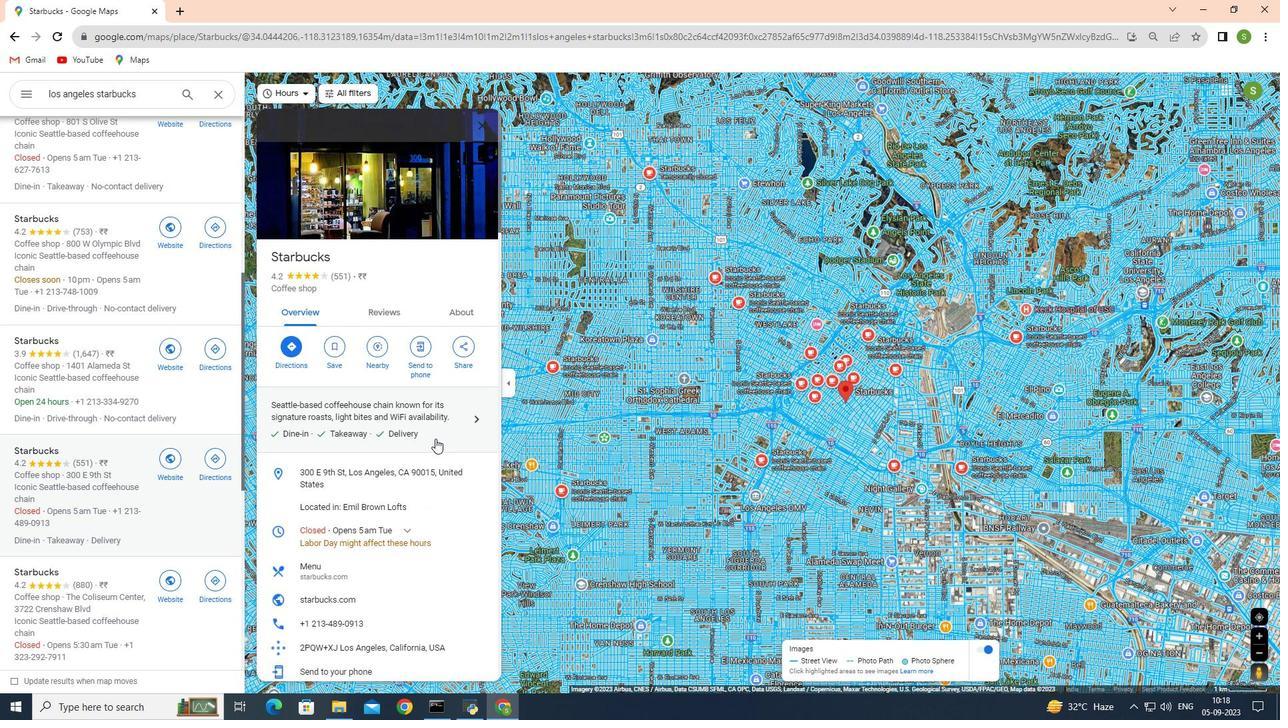
Action: Mouse scrolled (435, 438) with delta (0, 0)
Screenshot: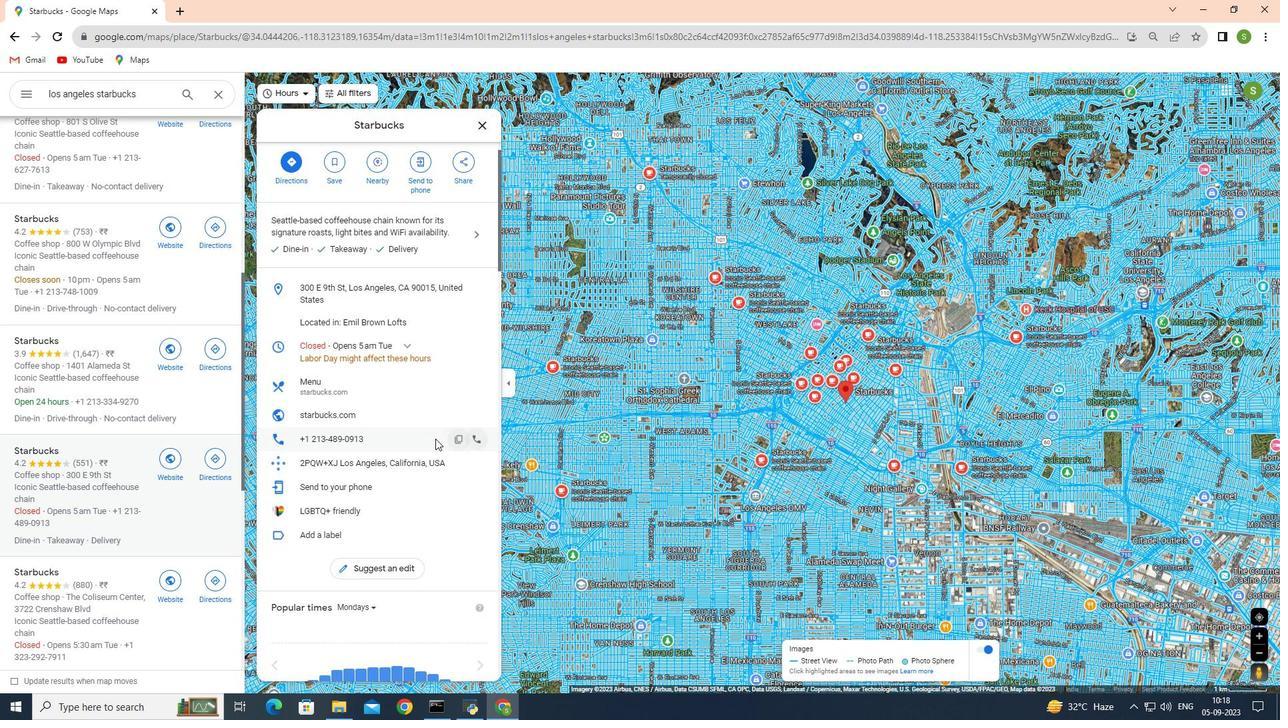 
Action: Mouse scrolled (435, 438) with delta (0, 0)
Screenshot: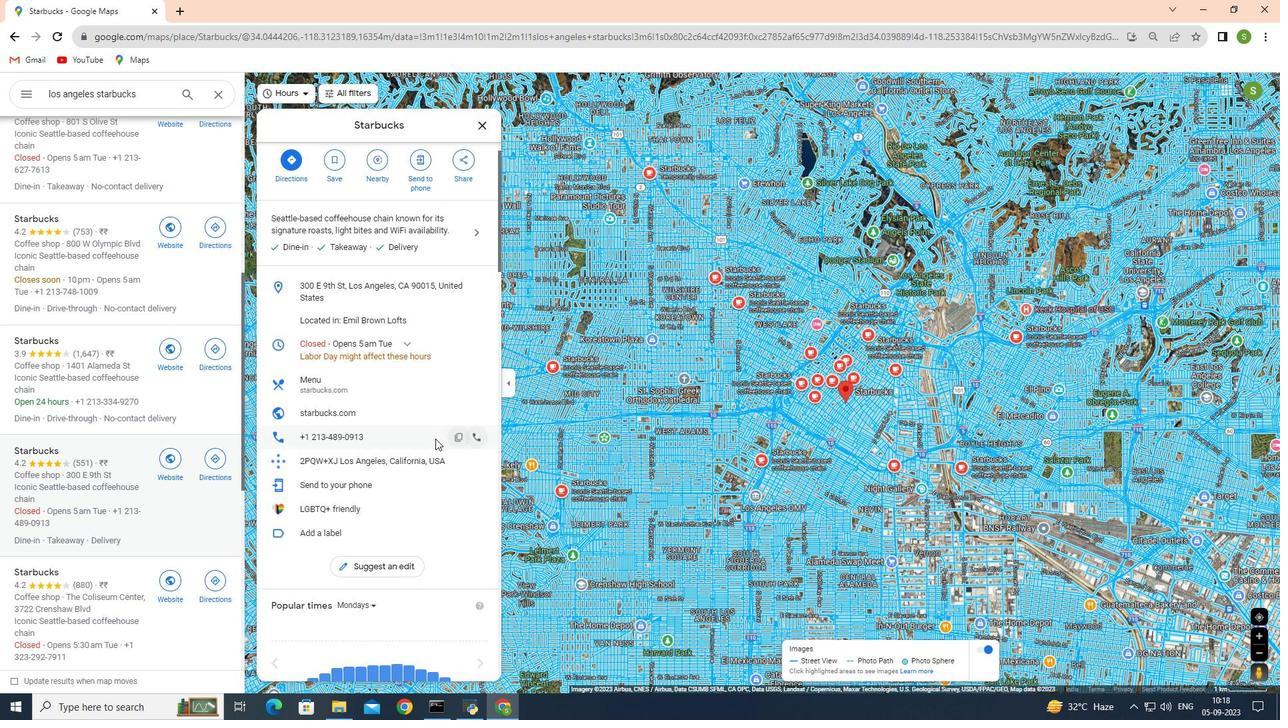 
Action: Mouse scrolled (435, 438) with delta (0, 0)
Screenshot: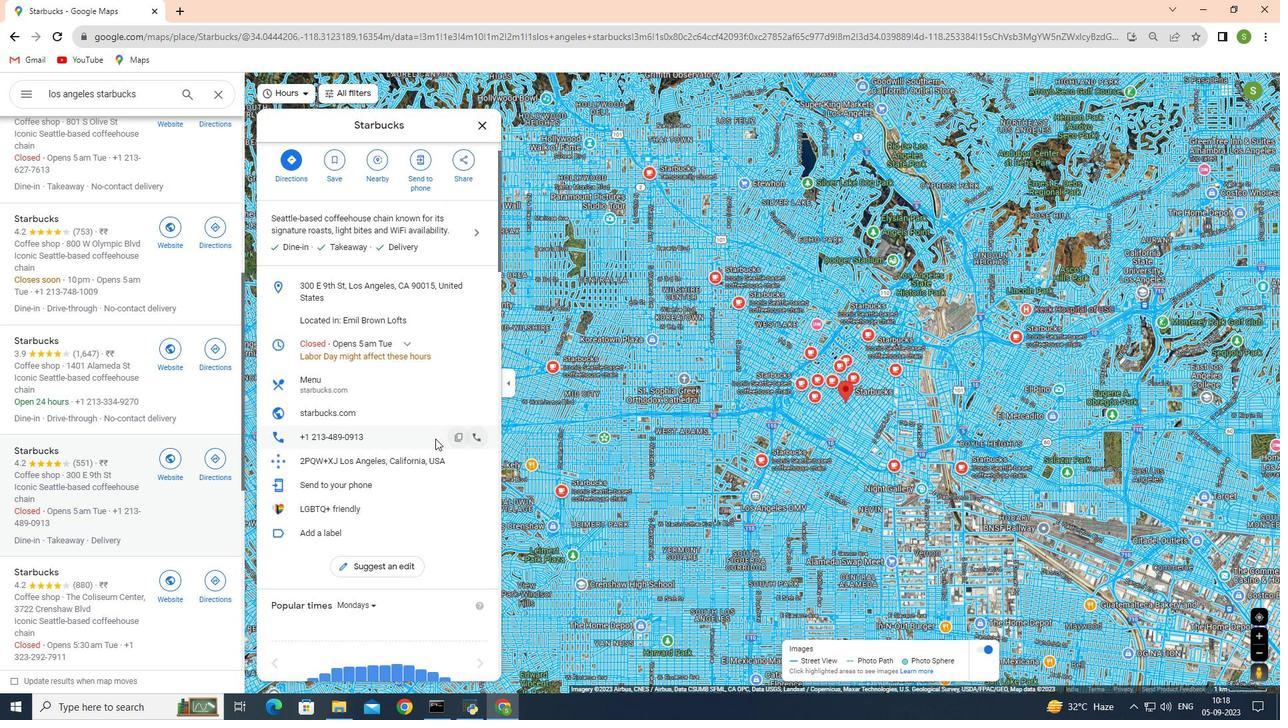 
Action: Mouse scrolled (435, 438) with delta (0, 0)
Screenshot: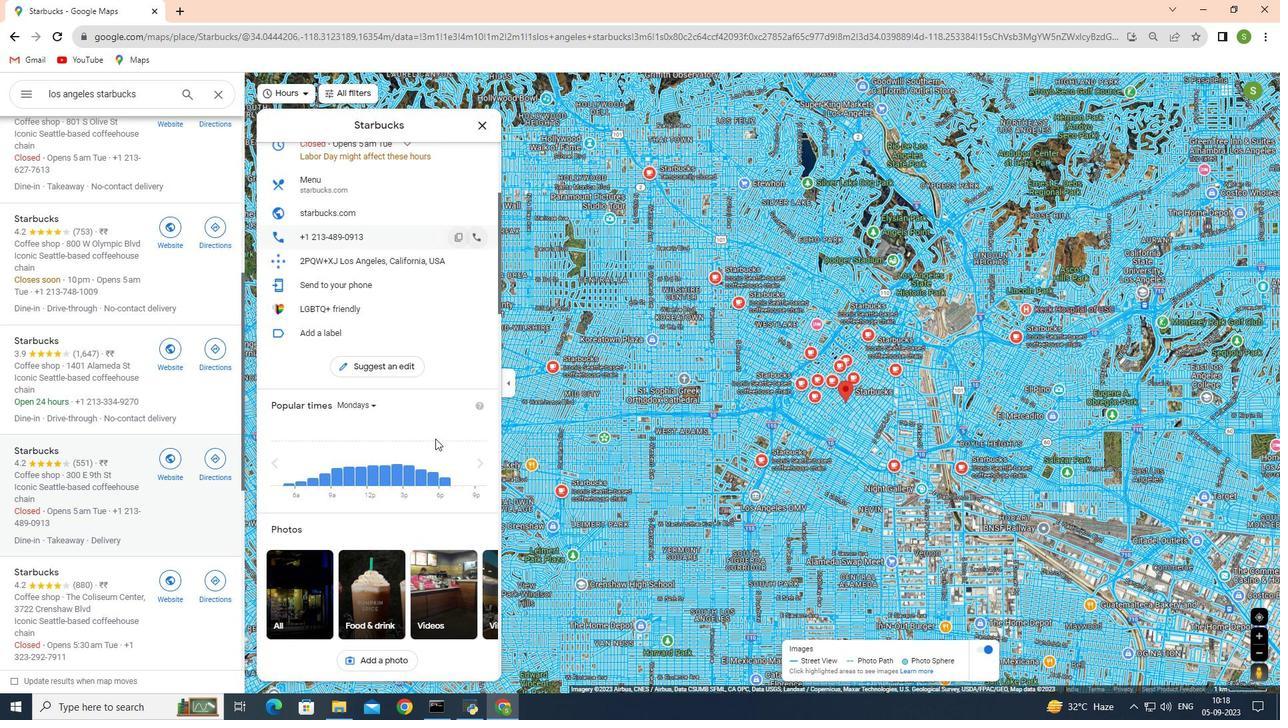 
Action: Mouse scrolled (435, 438) with delta (0, 0)
Screenshot: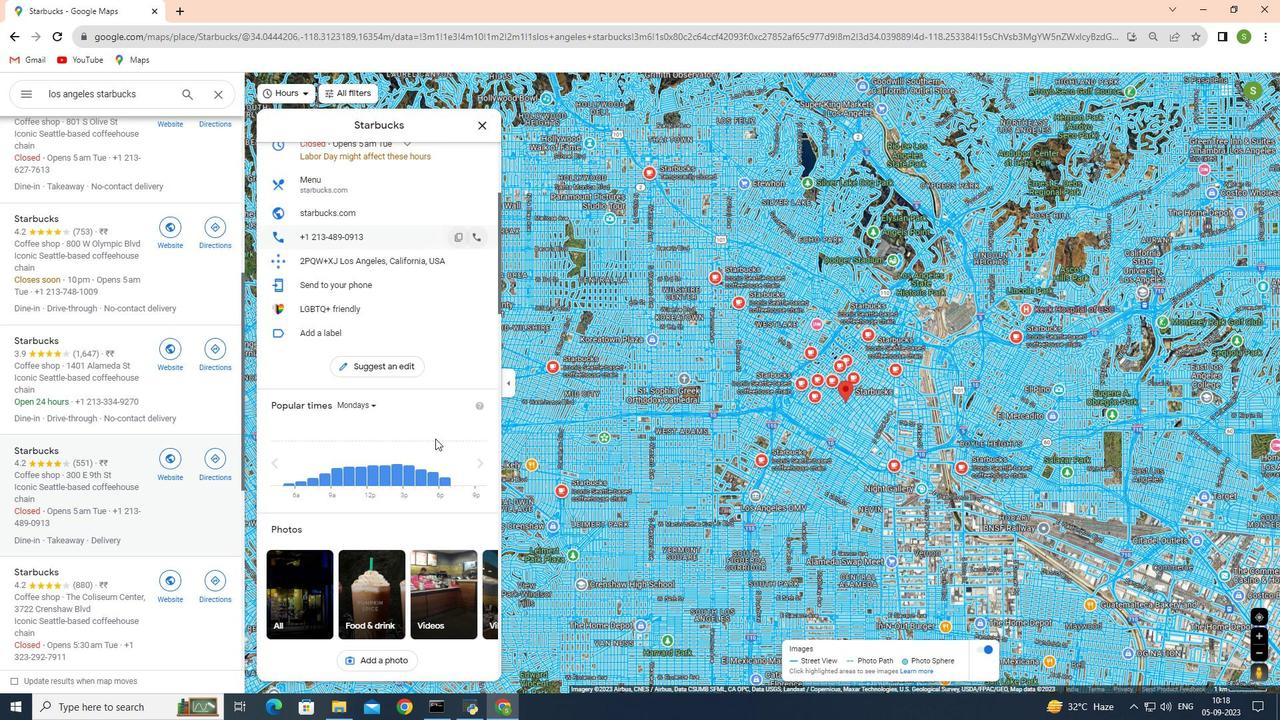 
Action: Mouse scrolled (435, 438) with delta (0, 0)
Screenshot: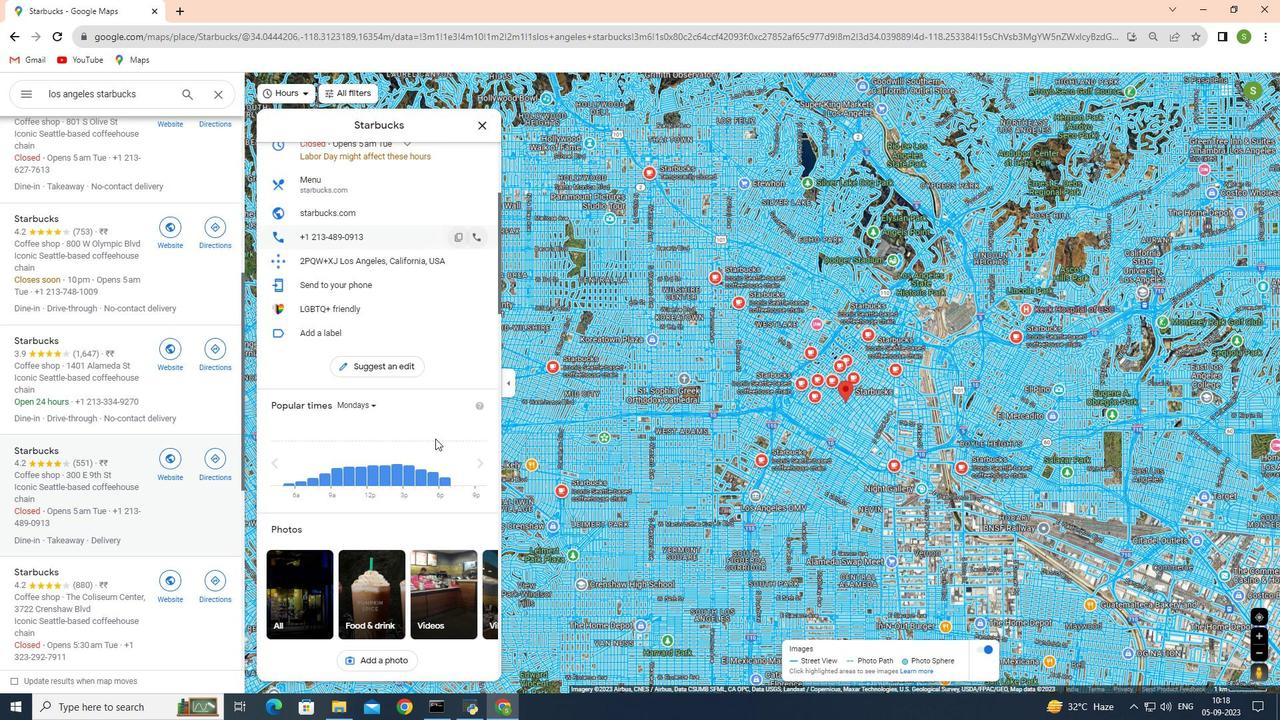 
Action: Mouse moved to (482, 459)
Screenshot: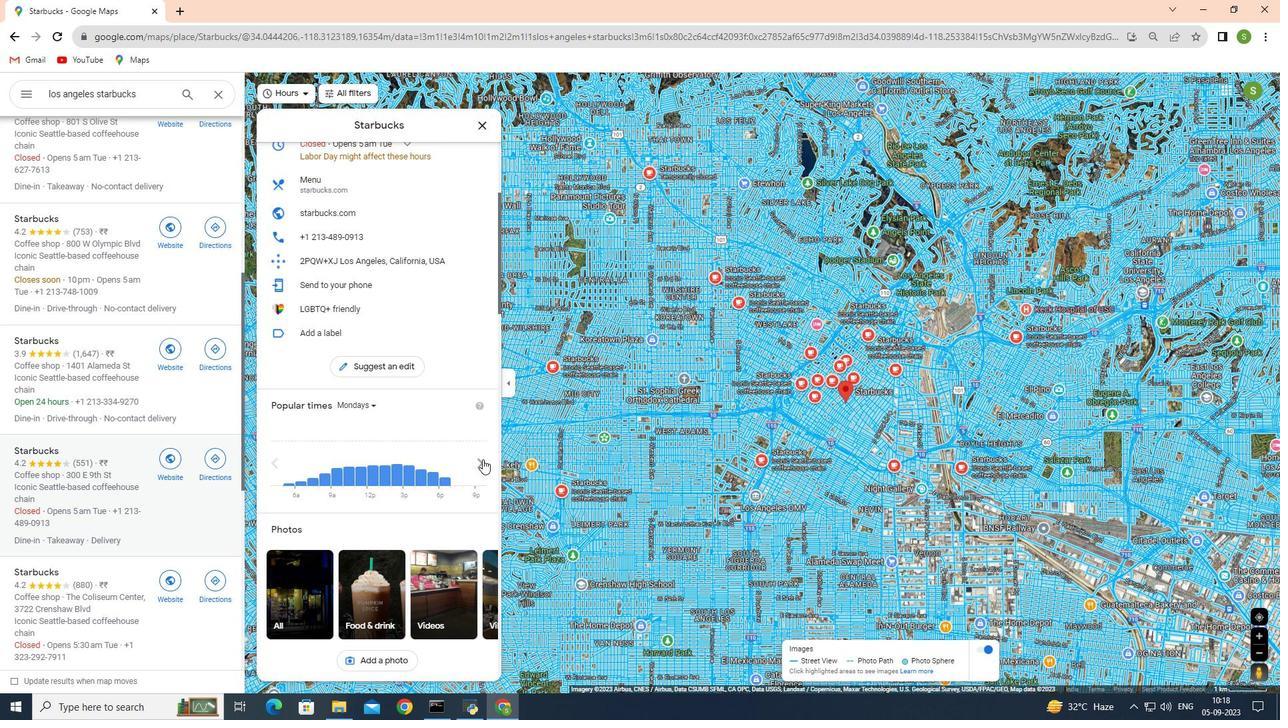 
Action: Mouse pressed left at (482, 459)
Screenshot: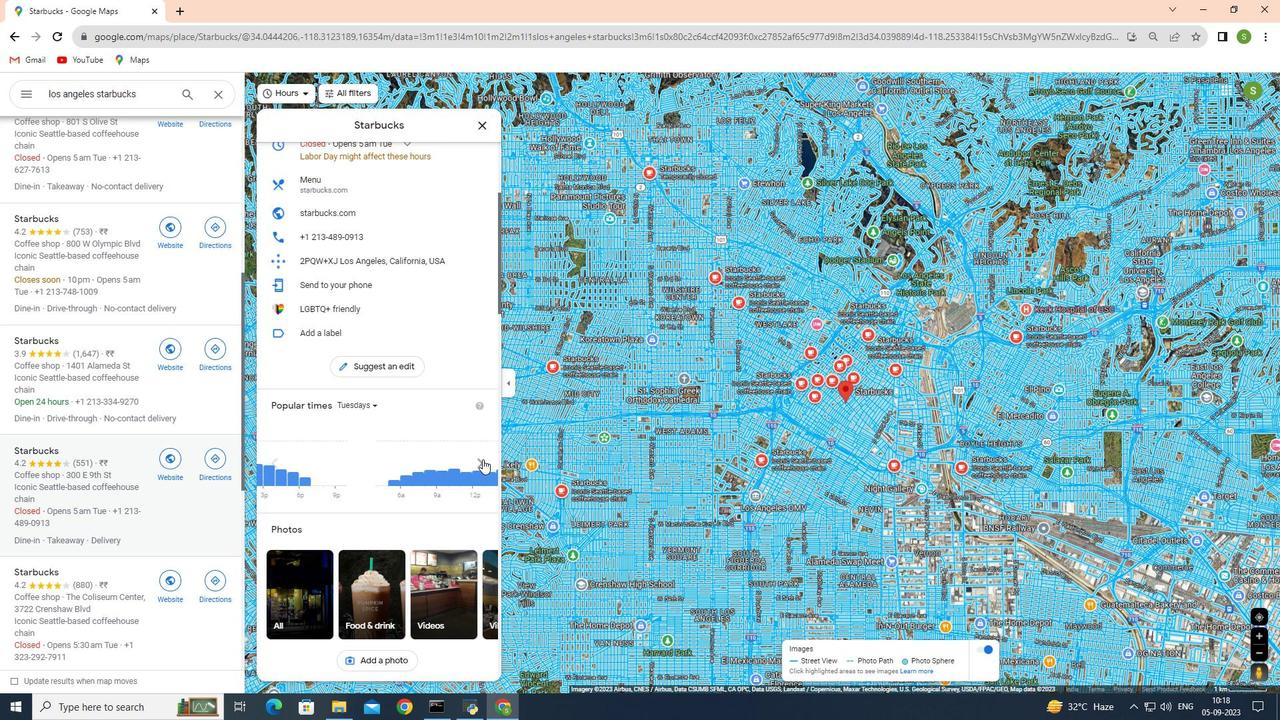 
Action: Mouse moved to (483, 460)
Screenshot: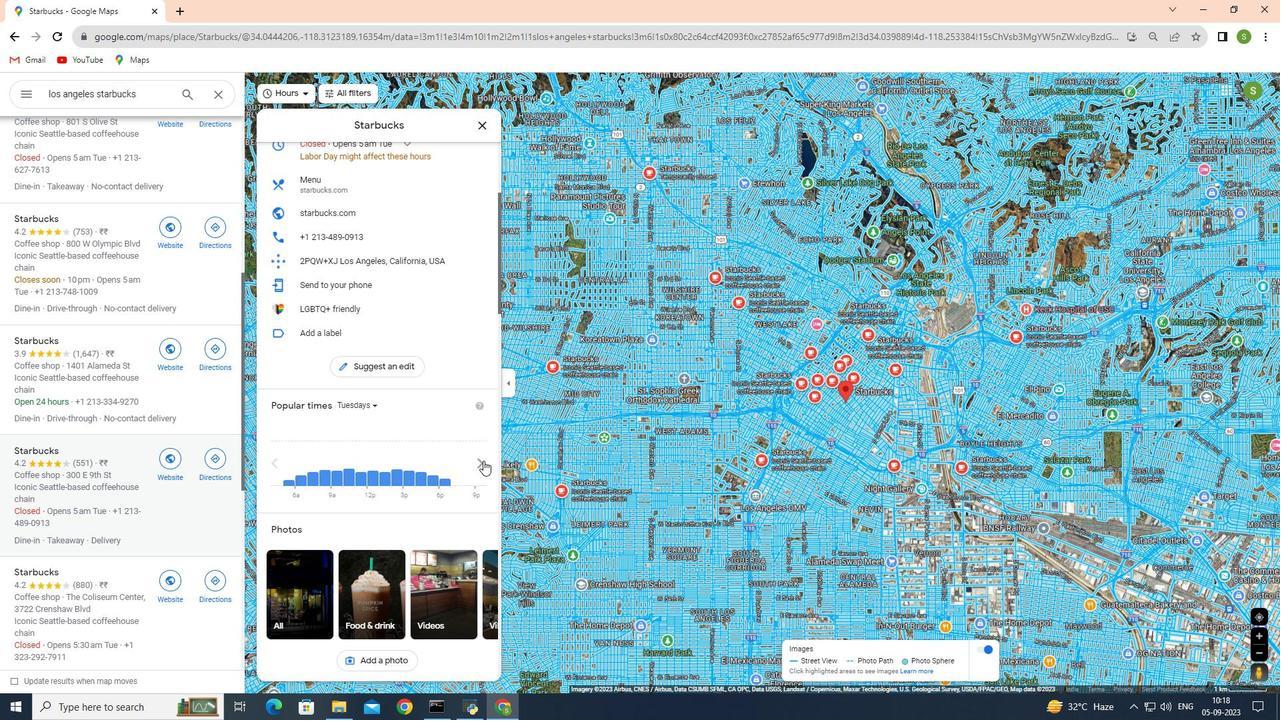 
Action: Mouse pressed left at (483, 460)
Screenshot: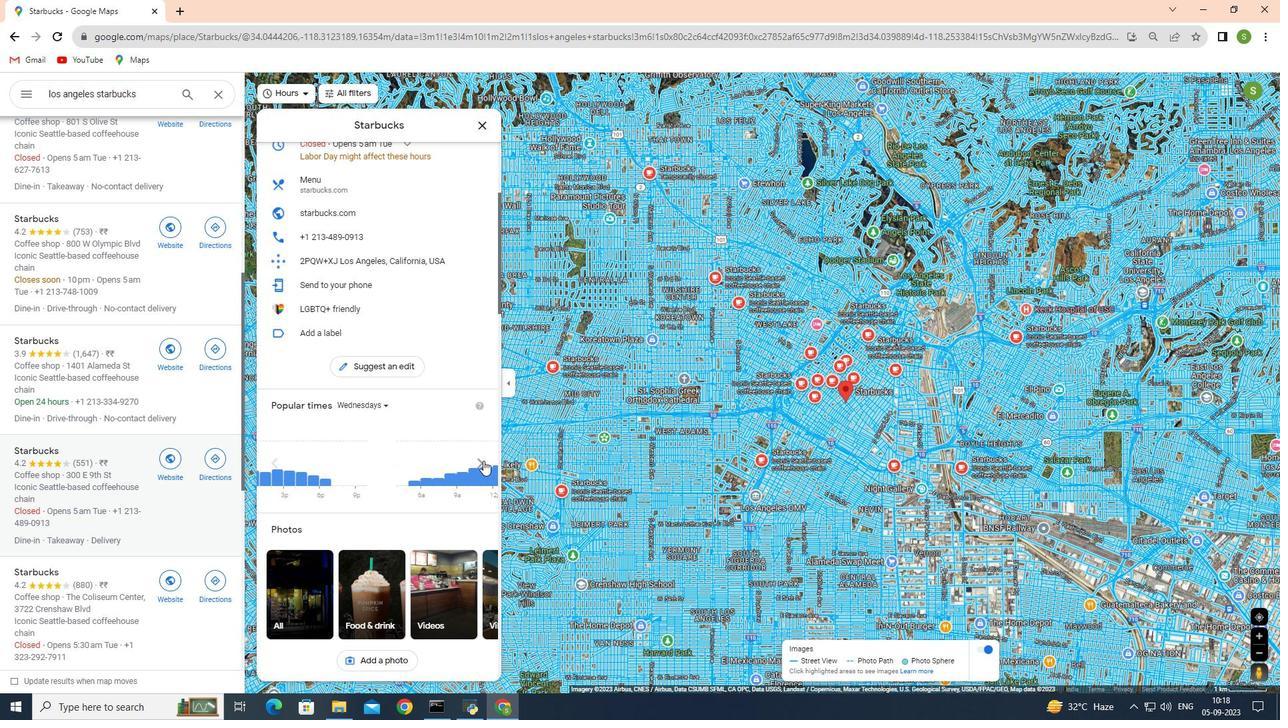 
Action: Mouse moved to (481, 466)
Screenshot: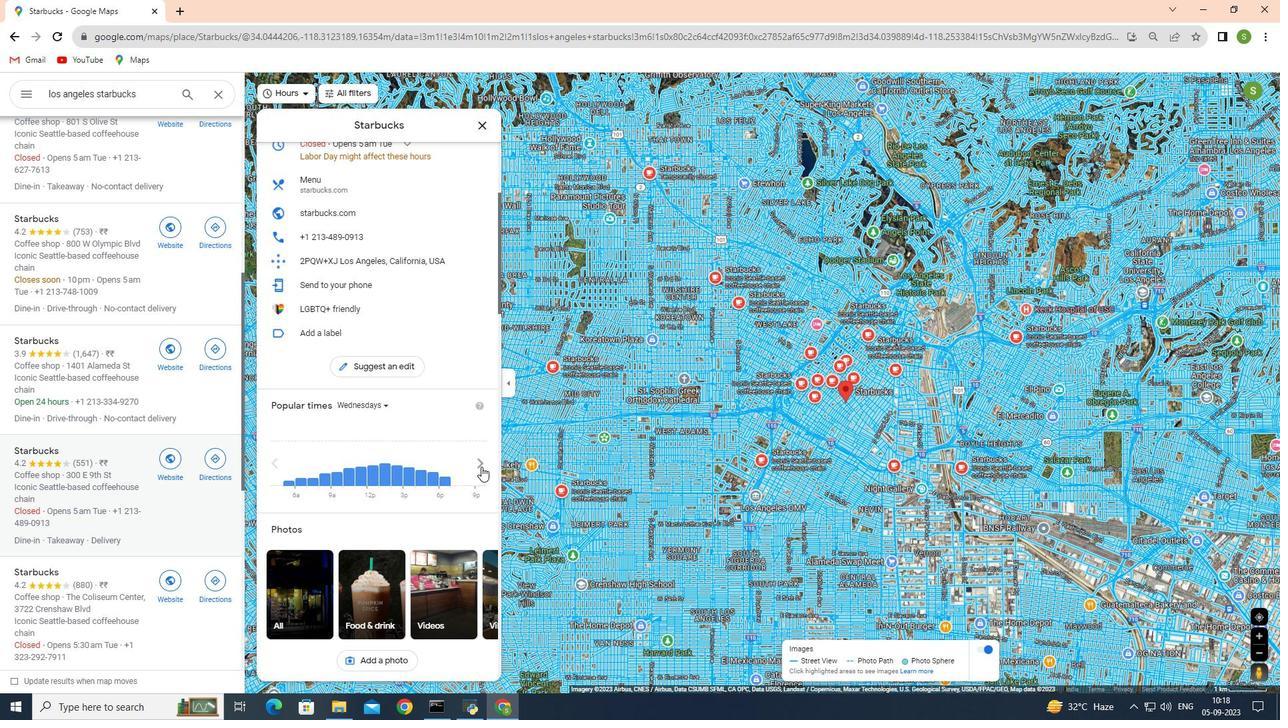 
Action: Mouse pressed left at (481, 466)
Screenshot: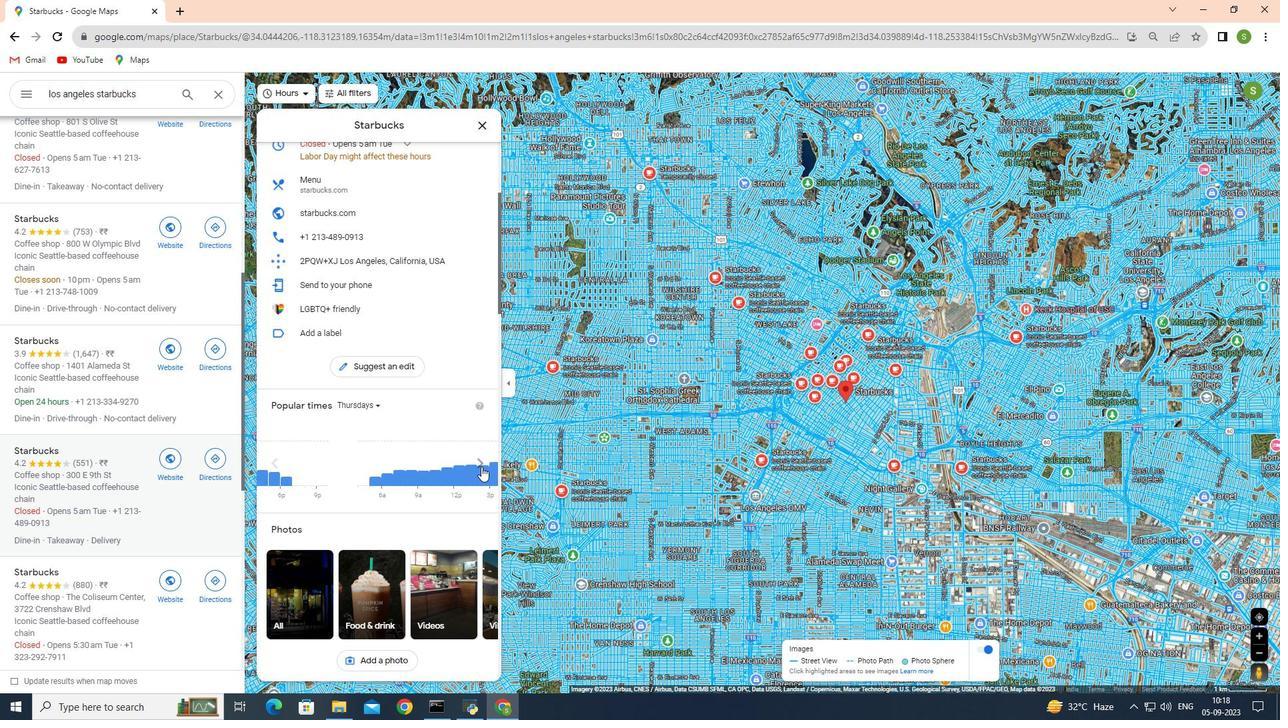 
Action: Mouse pressed left at (481, 466)
Screenshot: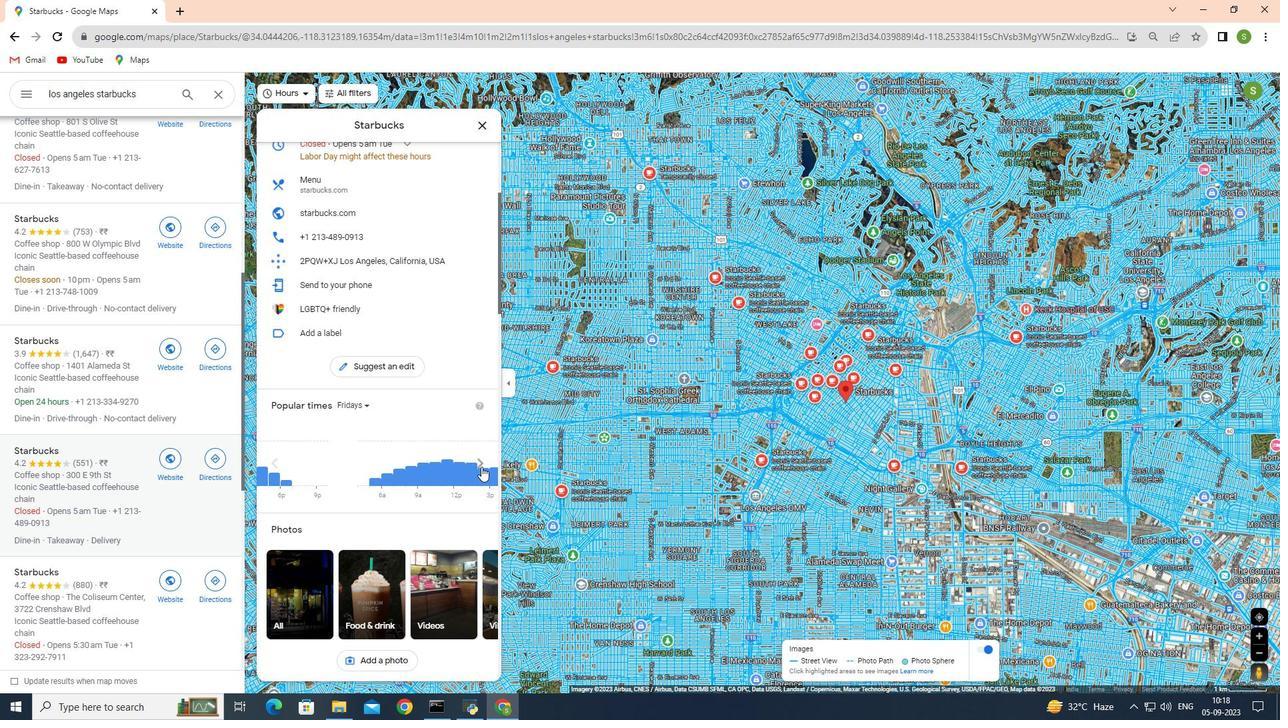 
Action: Mouse pressed left at (481, 466)
Screenshot: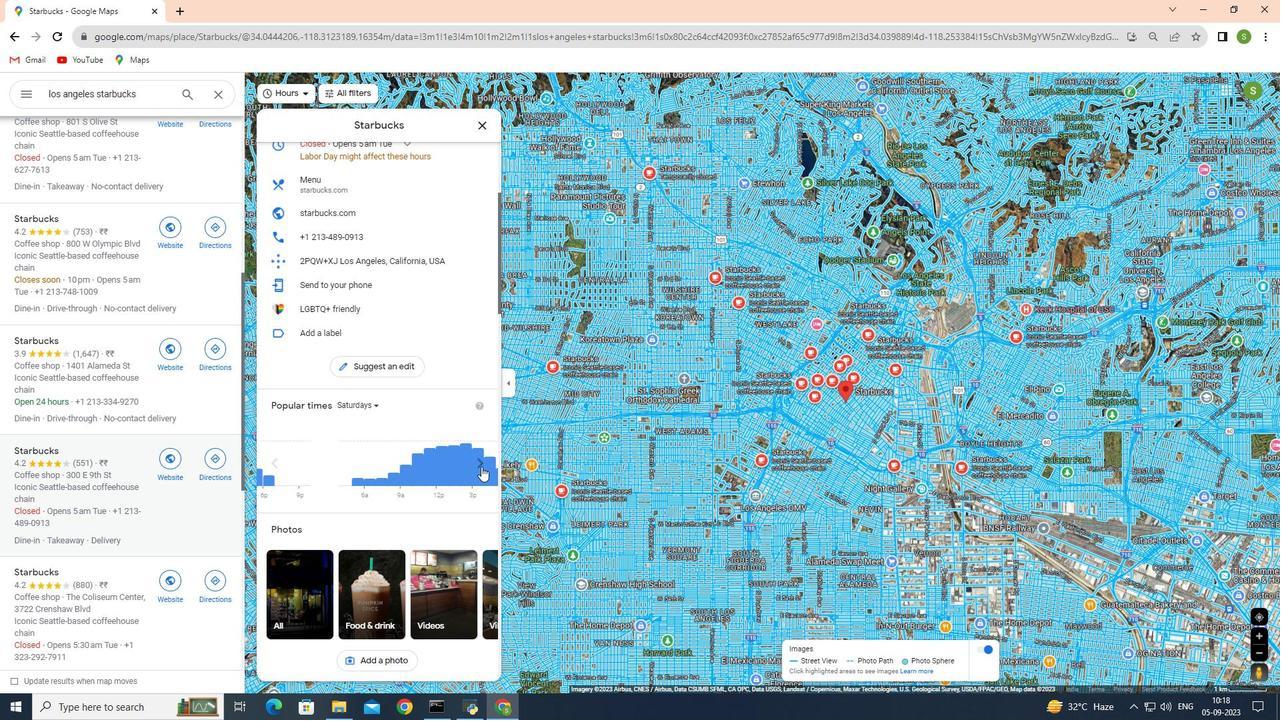 
Action: Mouse pressed left at (481, 466)
Screenshot: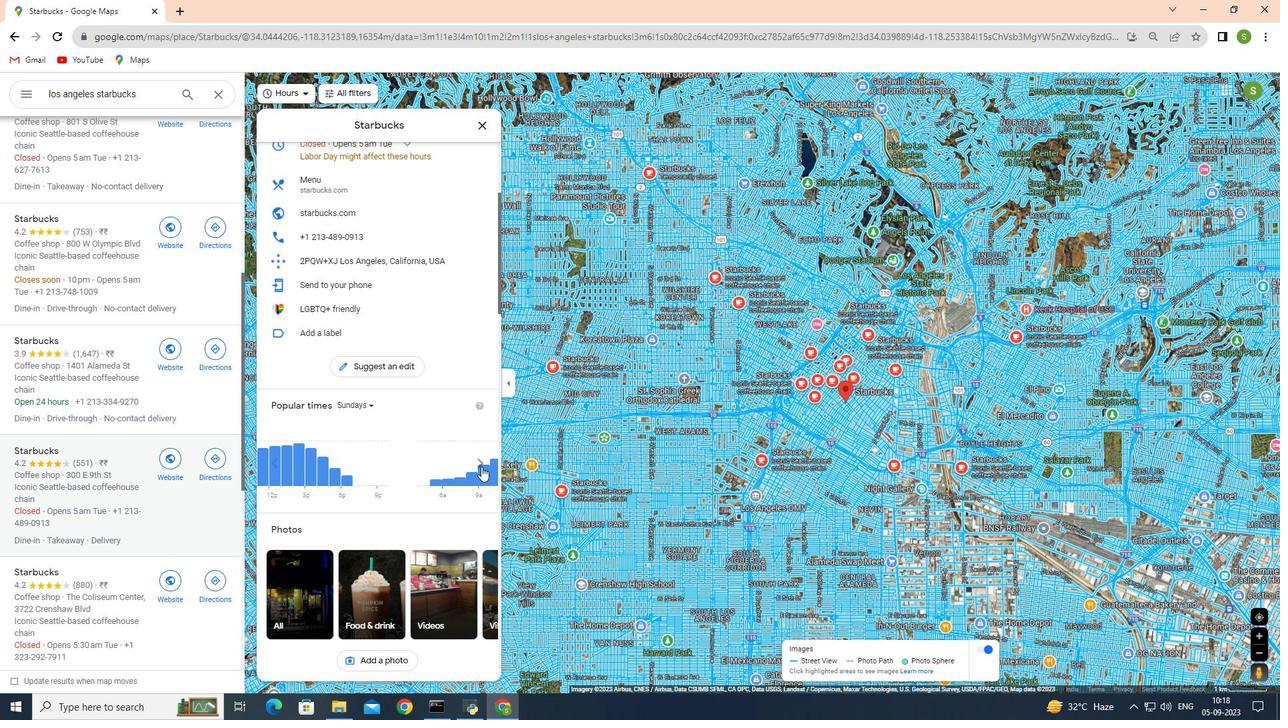 
Action: Mouse moved to (481, 466)
Screenshot: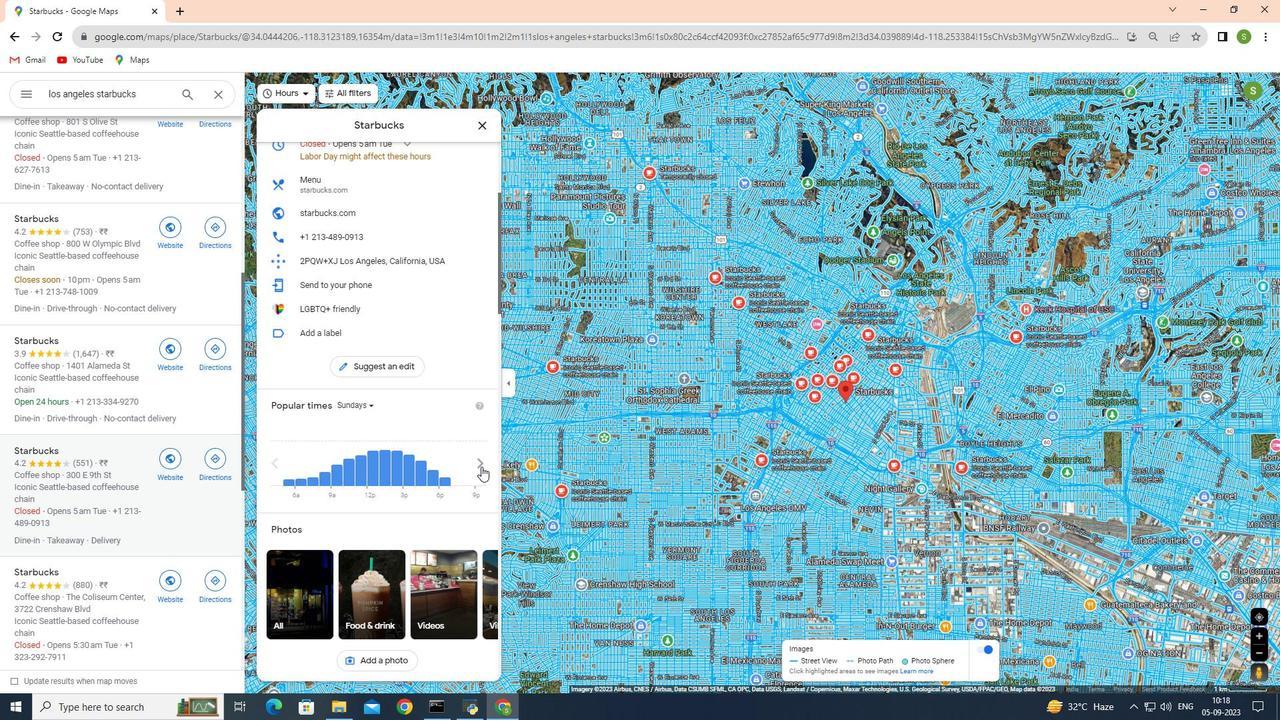 
Action: Mouse pressed left at (481, 466)
Screenshot: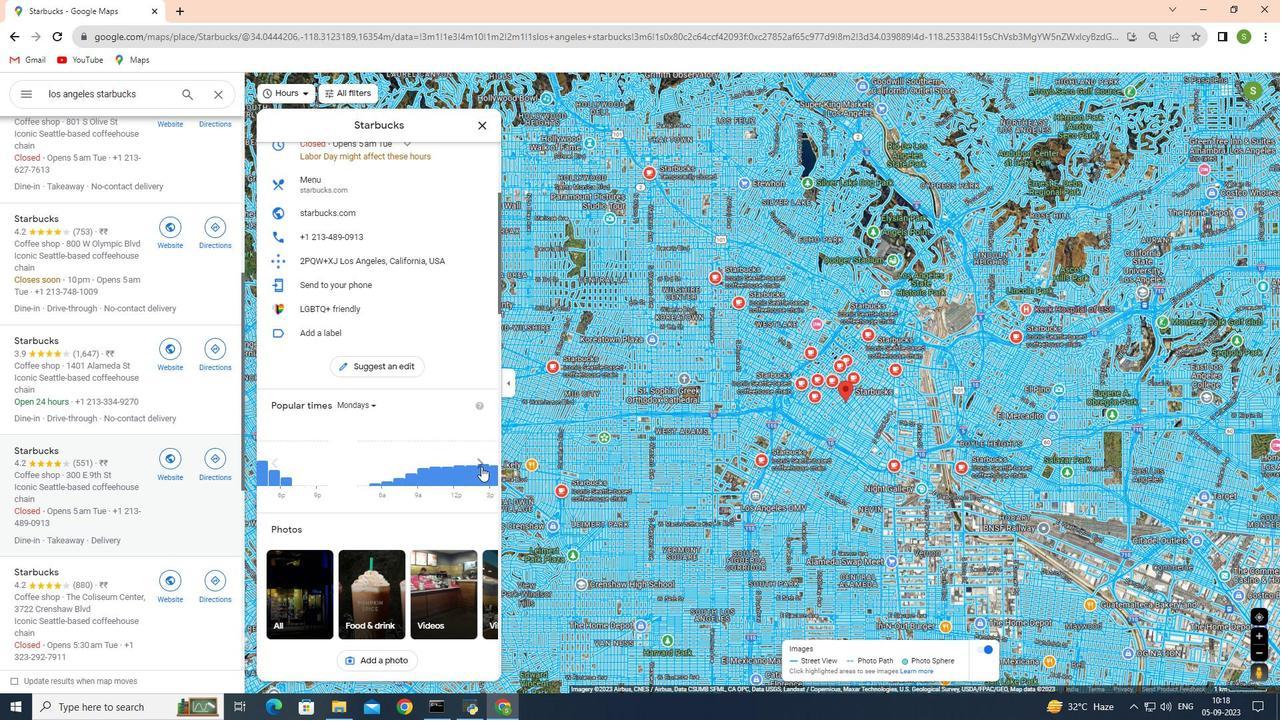 
Action: Mouse pressed left at (481, 466)
Screenshot: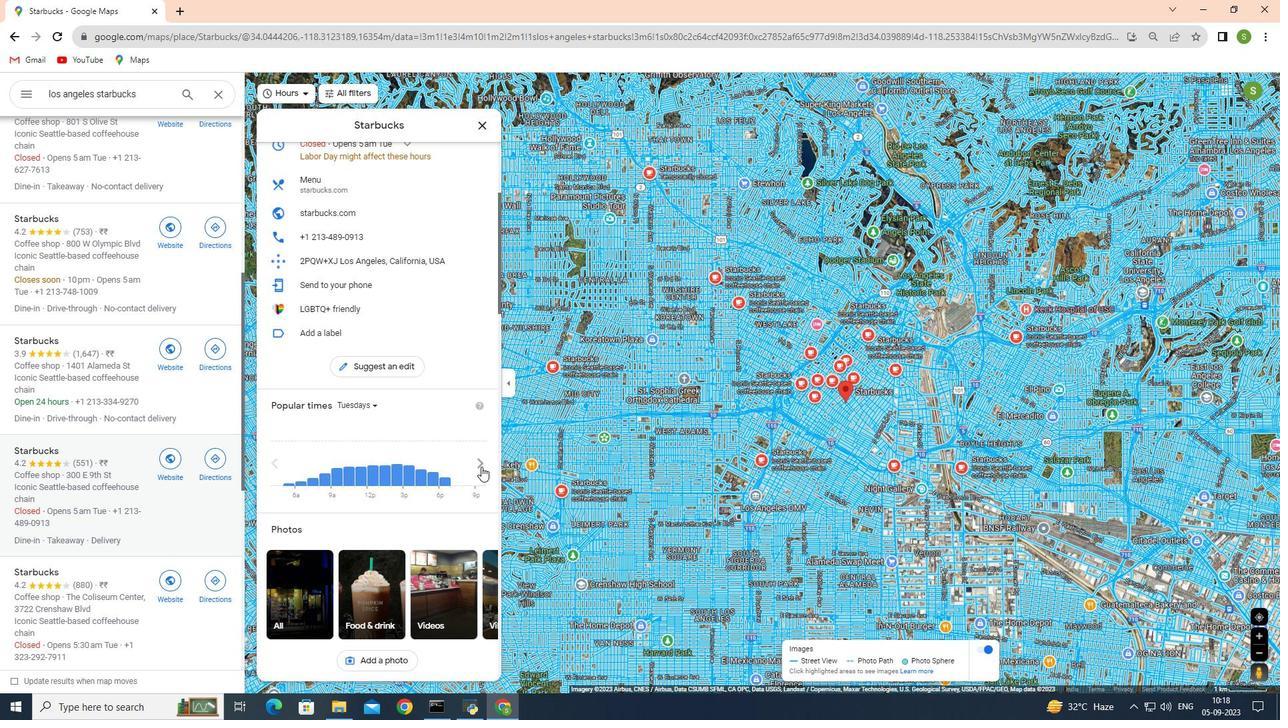 
Action: Mouse pressed left at (481, 466)
Screenshot: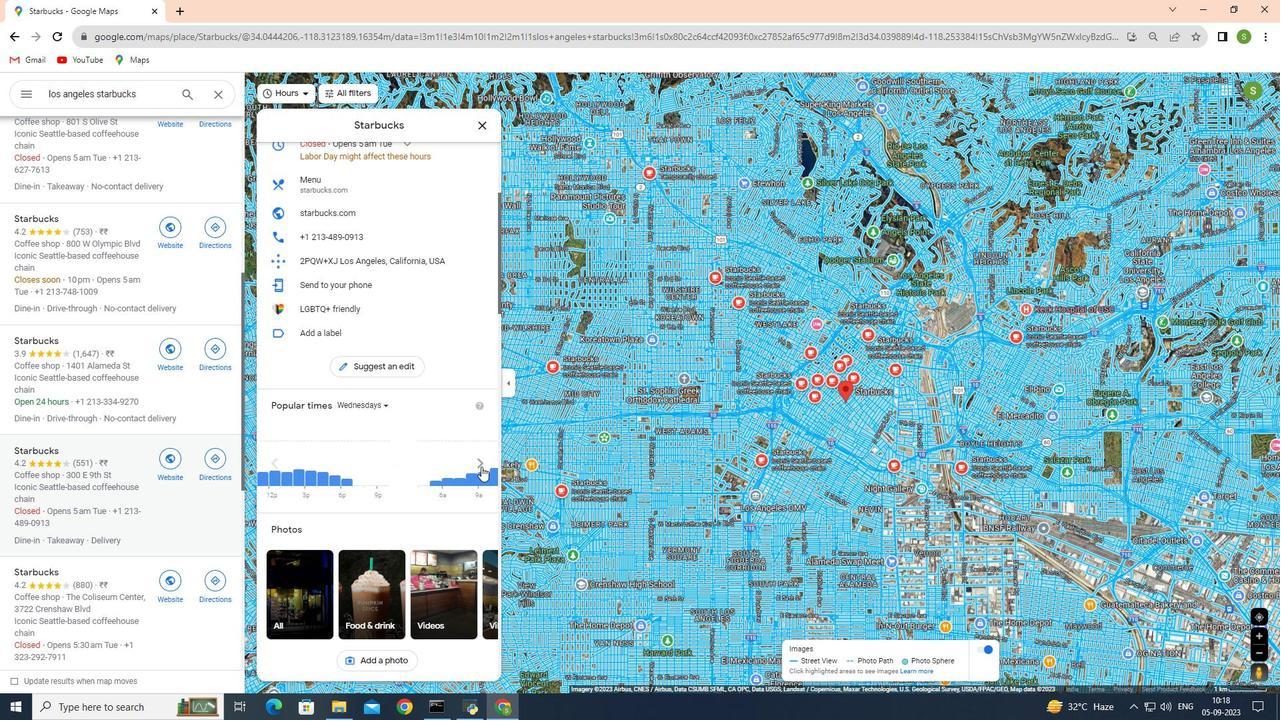 
Action: Mouse pressed left at (481, 466)
Screenshot: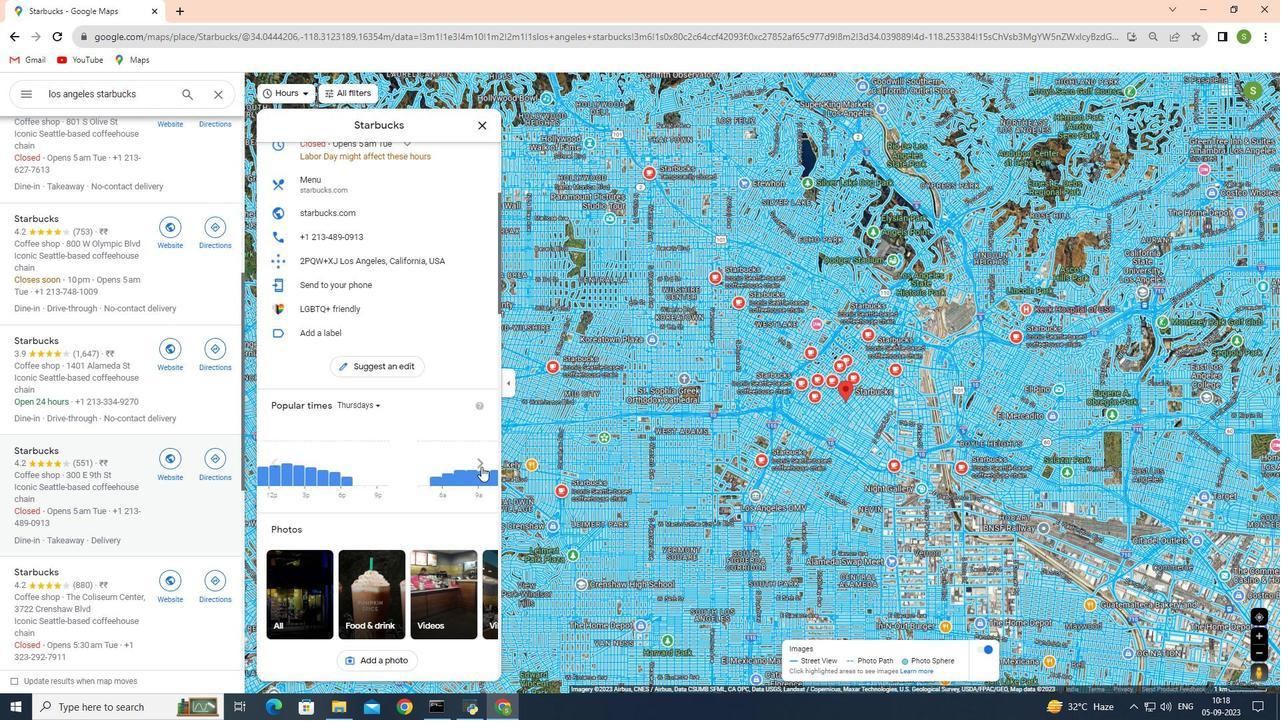 
Action: Mouse pressed left at (481, 466)
Screenshot: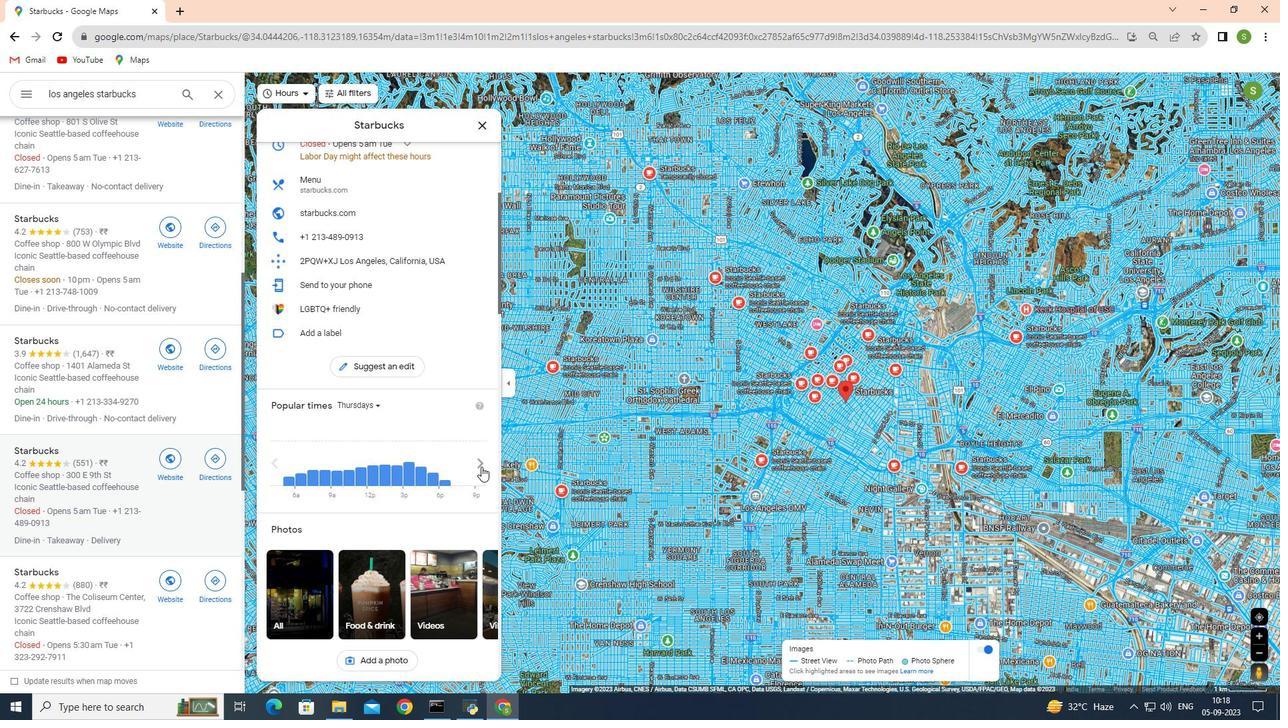 
Action: Mouse pressed left at (481, 466)
Screenshot: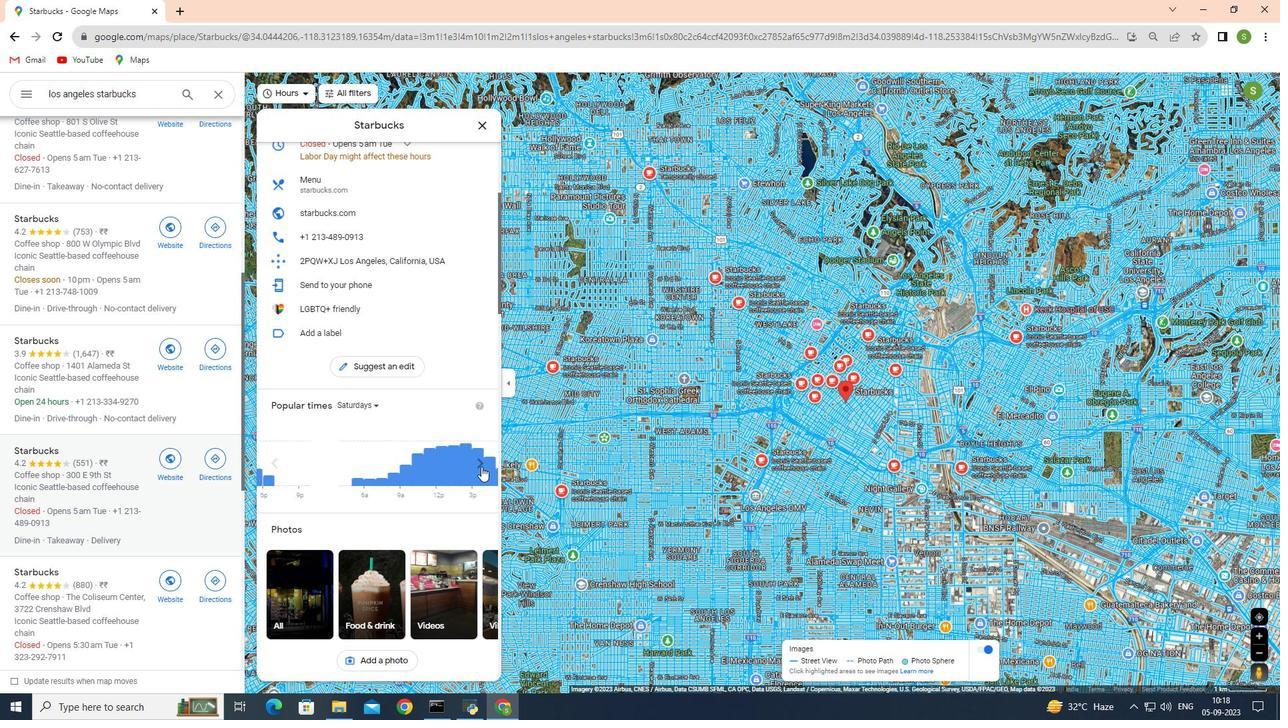 
Action: Mouse pressed left at (481, 466)
Screenshot: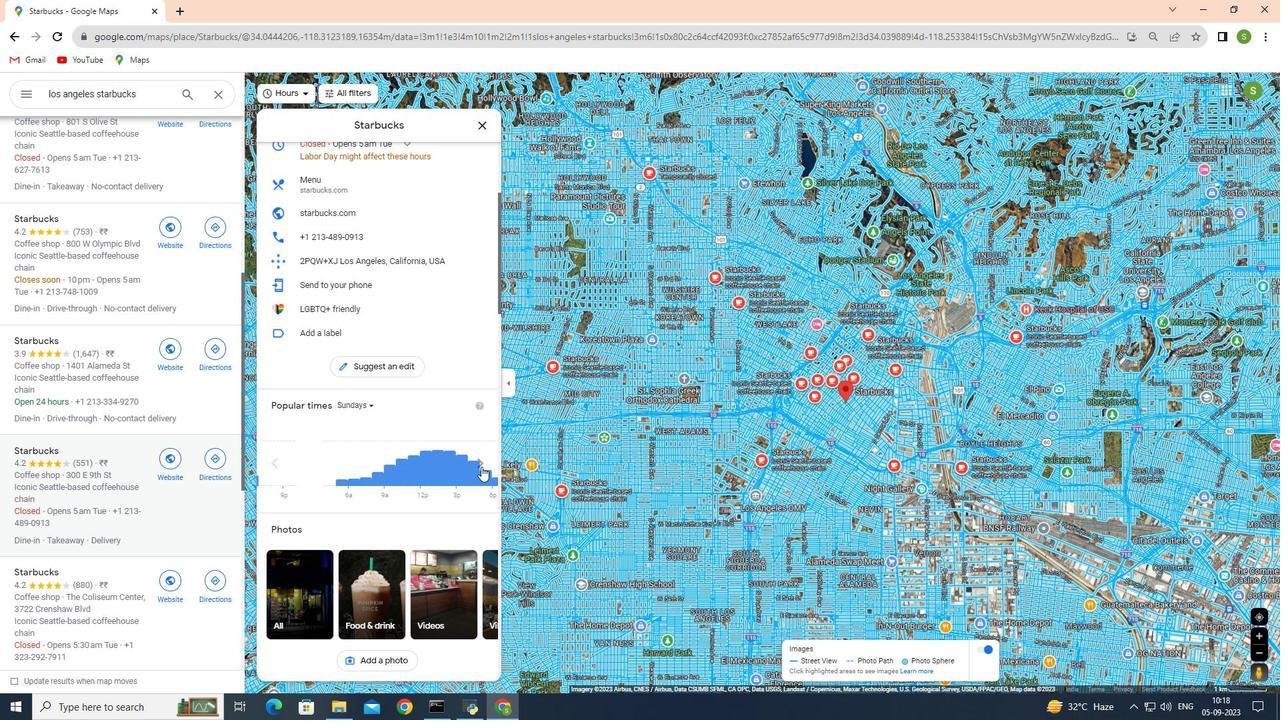 
Action: Mouse pressed left at (481, 466)
Screenshot: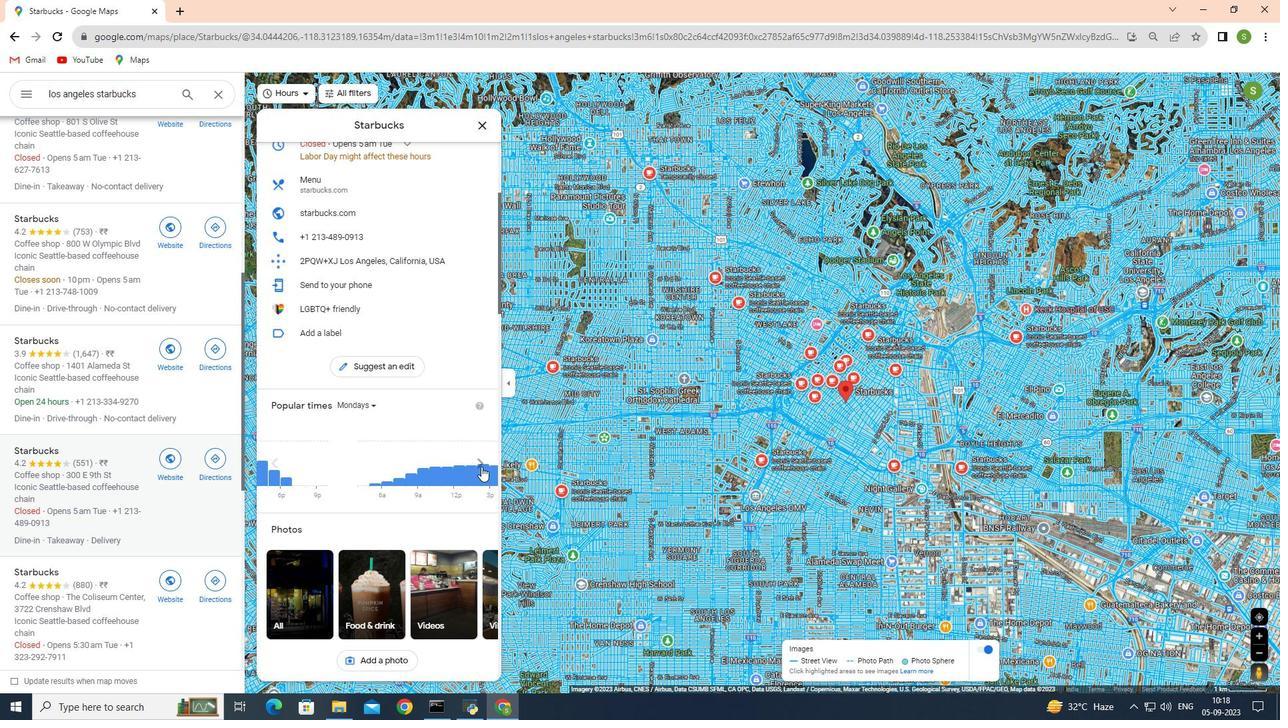 
Action: Mouse pressed left at (481, 466)
Screenshot: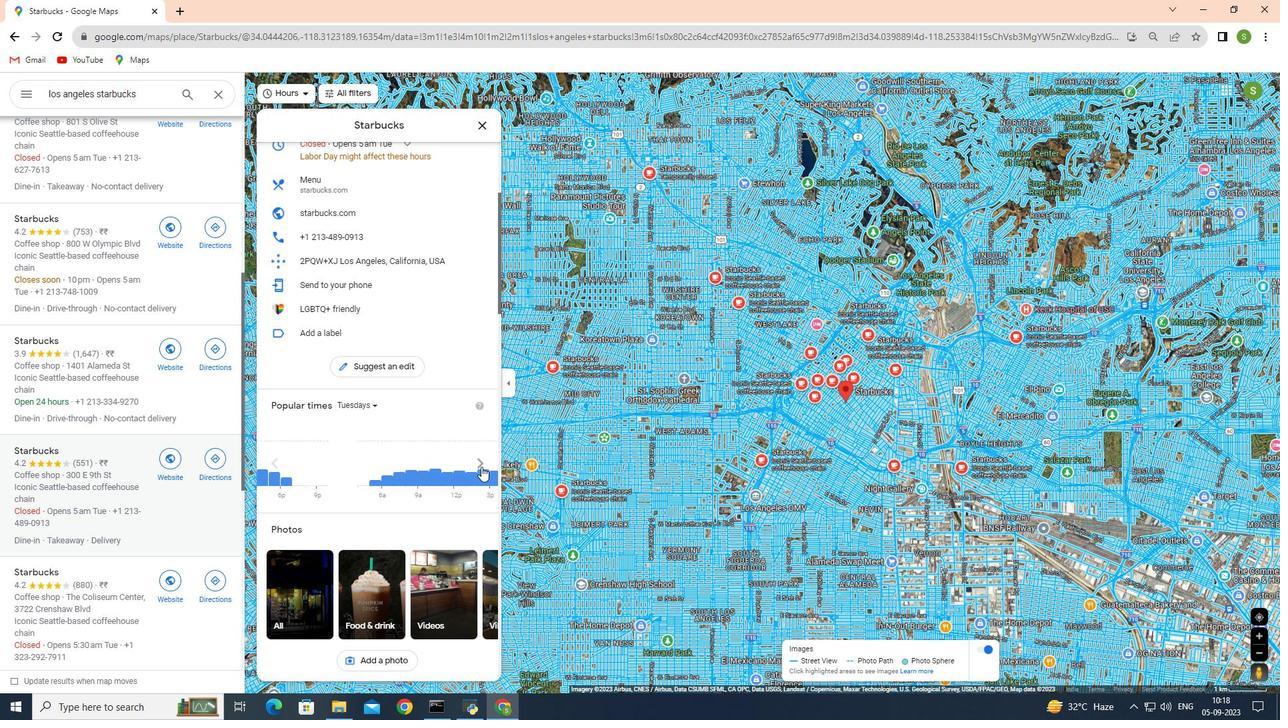 
Action: Mouse moved to (140, 612)
Screenshot: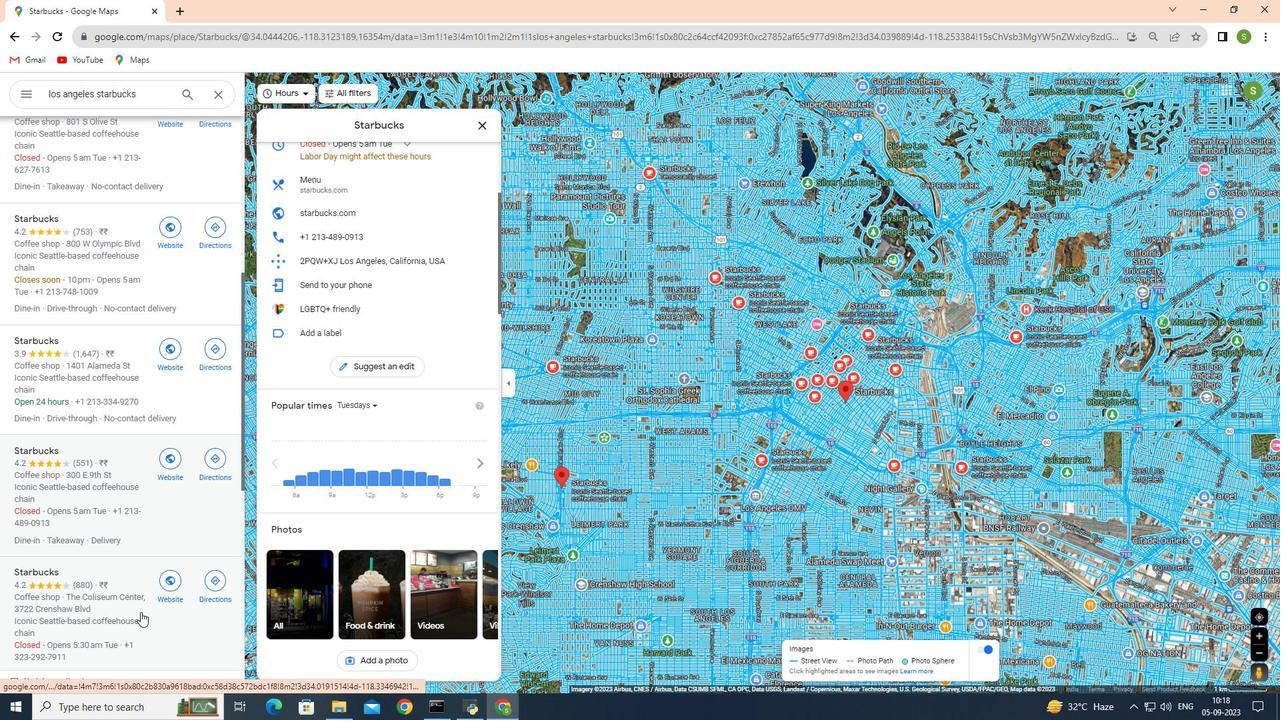 
Action: Mouse scrolled (140, 611) with delta (0, 0)
Screenshot: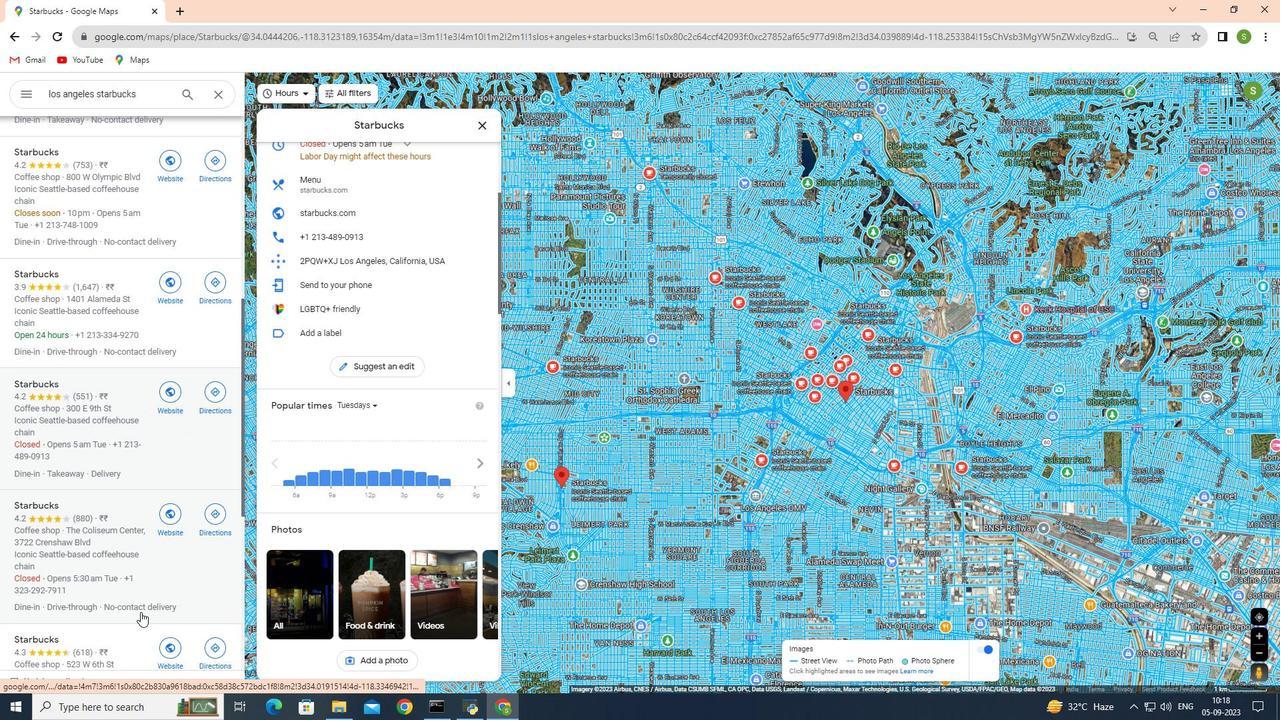 
Action: Mouse scrolled (140, 611) with delta (0, 0)
Screenshot: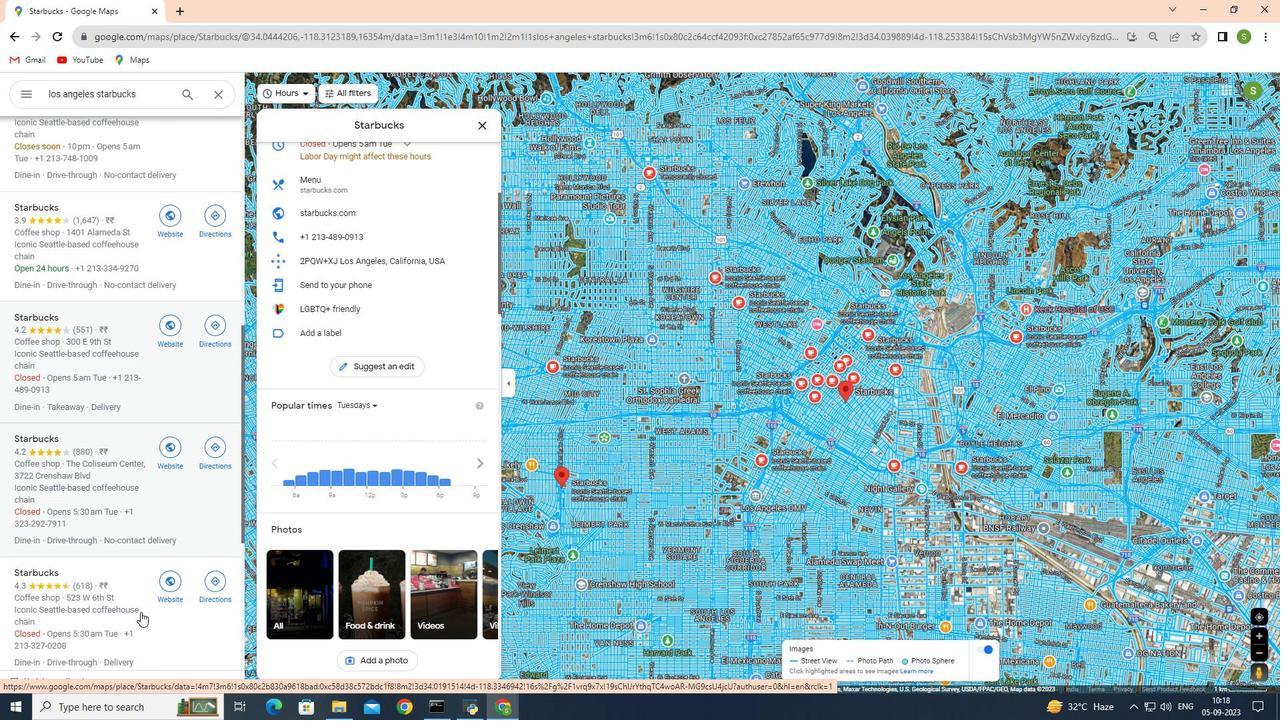 
Action: Mouse moved to (144, 607)
Screenshot: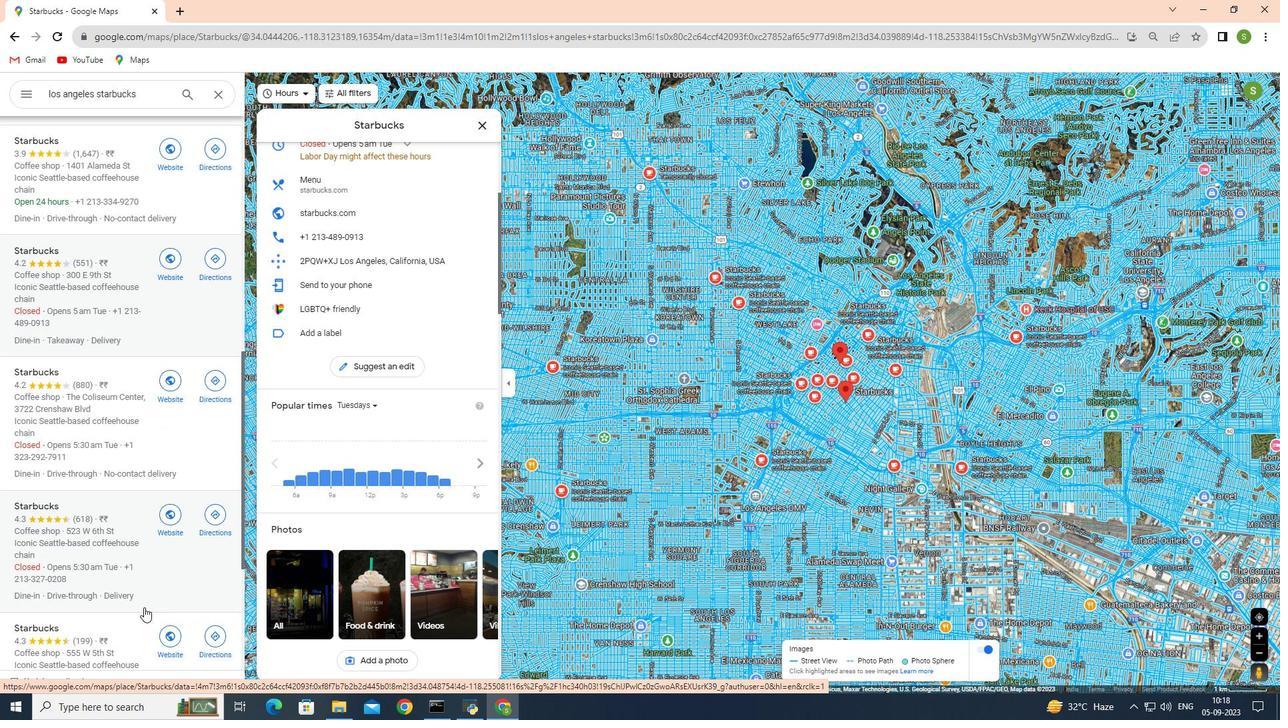 
Action: Mouse scrolled (144, 606) with delta (0, 0)
Screenshot: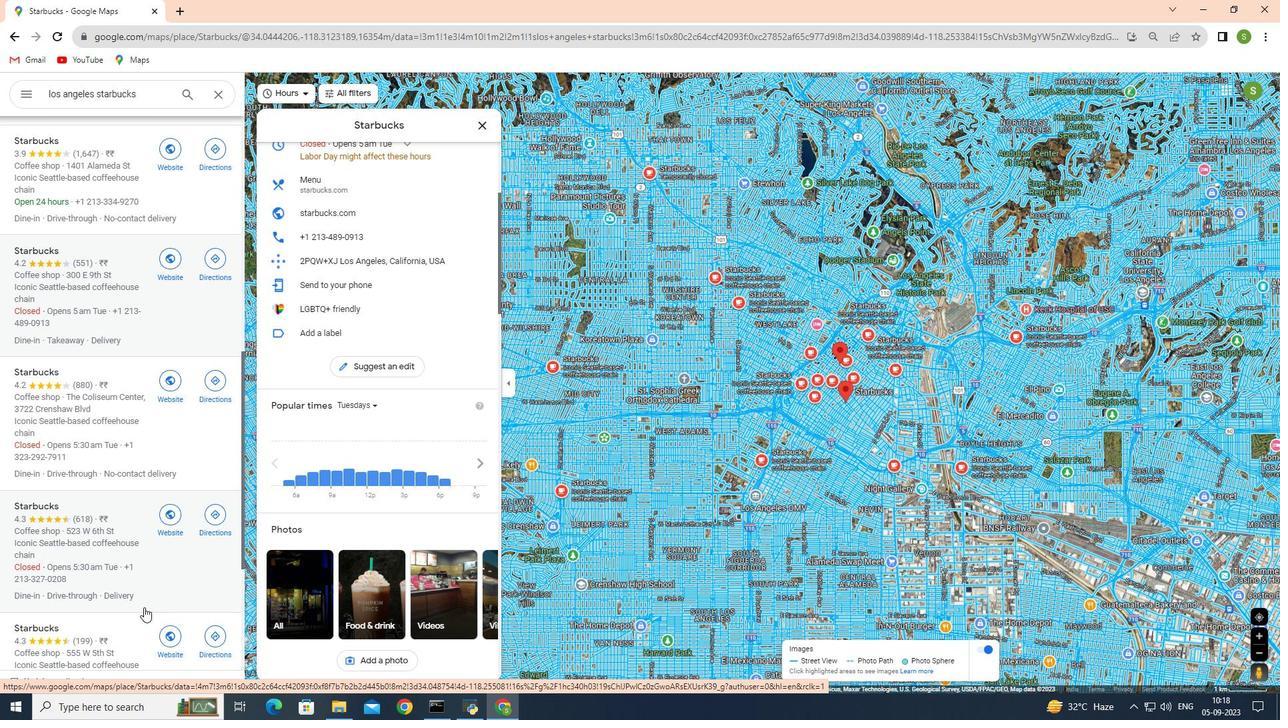 
Action: Mouse moved to (156, 576)
Screenshot: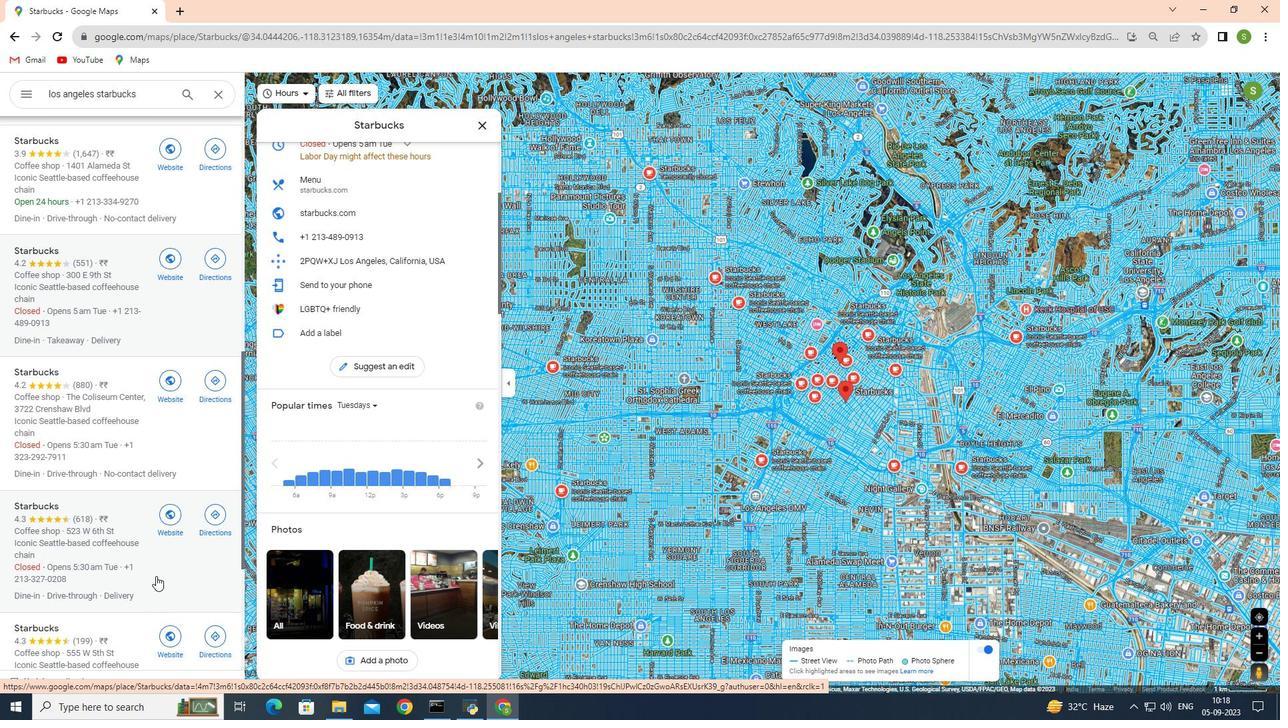 
Action: Mouse pressed left at (156, 576)
Screenshot: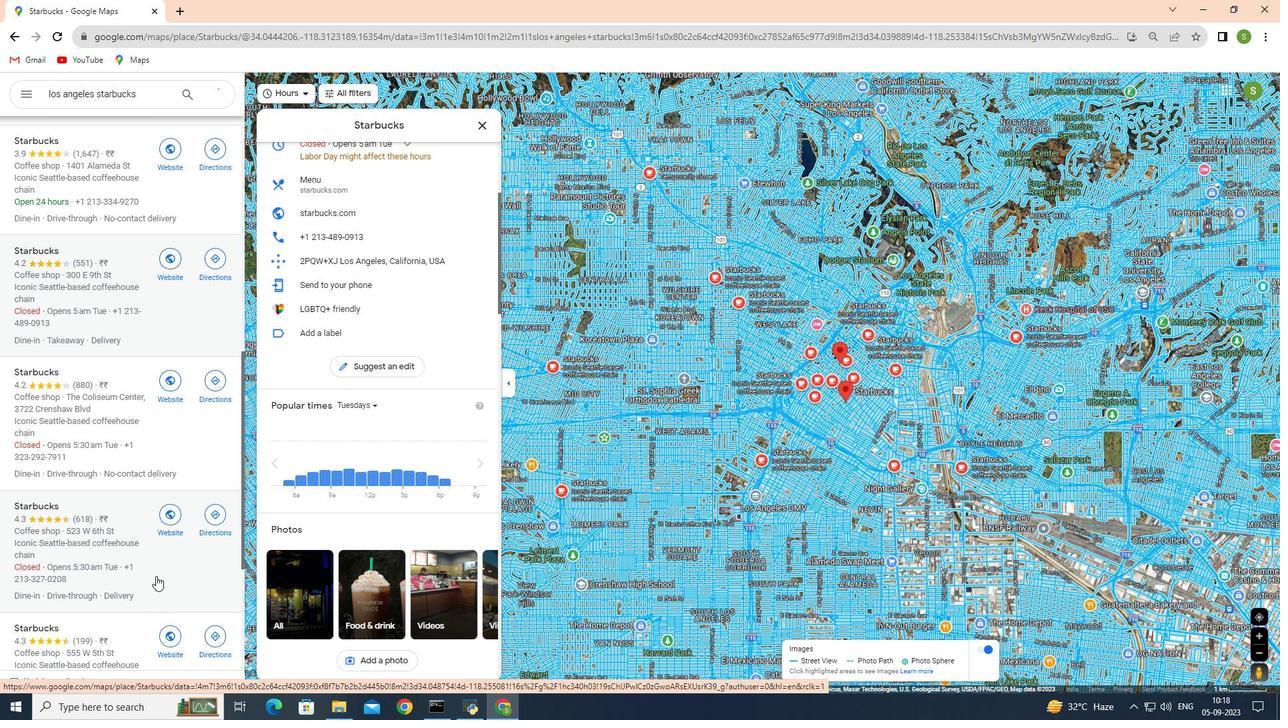 
Action: Mouse moved to (355, 561)
Screenshot: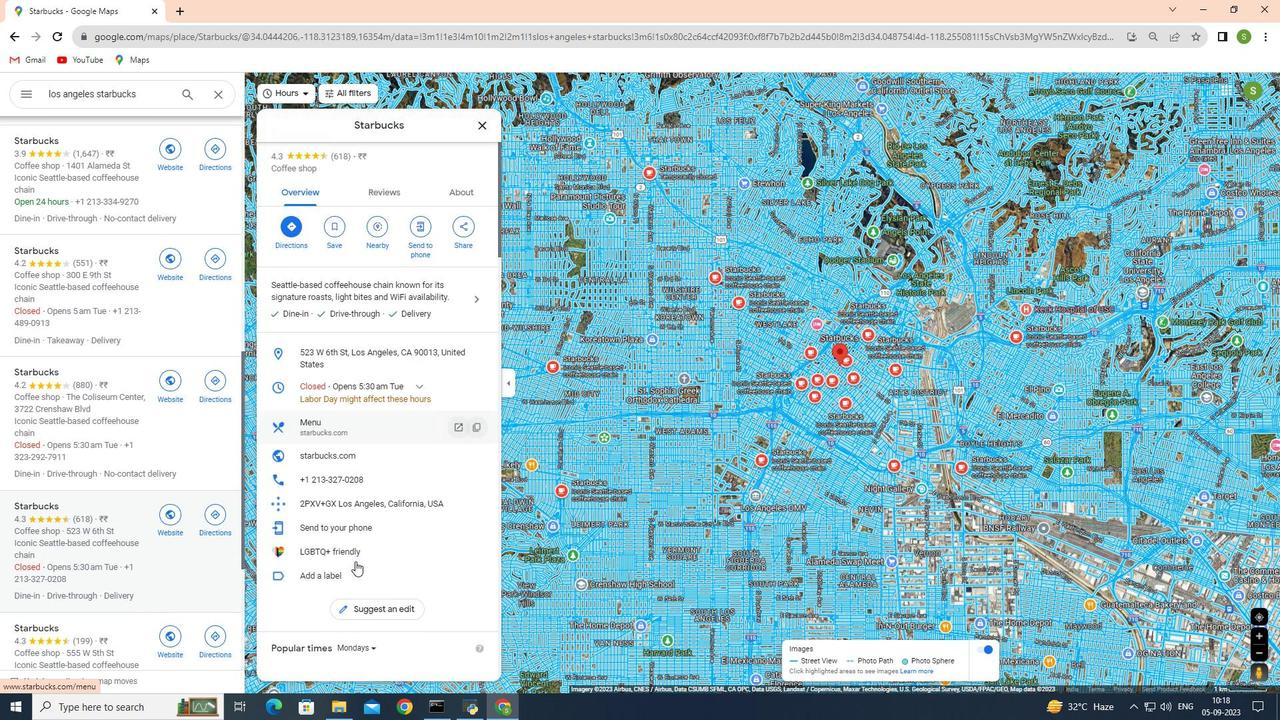 
Action: Mouse scrolled (355, 560) with delta (0, 0)
Screenshot: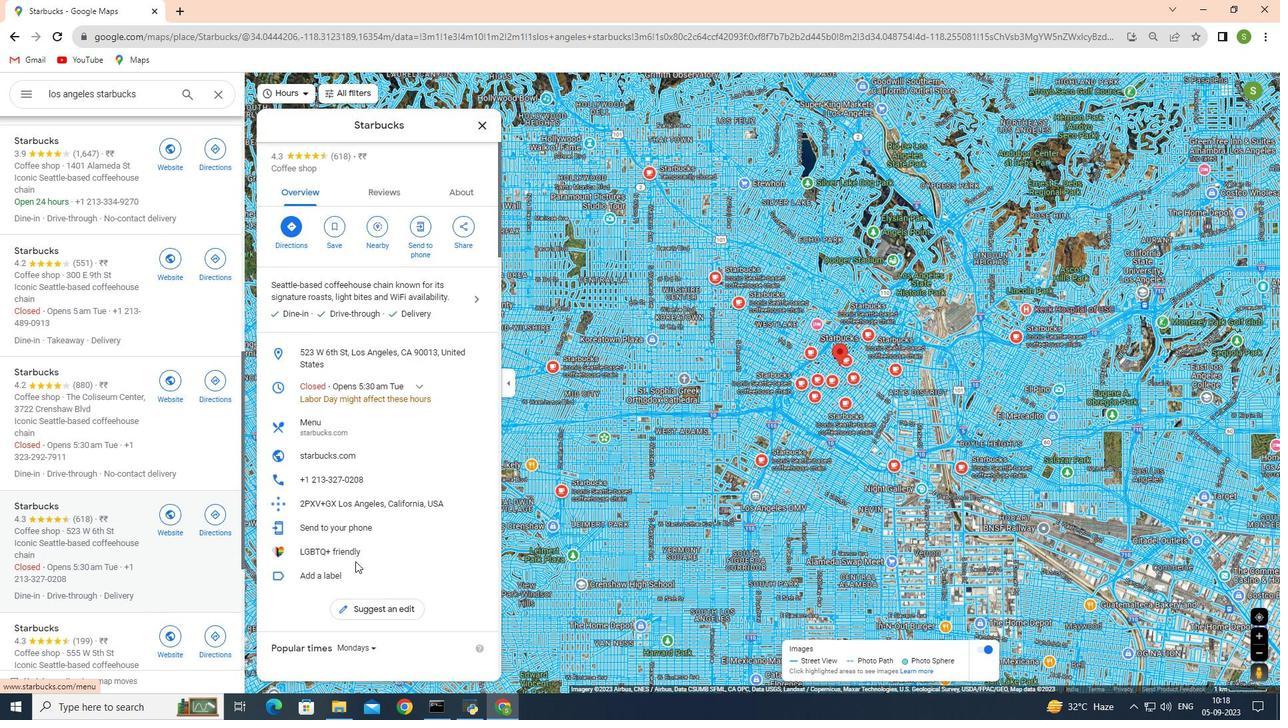 
Action: Mouse scrolled (355, 560) with delta (0, 0)
Screenshot: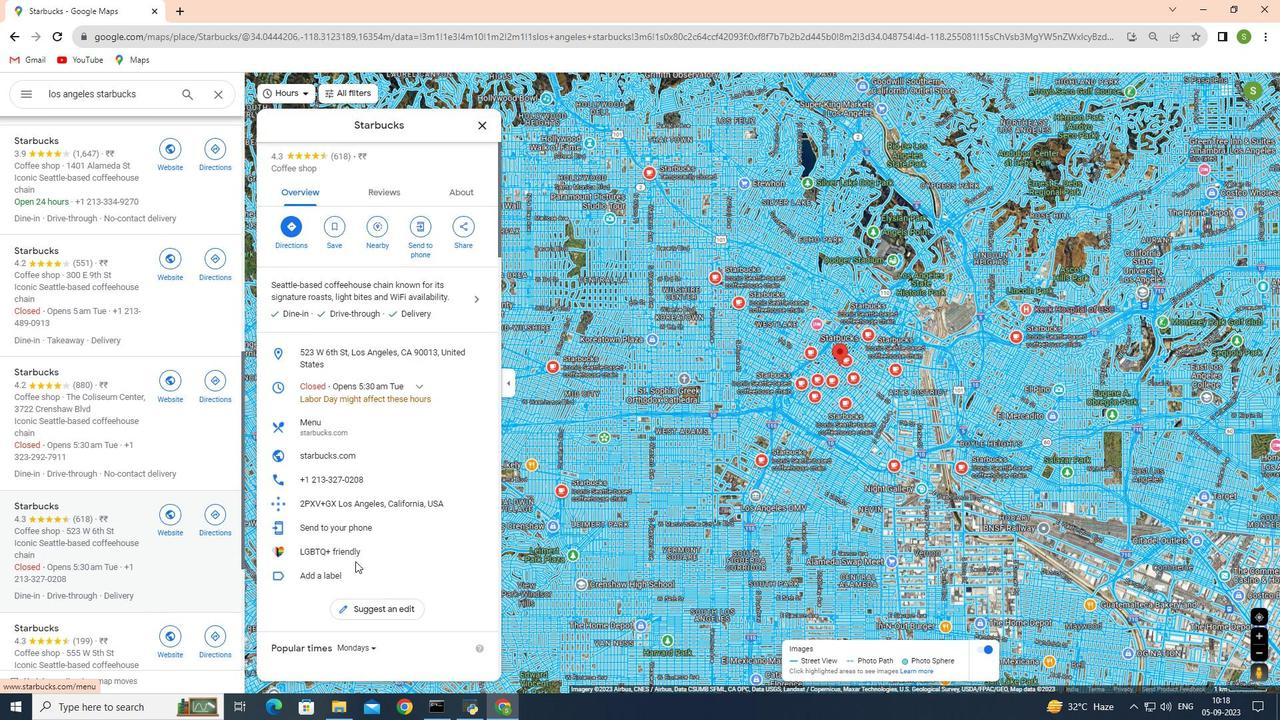 
Action: Mouse scrolled (355, 560) with delta (0, 0)
Screenshot: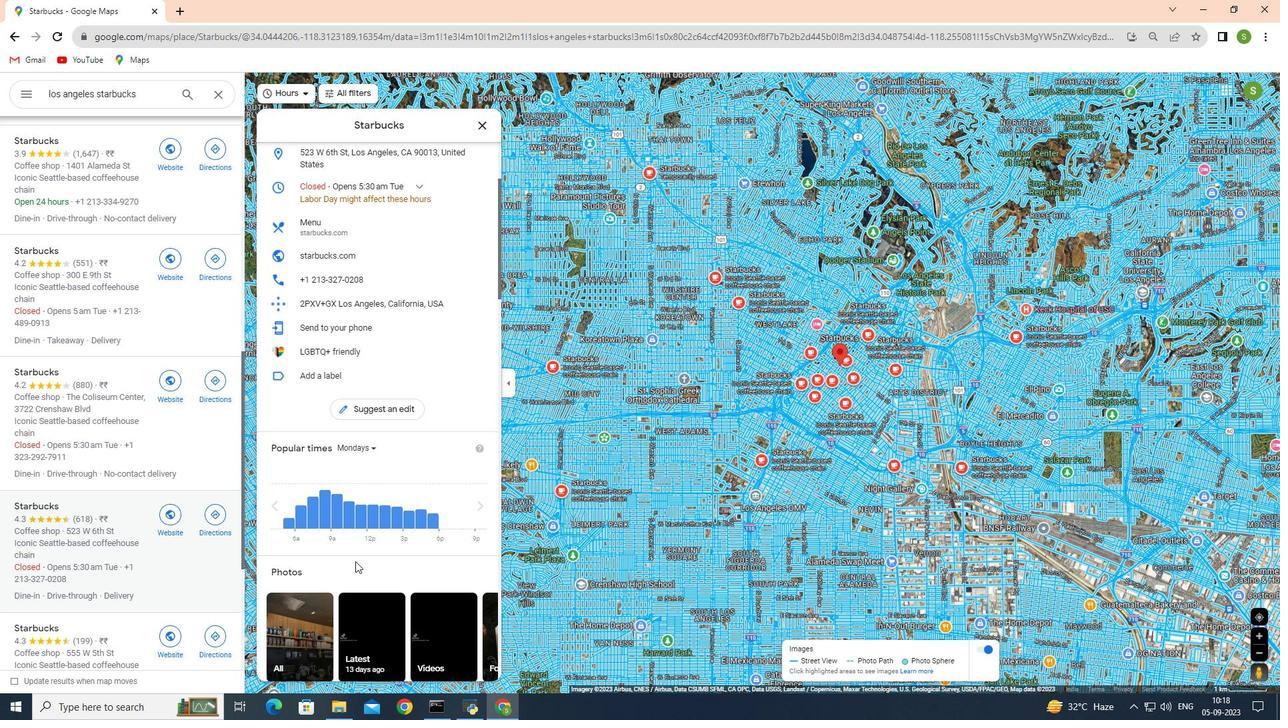 
Action: Mouse scrolled (355, 560) with delta (0, 0)
Screenshot: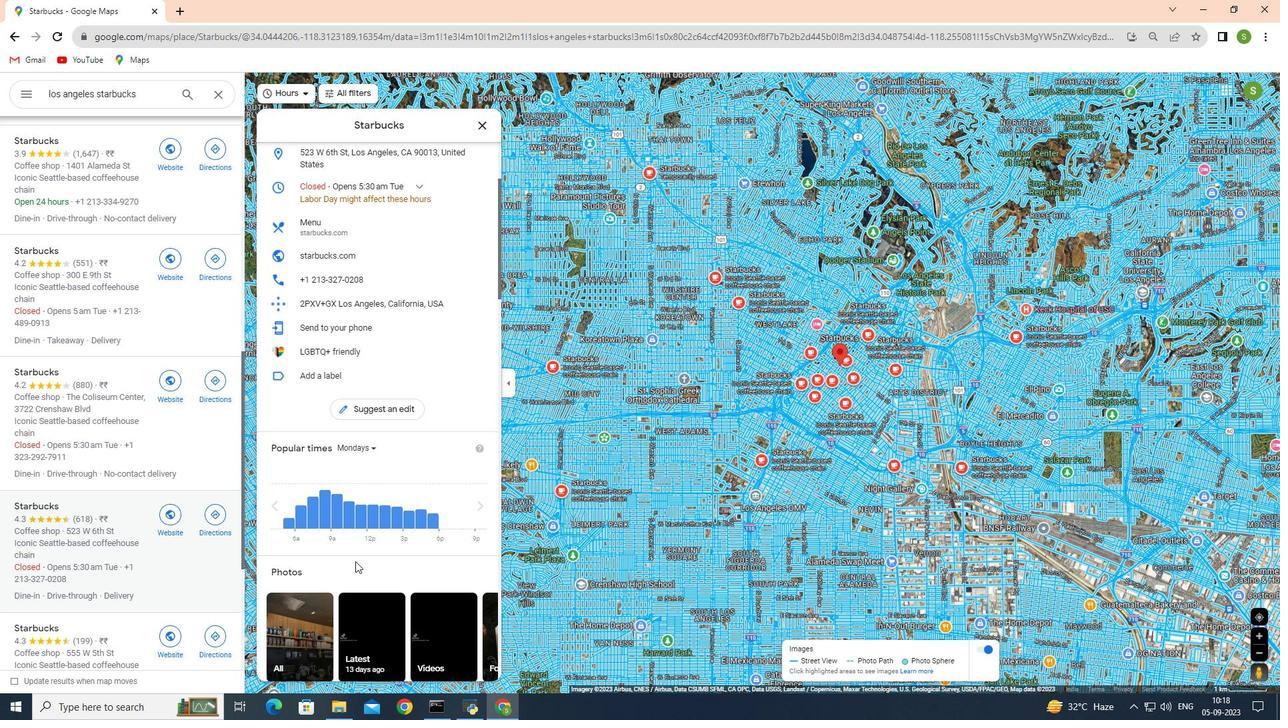 
Action: Mouse scrolled (355, 560) with delta (0, 0)
Screenshot: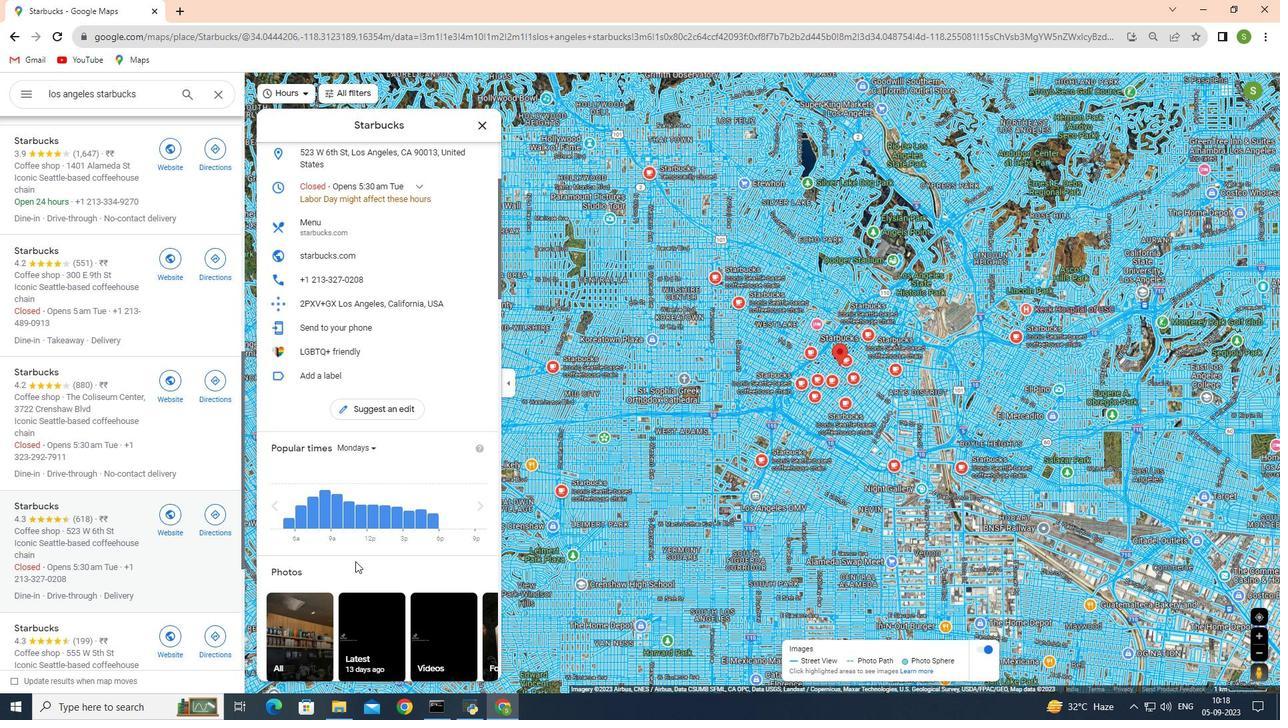 
Action: Mouse moved to (485, 505)
Screenshot: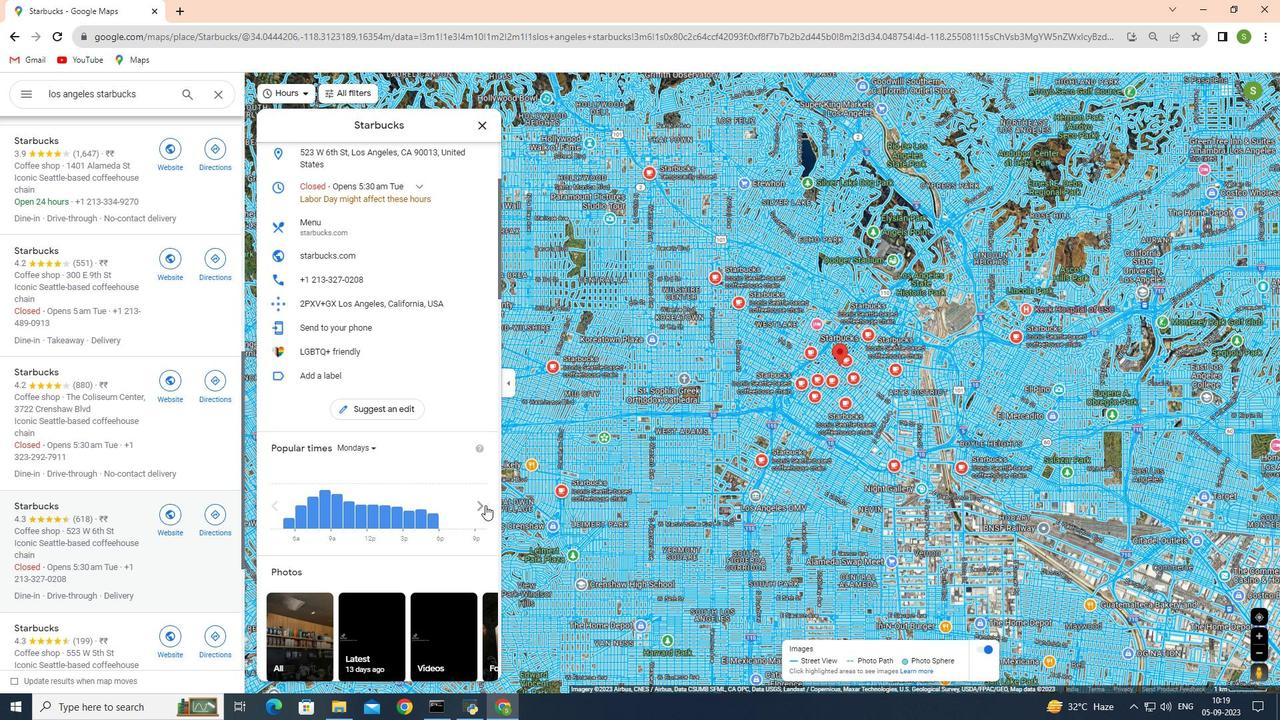 
Action: Mouse pressed left at (485, 505)
Screenshot: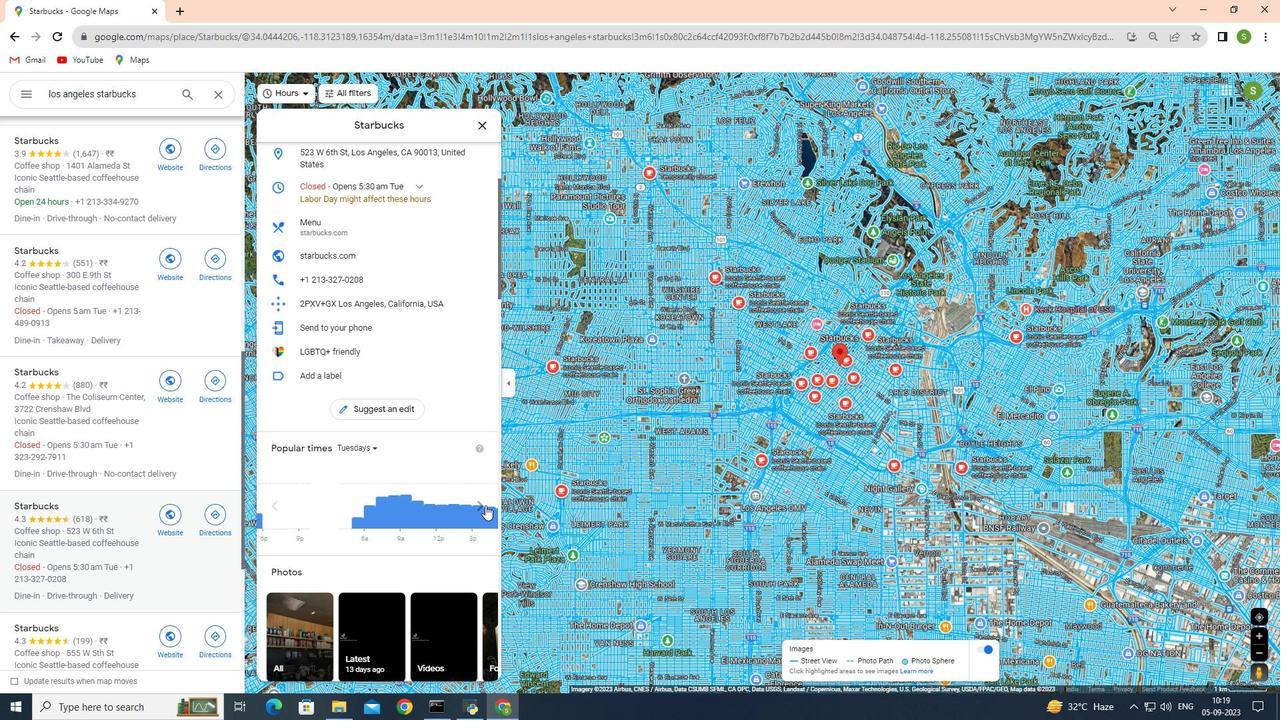 
Action: Mouse pressed left at (485, 505)
Screenshot: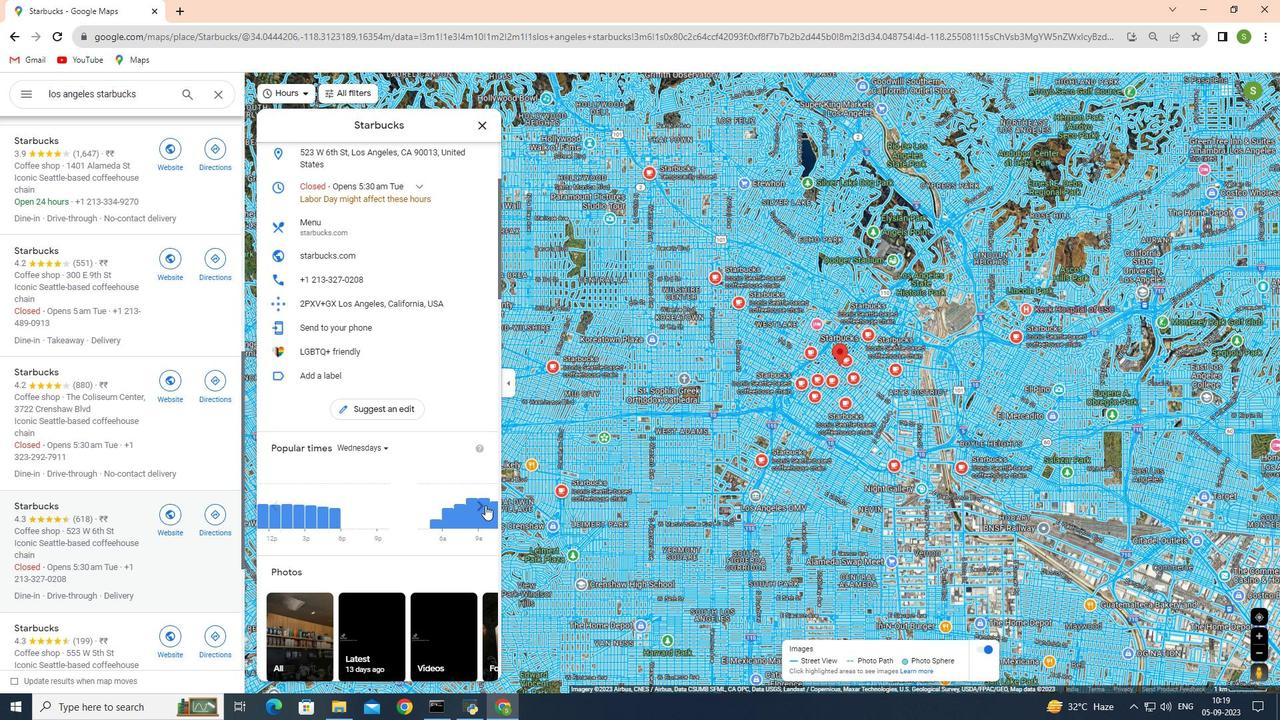 
Action: Mouse moved to (477, 505)
Screenshot: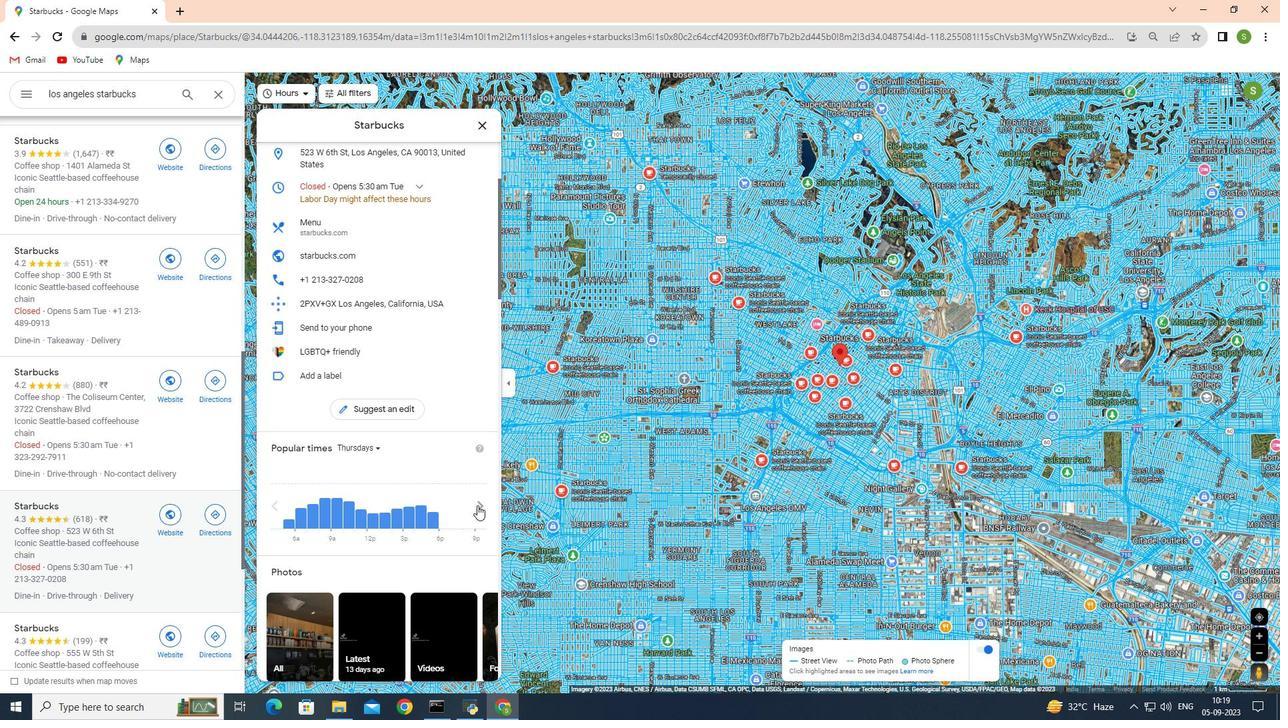 
Action: Mouse pressed left at (477, 505)
Screenshot: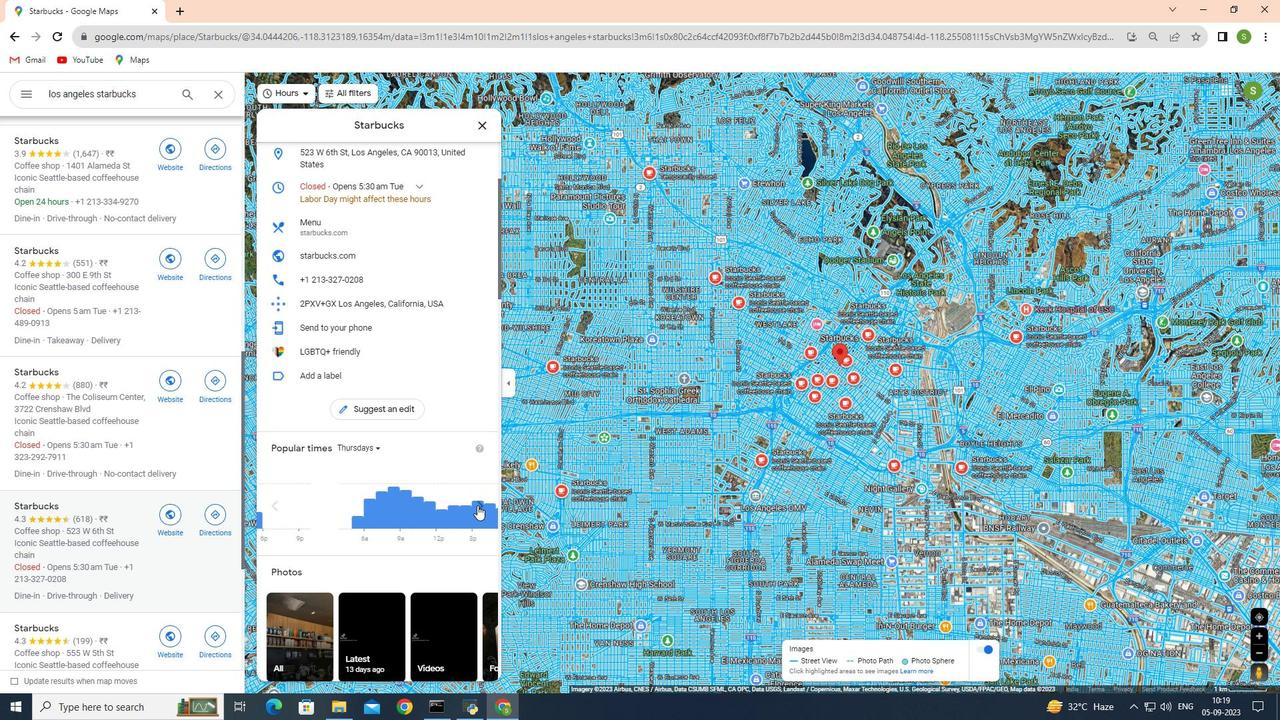 
Action: Mouse pressed left at (477, 505)
Screenshot: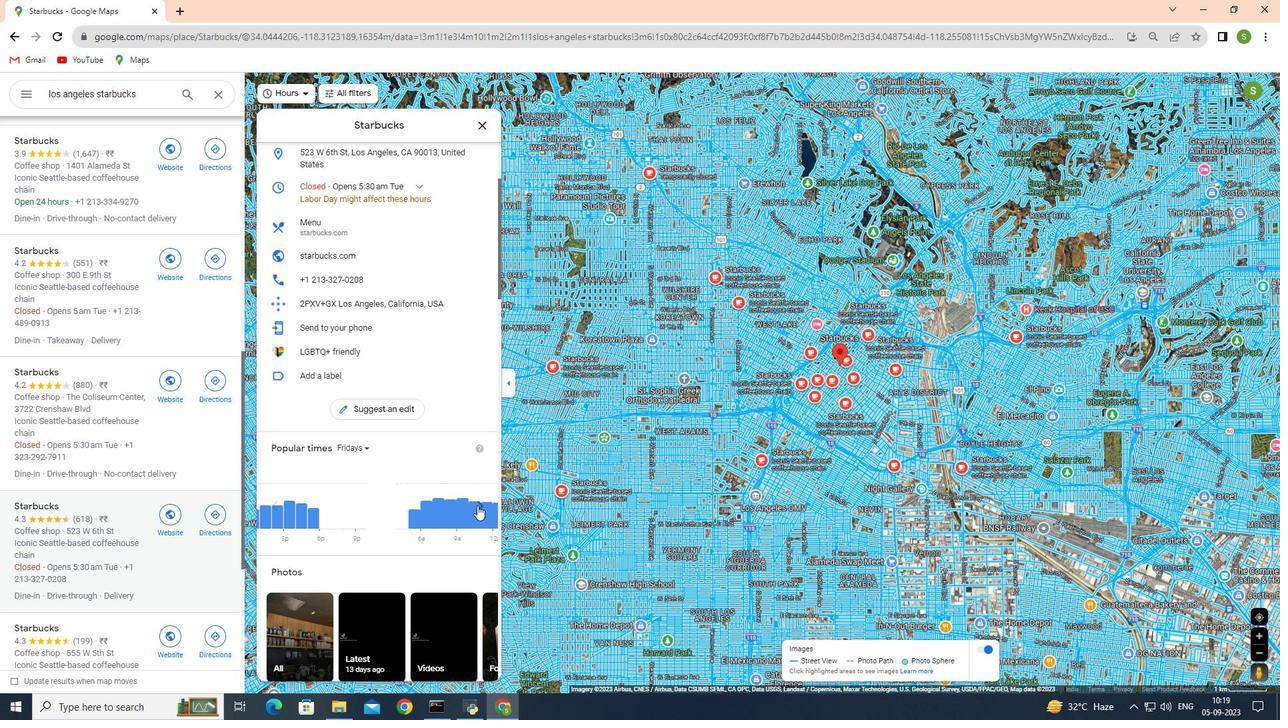 
Action: Mouse pressed left at (477, 505)
Screenshot: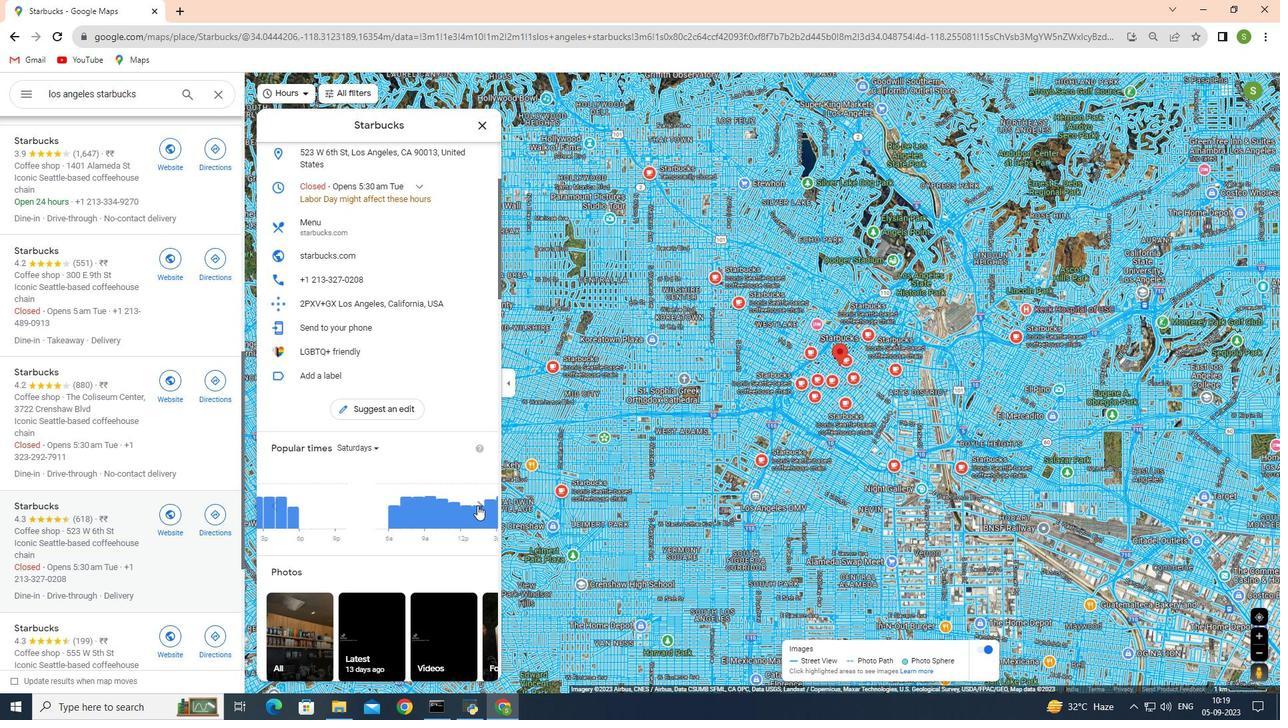 
Action: Mouse pressed left at (477, 505)
Screenshot: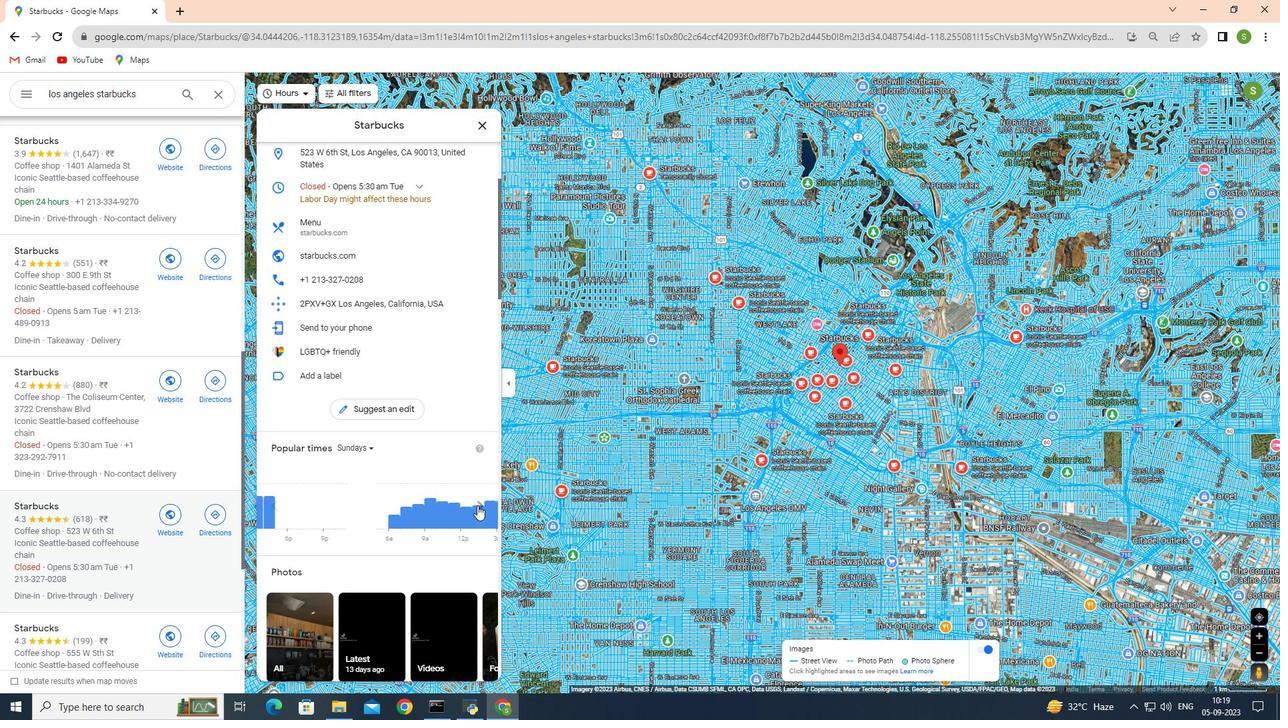 
Action: Mouse pressed left at (477, 505)
Screenshot: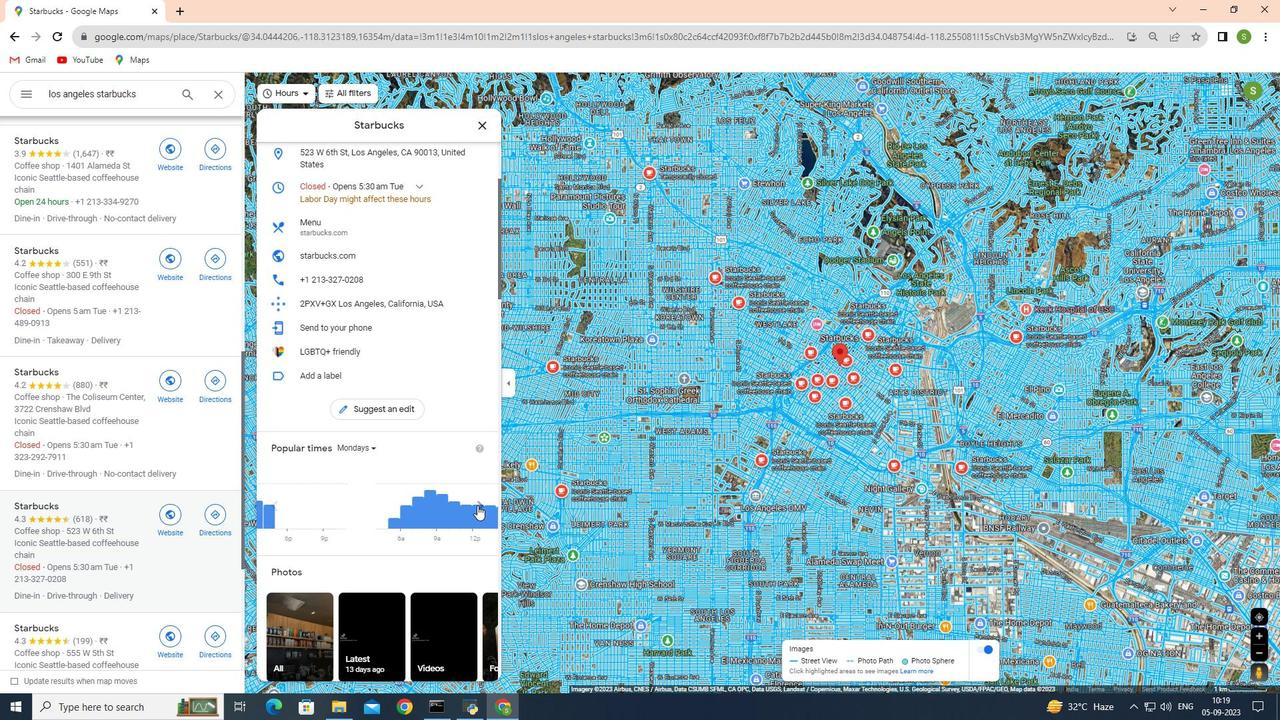 
Action: Mouse pressed left at (477, 505)
Screenshot: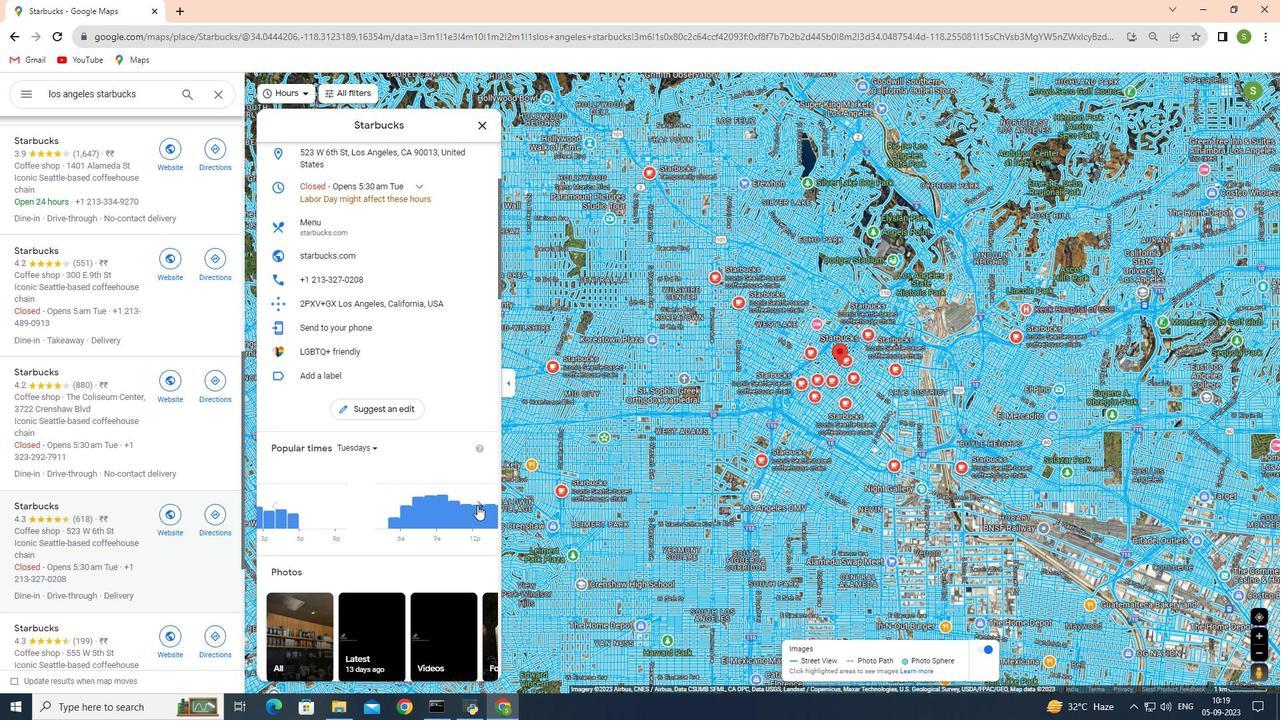 
Action: Mouse pressed left at (477, 505)
Screenshot: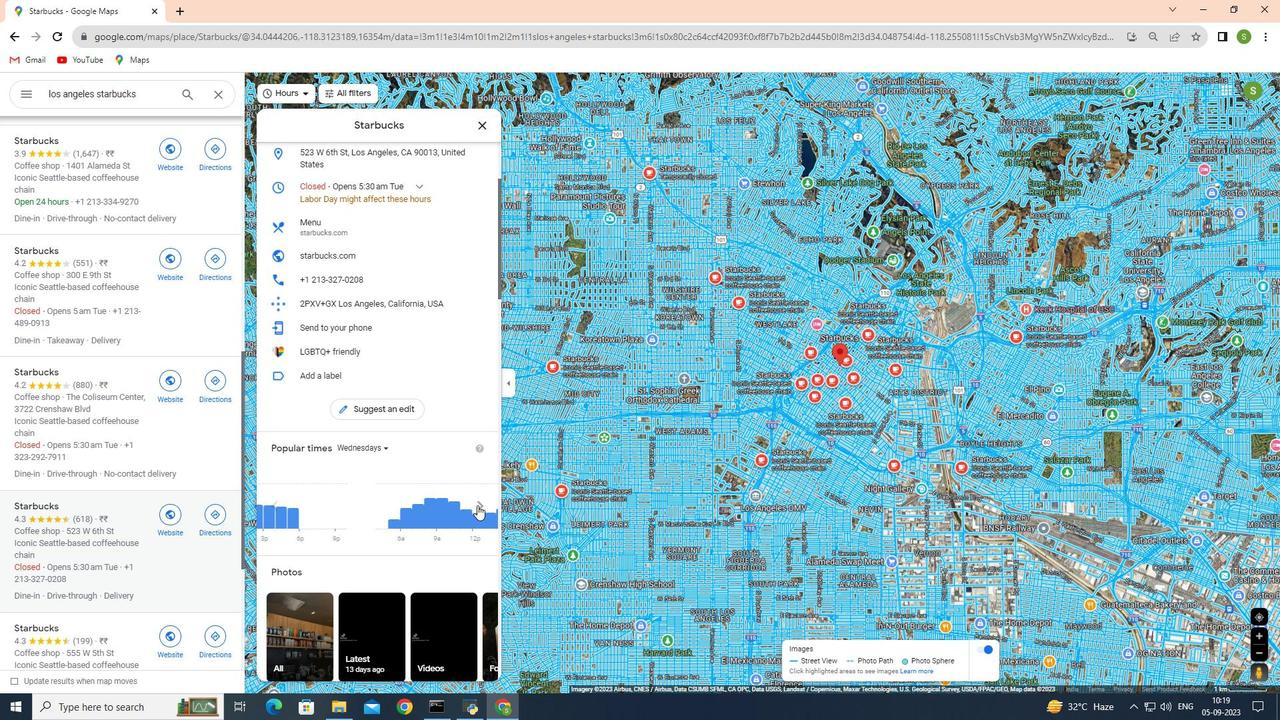 
Action: Mouse pressed left at (477, 505)
Screenshot: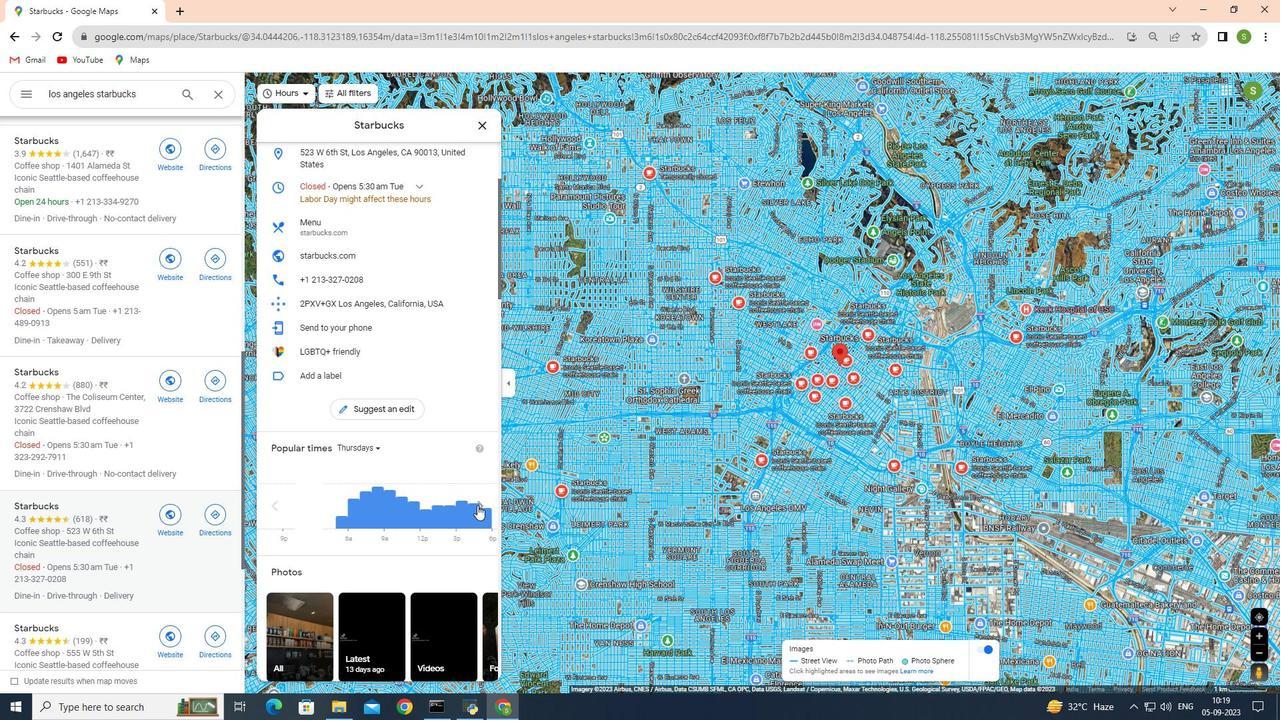 
Action: Mouse moved to (200, 622)
Screenshot: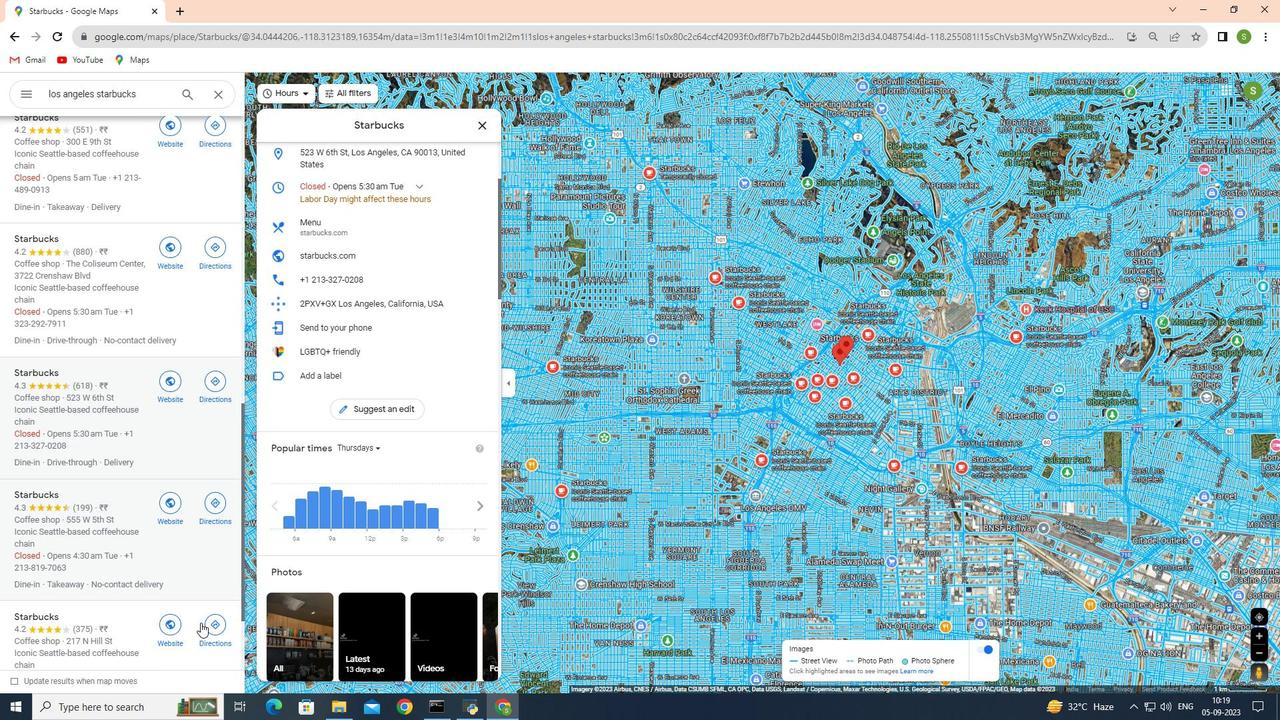
Action: Mouse scrolled (200, 622) with delta (0, 0)
Screenshot: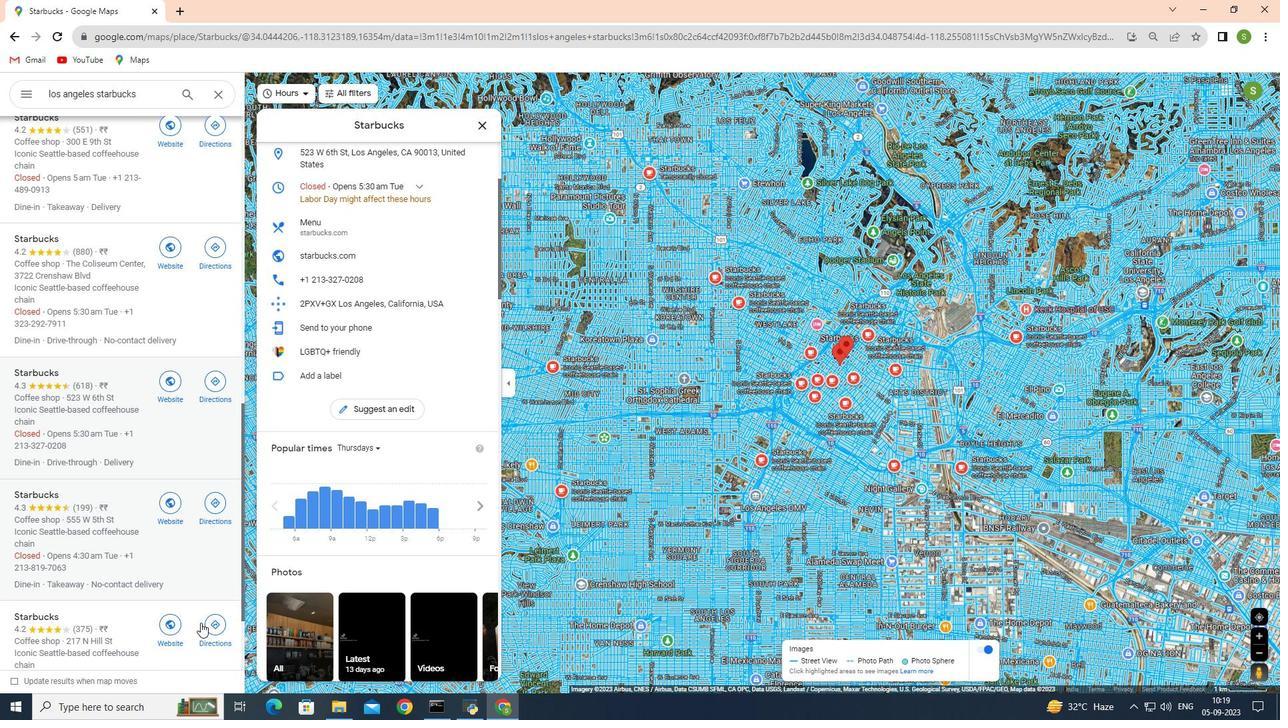 
Action: Mouse scrolled (200, 622) with delta (0, 0)
Screenshot: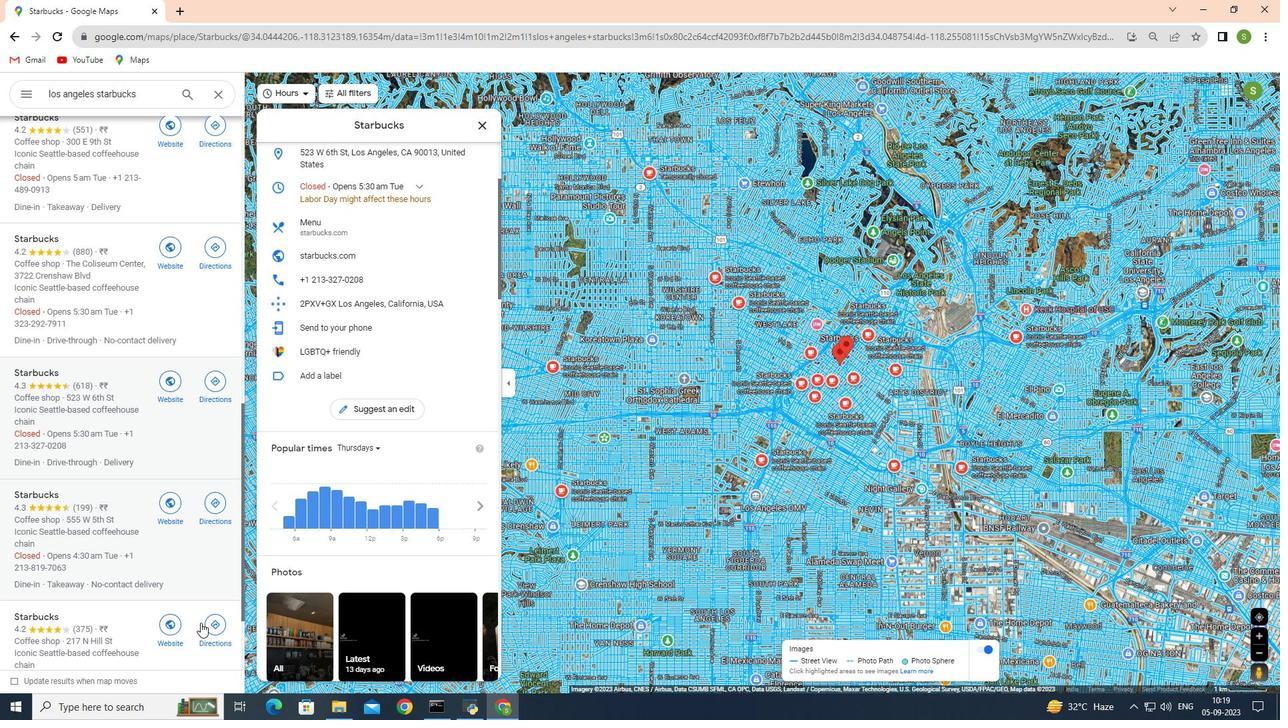 
Action: Mouse scrolled (200, 622) with delta (0, 0)
Screenshot: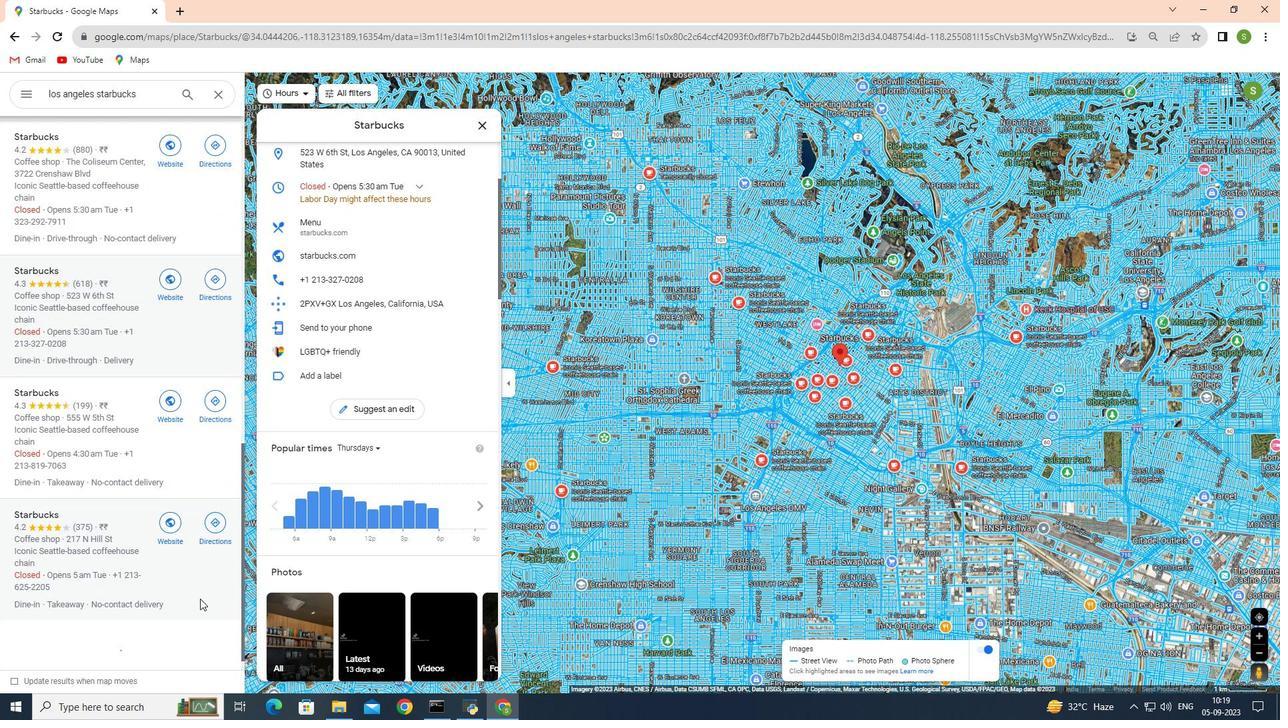 
Action: Mouse scrolled (200, 622) with delta (0, 0)
Screenshot: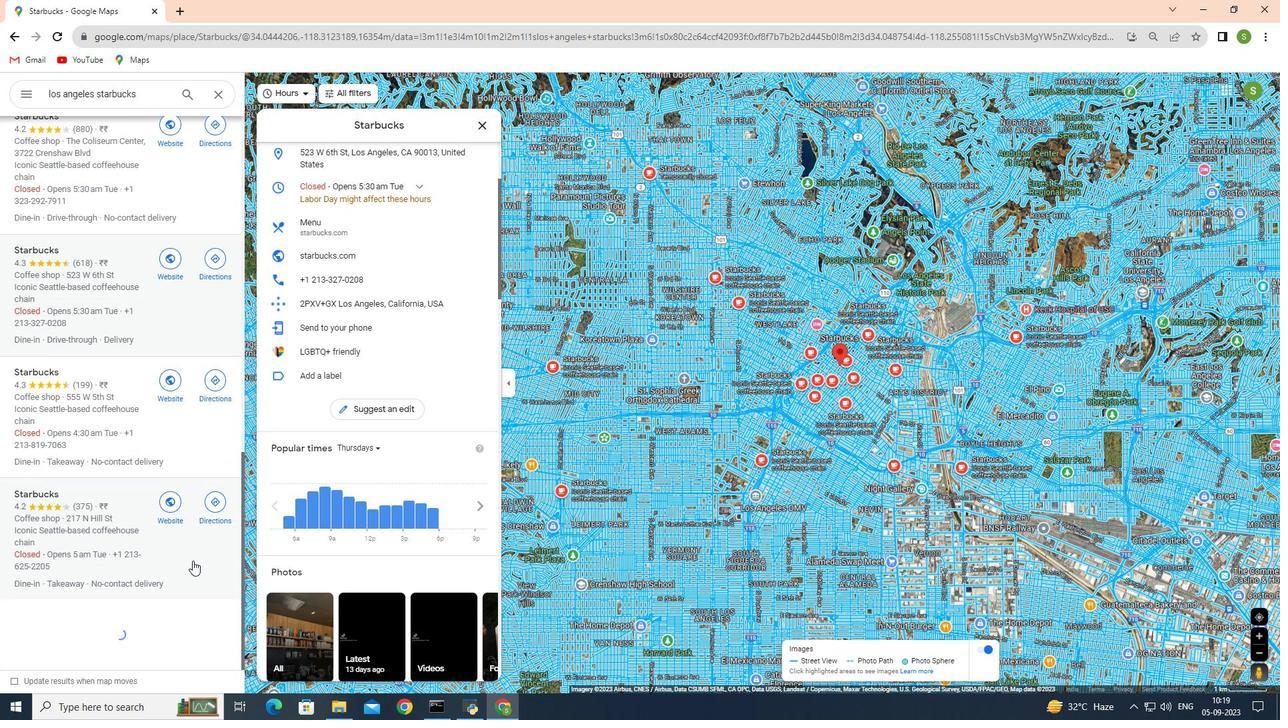 
Action: Mouse moved to (115, 410)
Screenshot: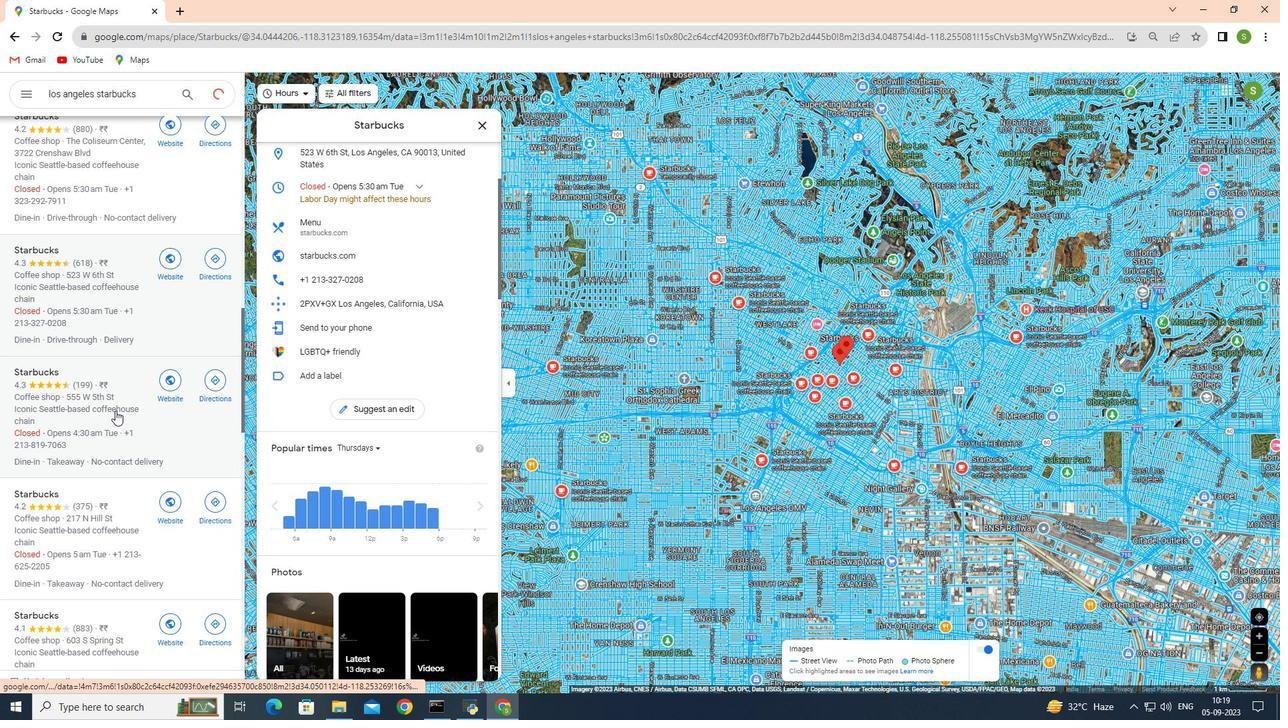 
Action: Mouse pressed left at (115, 410)
Screenshot: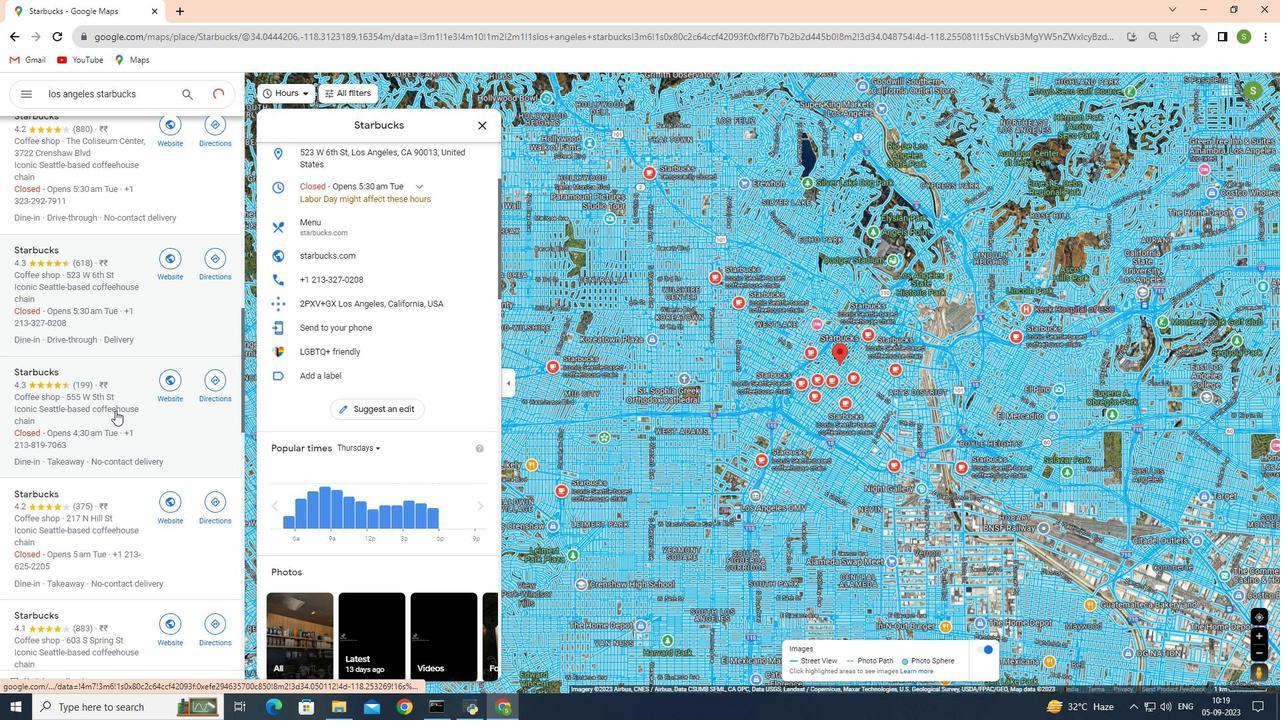 
Action: Mouse moved to (398, 491)
Screenshot: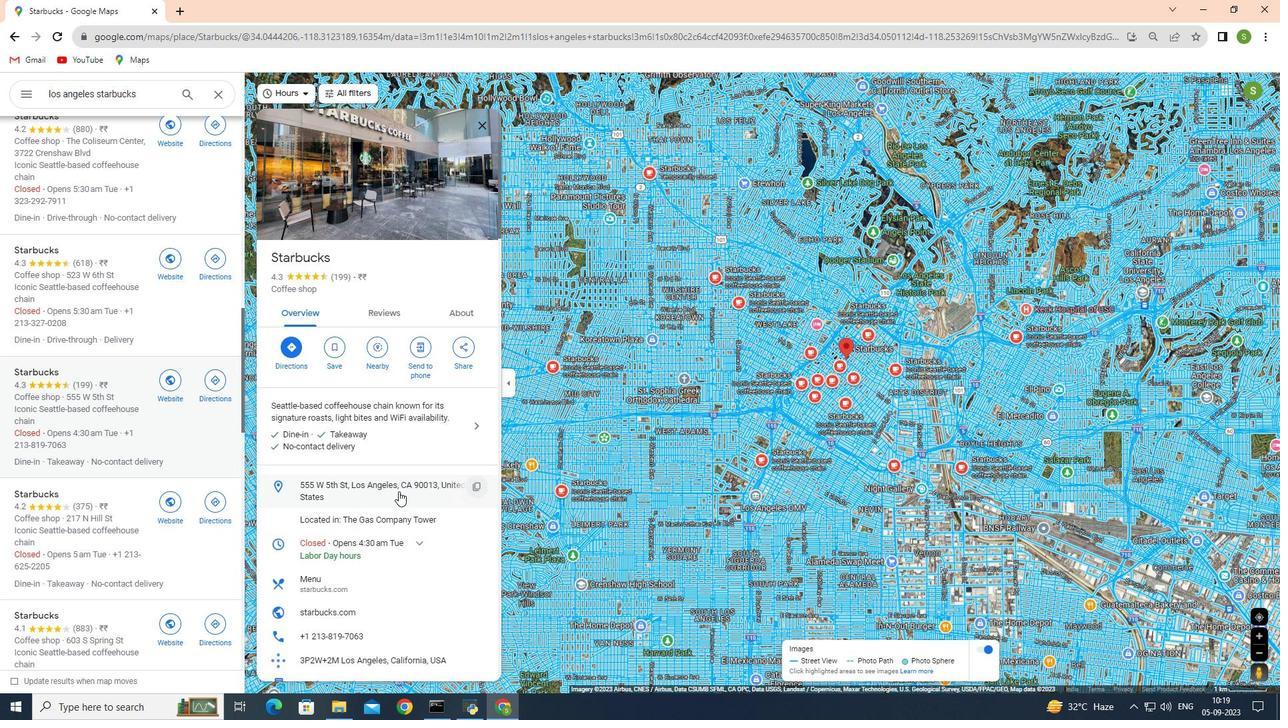 
Action: Mouse scrolled (398, 490) with delta (0, 0)
Screenshot: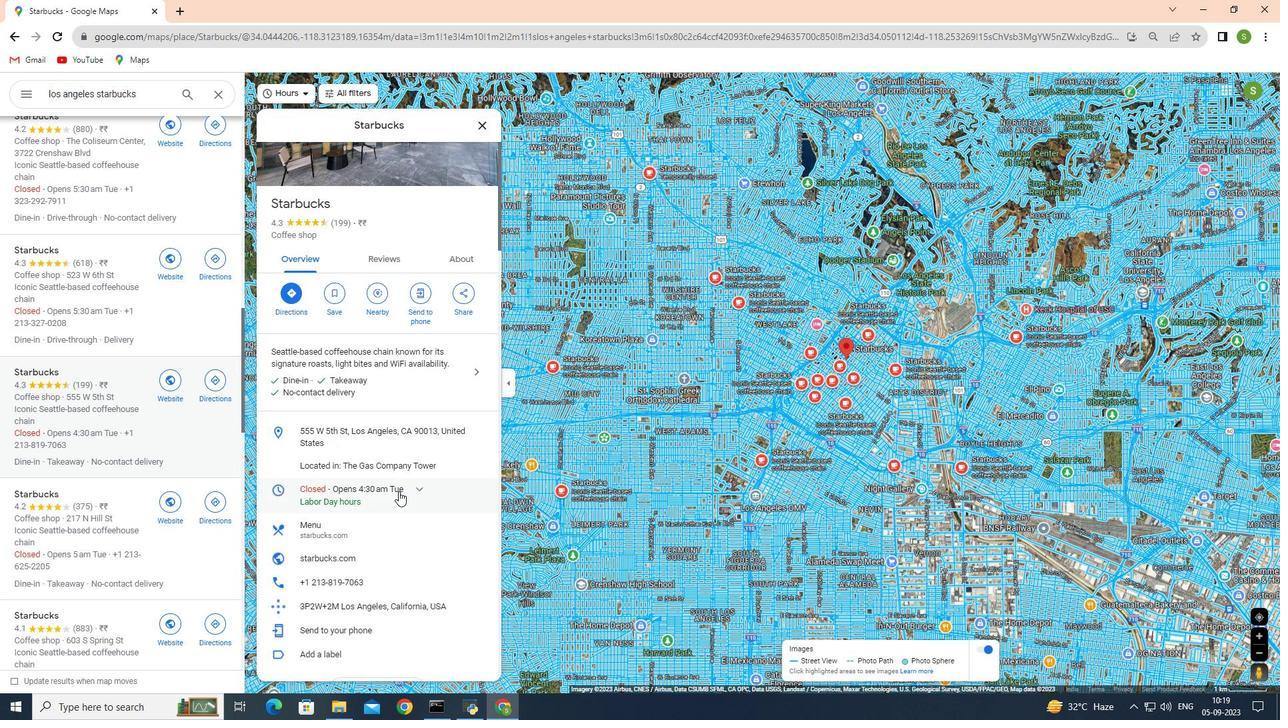 
Action: Mouse scrolled (398, 490) with delta (0, 0)
Screenshot: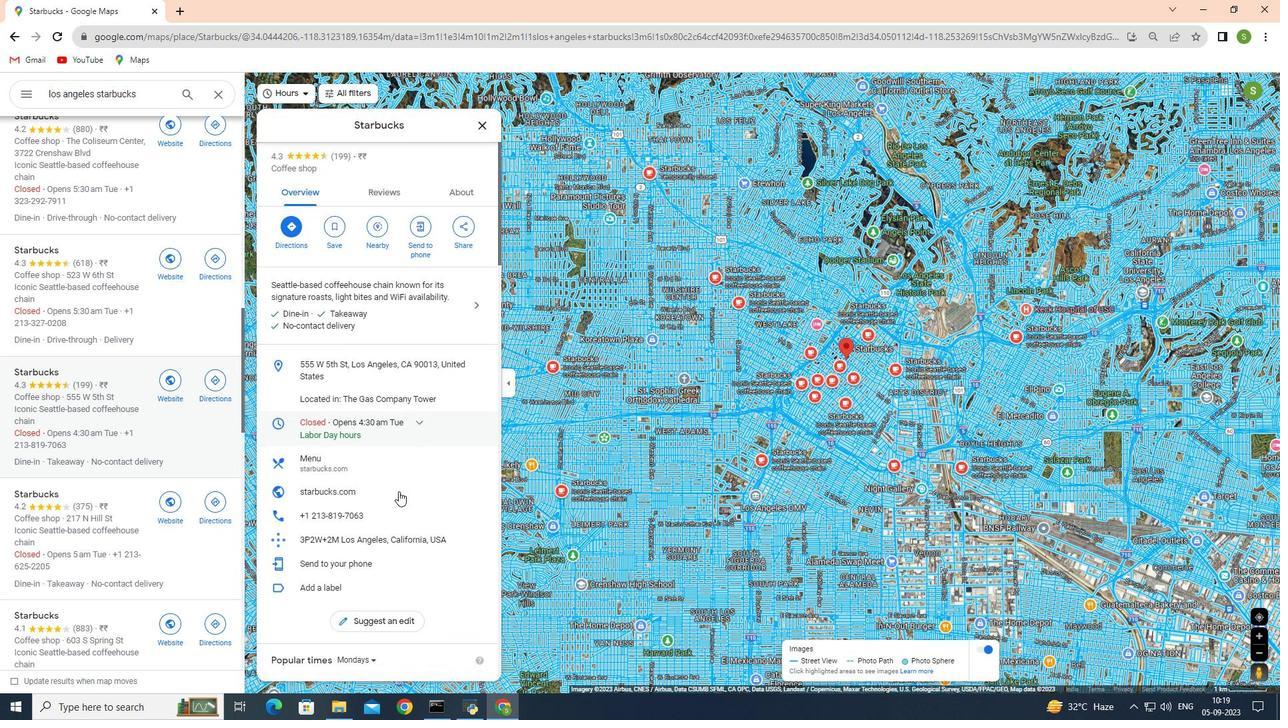 
Action: Mouse scrolled (398, 490) with delta (0, 0)
Screenshot: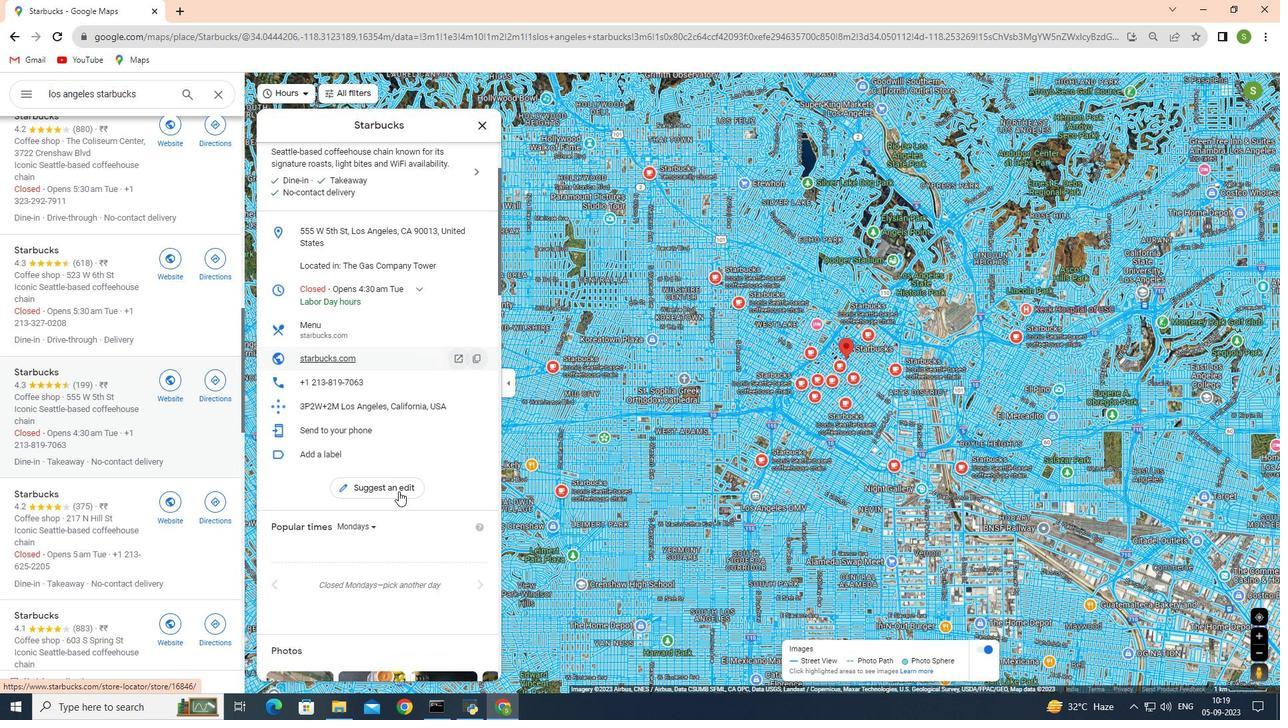 
Action: Mouse scrolled (398, 490) with delta (0, 0)
Screenshot: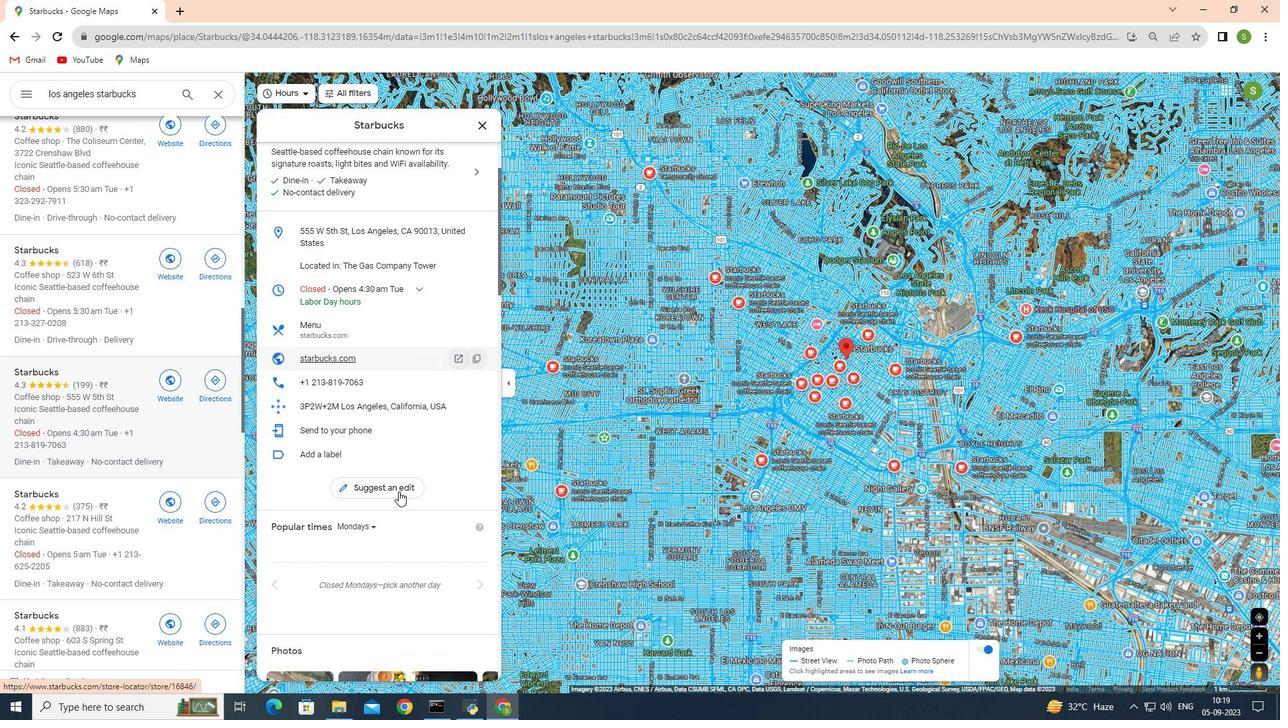 
Action: Mouse moved to (398, 491)
Screenshot: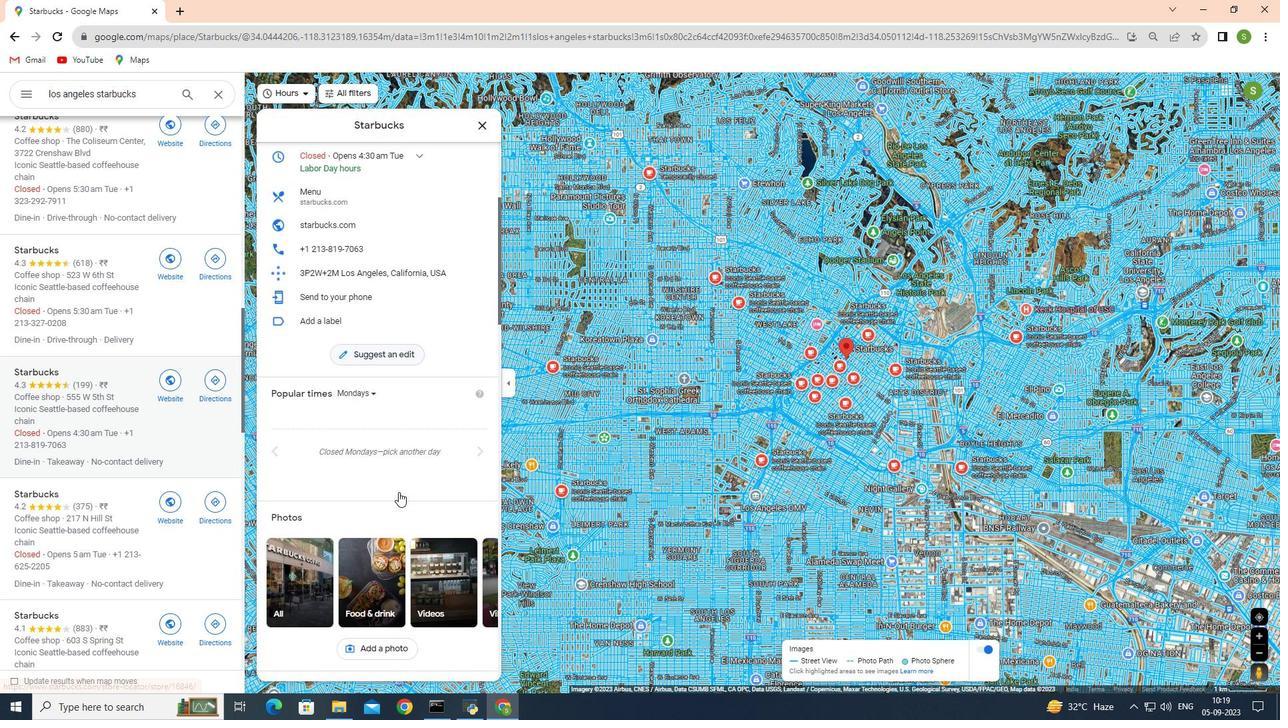 
Action: Mouse scrolled (398, 490) with delta (0, 0)
Screenshot: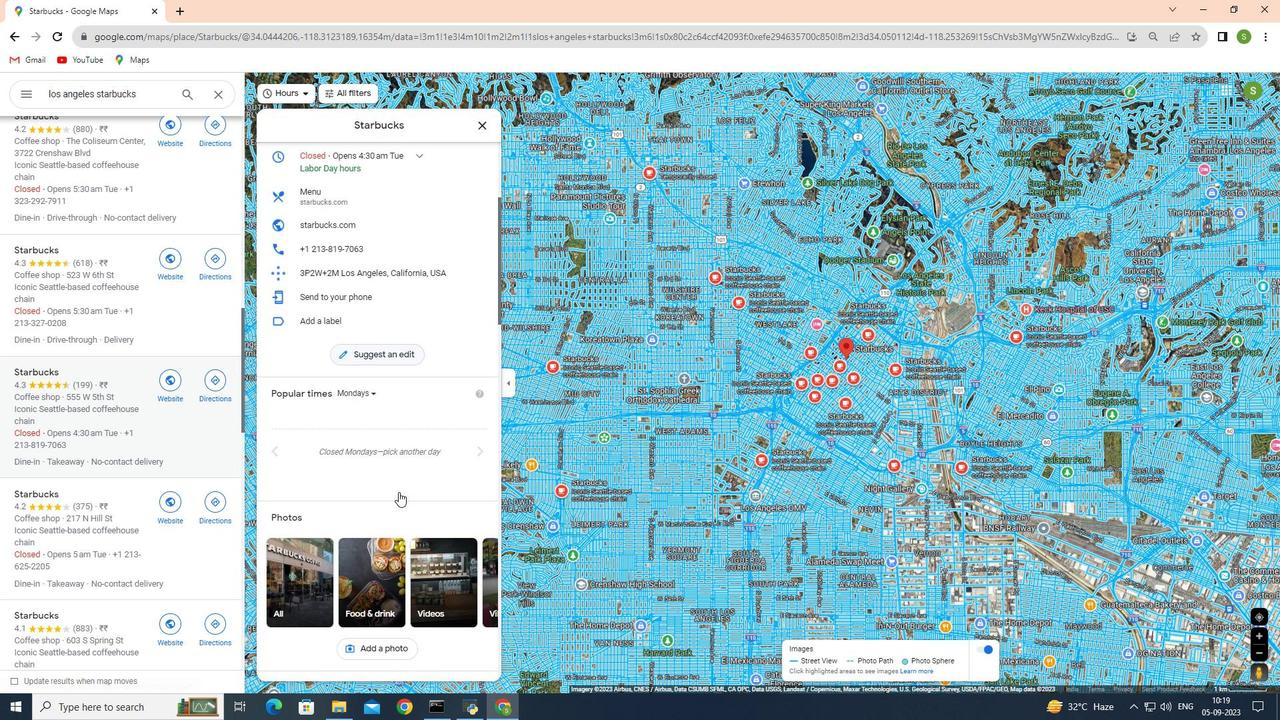 
Action: Mouse moved to (398, 492)
Screenshot: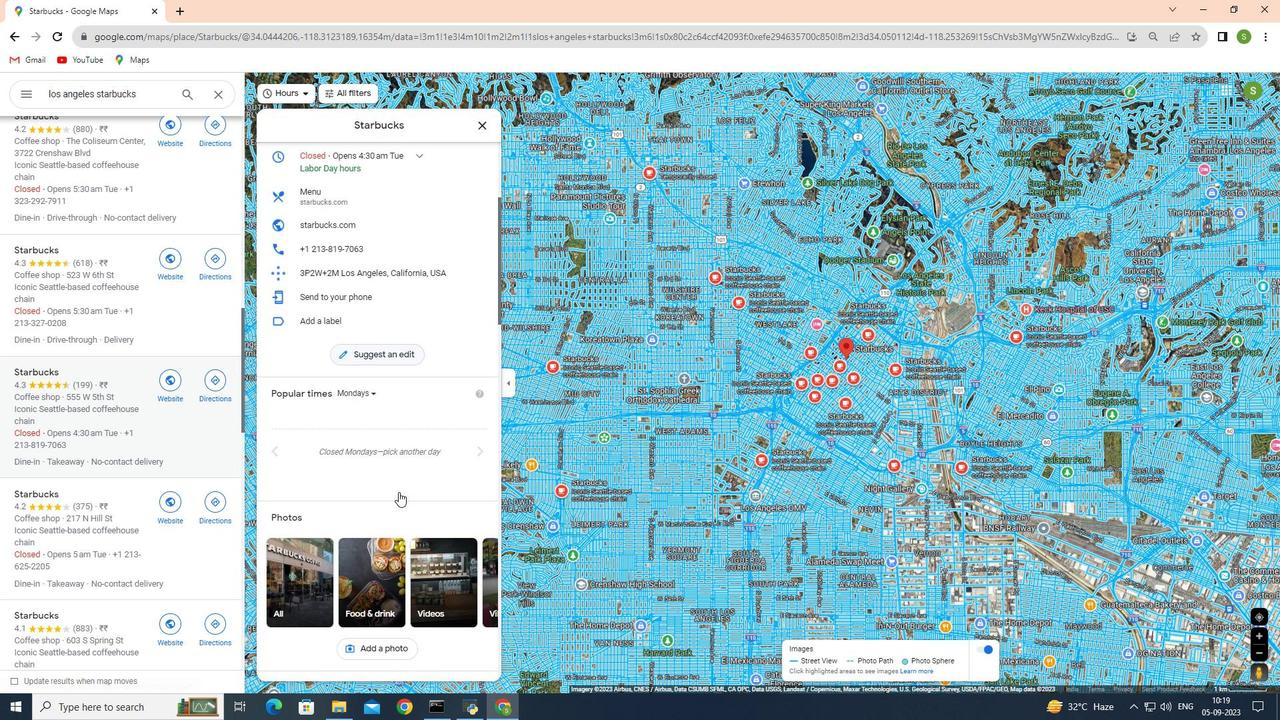 
Action: Mouse scrolled (398, 491) with delta (0, 0)
Screenshot: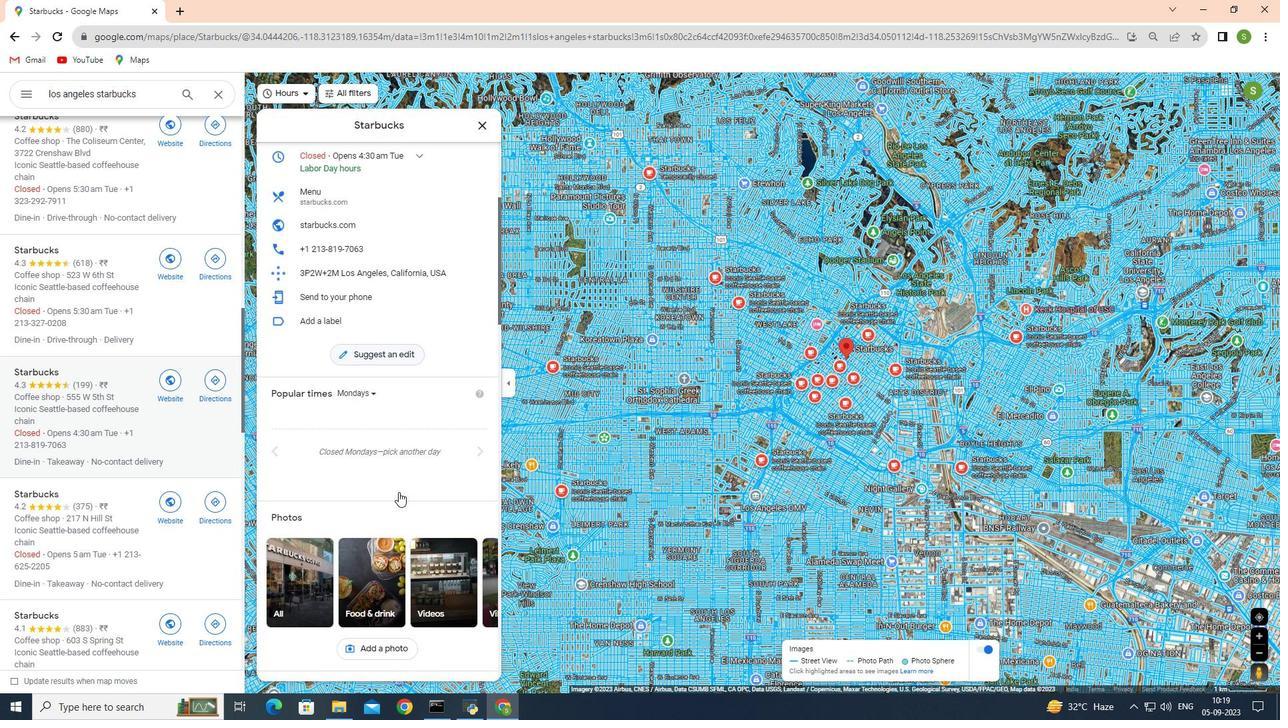
Action: Mouse scrolled (398, 491) with delta (0, 0)
Screenshot: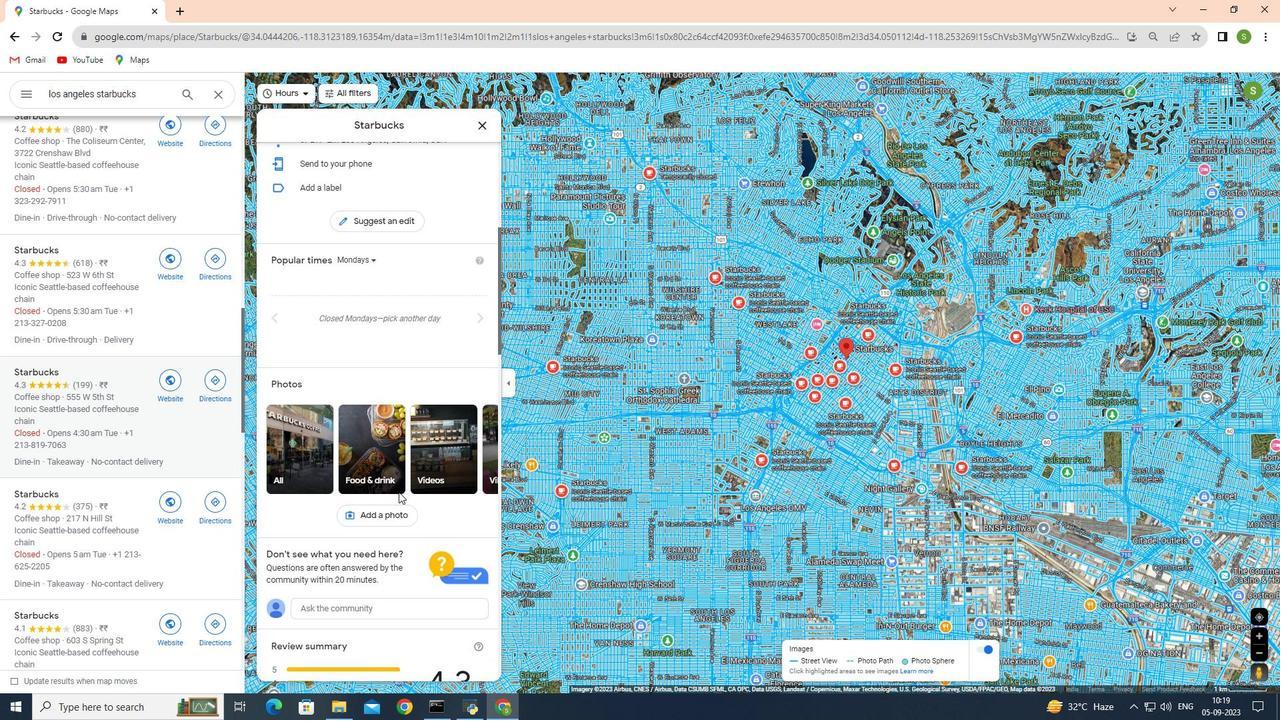 
Action: Mouse scrolled (398, 491) with delta (0, 0)
Screenshot: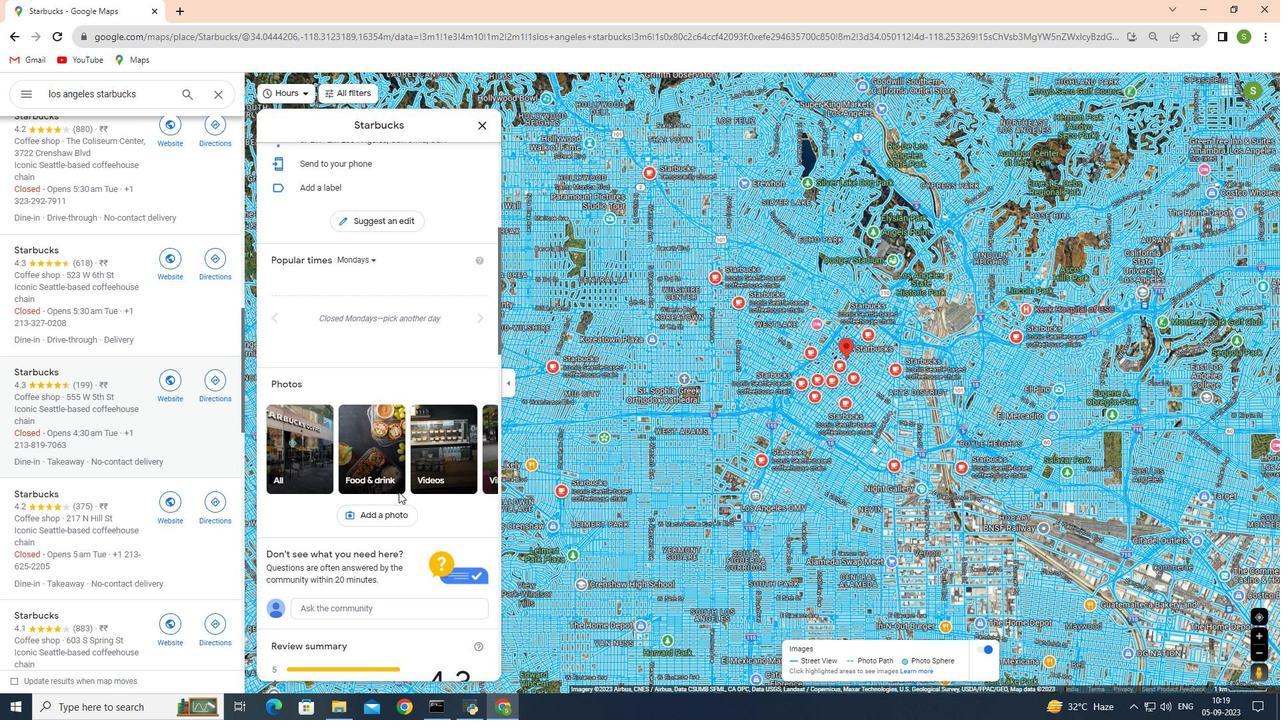 
Action: Mouse scrolled (398, 491) with delta (0, 0)
Screenshot: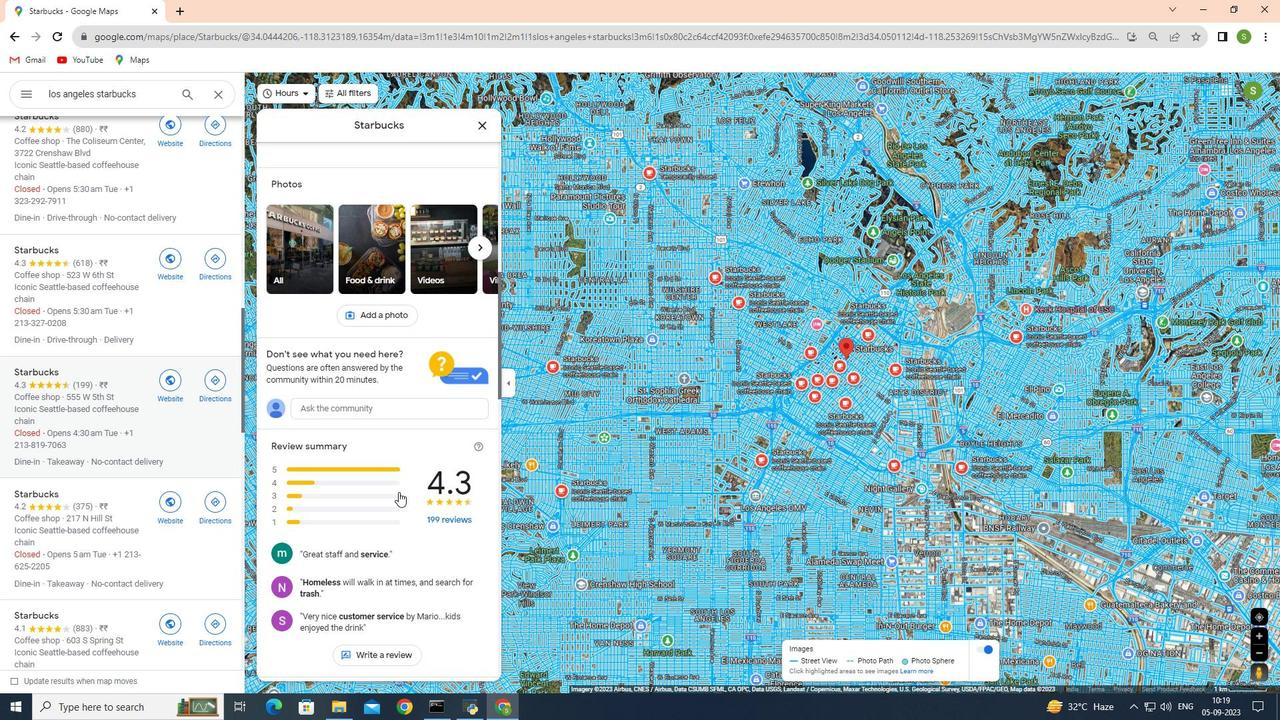 
Action: Mouse scrolled (398, 491) with delta (0, 0)
Screenshot: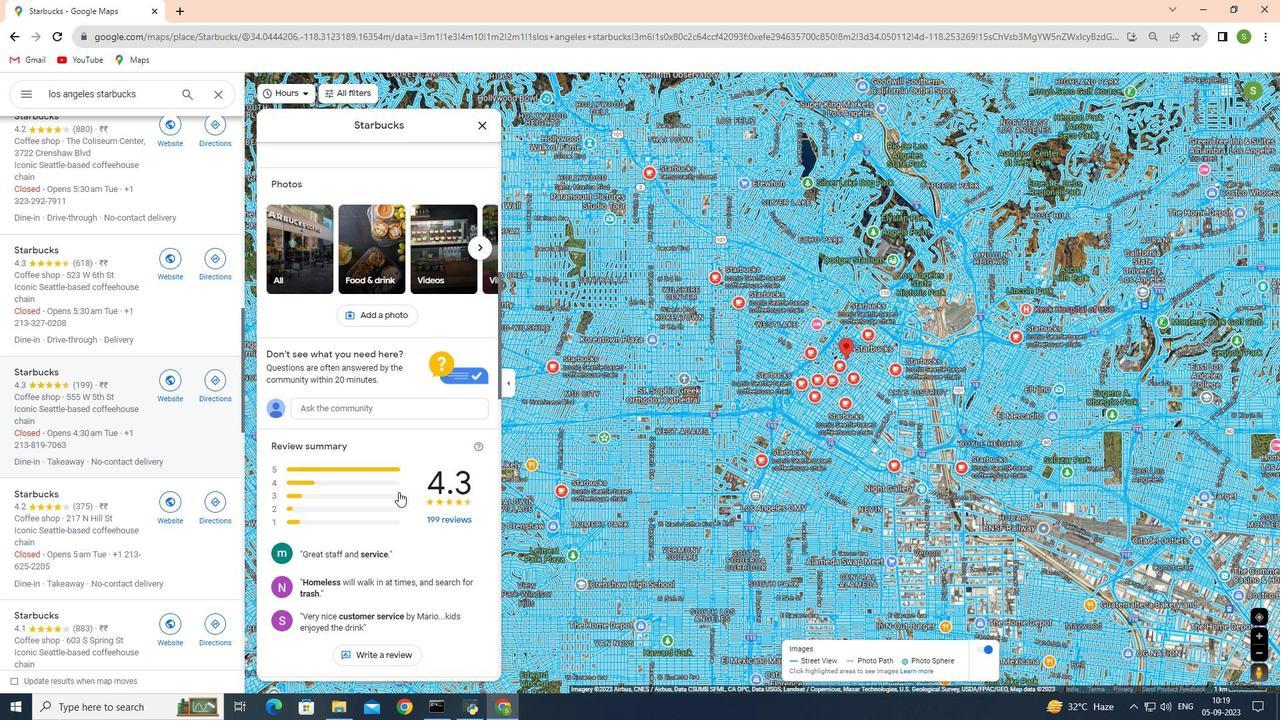 
Action: Mouse scrolled (398, 491) with delta (0, 0)
Screenshot: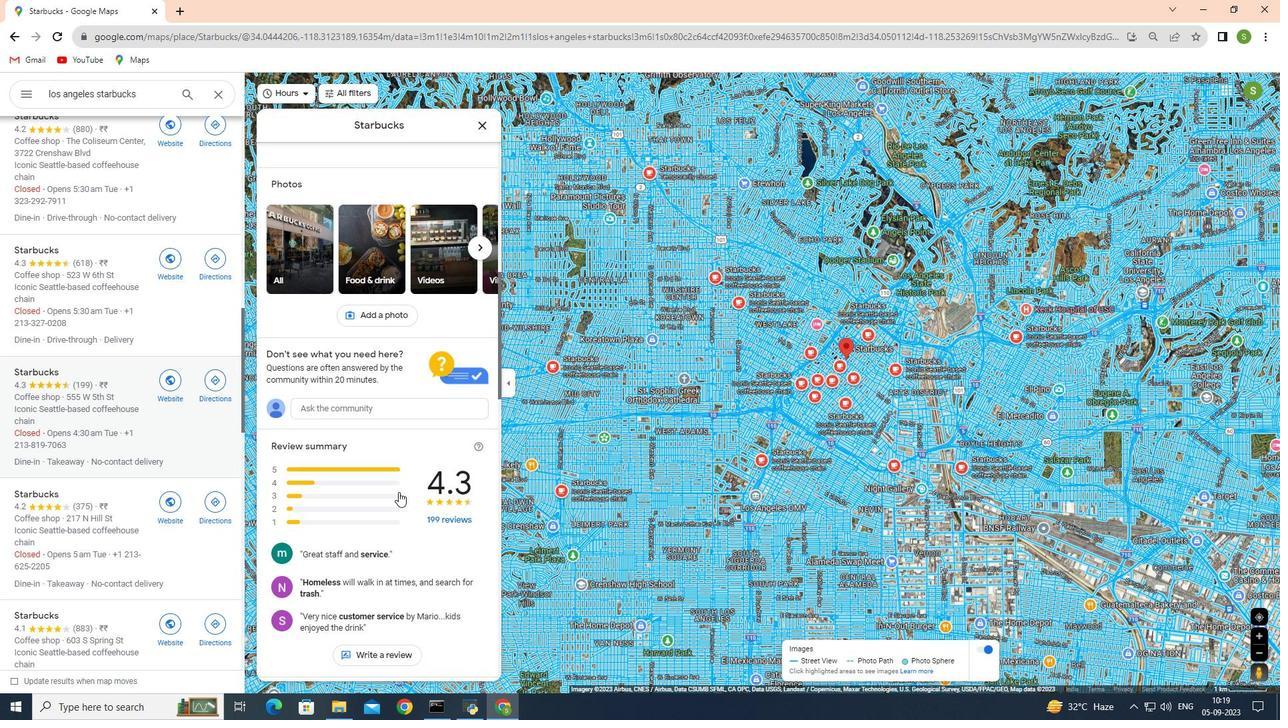 
Action: Mouse scrolled (398, 491) with delta (0, 0)
Screenshot: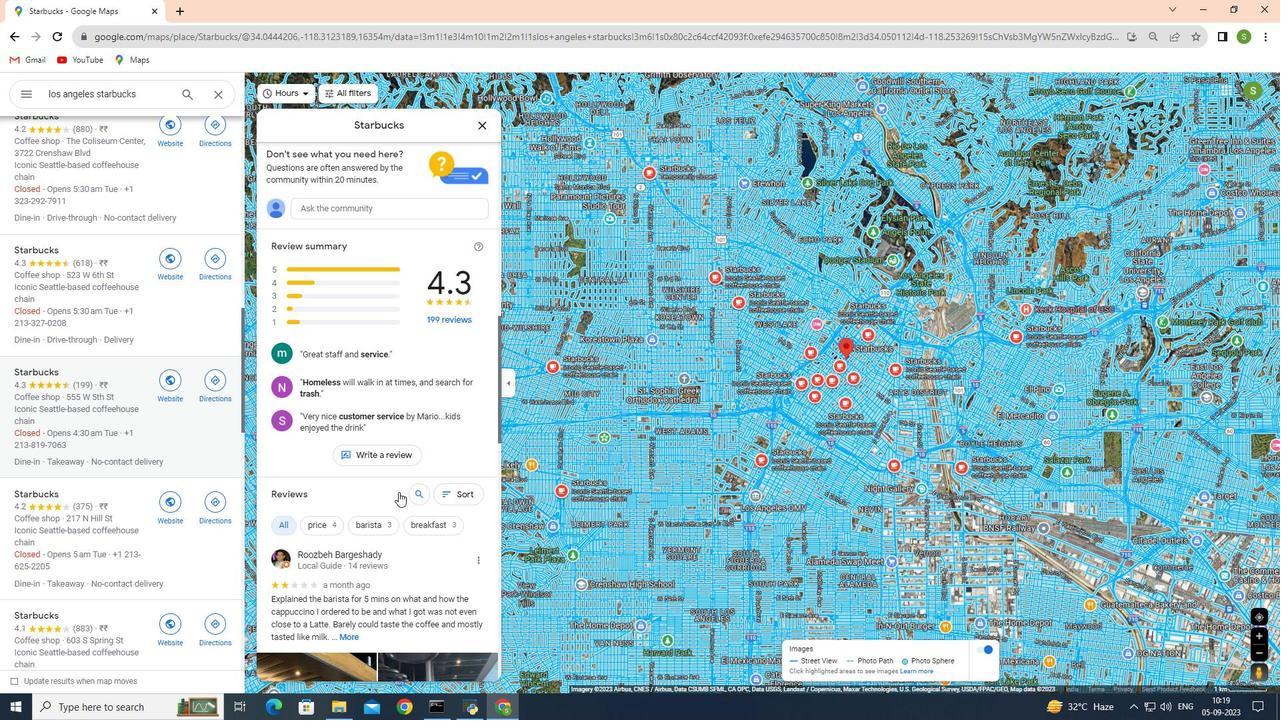 
Action: Mouse scrolled (398, 491) with delta (0, 0)
Screenshot: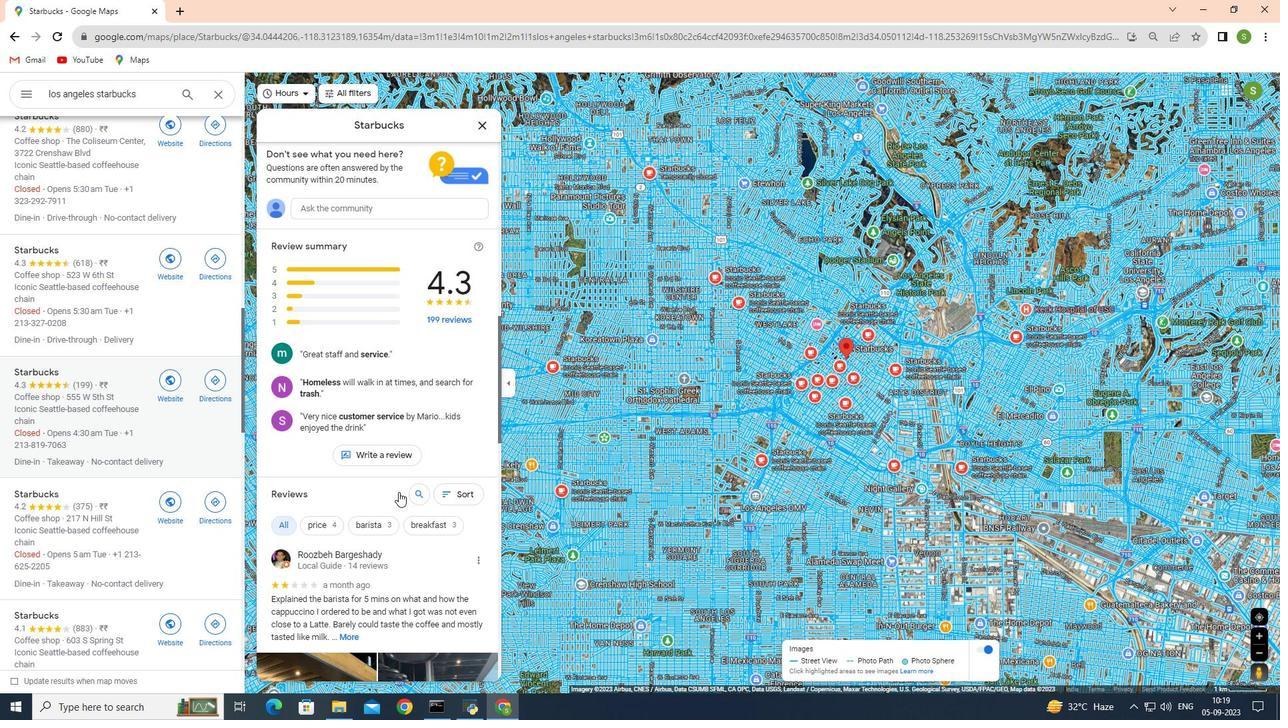 
Action: Mouse scrolled (398, 491) with delta (0, 0)
Screenshot: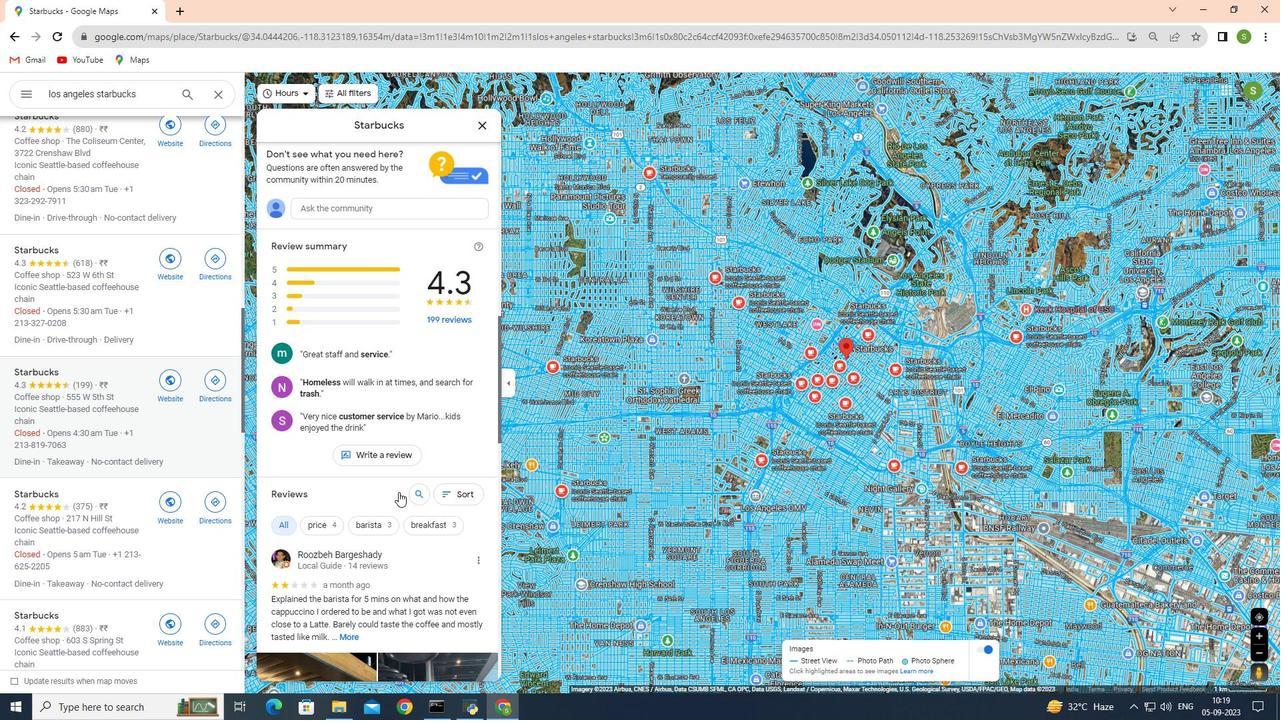 
Action: Mouse scrolled (398, 491) with delta (0, 0)
Screenshot: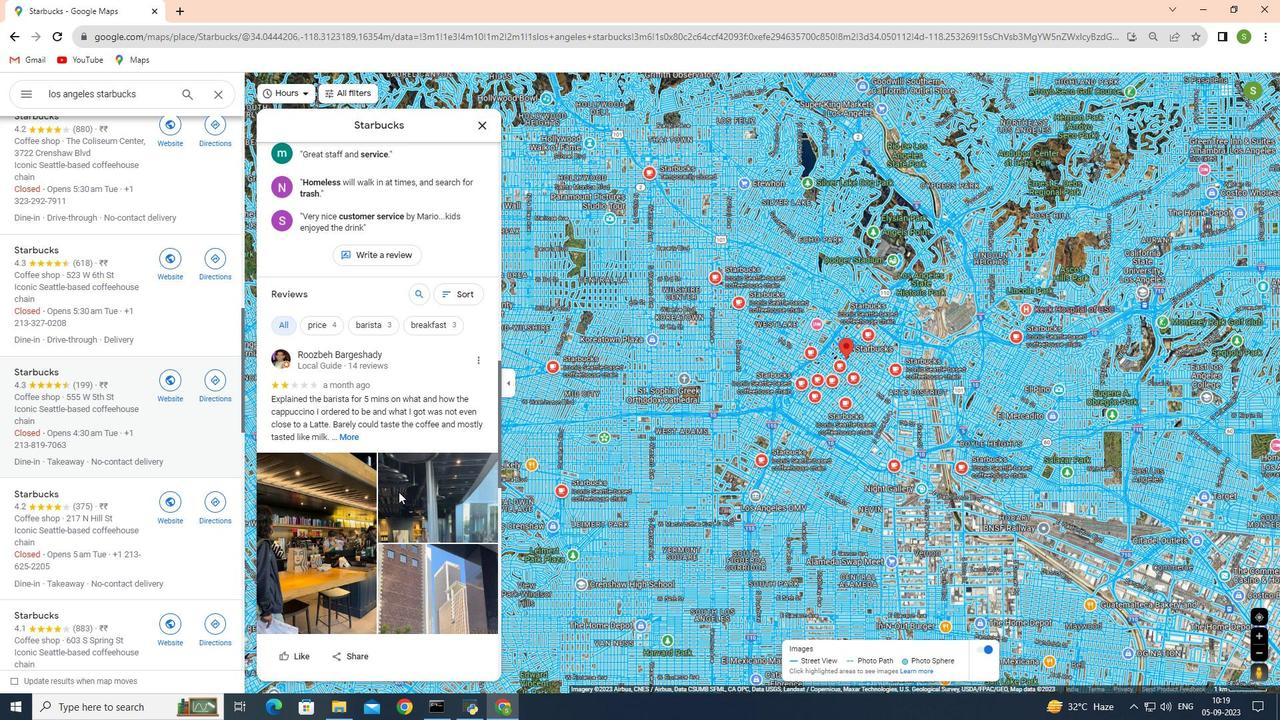 
Action: Mouse scrolled (398, 491) with delta (0, 0)
Screenshot: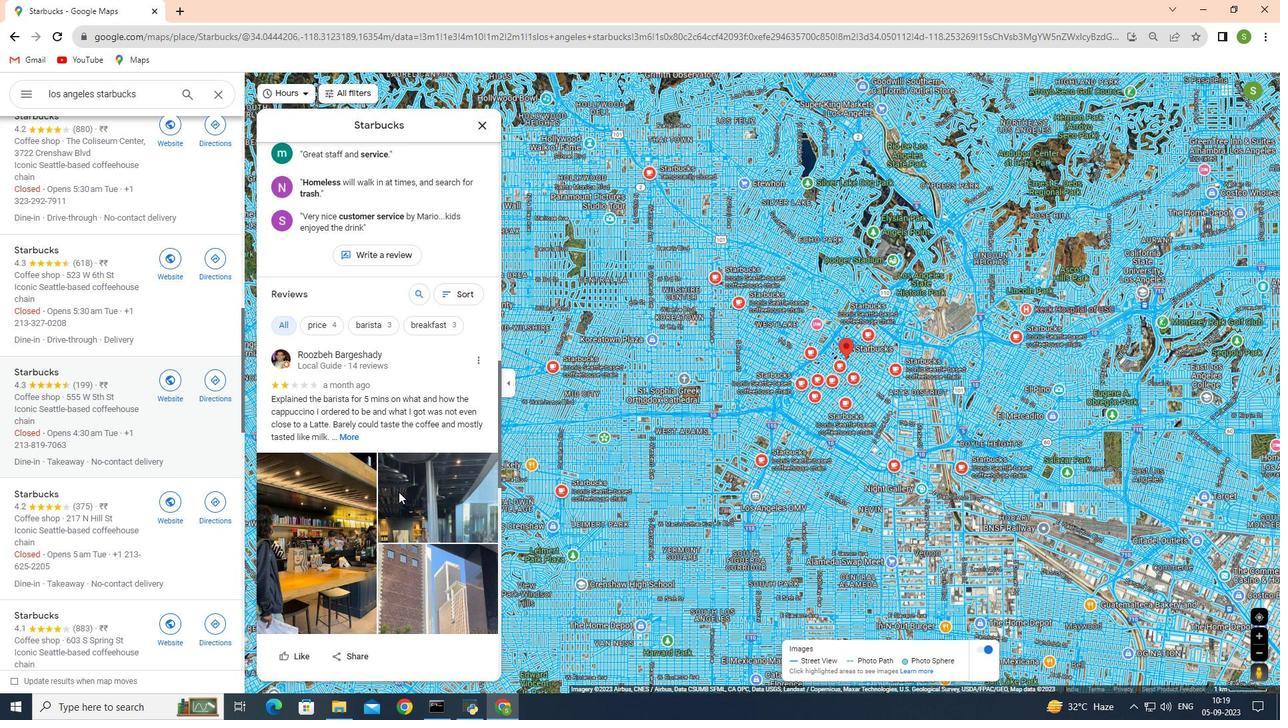 
Action: Mouse scrolled (398, 491) with delta (0, 0)
Screenshot: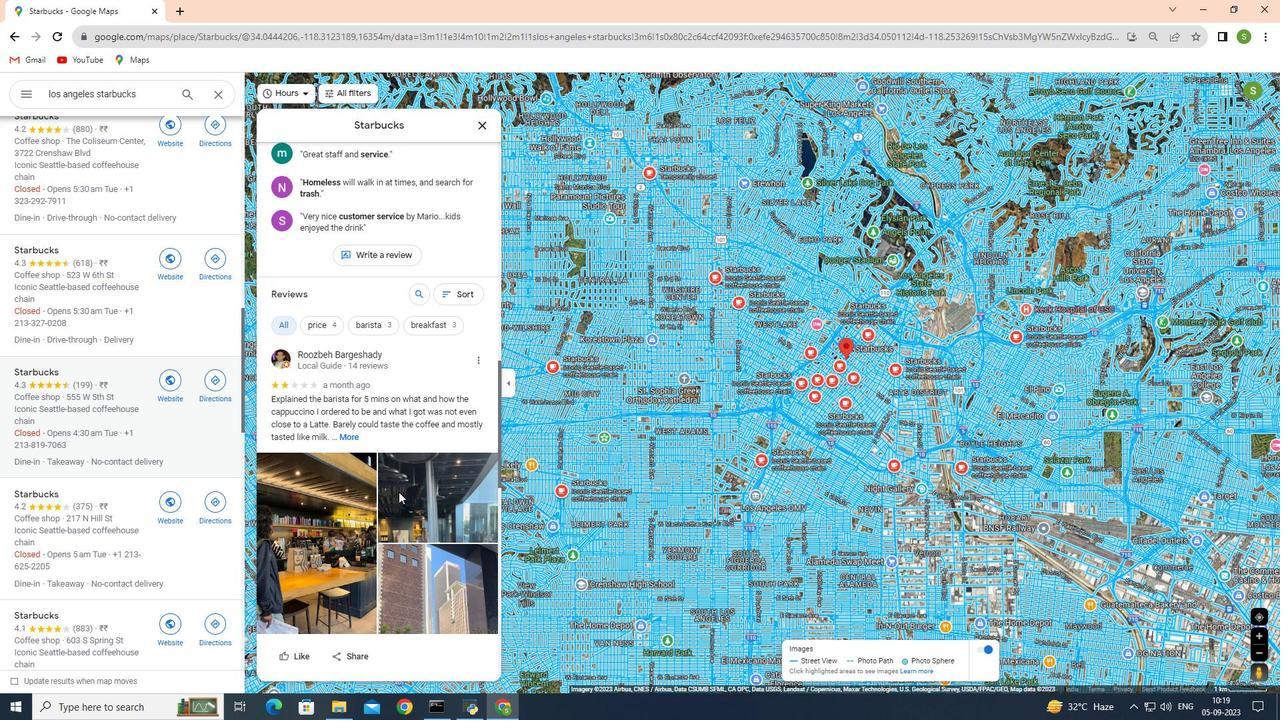
Action: Mouse scrolled (398, 491) with delta (0, 0)
Screenshot: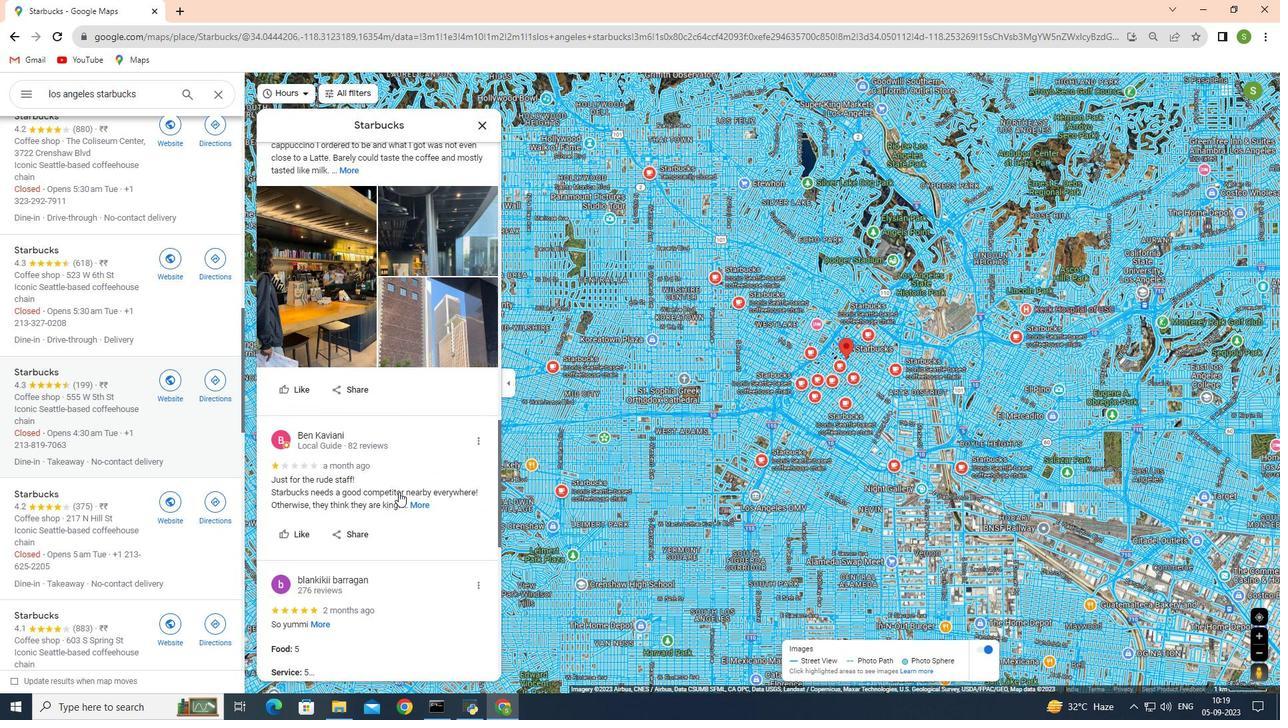 
Action: Mouse scrolled (398, 491) with delta (0, 0)
Screenshot: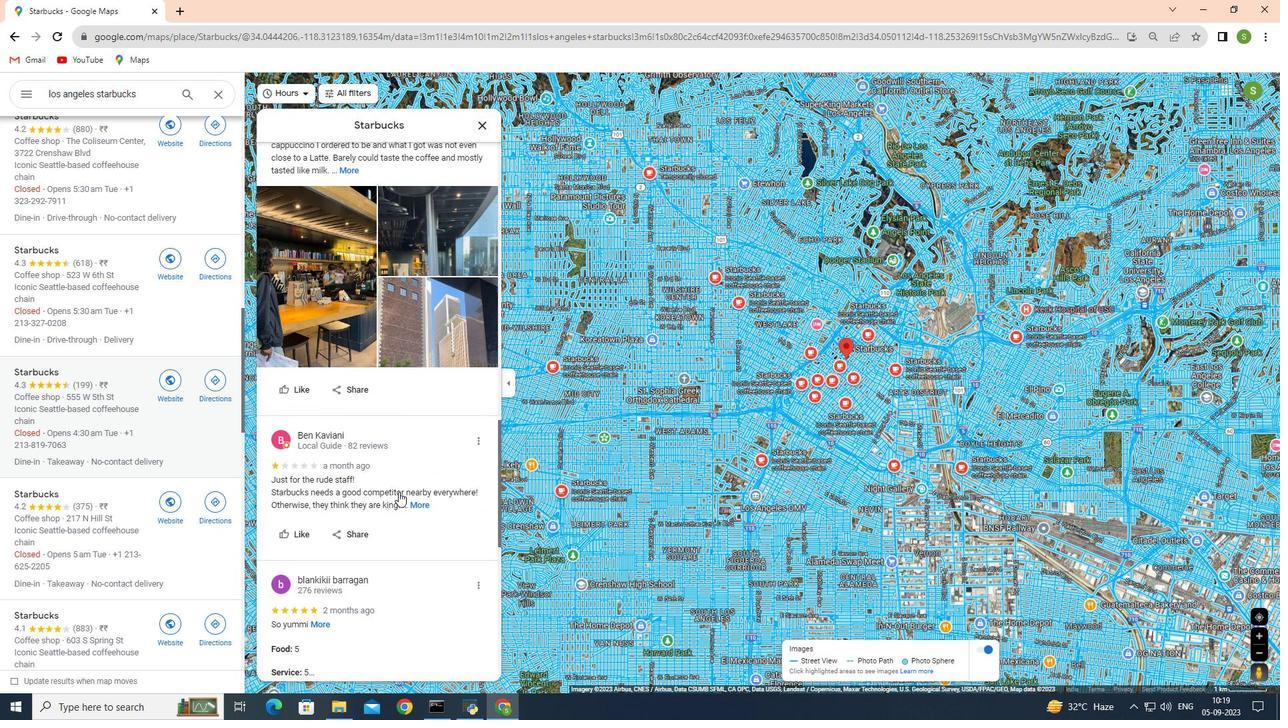
Action: Mouse scrolled (398, 491) with delta (0, 0)
Screenshot: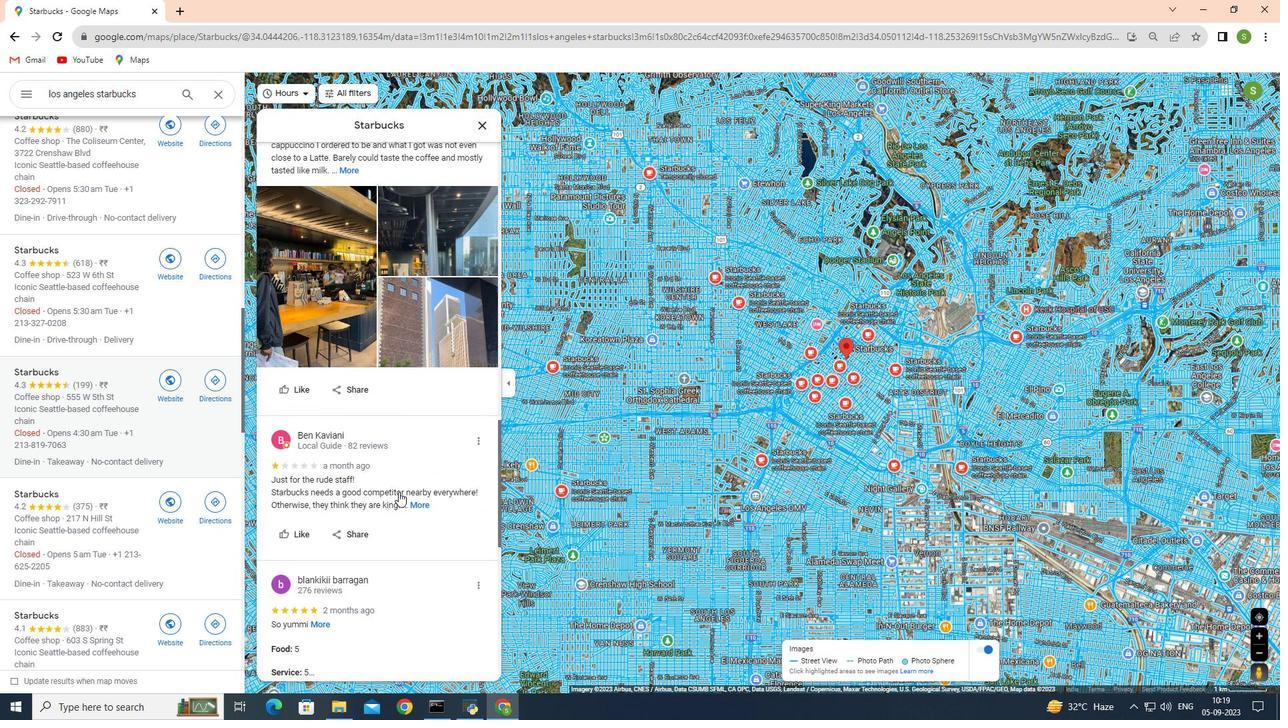 
Action: Mouse scrolled (398, 491) with delta (0, 0)
Screenshot: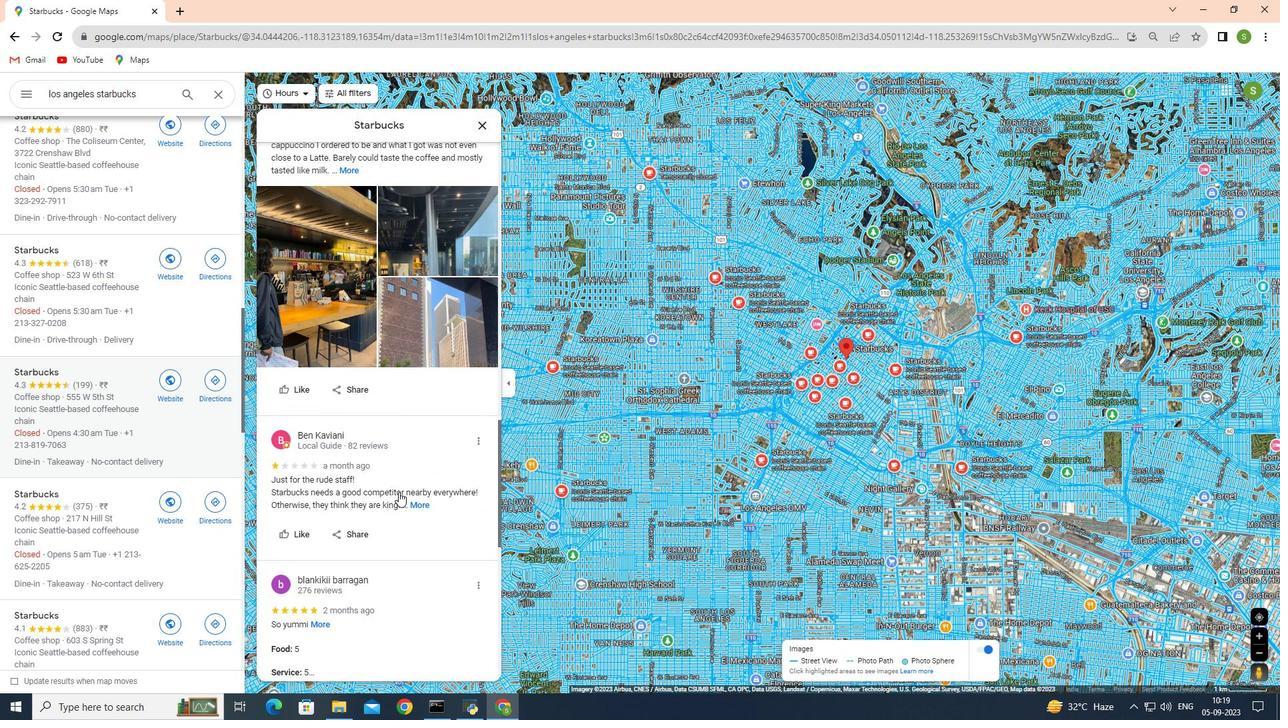 
Action: Mouse scrolled (398, 492) with delta (0, 0)
Screenshot: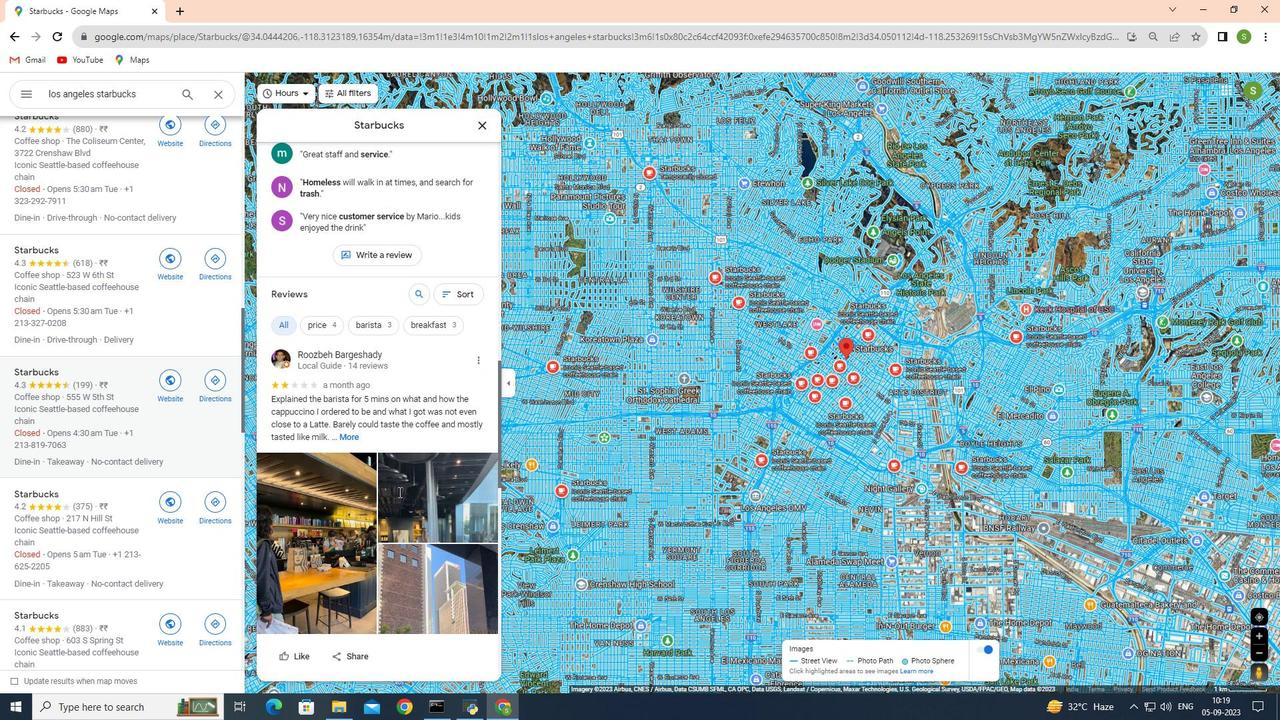 
Action: Mouse scrolled (398, 492) with delta (0, 0)
Screenshot: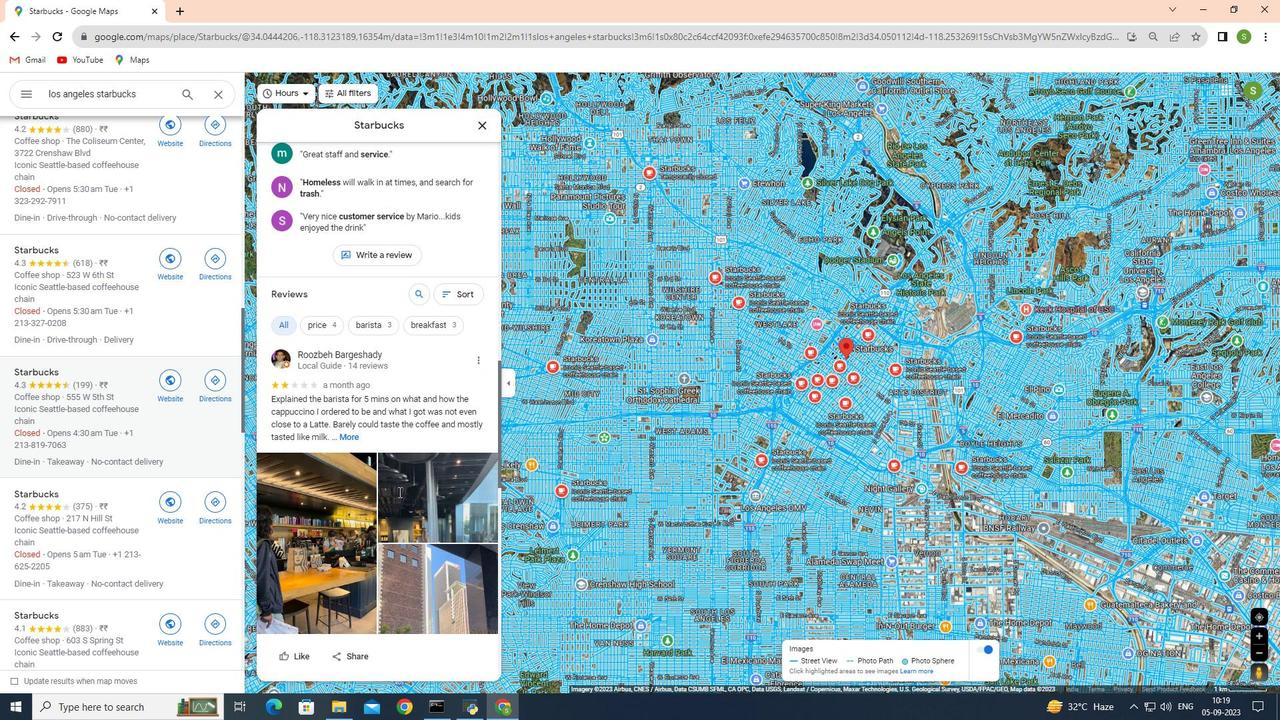 
Action: Mouse scrolled (398, 492) with delta (0, 0)
Screenshot: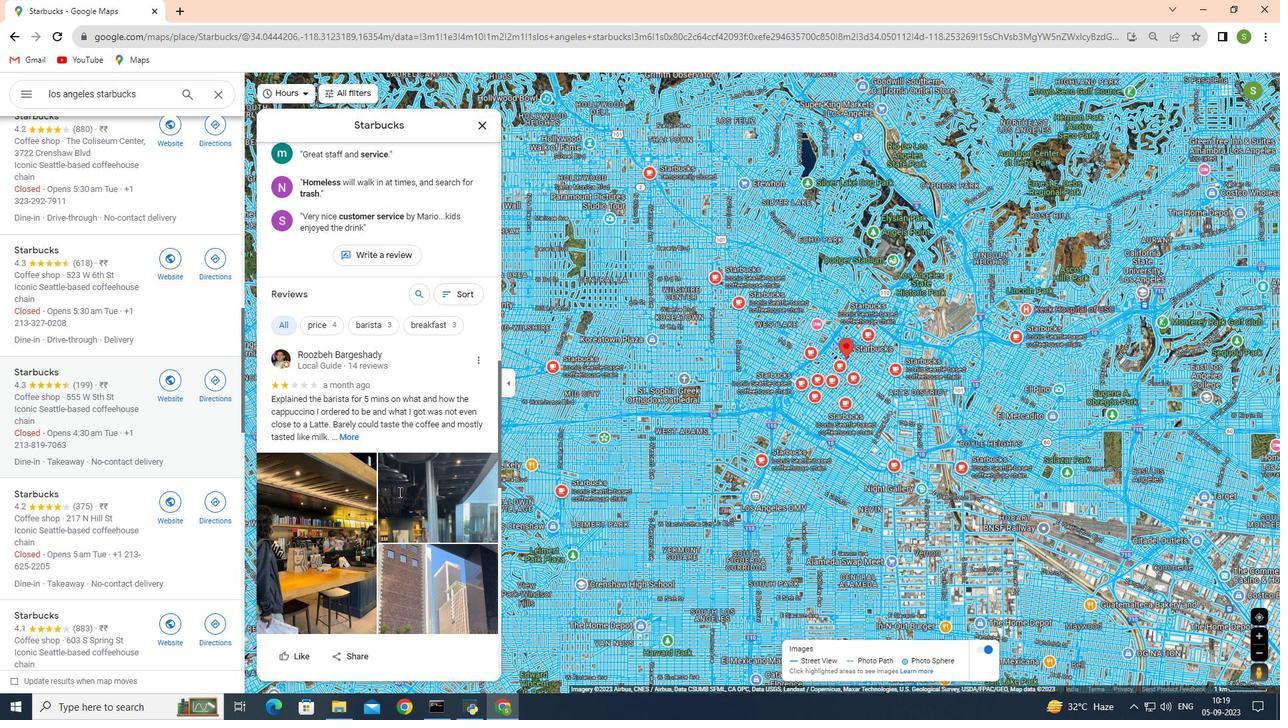 
Action: Mouse scrolled (398, 492) with delta (0, 0)
Screenshot: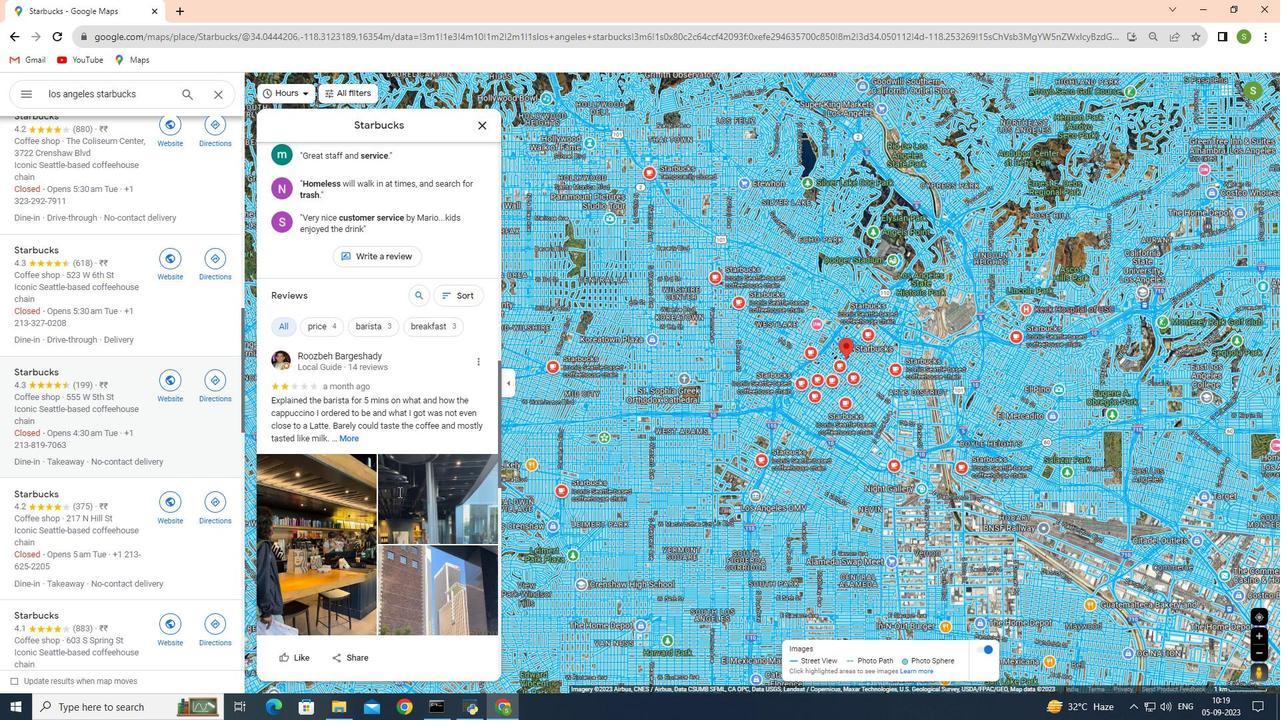
Action: Mouse scrolled (398, 492) with delta (0, 0)
Screenshot: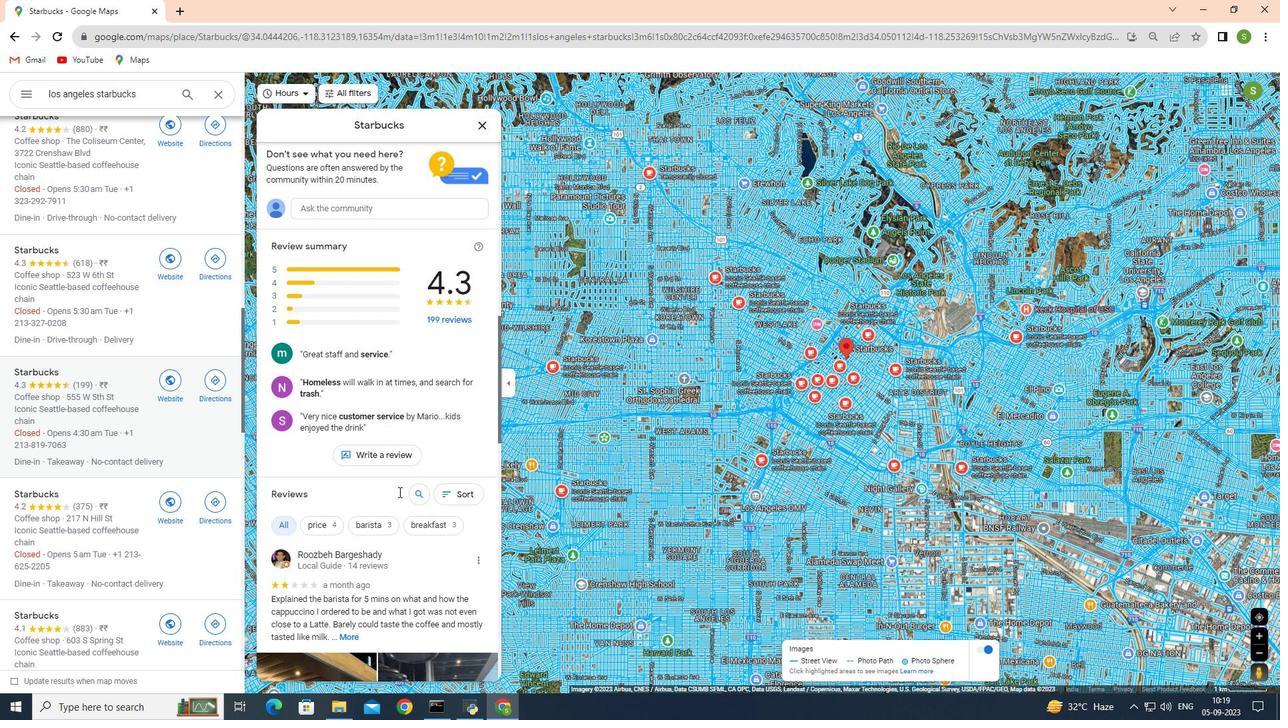 
Action: Mouse scrolled (398, 492) with delta (0, 0)
